 Task: In the event  named  Team Building Activity: Cooking Class and Culinary Challenge, Set a range of dates when you can accept meetings  '17 Jul â€" 5 Aug 2023'. Select a duration of  45 min. Select working hours  	_x000D_
MON- SAT 10:00am â€" 6:00pm. Add time before or after your events  as 10 min. Set the frequency of available time slots for invitees as  50 min. Set the minimum notice period and maximum events allowed per day as  50 hours and 5. , logged in from the account softage.4@softage.net and add another guest for the event, softage.6@softage.net
Action: Mouse pressed left at (343, 306)
Screenshot: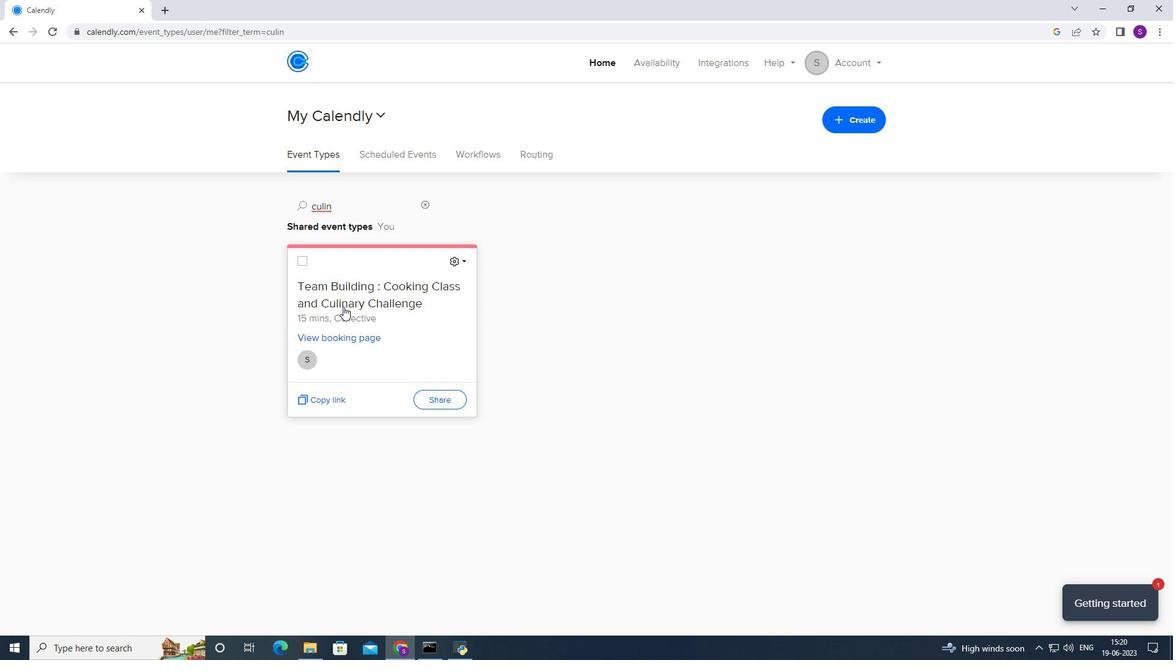
Action: Mouse moved to (403, 297)
Screenshot: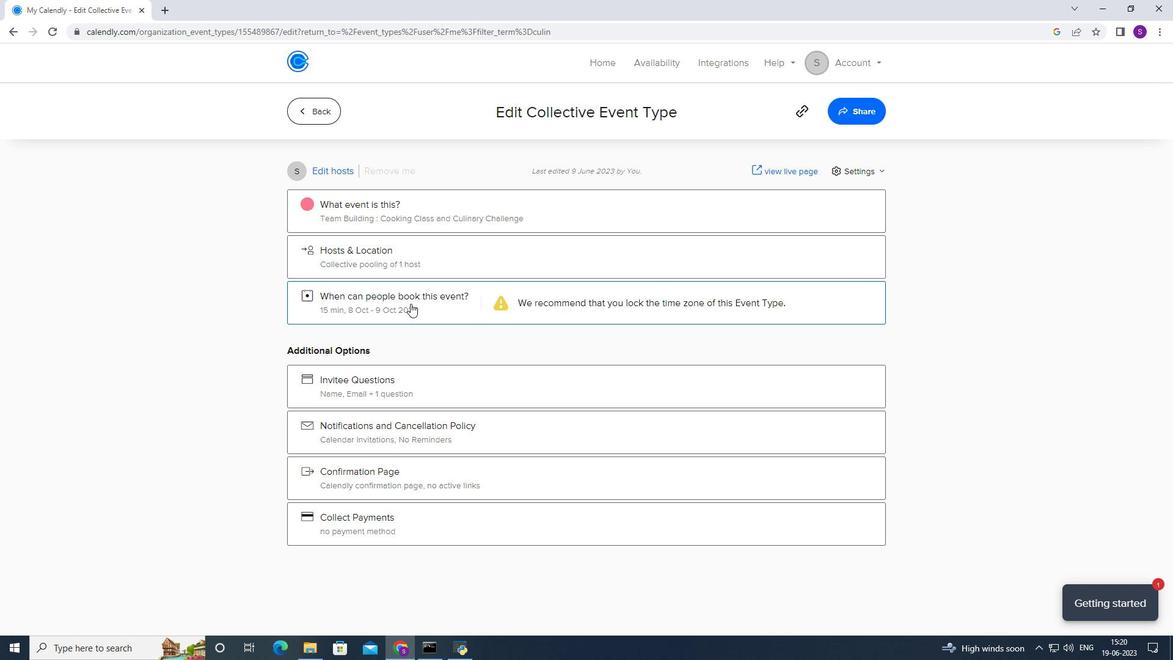 
Action: Mouse pressed left at (403, 297)
Screenshot: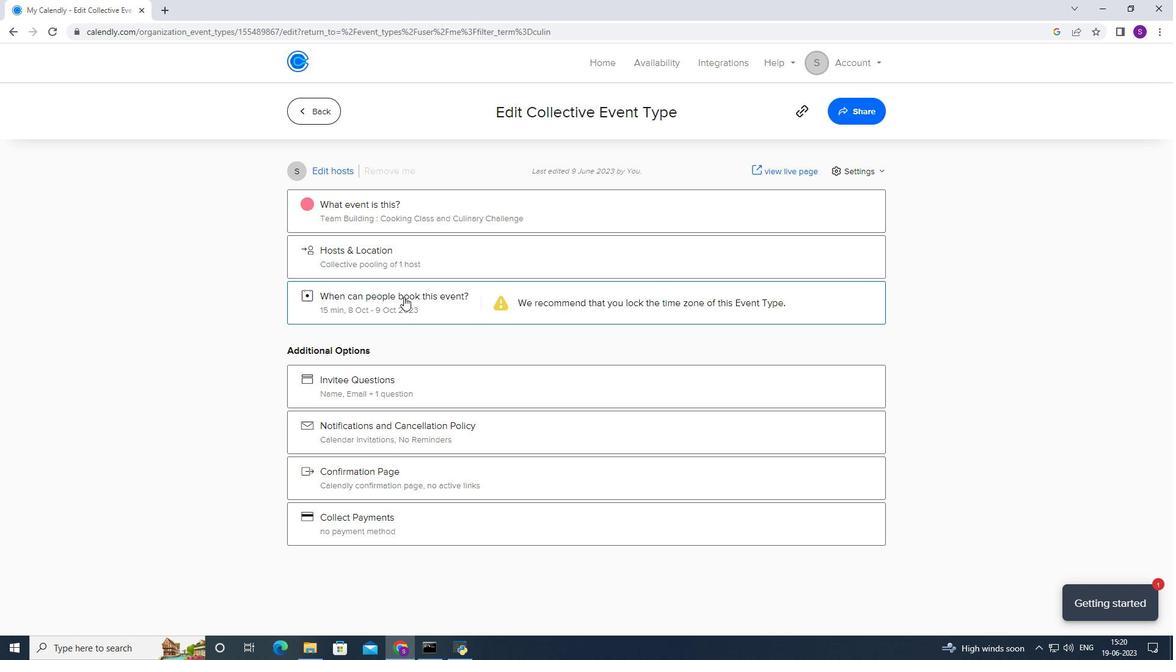 
Action: Mouse moved to (452, 466)
Screenshot: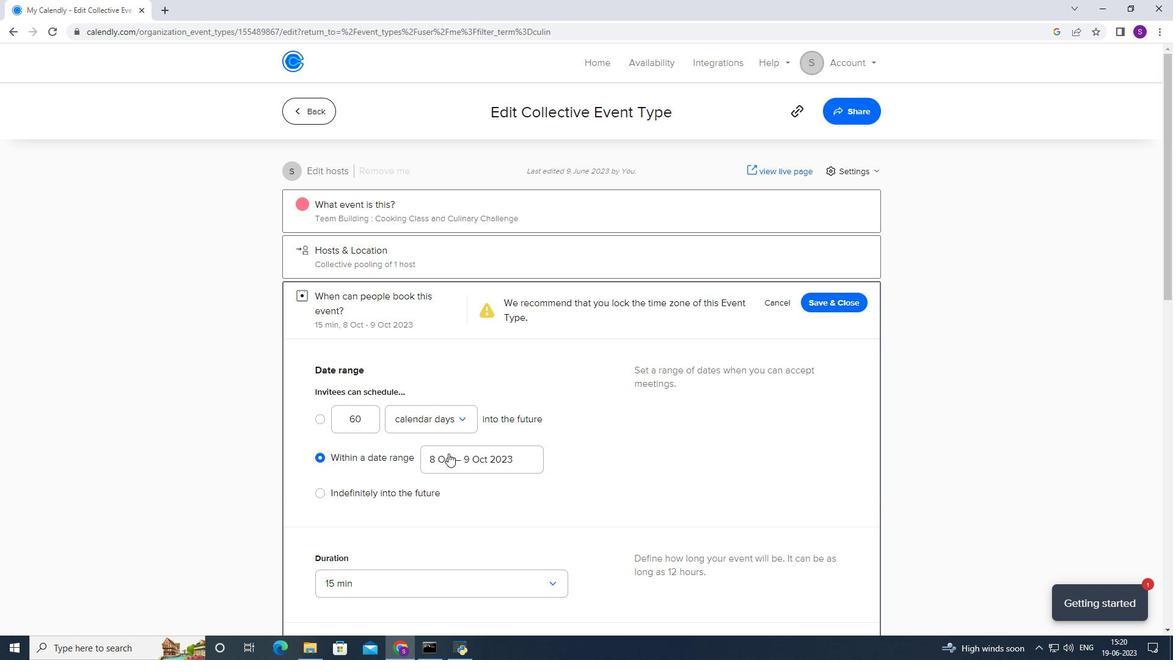 
Action: Mouse pressed left at (452, 466)
Screenshot: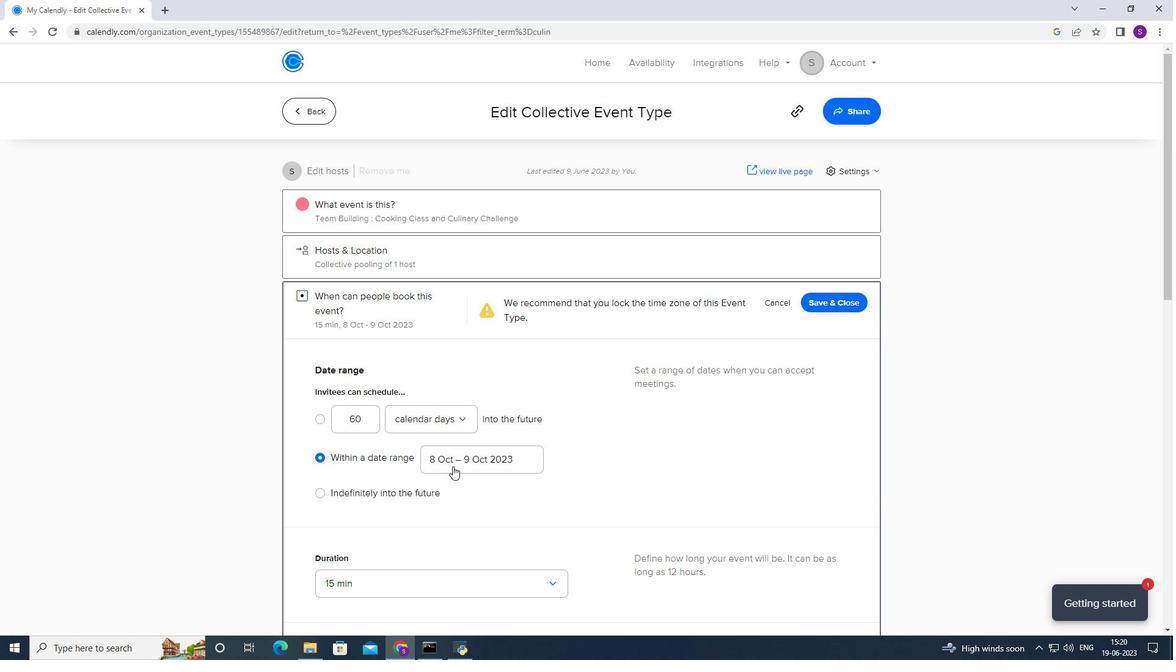 
Action: Mouse moved to (518, 236)
Screenshot: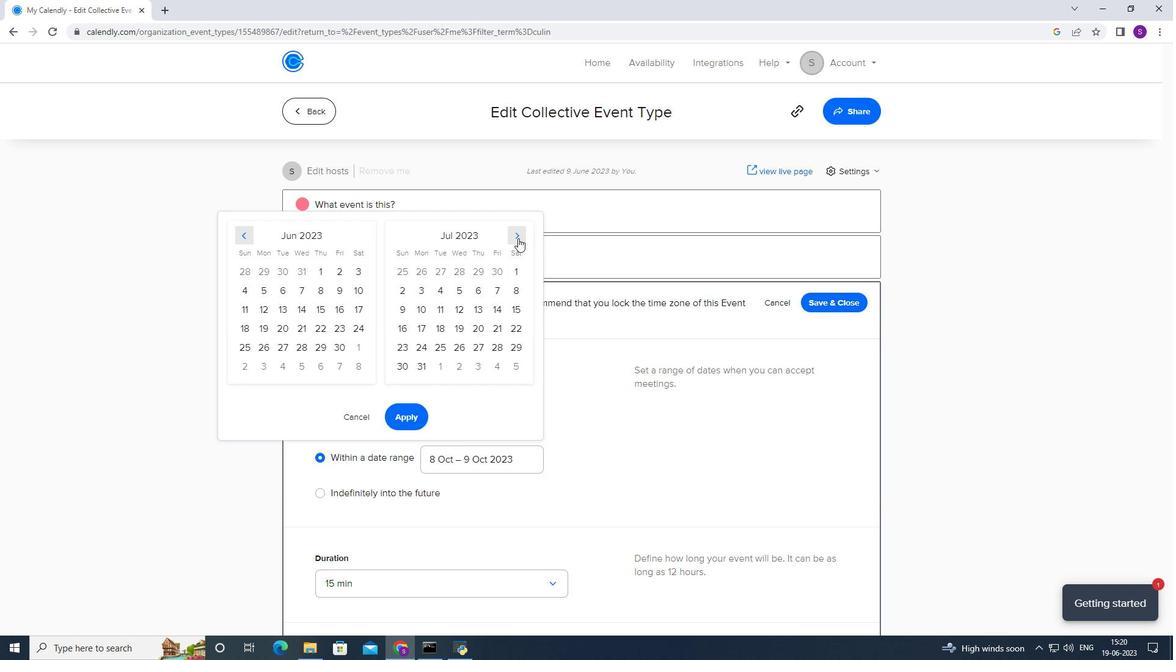 
Action: Mouse pressed left at (518, 236)
Screenshot: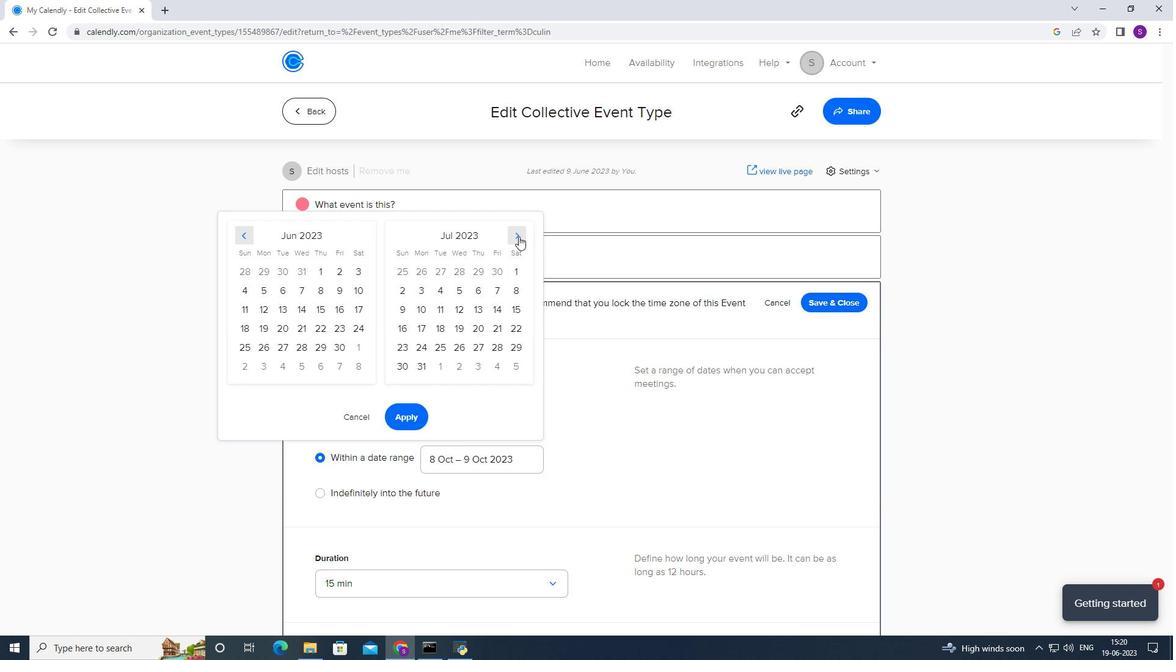 
Action: Mouse moved to (264, 320)
Screenshot: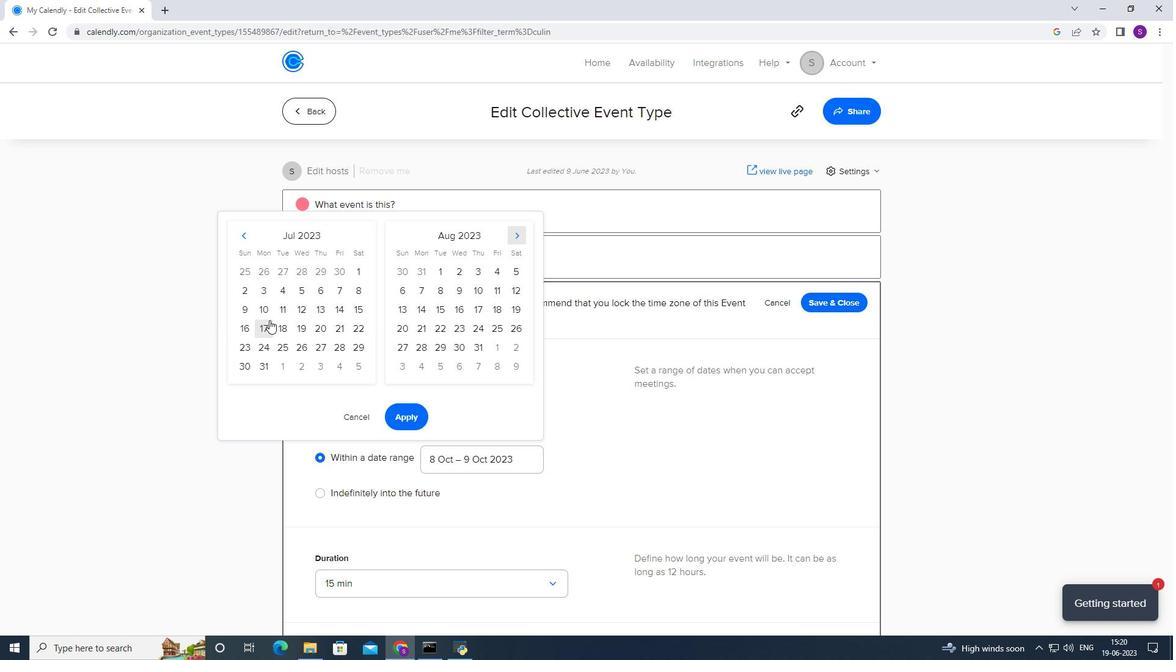 
Action: Mouse pressed left at (264, 320)
Screenshot: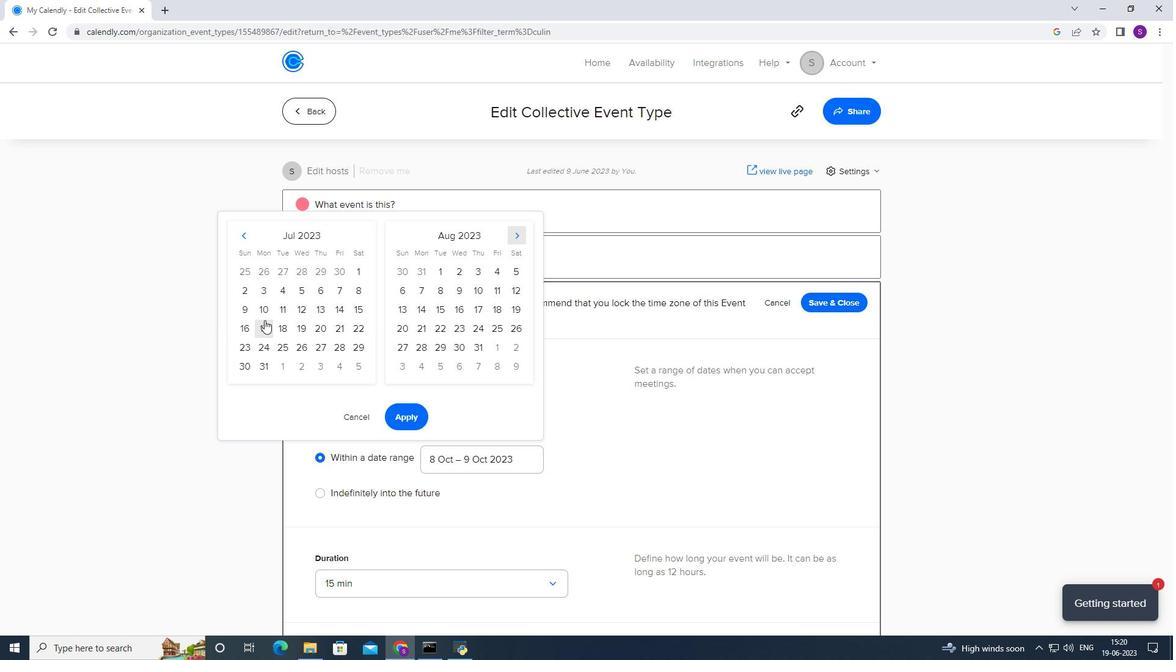 
Action: Mouse moved to (524, 272)
Screenshot: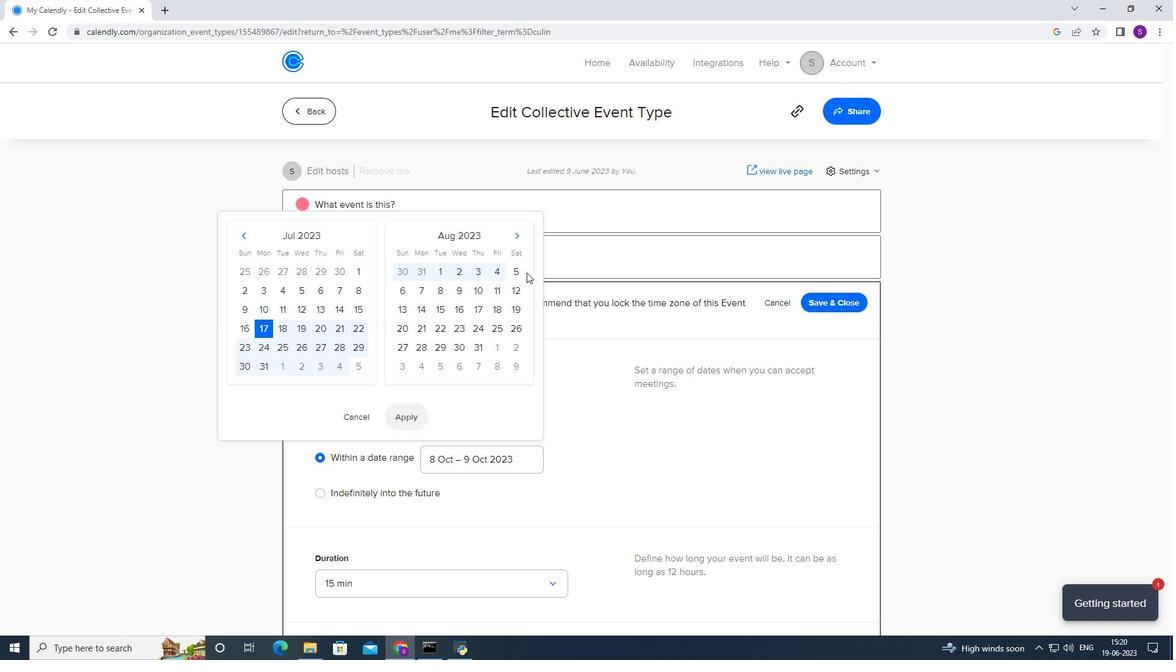 
Action: Mouse pressed left at (524, 272)
Screenshot: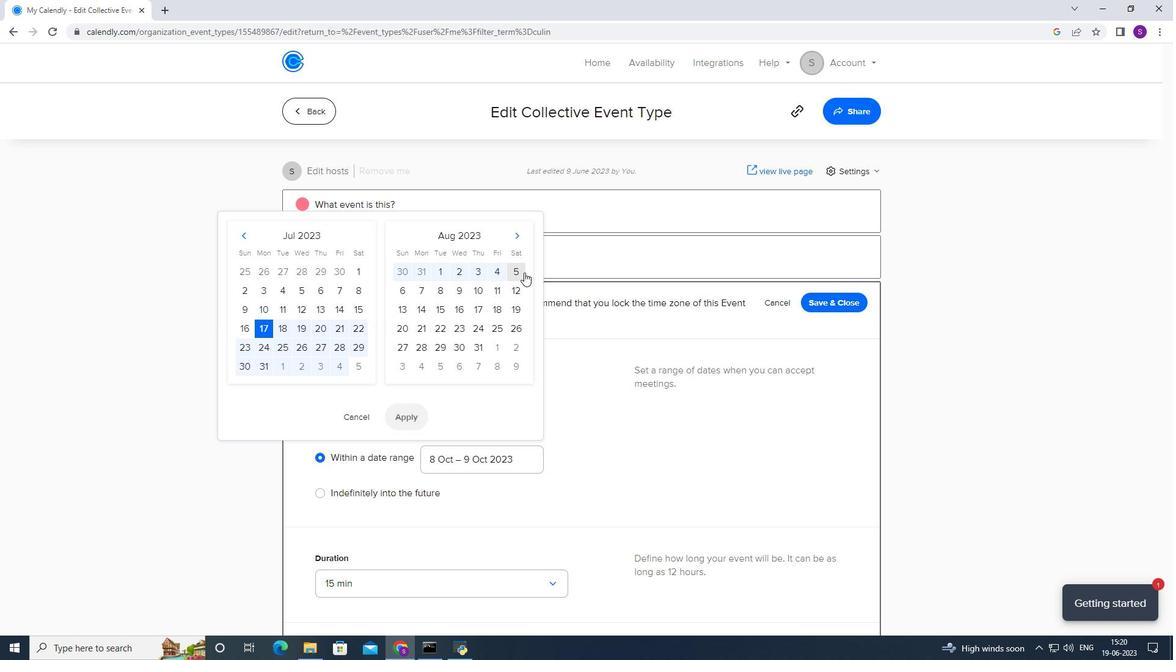 
Action: Mouse moved to (424, 421)
Screenshot: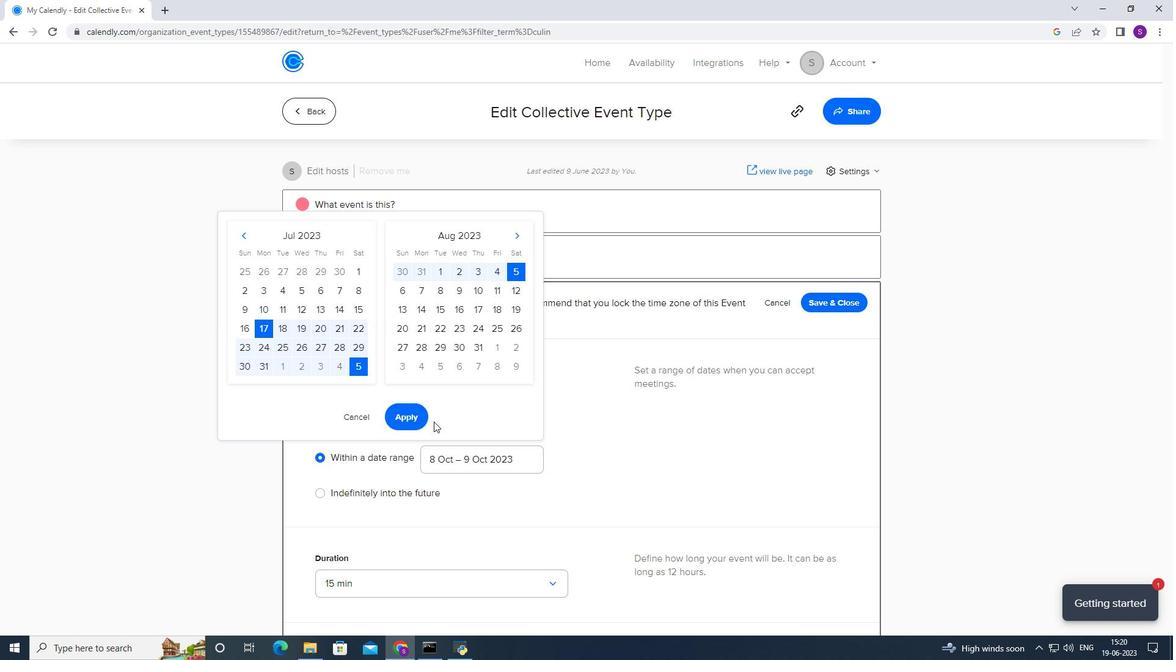 
Action: Mouse pressed left at (424, 421)
Screenshot: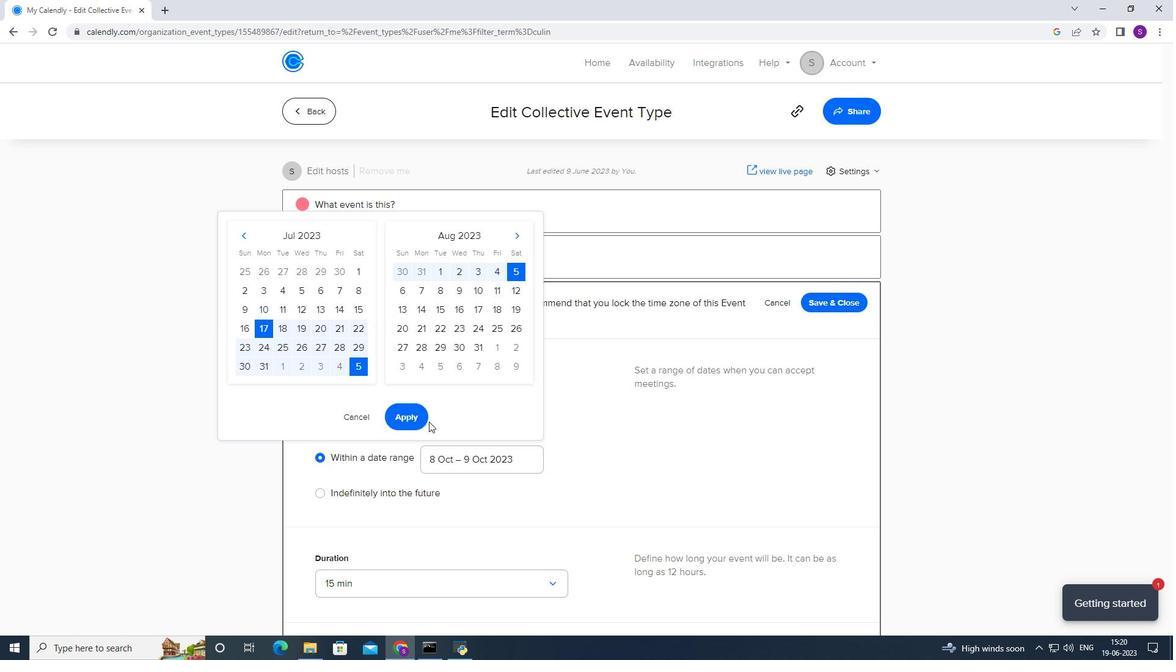 
Action: Mouse moved to (394, 472)
Screenshot: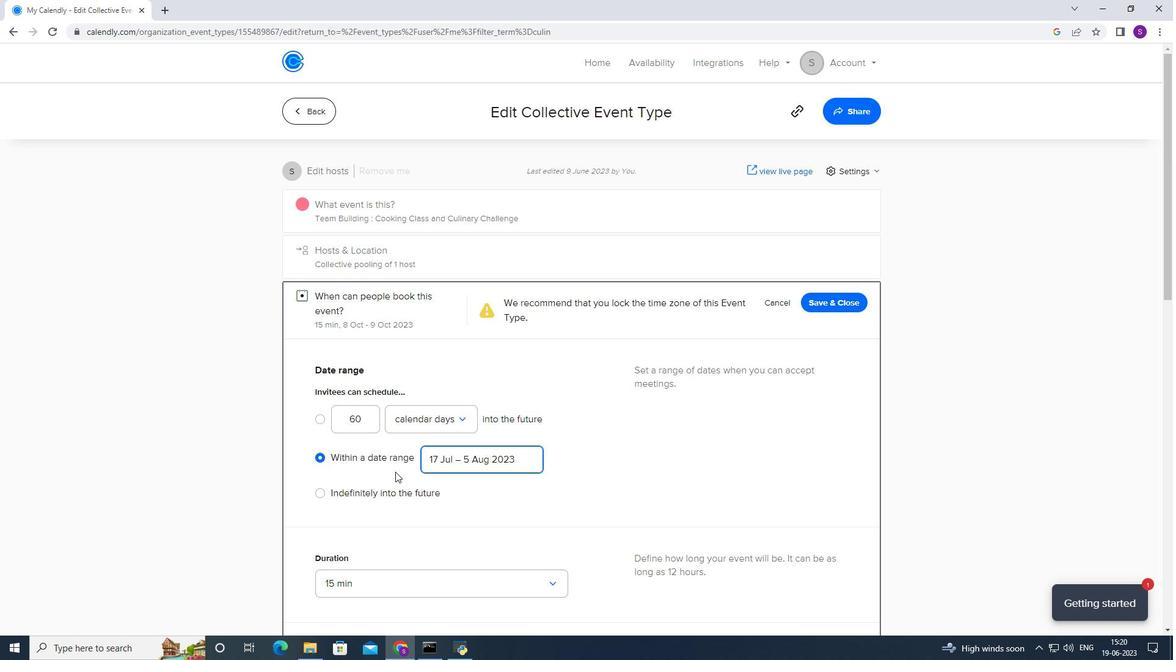 
Action: Mouse scrolled (394, 471) with delta (0, 0)
Screenshot: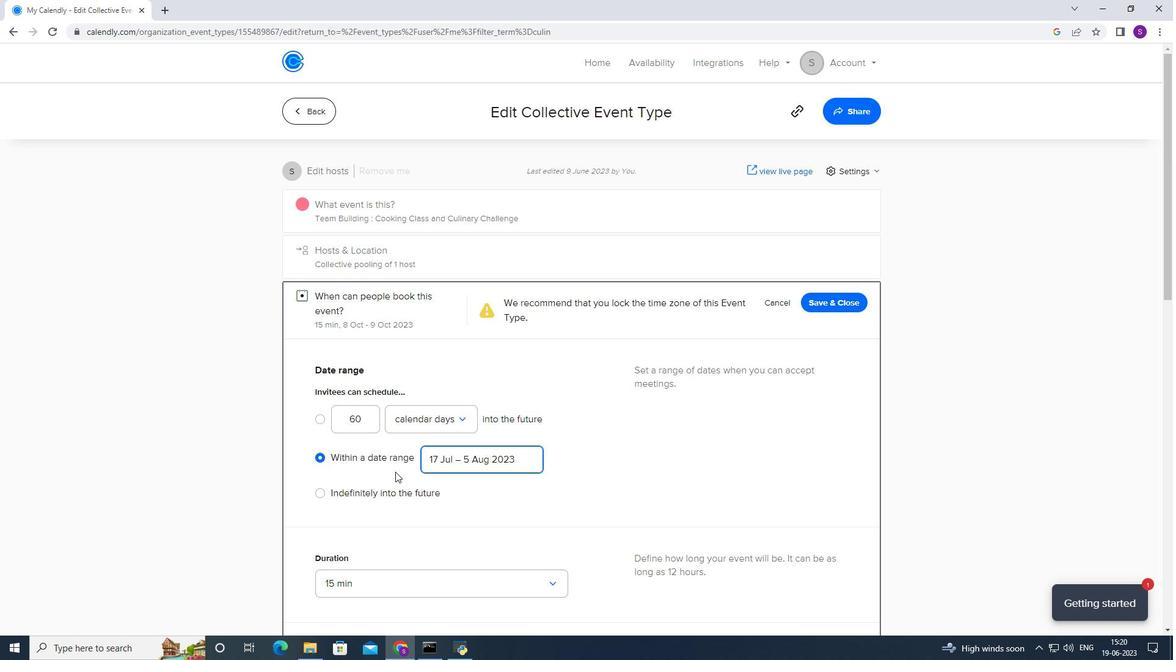 
Action: Mouse moved to (391, 477)
Screenshot: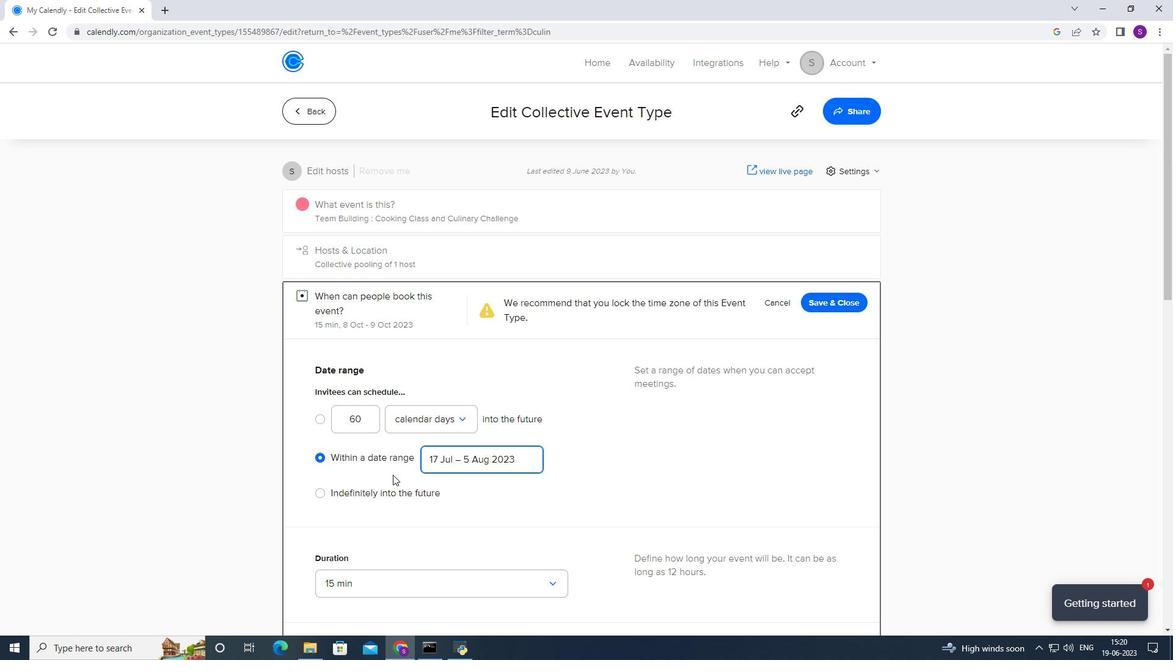 
Action: Mouse scrolled (391, 477) with delta (0, 0)
Screenshot: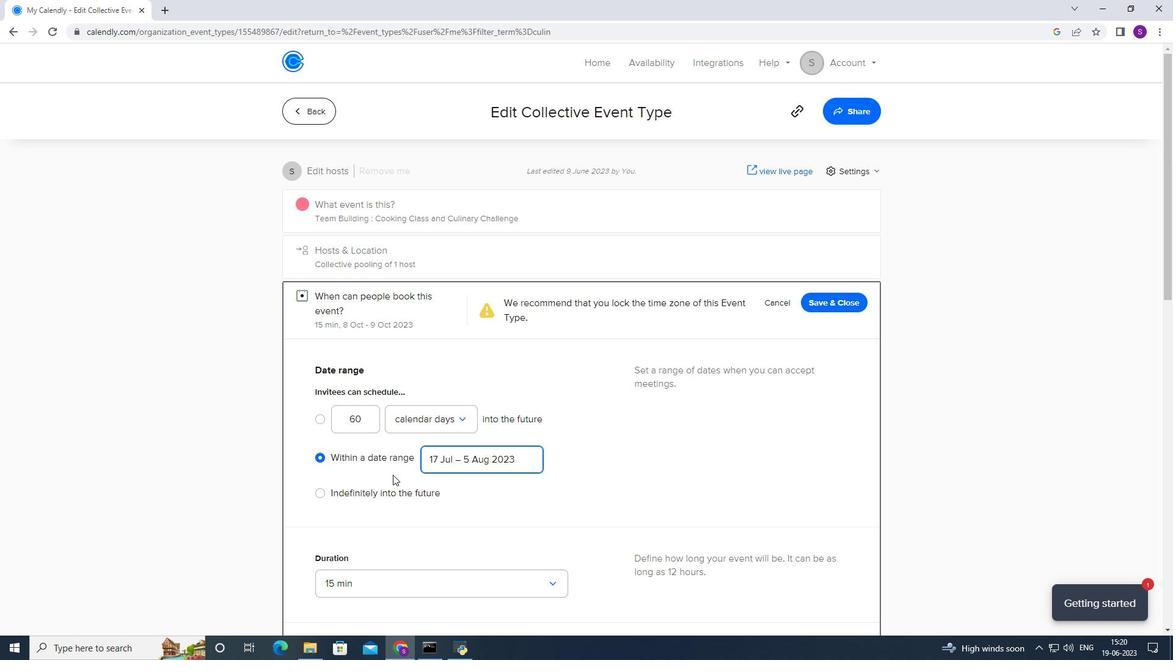 
Action: Mouse moved to (372, 526)
Screenshot: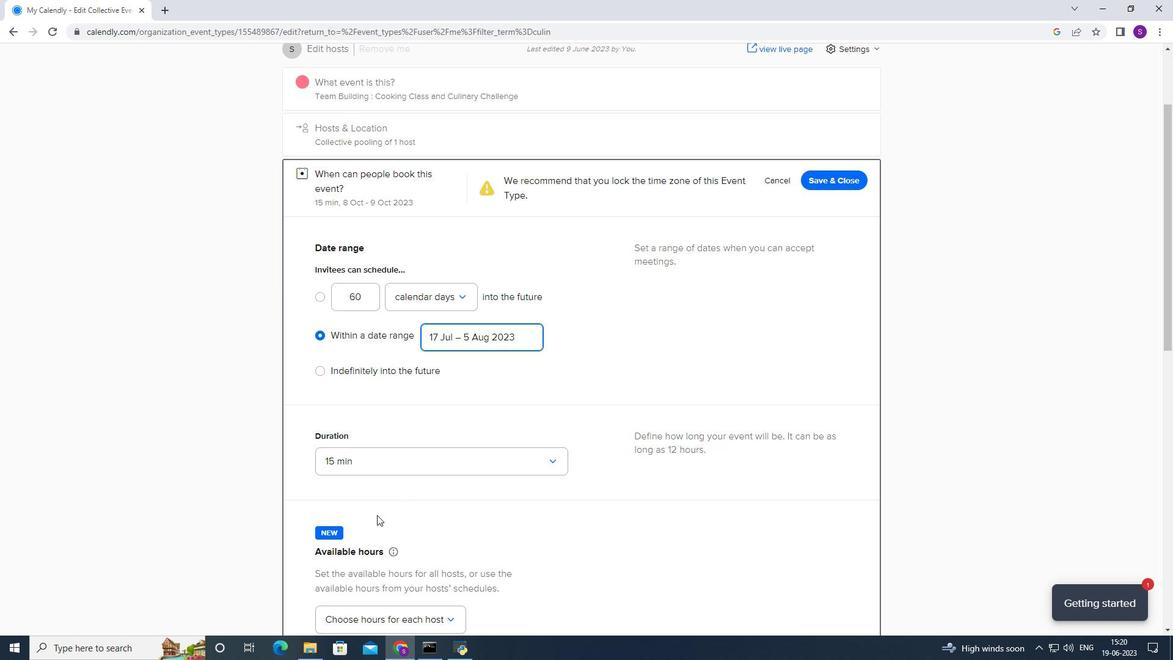 
Action: Mouse scrolled (375, 518) with delta (0, 0)
Screenshot: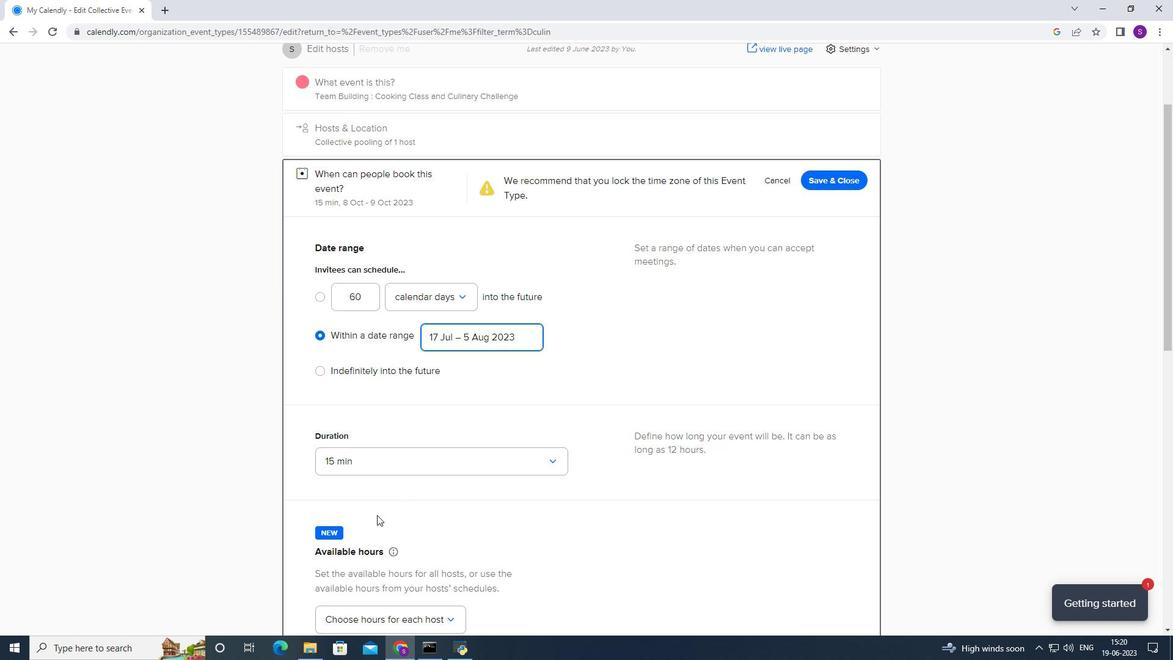 
Action: Mouse moved to (372, 527)
Screenshot: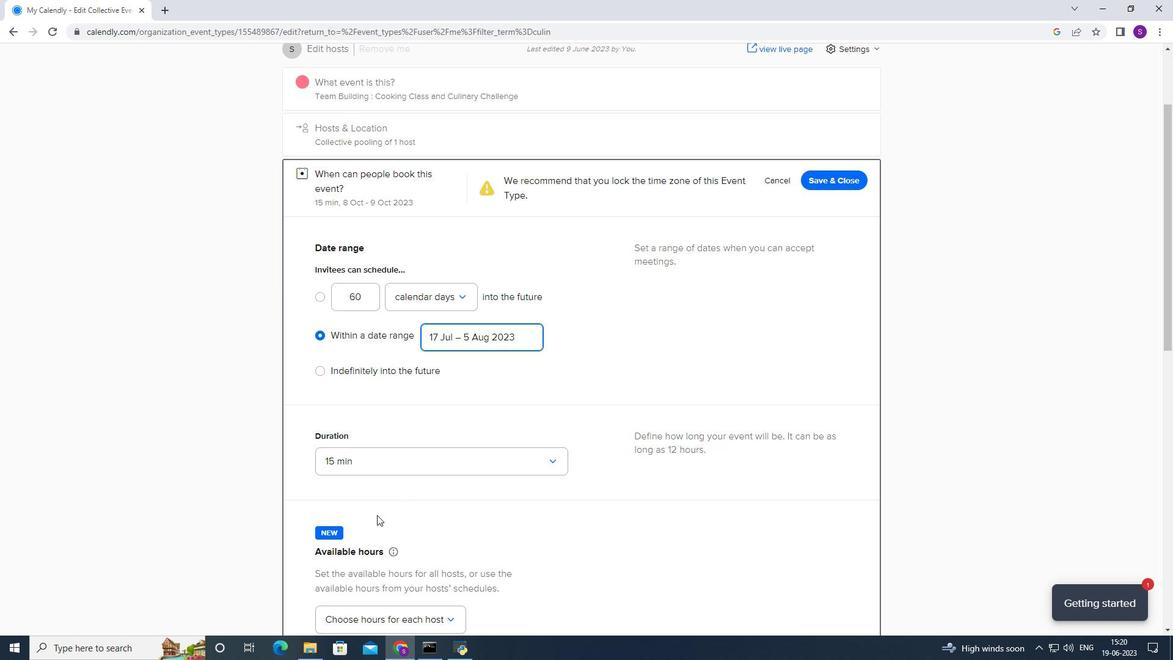 
Action: Mouse scrolled (372, 526) with delta (0, 0)
Screenshot: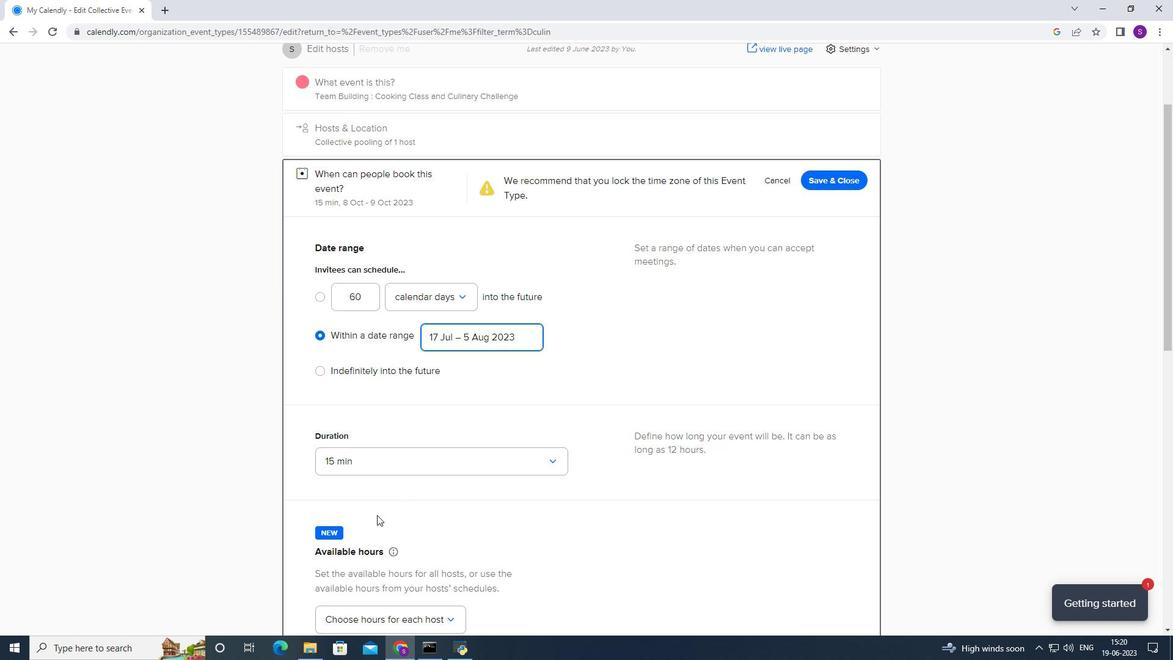 
Action: Mouse moved to (444, 344)
Screenshot: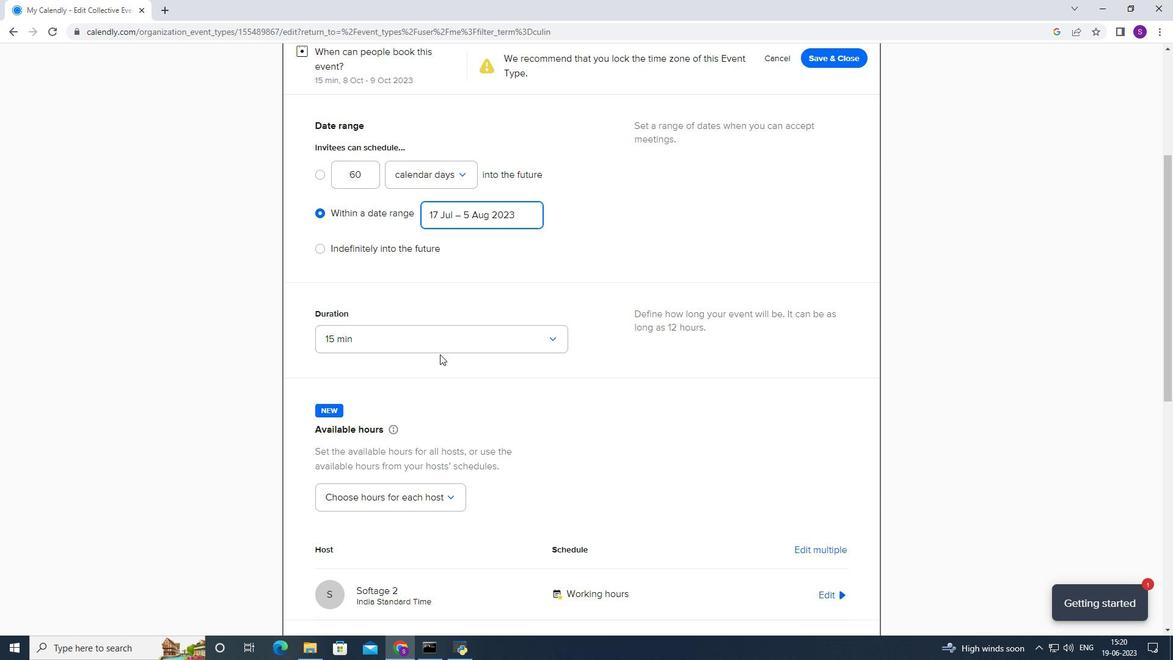 
Action: Mouse pressed left at (444, 344)
Screenshot: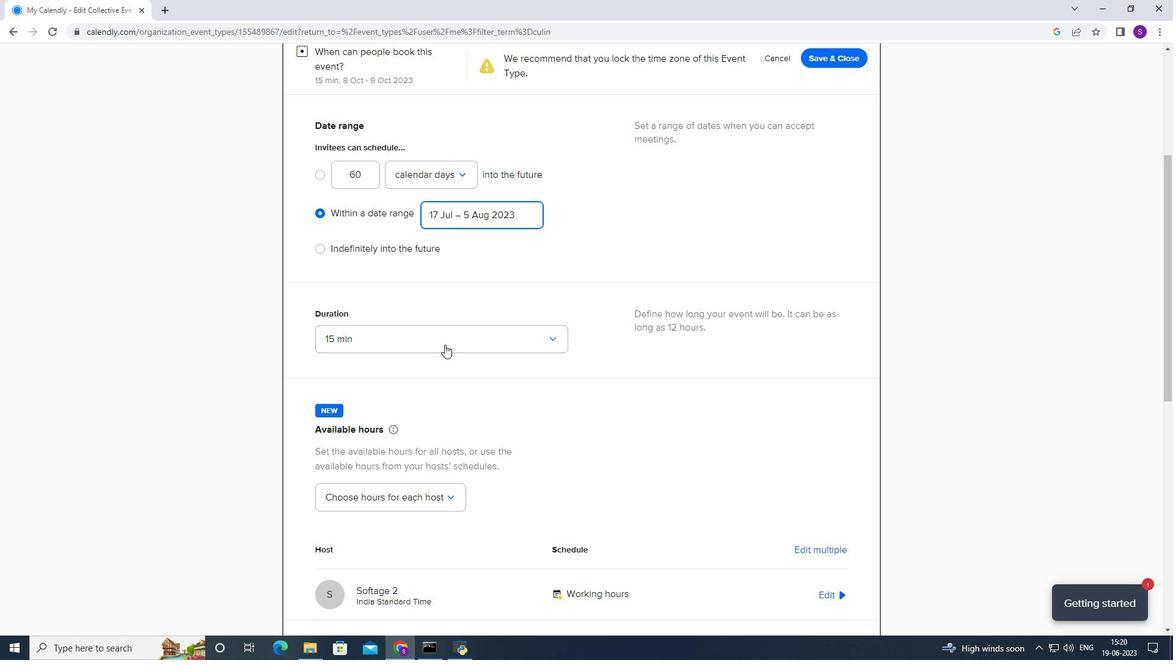 
Action: Mouse moved to (326, 429)
Screenshot: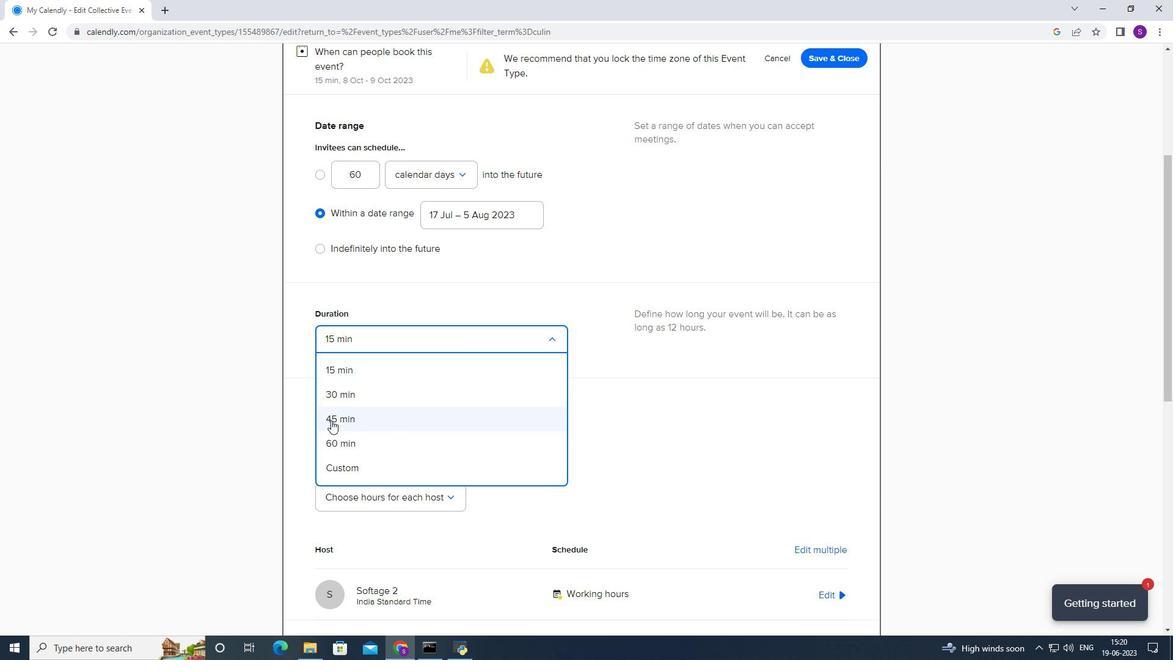 
Action: Mouse pressed left at (326, 429)
Screenshot: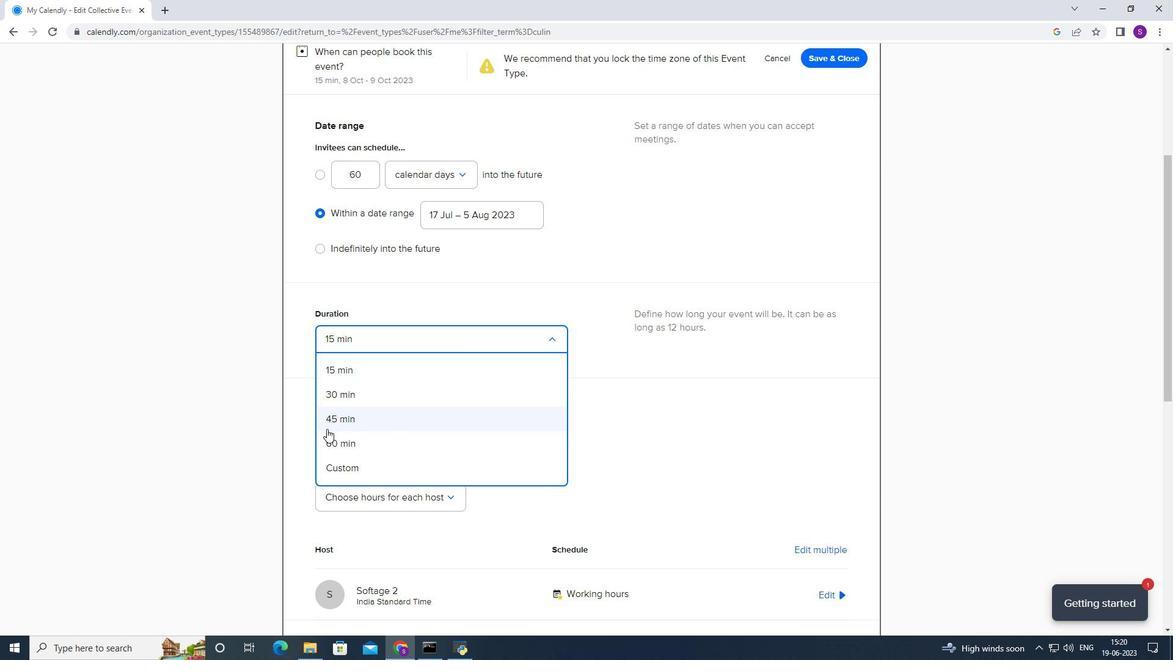 
Action: Mouse moved to (344, 419)
Screenshot: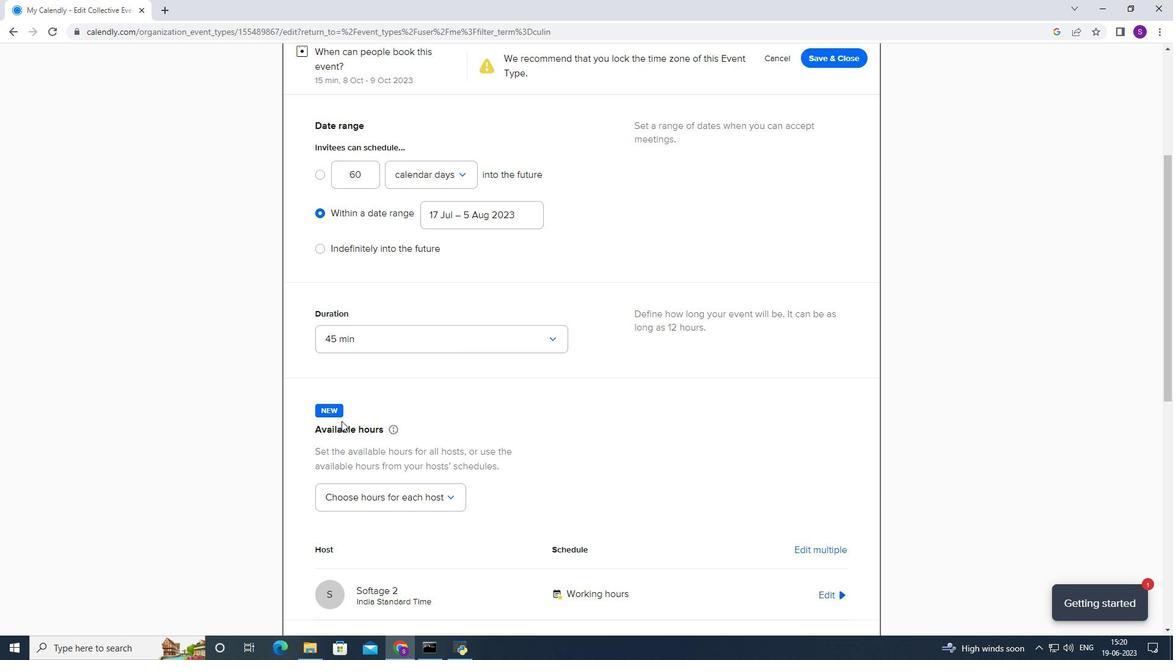 
Action: Mouse scrolled (344, 418) with delta (0, 0)
Screenshot: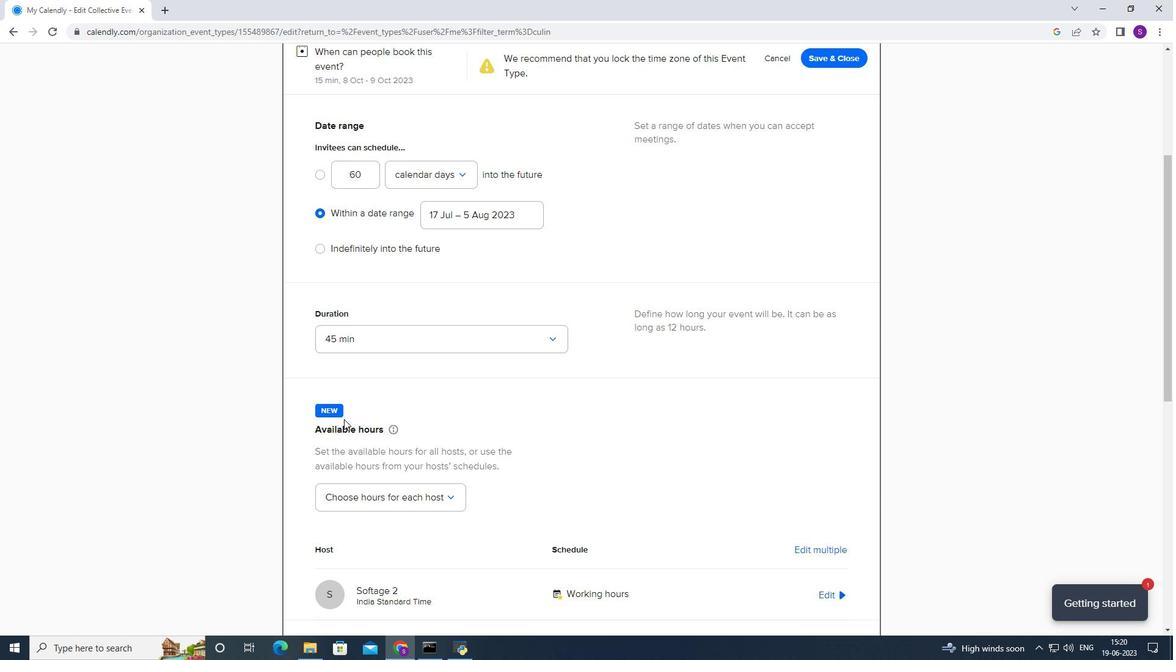 
Action: Mouse scrolled (344, 418) with delta (0, 0)
Screenshot: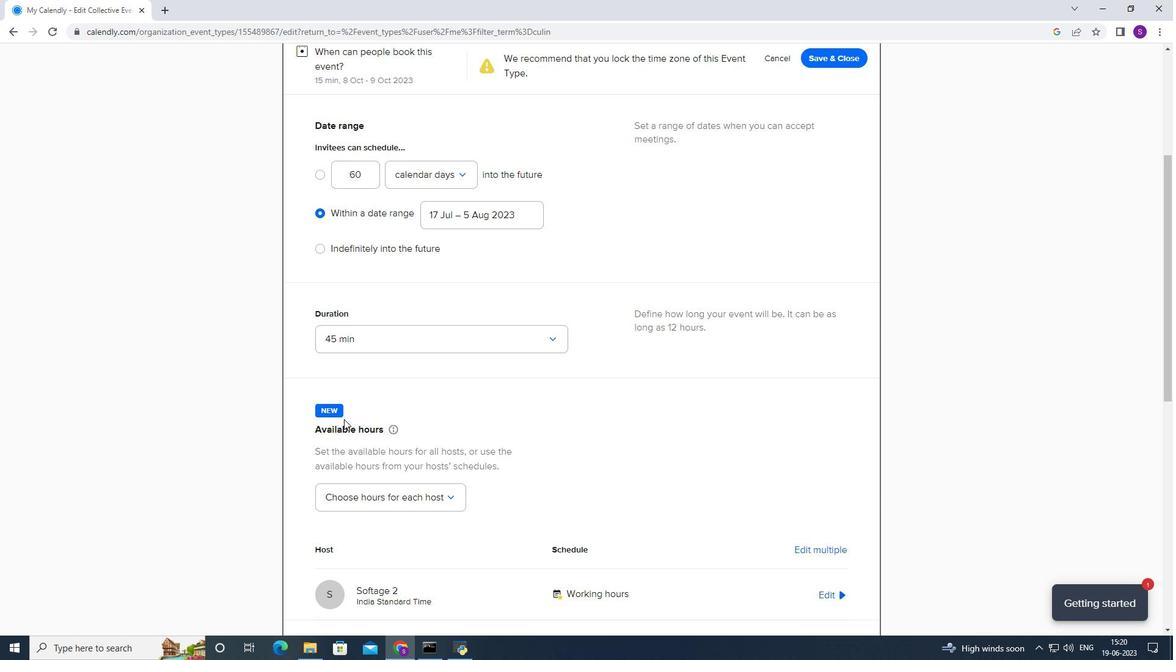 
Action: Mouse scrolled (344, 418) with delta (0, 0)
Screenshot: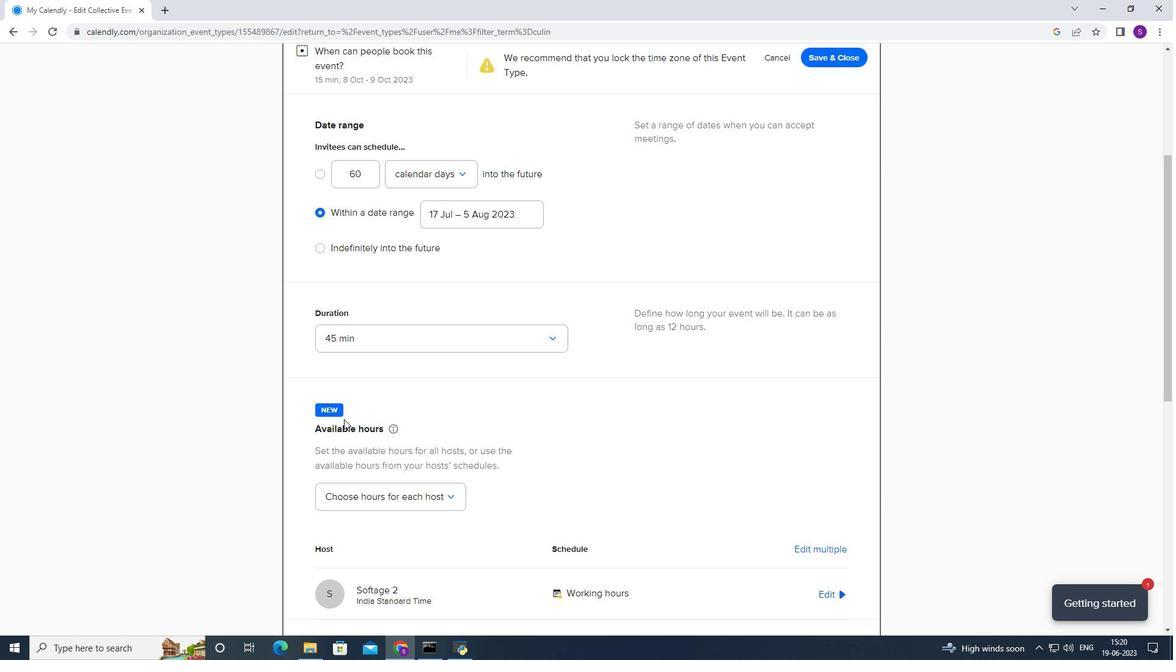 
Action: Mouse scrolled (344, 418) with delta (0, 0)
Screenshot: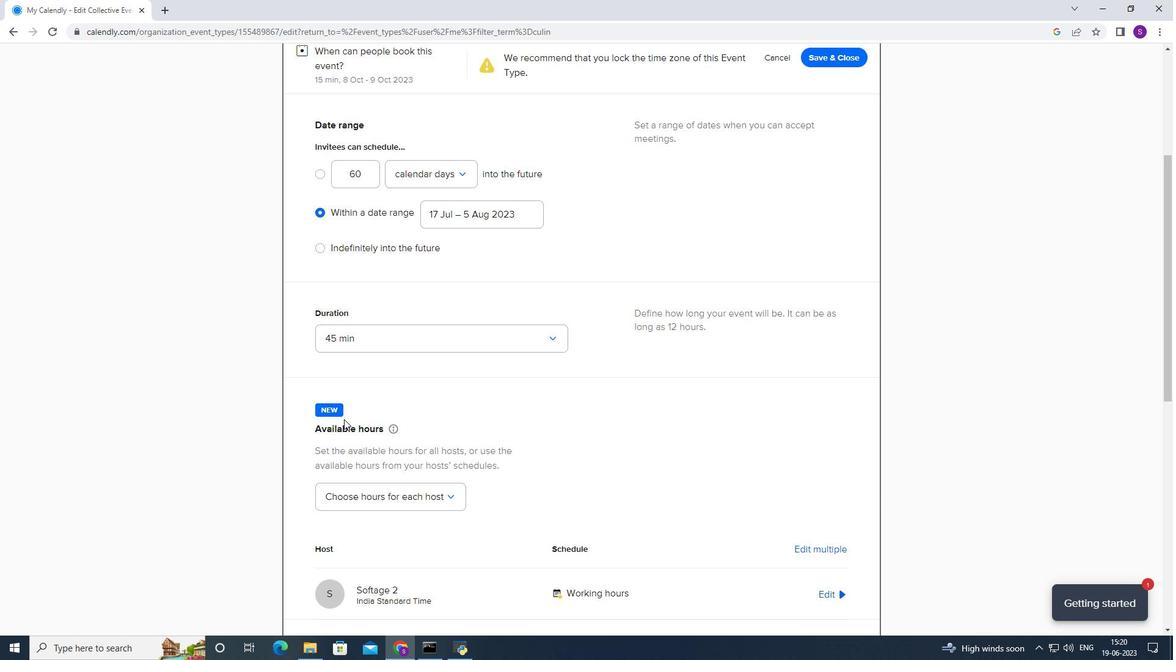 
Action: Mouse scrolled (344, 418) with delta (0, 0)
Screenshot: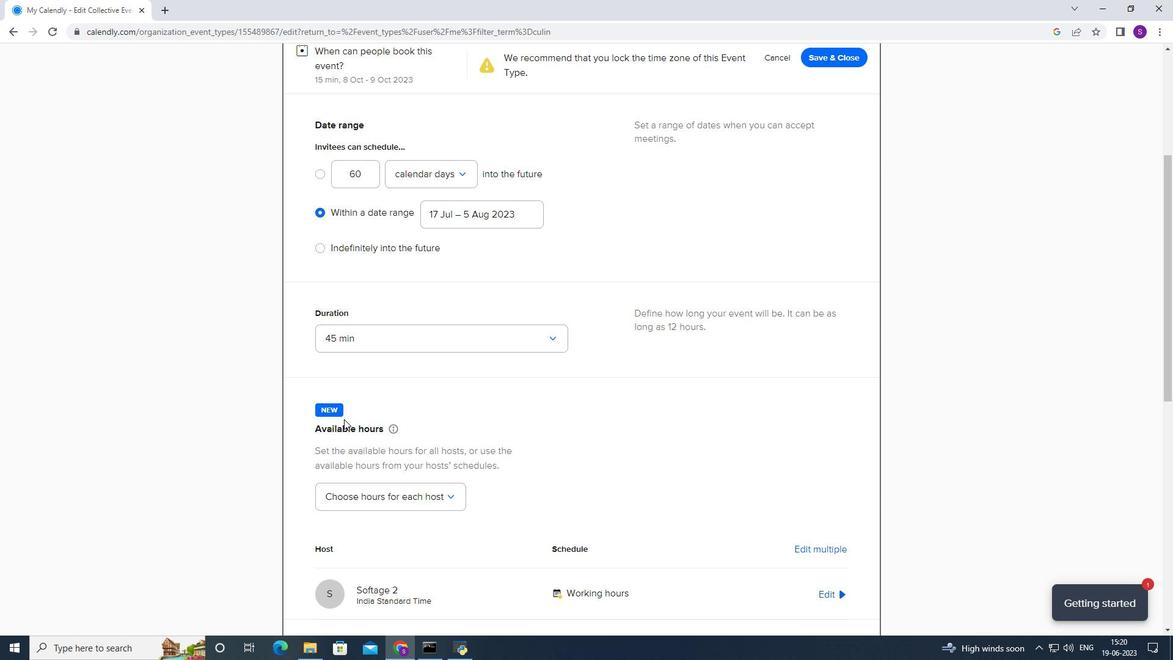 
Action: Mouse moved to (344, 413)
Screenshot: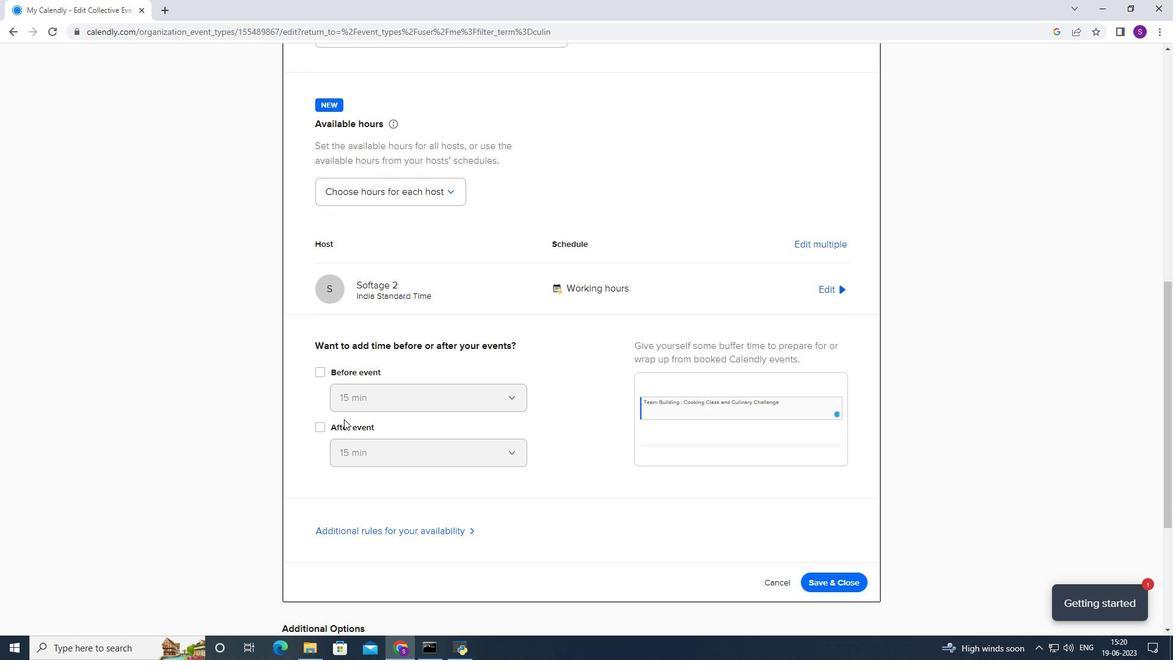 
Action: Mouse scrolled (344, 414) with delta (0, 0)
Screenshot: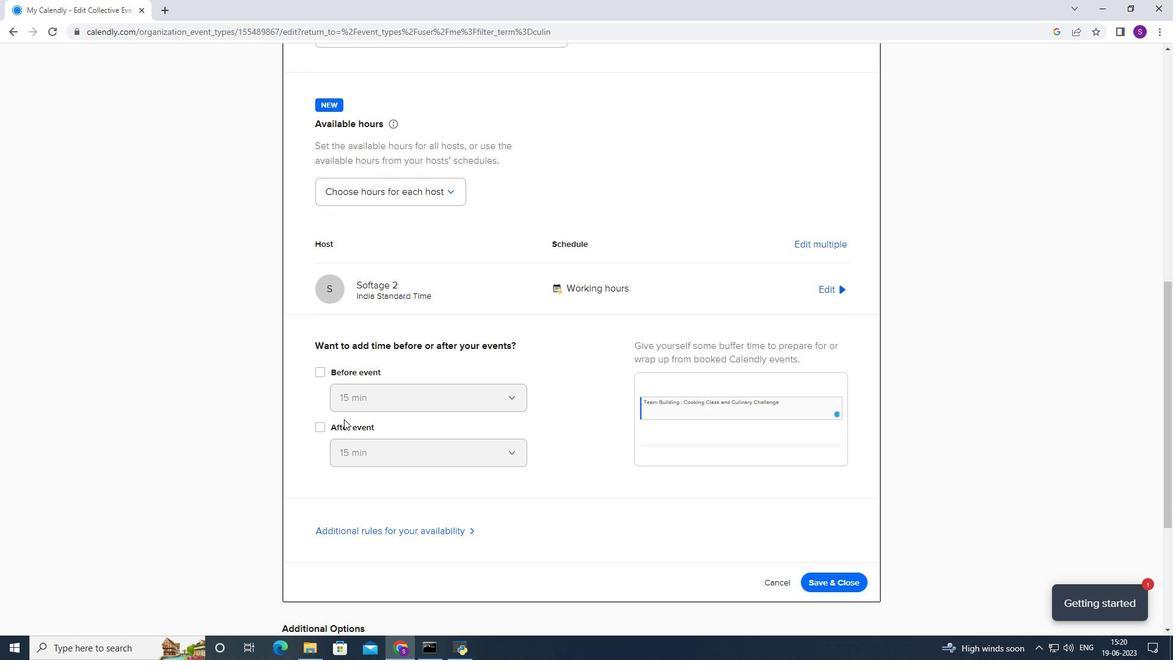 
Action: Mouse moved to (390, 349)
Screenshot: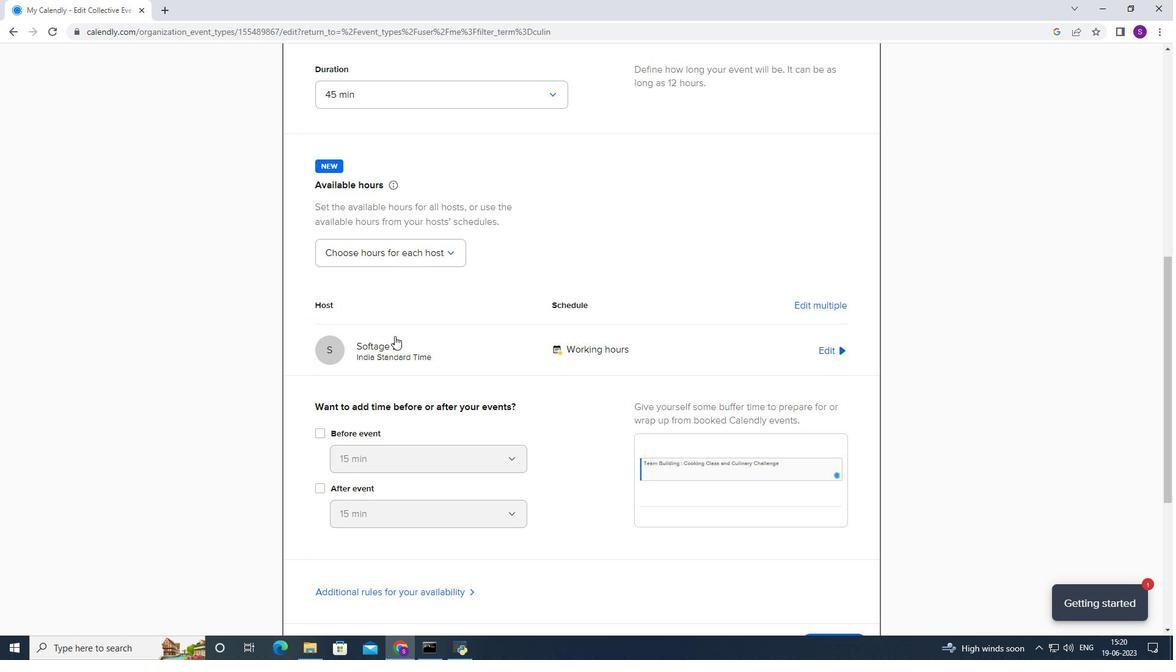 
Action: Mouse pressed left at (390, 349)
Screenshot: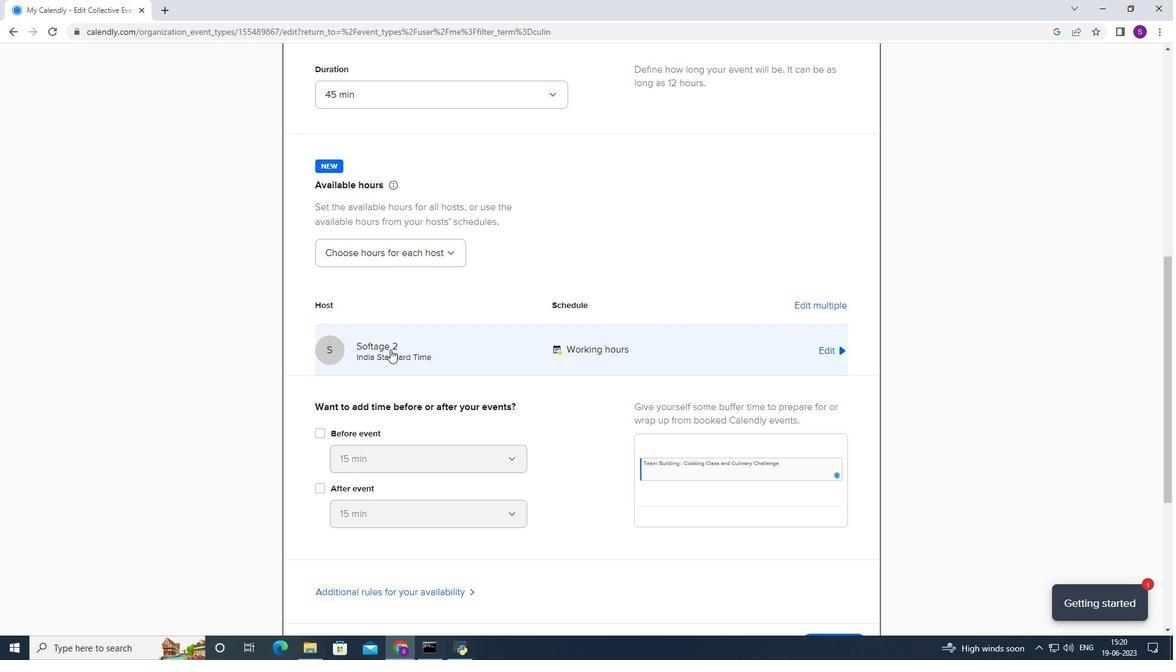 
Action: Mouse moved to (437, 425)
Screenshot: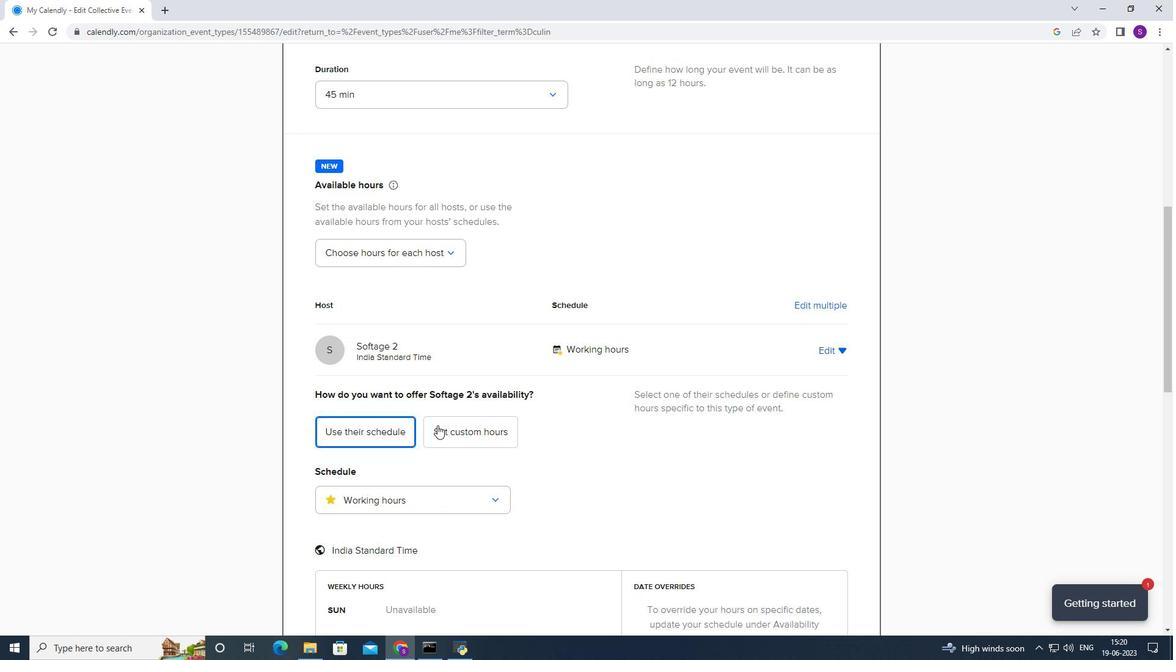 
Action: Mouse scrolled (437, 425) with delta (0, 0)
Screenshot: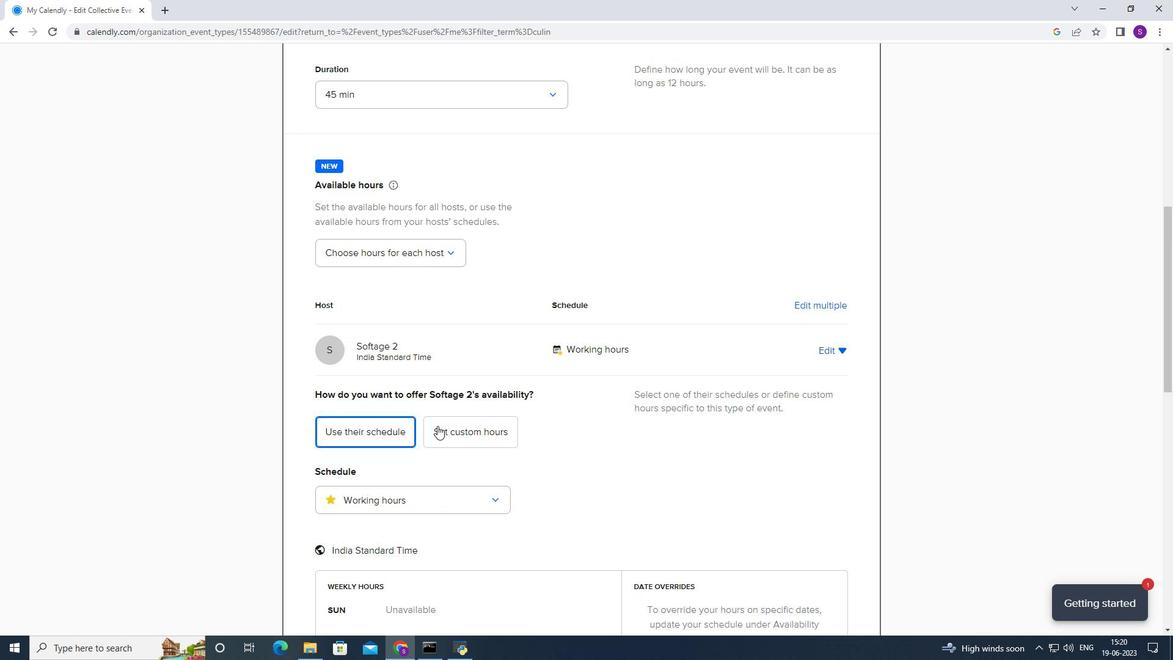 
Action: Mouse scrolled (437, 425) with delta (0, 0)
Screenshot: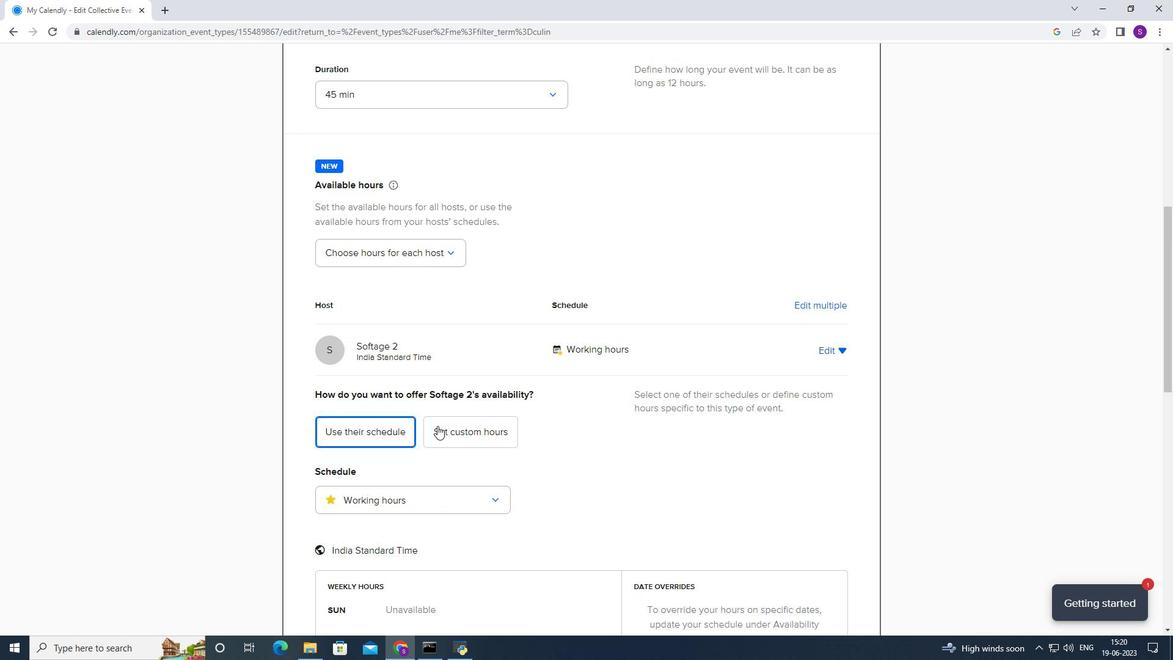 
Action: Mouse moved to (436, 421)
Screenshot: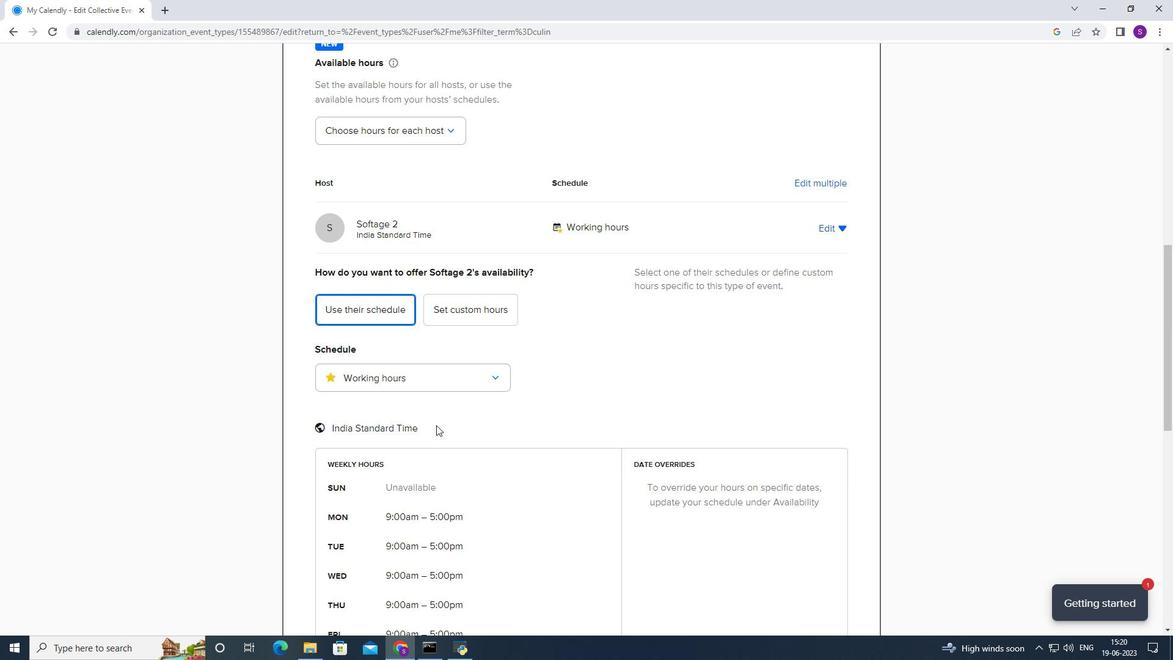 
Action: Mouse scrolled (436, 421) with delta (0, 0)
Screenshot: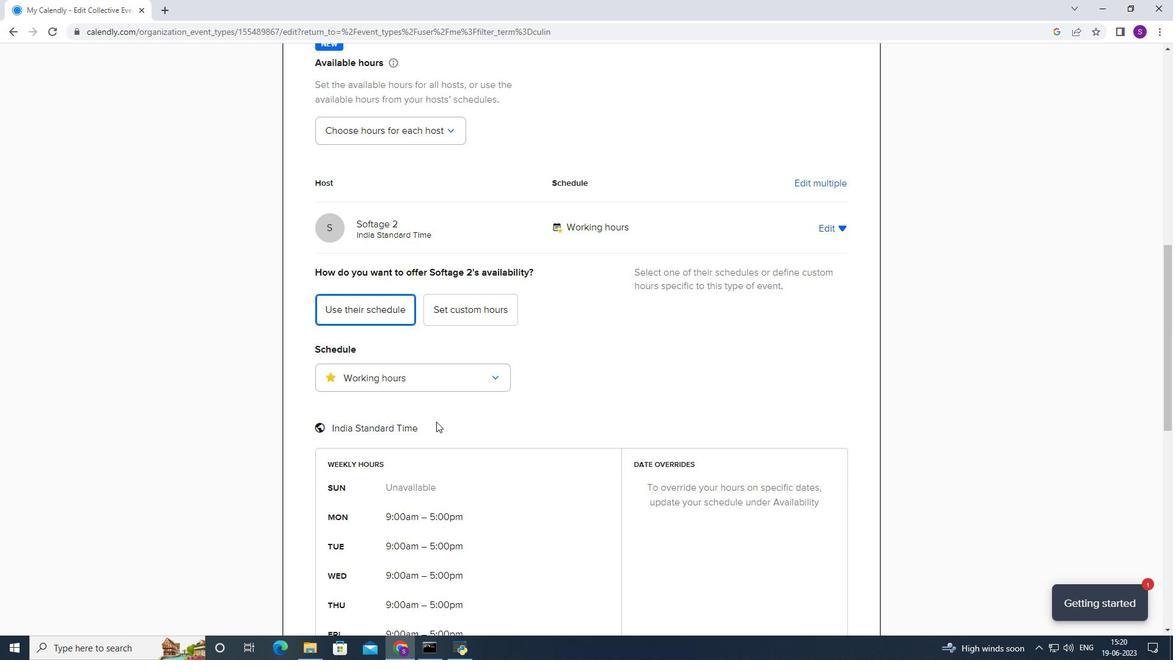 
Action: Mouse scrolled (436, 421) with delta (0, 0)
Screenshot: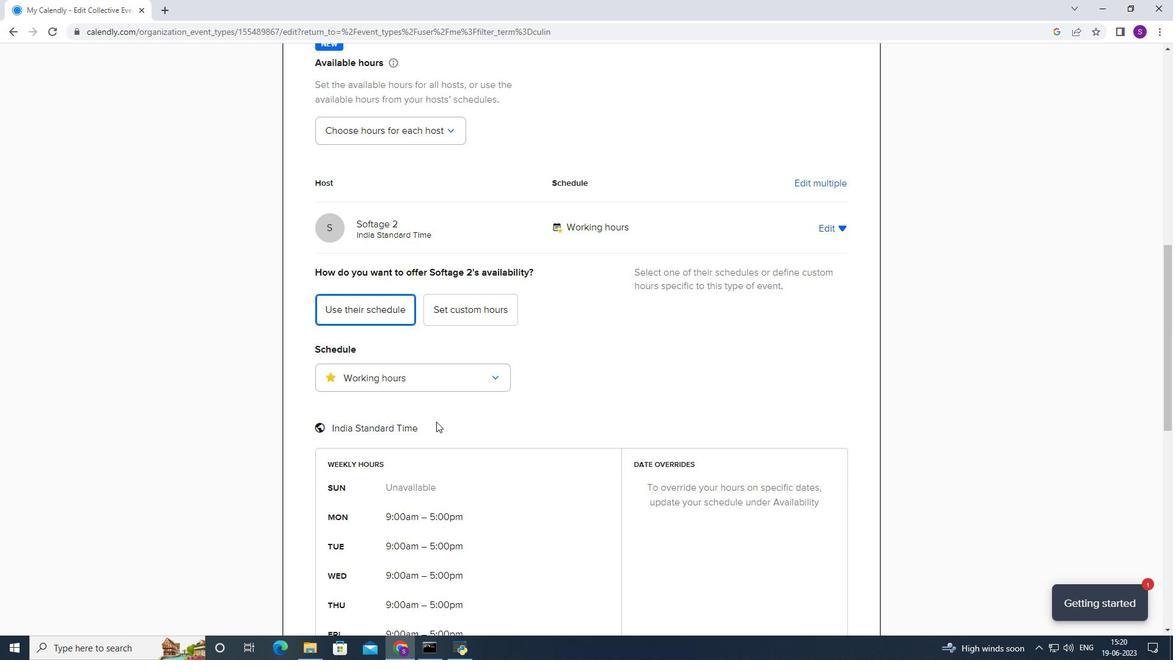 
Action: Mouse scrolled (436, 421) with delta (0, 0)
Screenshot: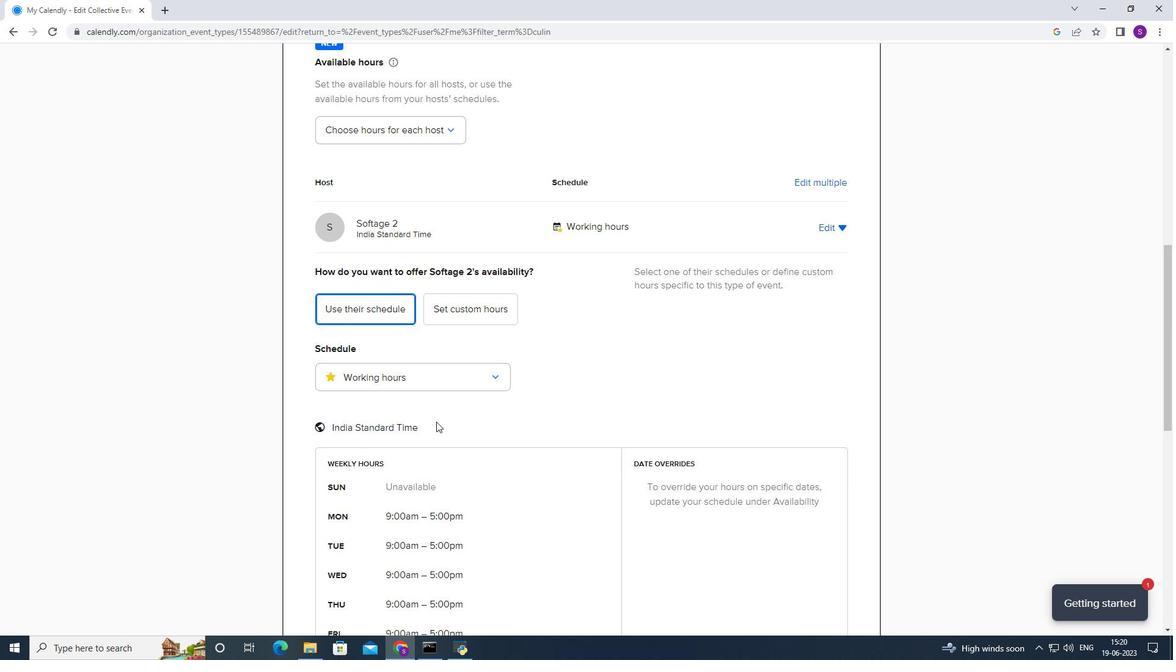 
Action: Mouse moved to (462, 135)
Screenshot: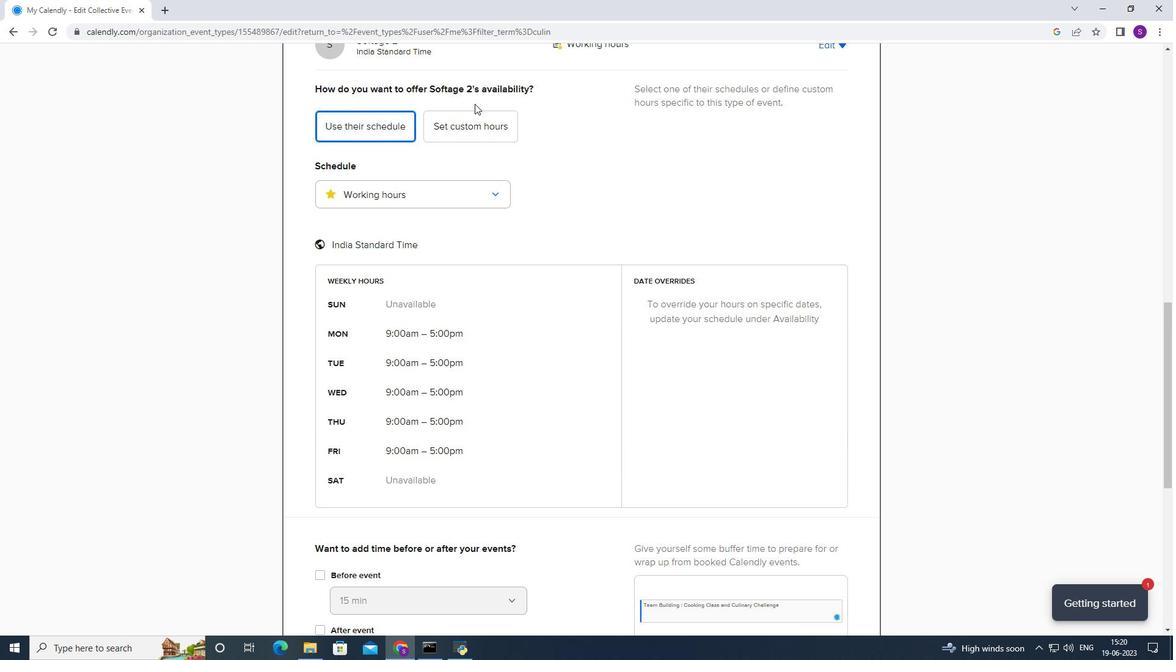 
Action: Mouse pressed left at (462, 135)
Screenshot: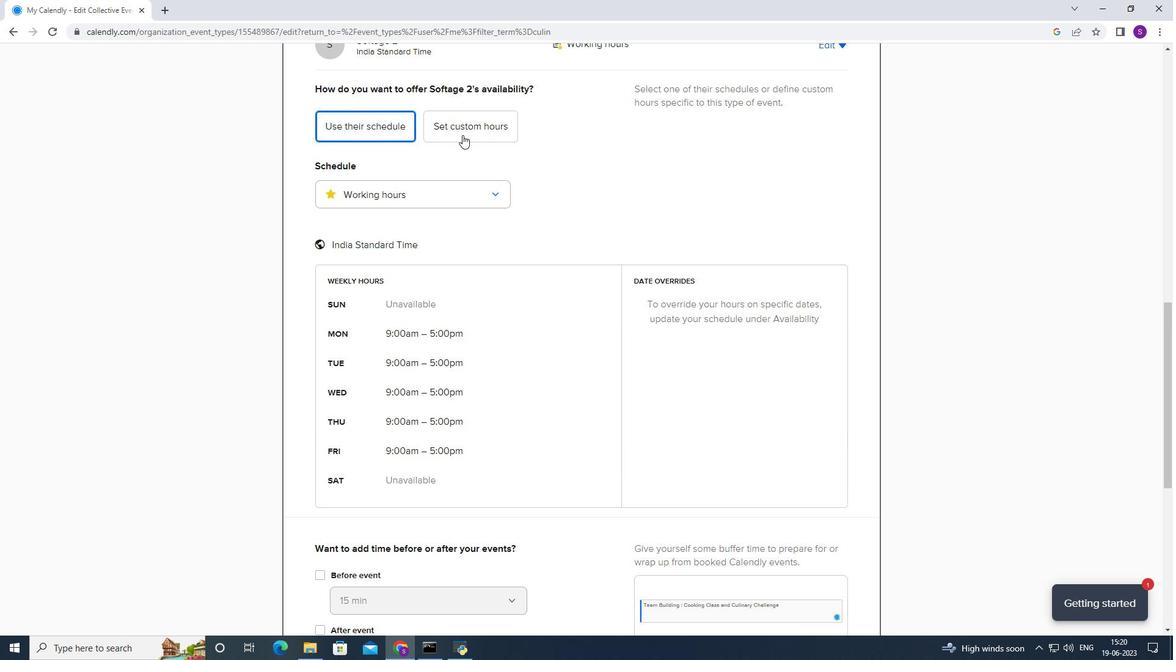 
Action: Mouse moved to (373, 361)
Screenshot: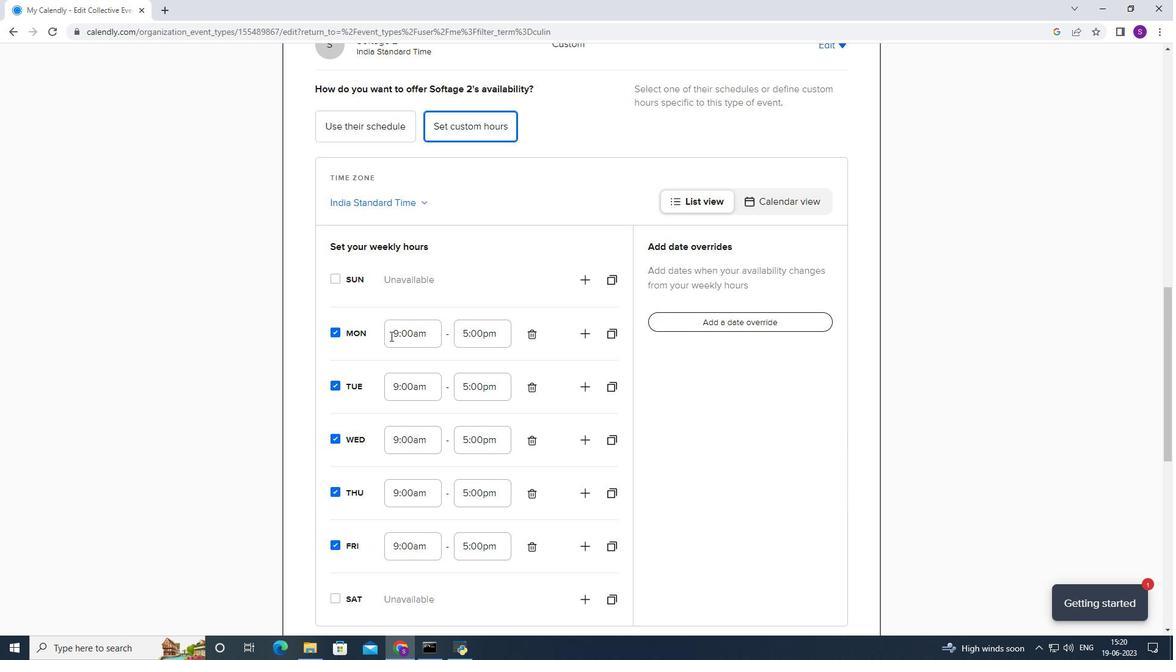 
Action: Mouse scrolled (375, 356) with delta (0, 0)
Screenshot: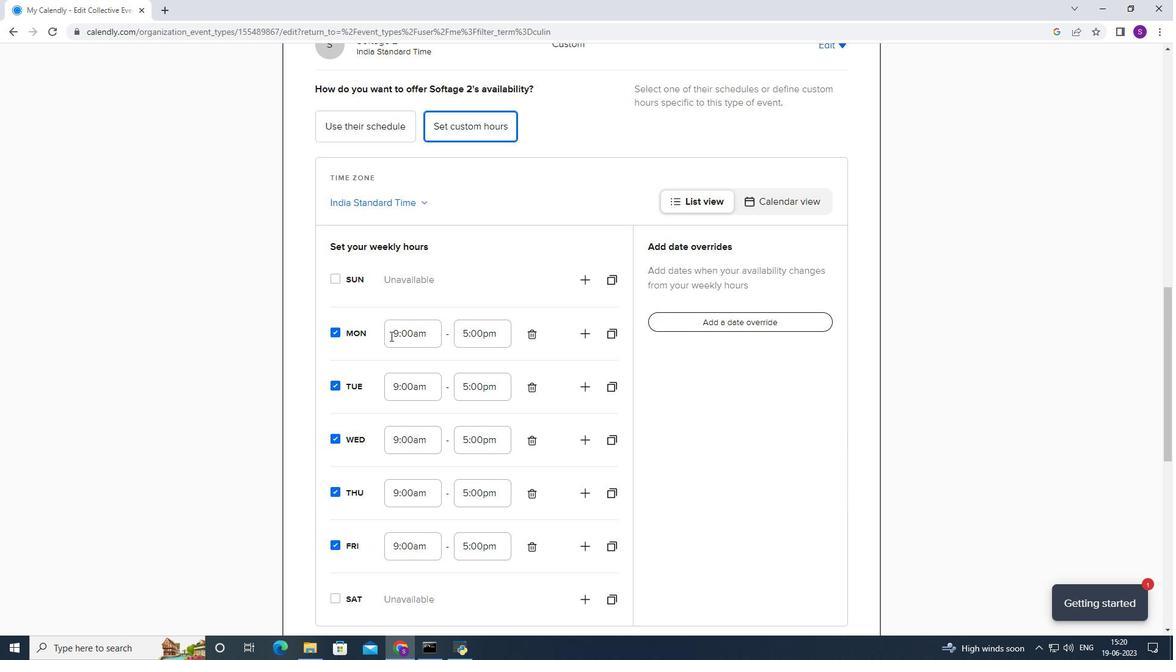 
Action: Mouse moved to (419, 284)
Screenshot: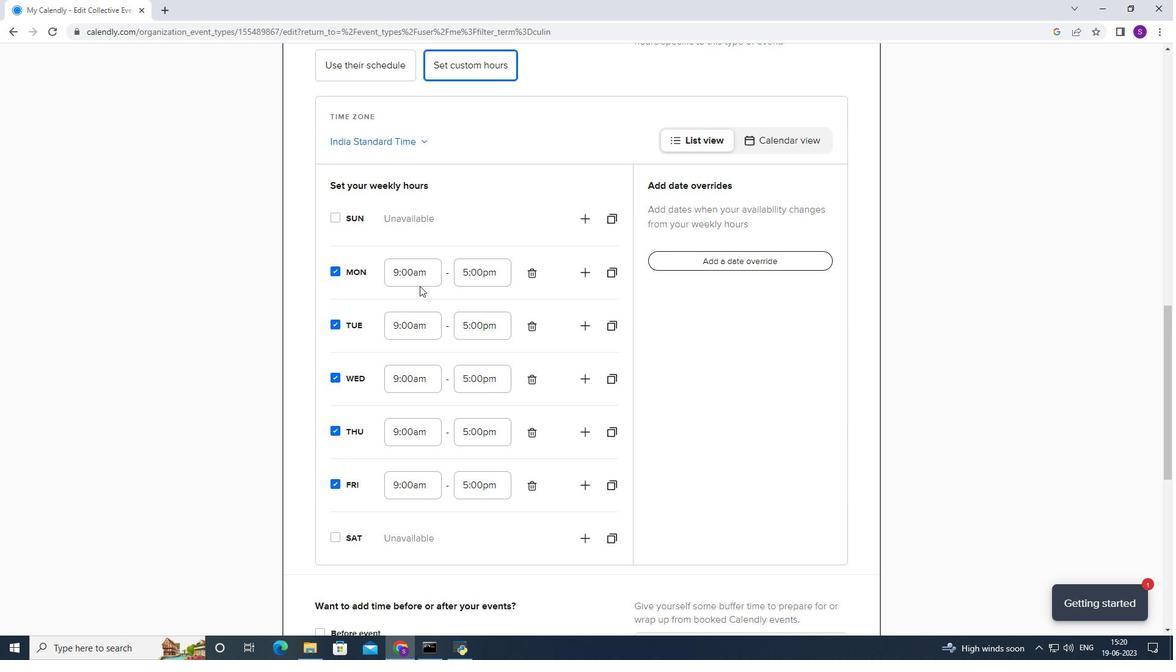 
Action: Mouse pressed left at (419, 284)
Screenshot: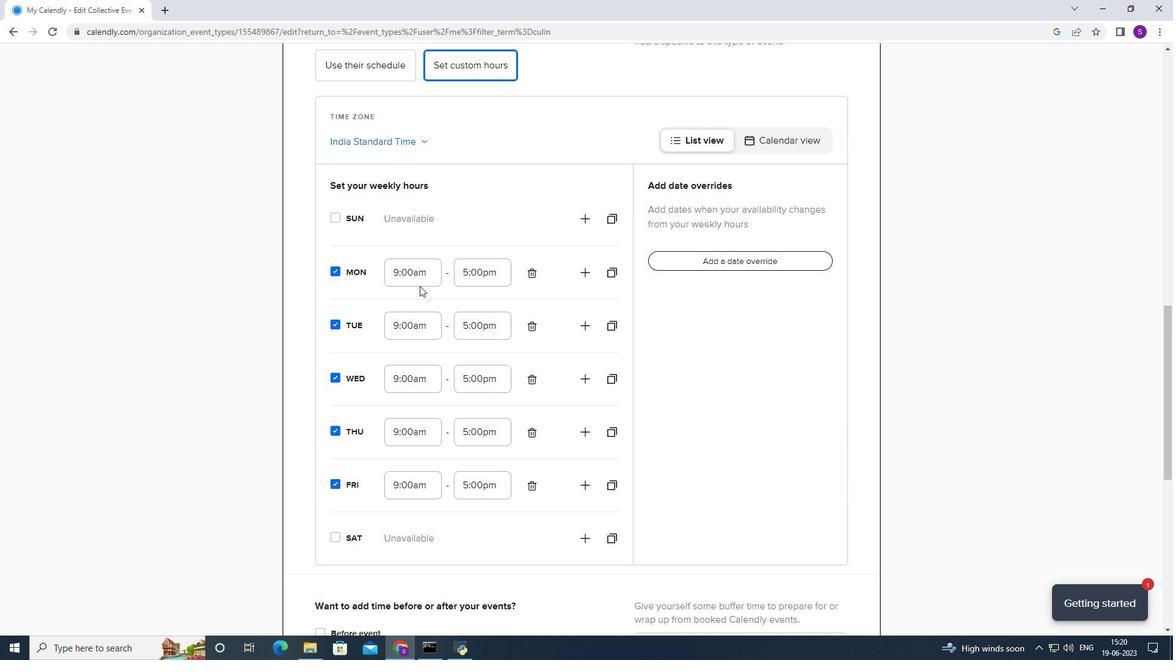 
Action: Mouse moved to (401, 375)
Screenshot: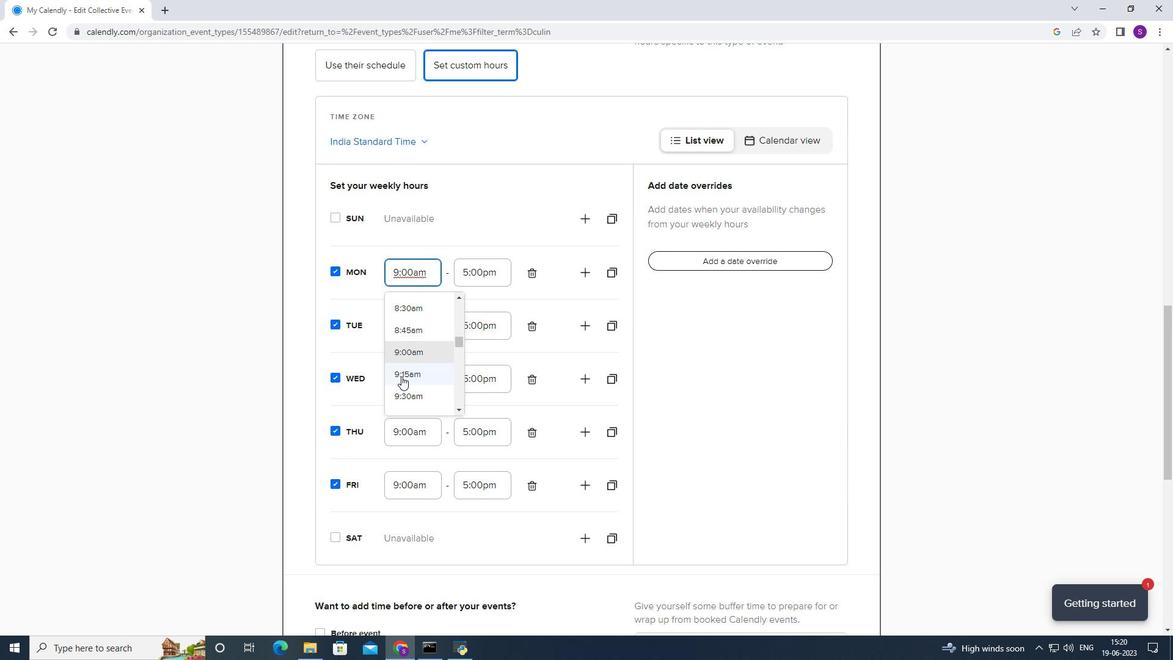 
Action: Mouse scrolled (401, 374) with delta (0, 0)
Screenshot: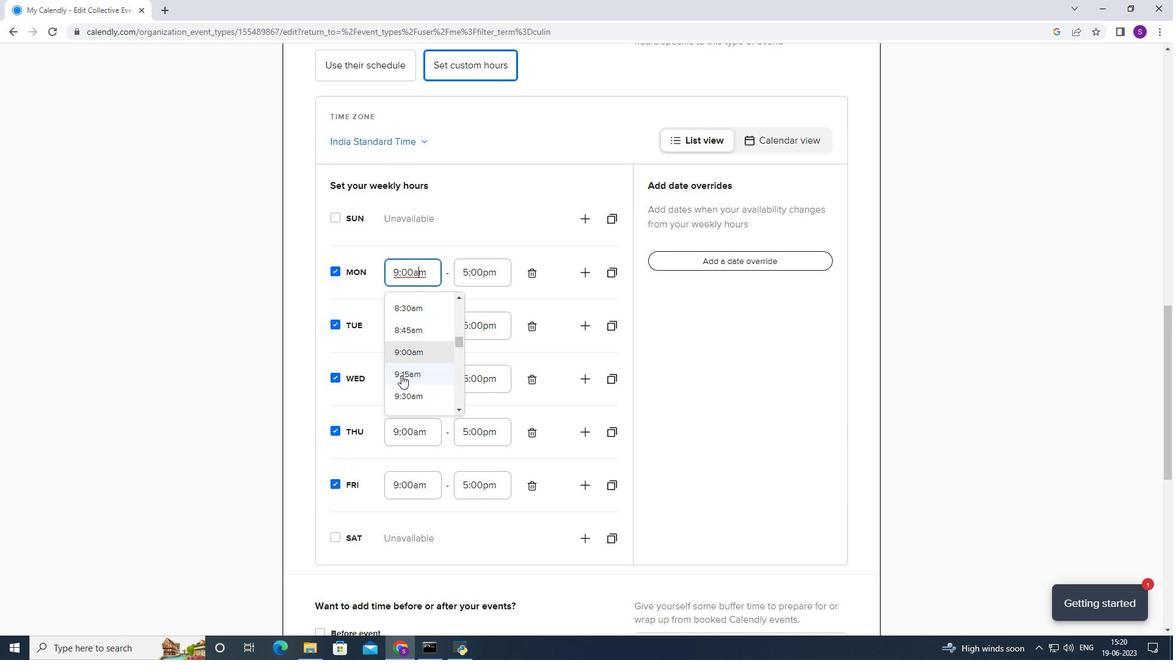 
Action: Mouse moved to (399, 377)
Screenshot: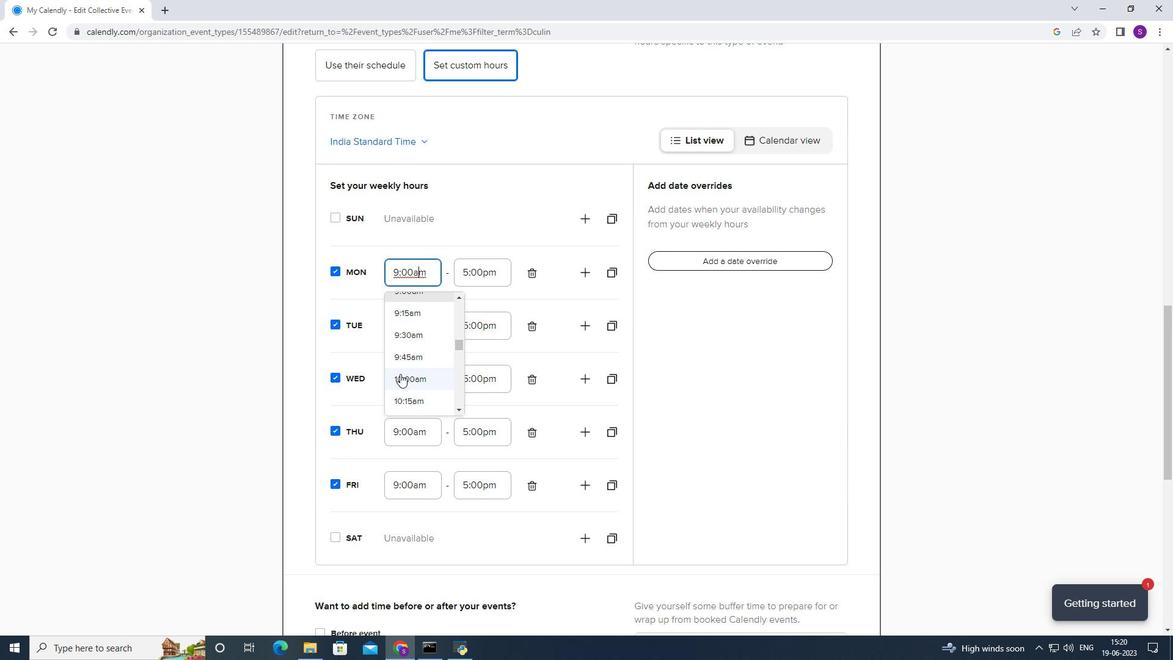 
Action: Mouse pressed left at (399, 377)
Screenshot: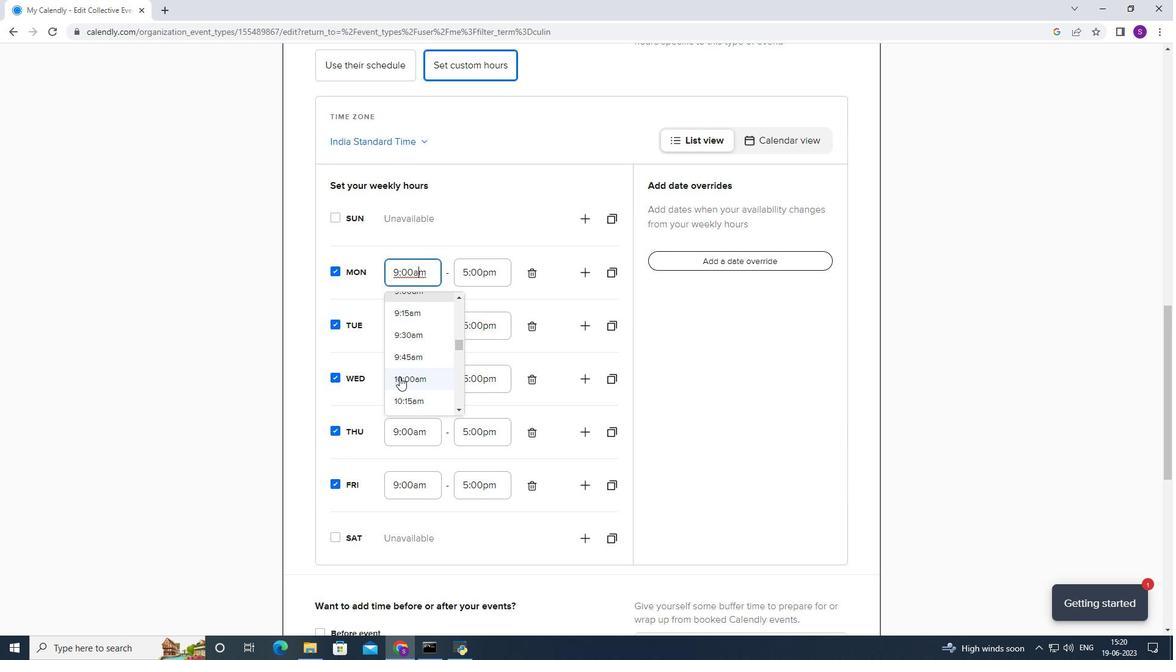 
Action: Mouse moved to (411, 374)
Screenshot: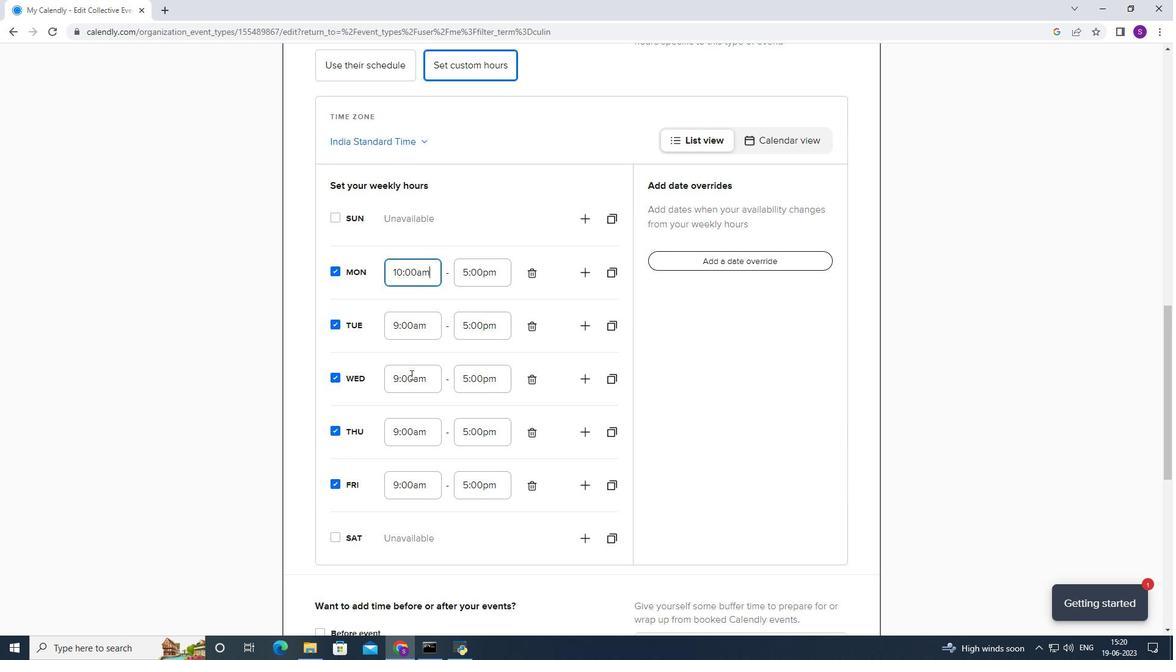 
Action: Mouse pressed left at (411, 374)
Screenshot: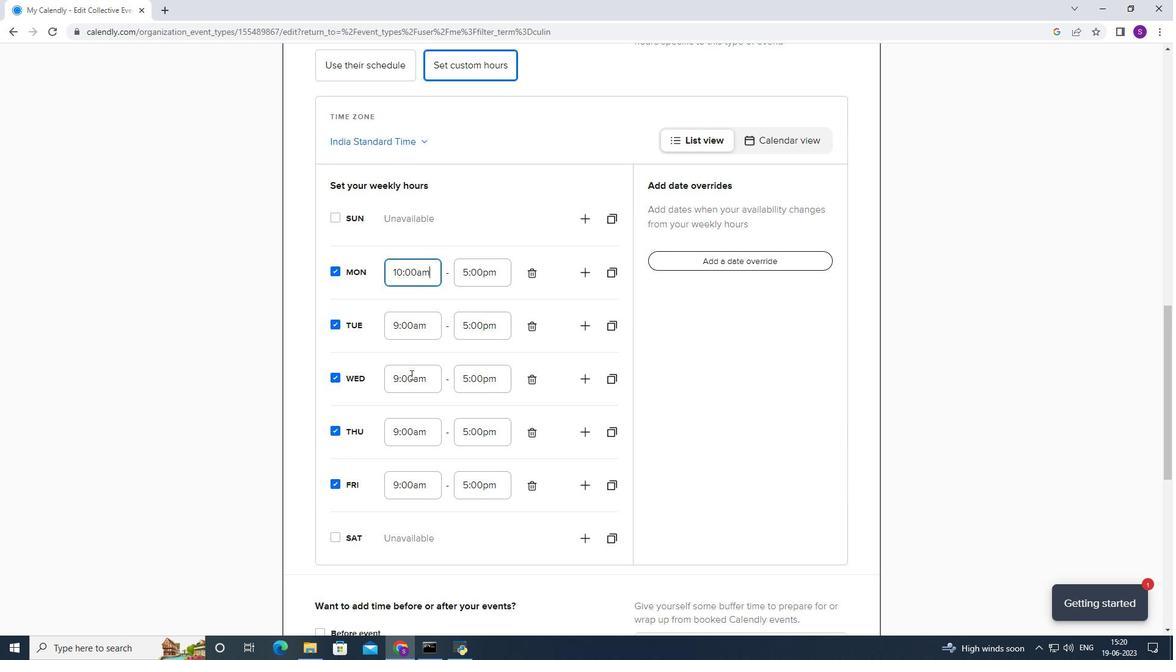 
Action: Mouse moved to (412, 374)
Screenshot: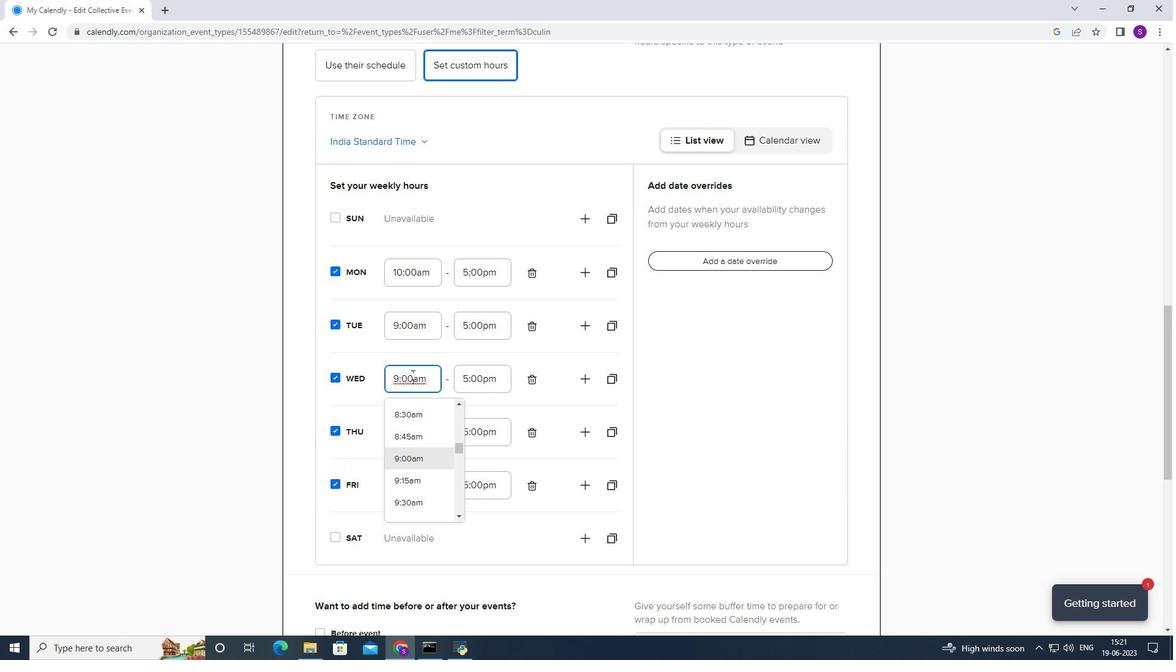 
Action: Mouse scrolled (412, 374) with delta (0, 0)
Screenshot: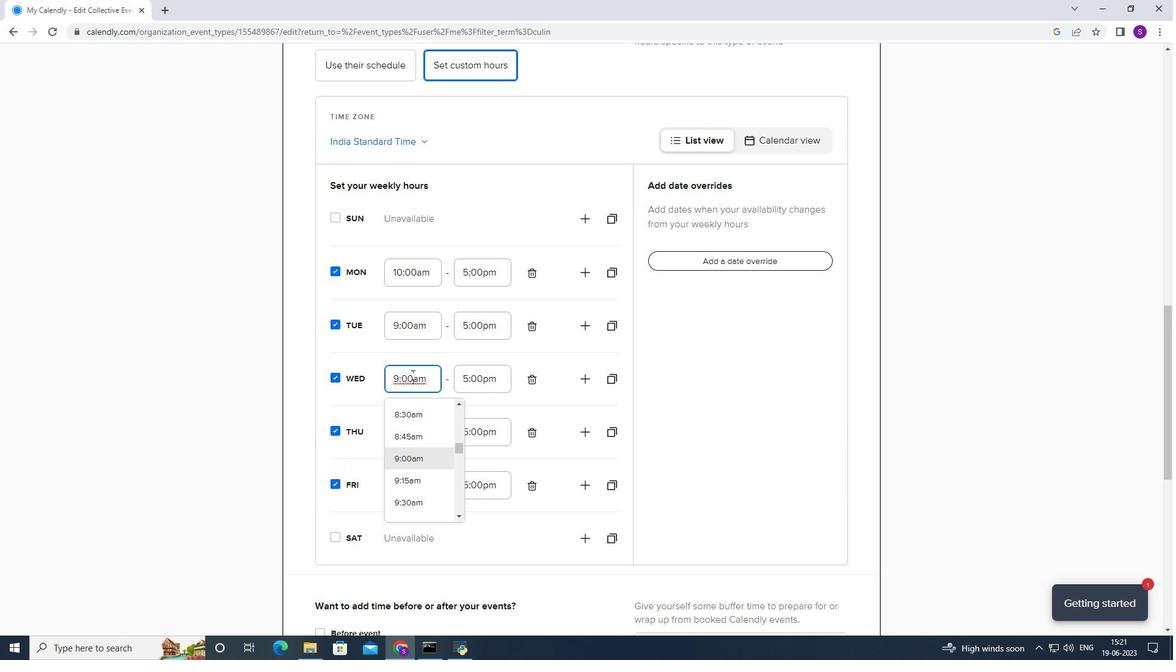 
Action: Mouse moved to (412, 378)
Screenshot: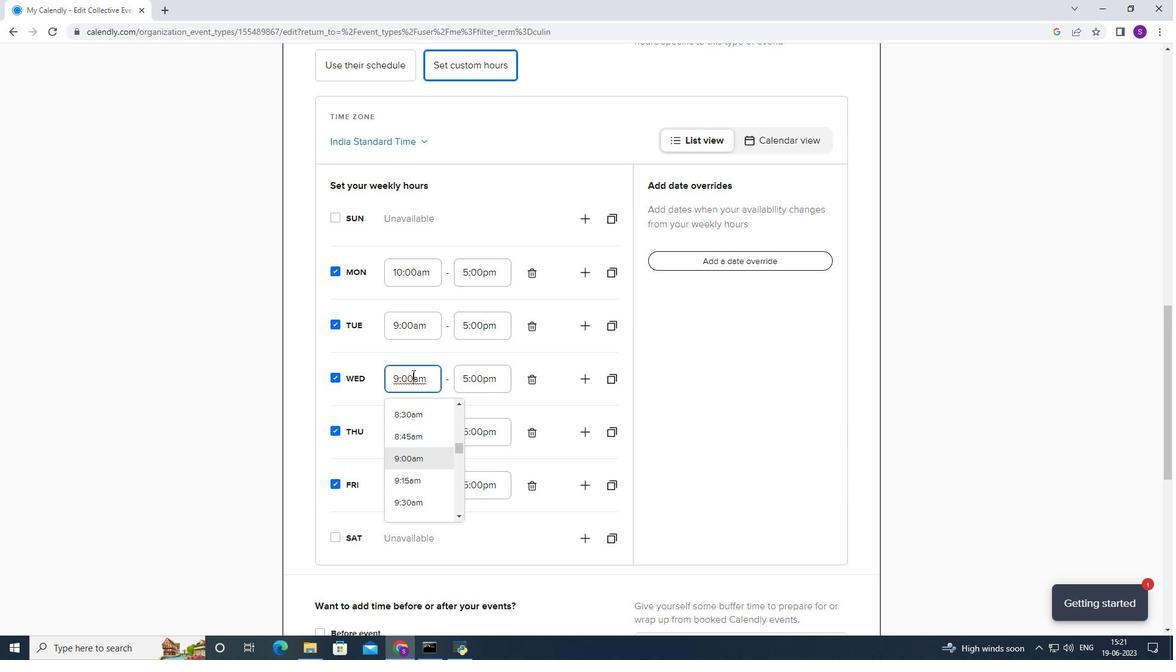 
Action: Mouse scrolled (412, 377) with delta (0, 0)
Screenshot: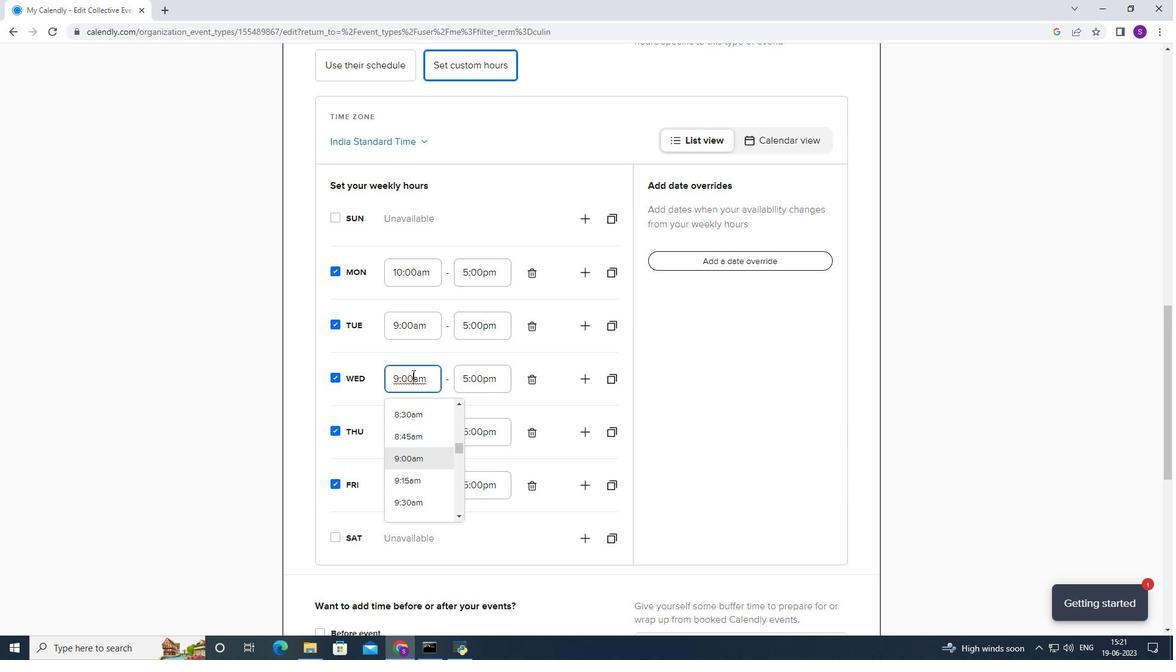 
Action: Mouse moved to (424, 365)
Screenshot: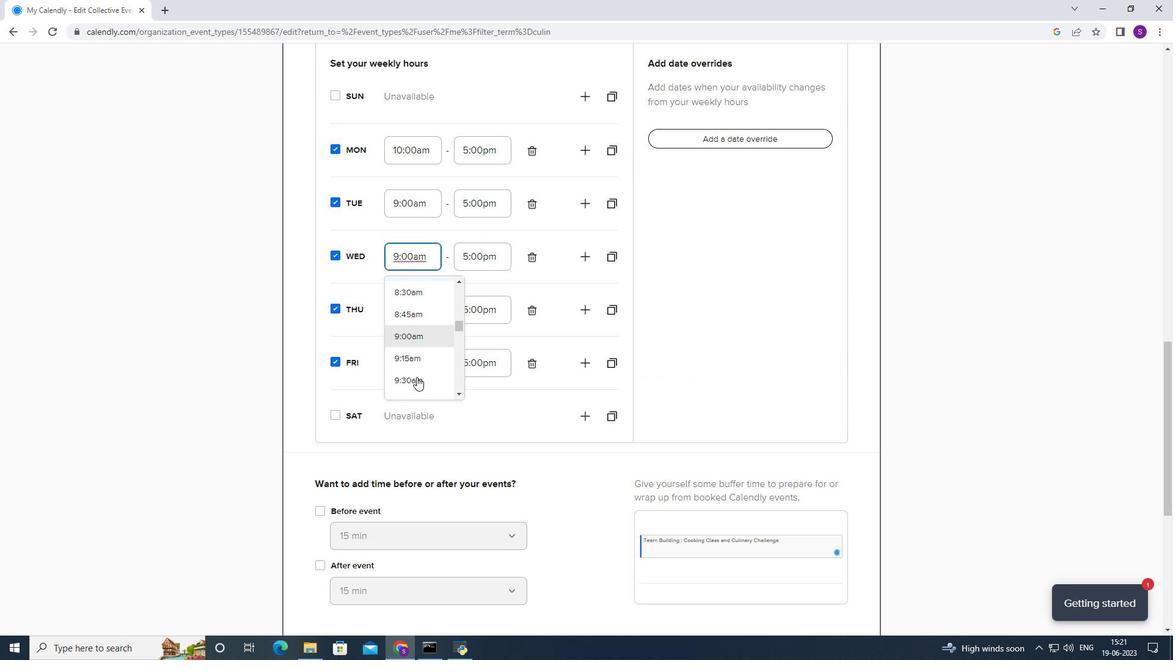 
Action: Mouse scrolled (424, 364) with delta (0, 0)
Screenshot: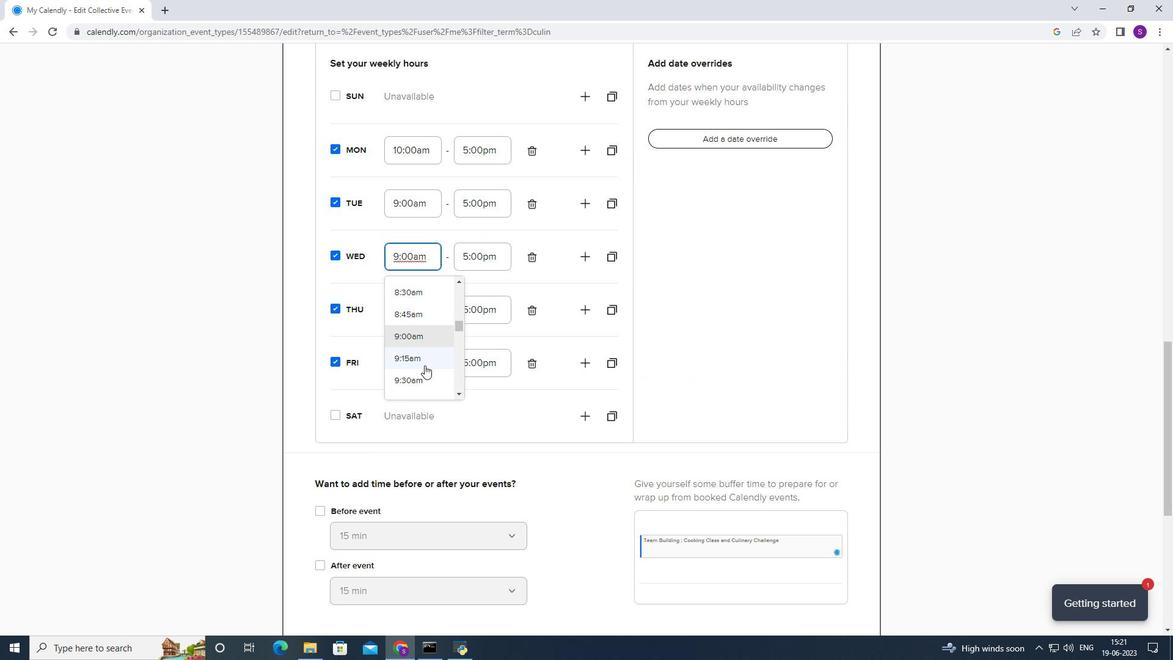 
Action: Mouse scrolled (424, 364) with delta (0, 0)
Screenshot: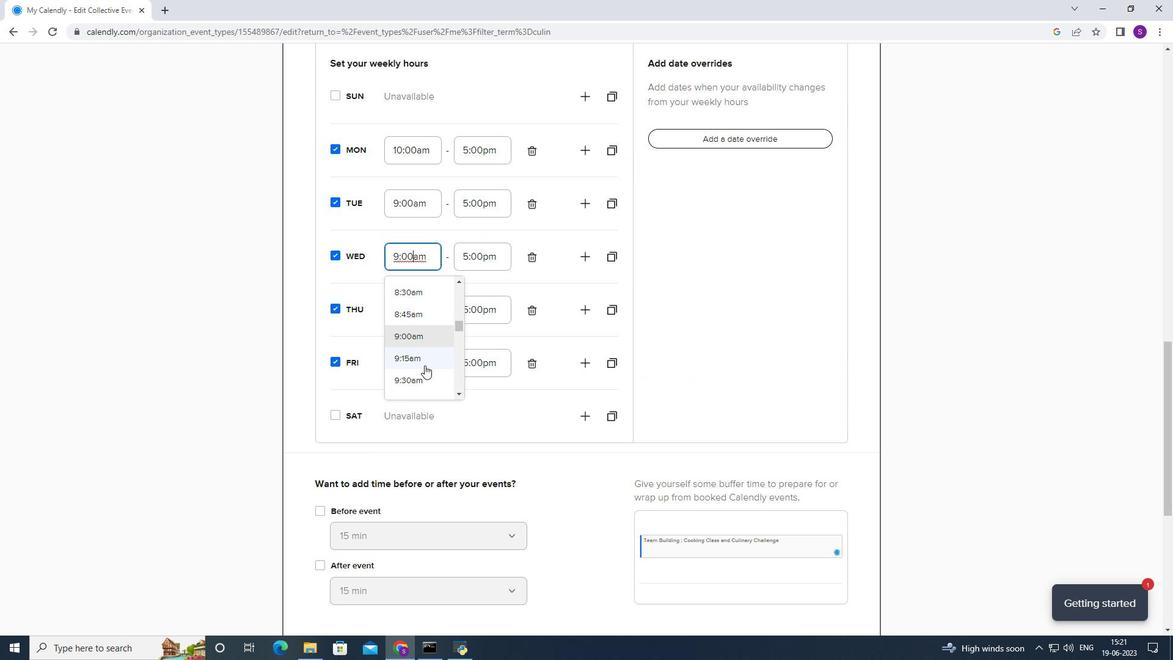 
Action: Mouse moved to (435, 312)
Screenshot: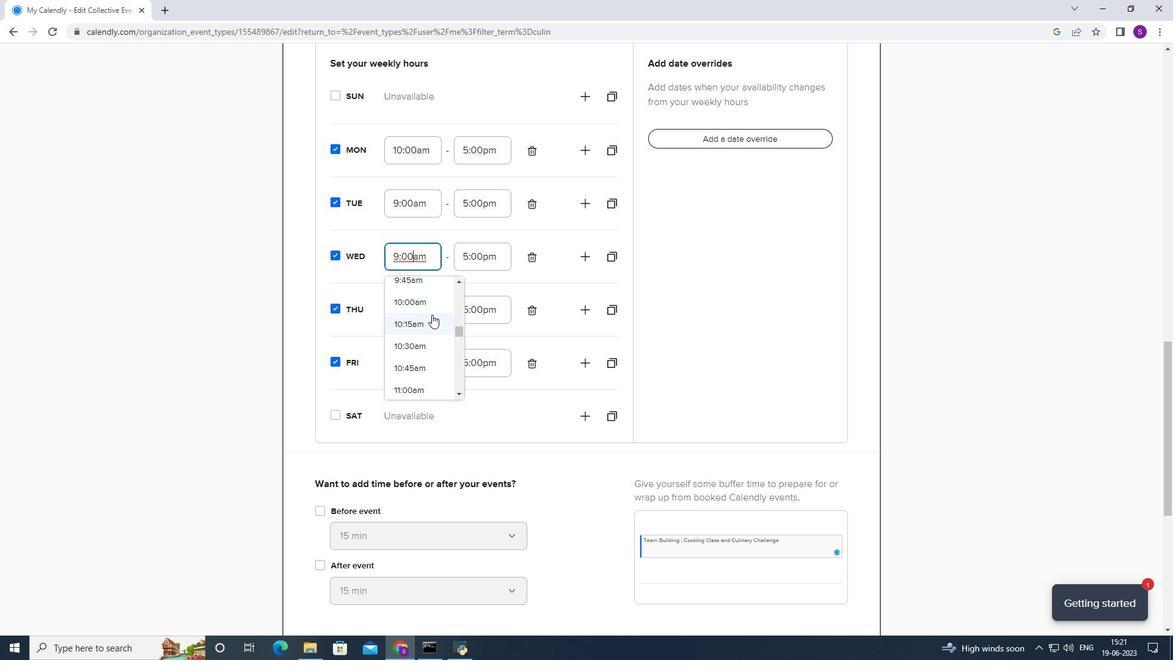 
Action: Mouse pressed left at (435, 312)
Screenshot: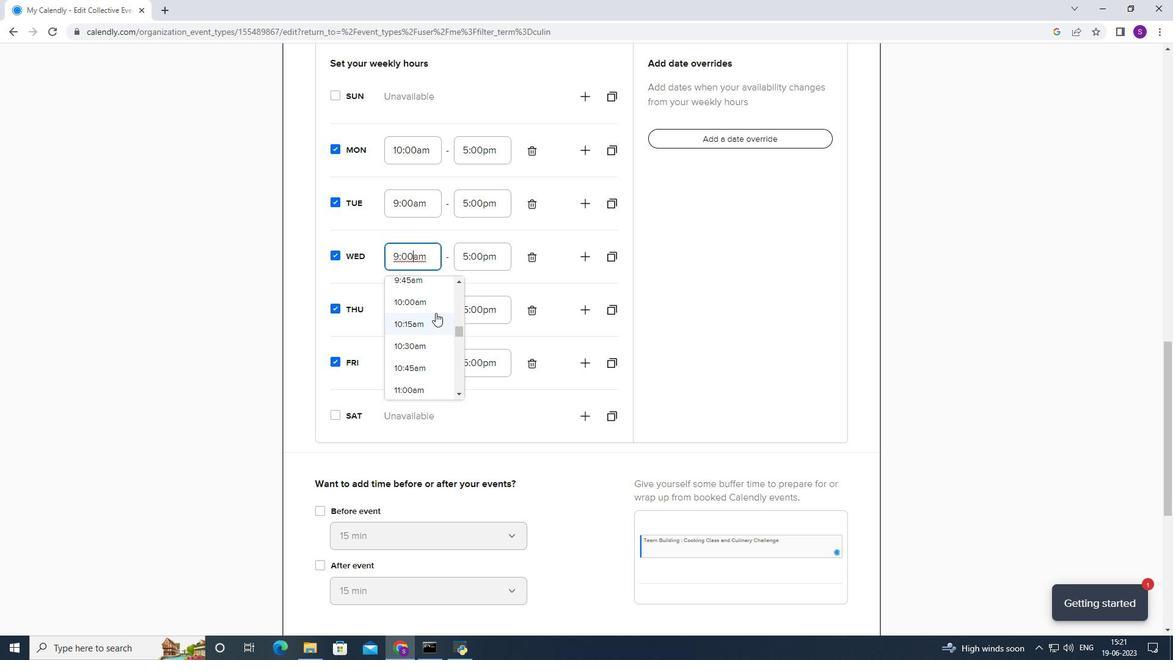 
Action: Mouse moved to (435, 254)
Screenshot: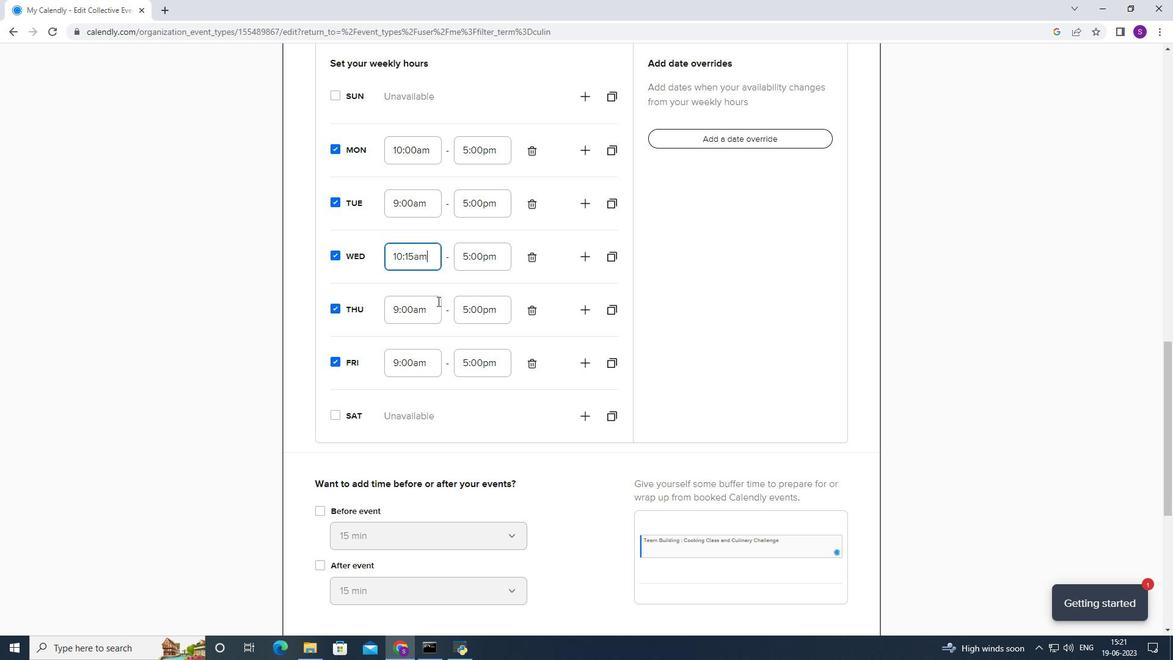 
Action: Mouse pressed left at (435, 254)
Screenshot: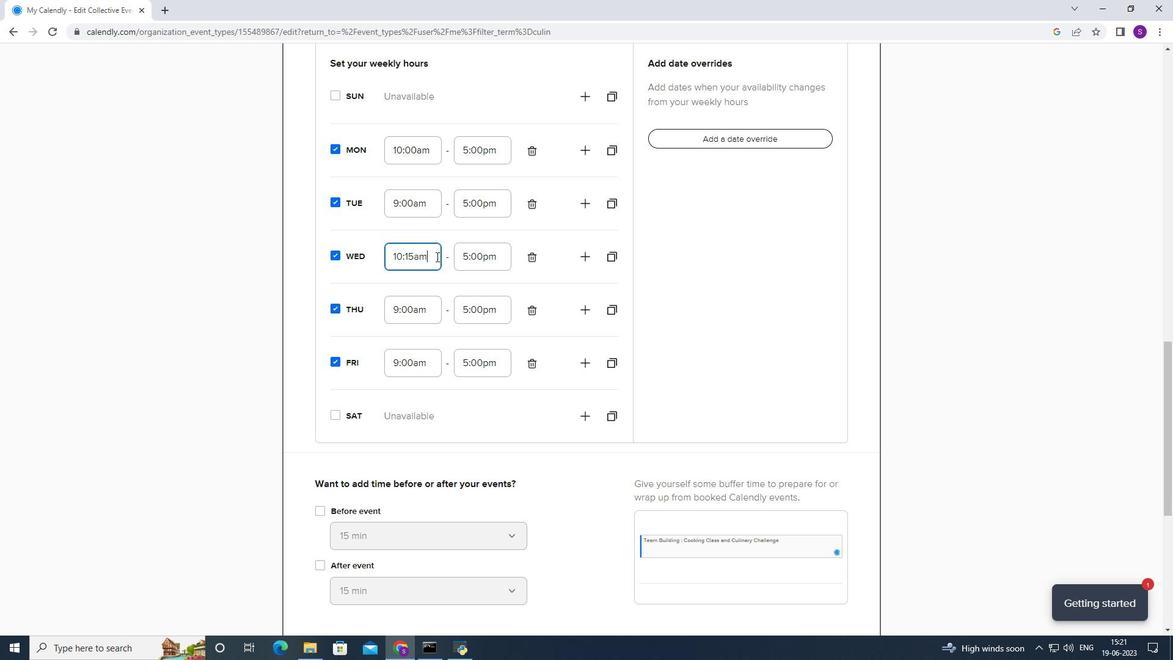 
Action: Mouse moved to (421, 319)
Screenshot: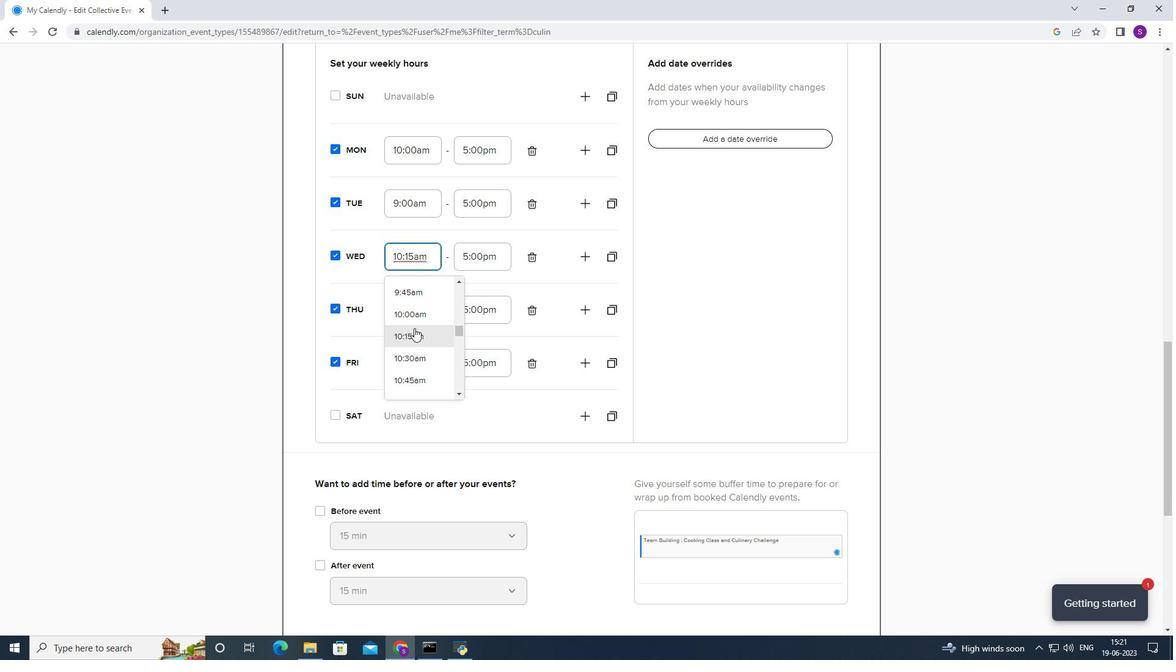 
Action: Mouse pressed left at (421, 319)
Screenshot: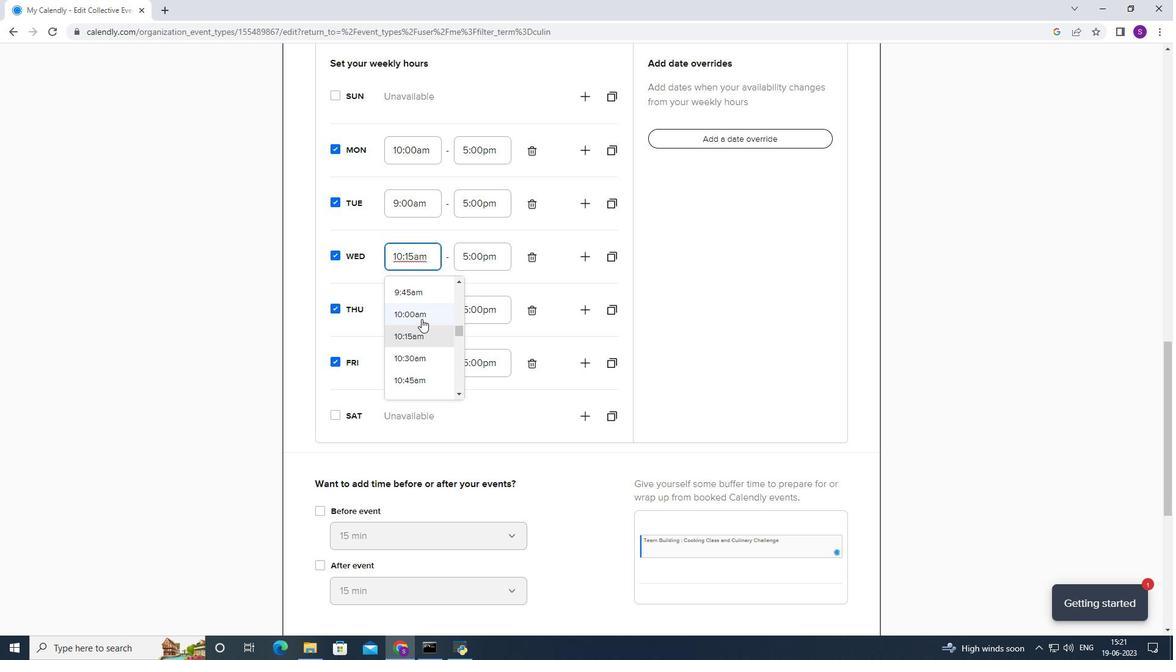 
Action: Mouse moved to (420, 206)
Screenshot: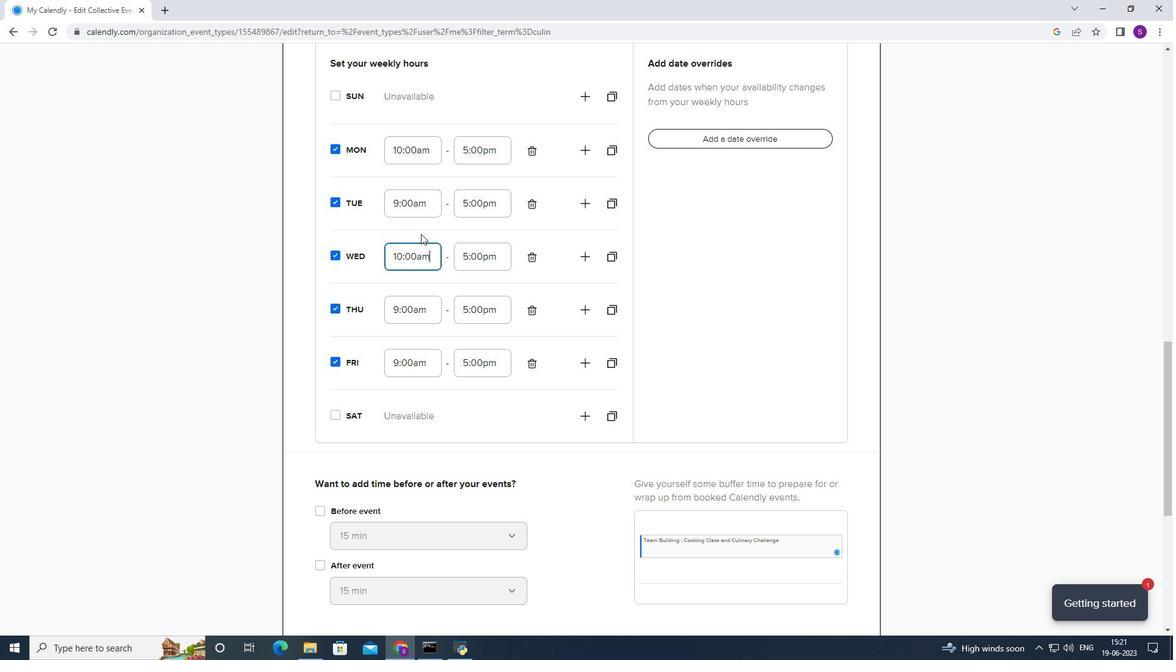 
Action: Mouse pressed left at (420, 206)
Screenshot: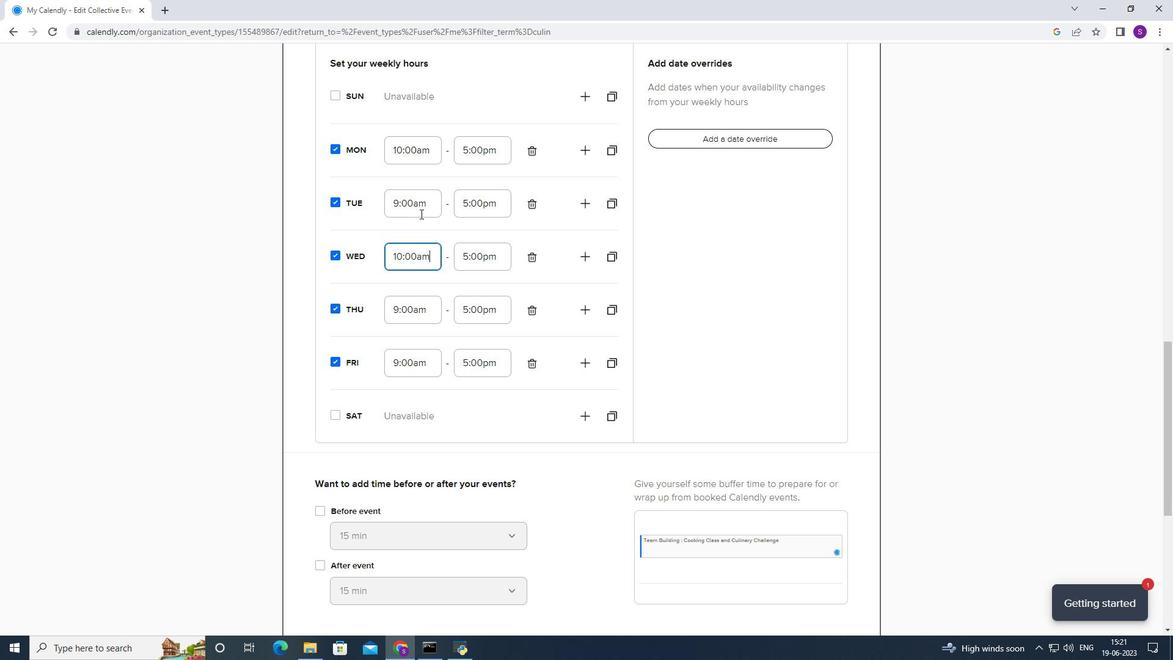 
Action: Mouse moved to (421, 289)
Screenshot: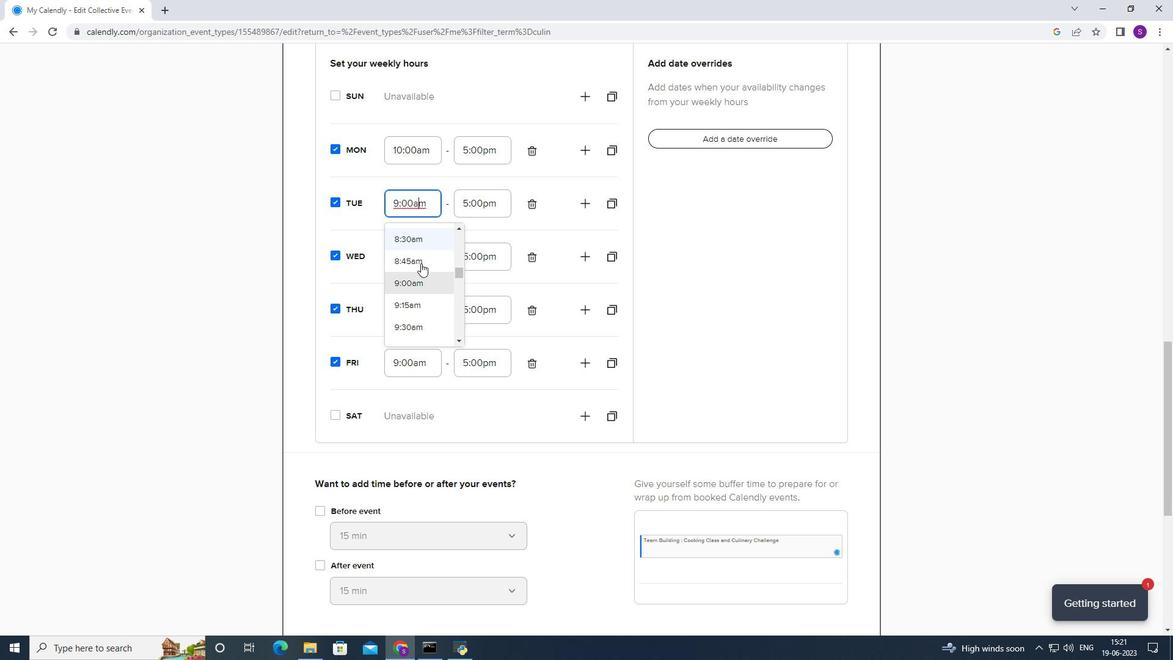 
Action: Mouse scrolled (421, 289) with delta (0, 0)
Screenshot: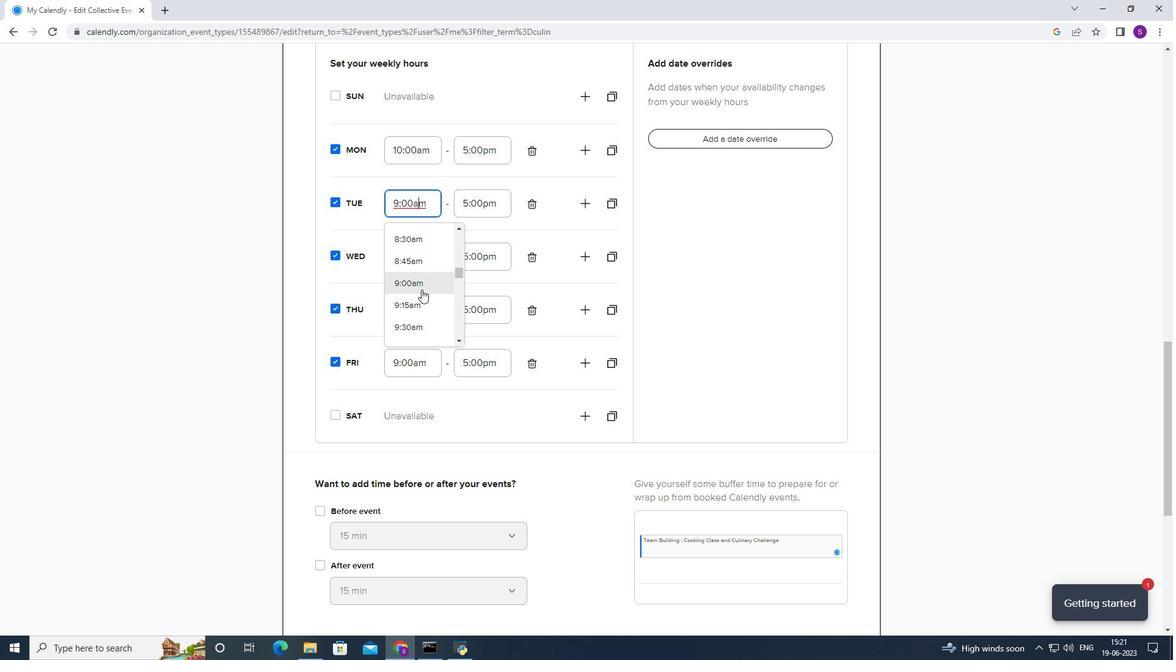
Action: Mouse moved to (416, 308)
Screenshot: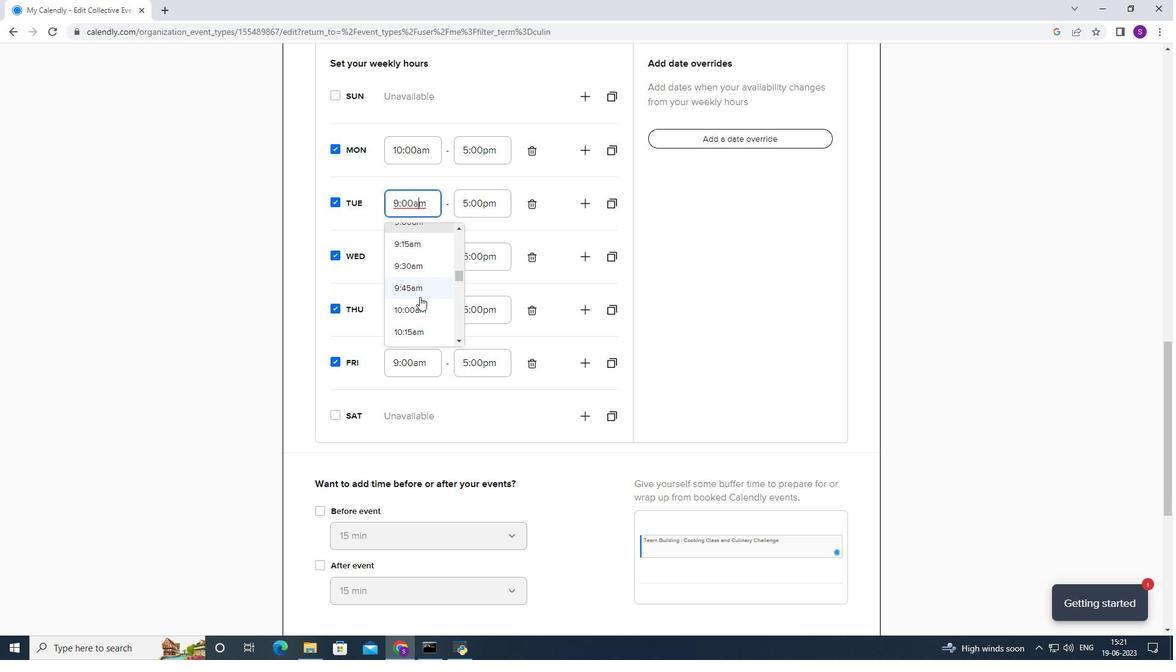 
Action: Mouse pressed left at (416, 308)
Screenshot: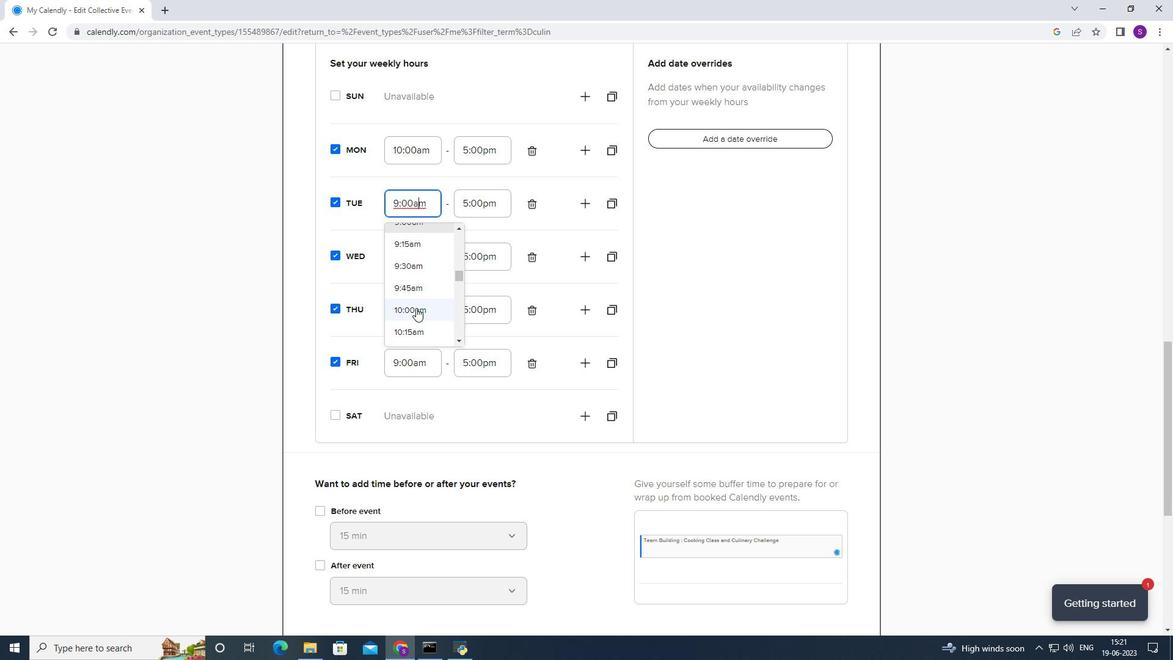 
Action: Mouse moved to (482, 157)
Screenshot: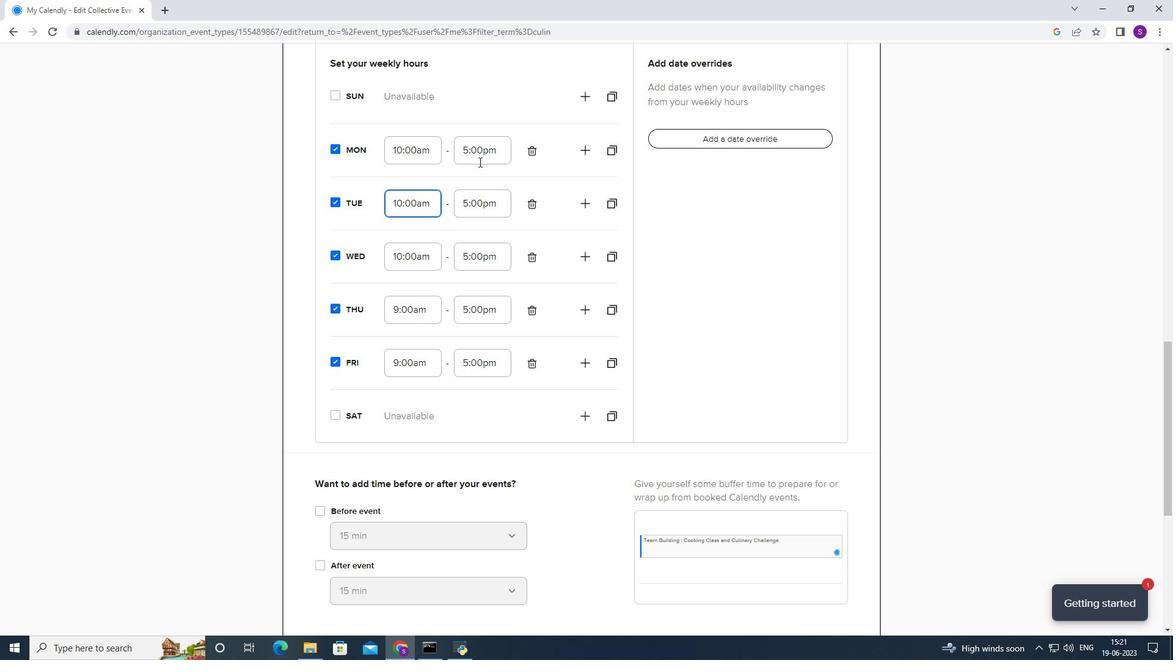 
Action: Mouse pressed left at (482, 157)
Screenshot: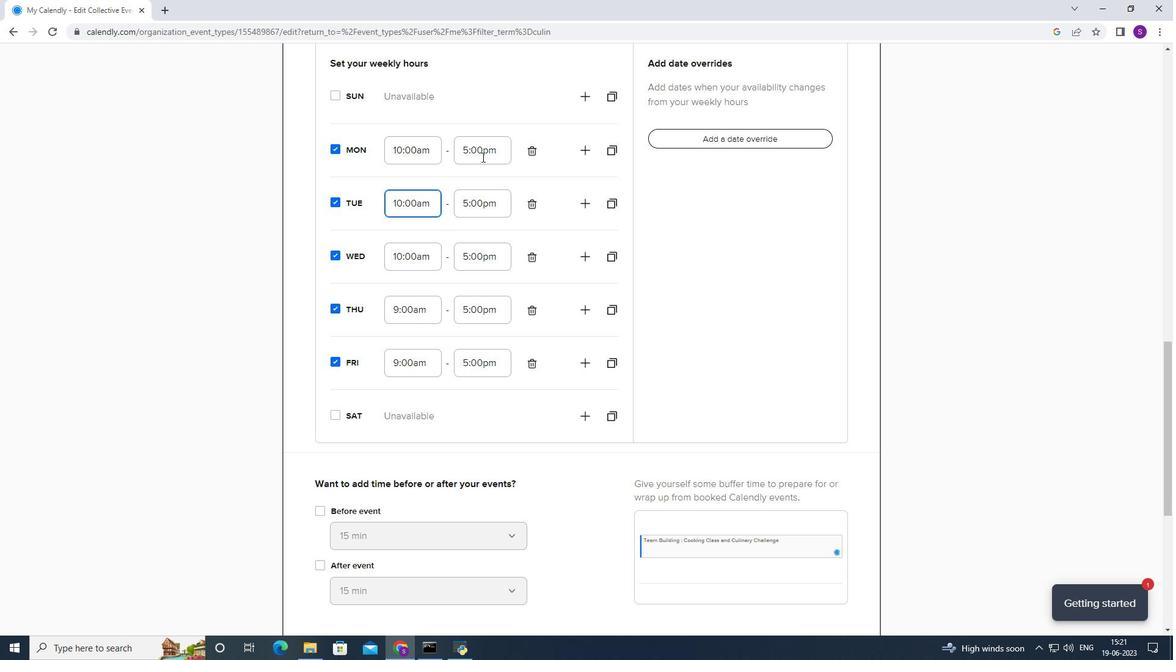
Action: Mouse moved to (477, 264)
Screenshot: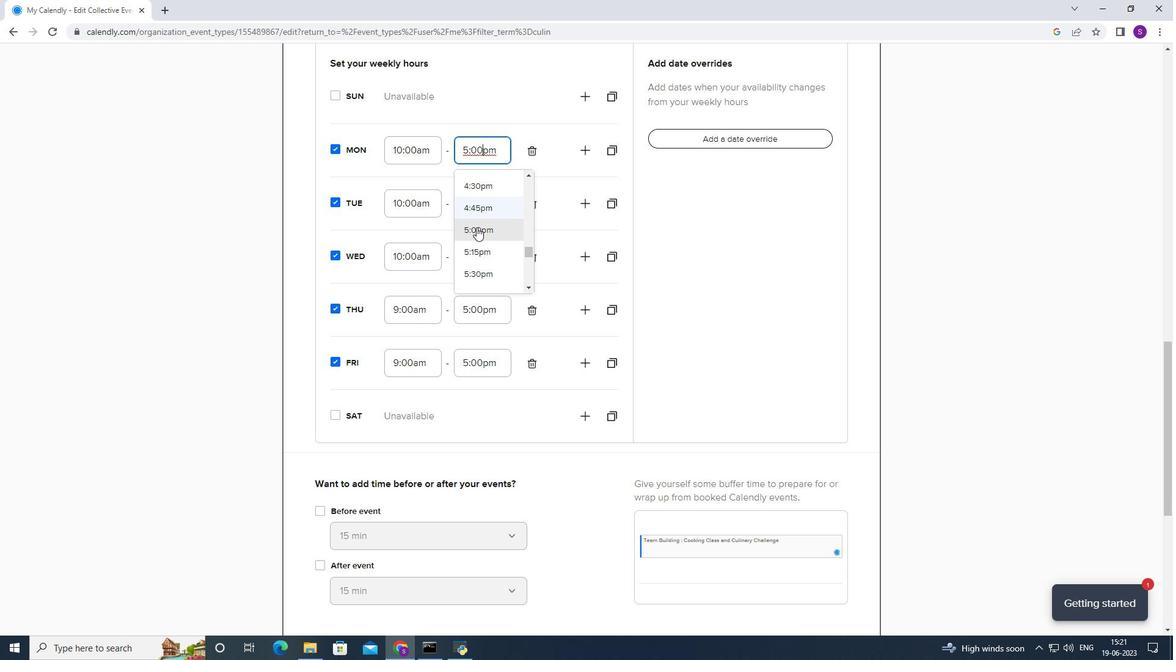 
Action: Mouse scrolled (477, 263) with delta (0, 0)
Screenshot: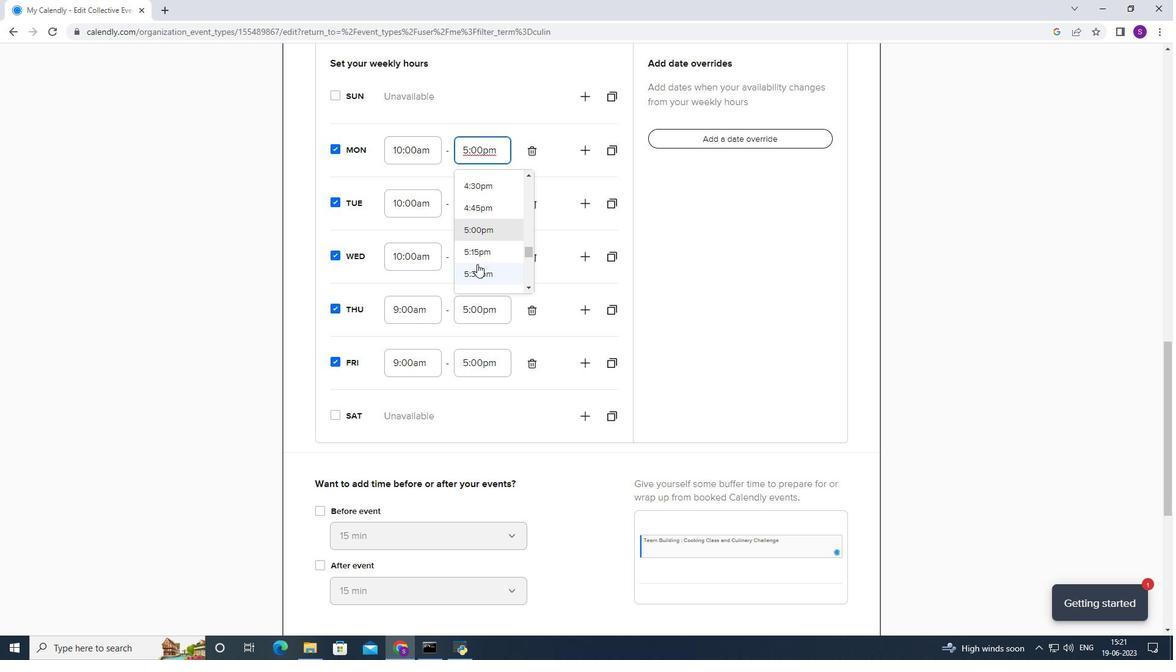 
Action: Mouse moved to (484, 252)
Screenshot: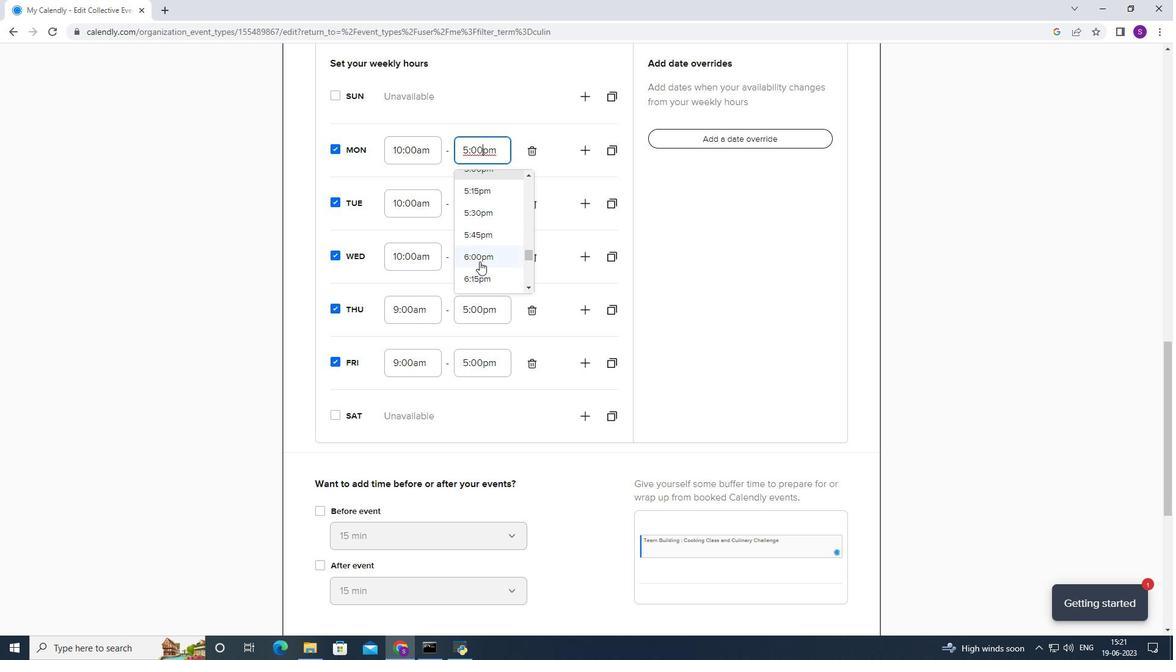 
Action: Mouse pressed left at (484, 252)
Screenshot: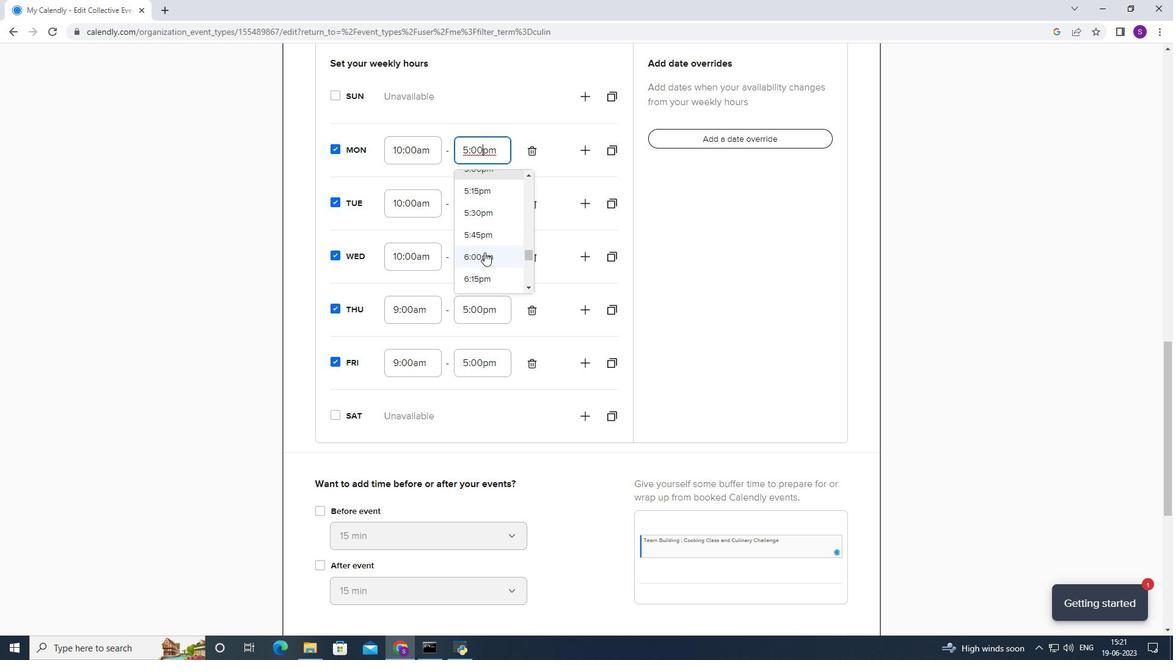 
Action: Mouse moved to (489, 204)
Screenshot: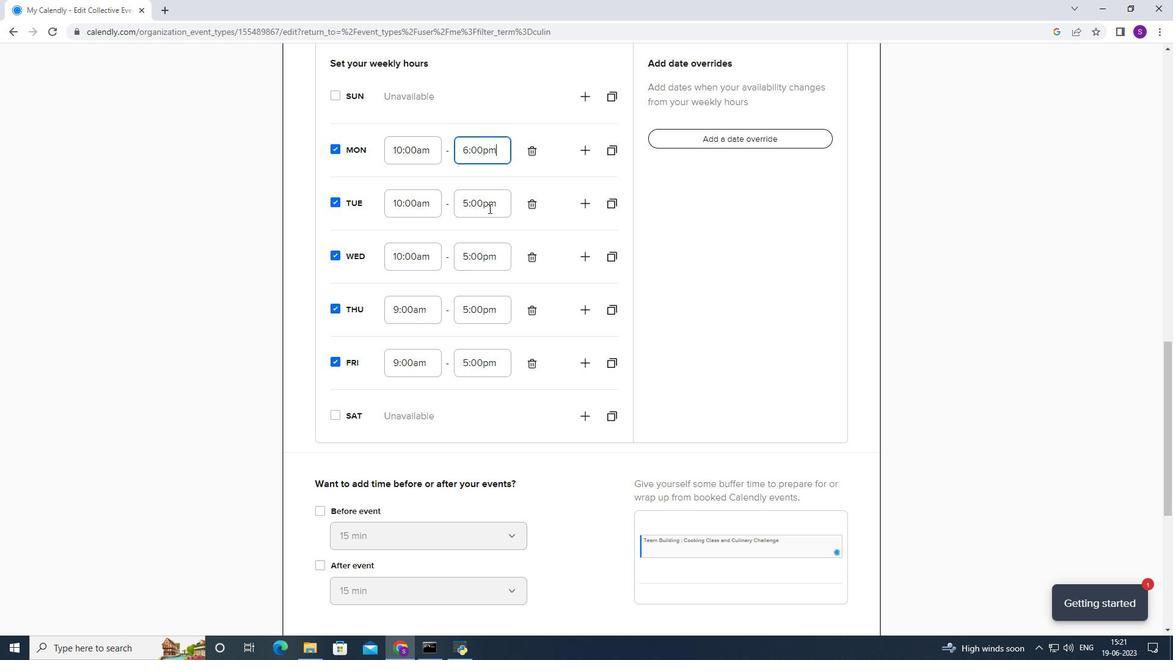 
Action: Mouse pressed left at (489, 204)
Screenshot: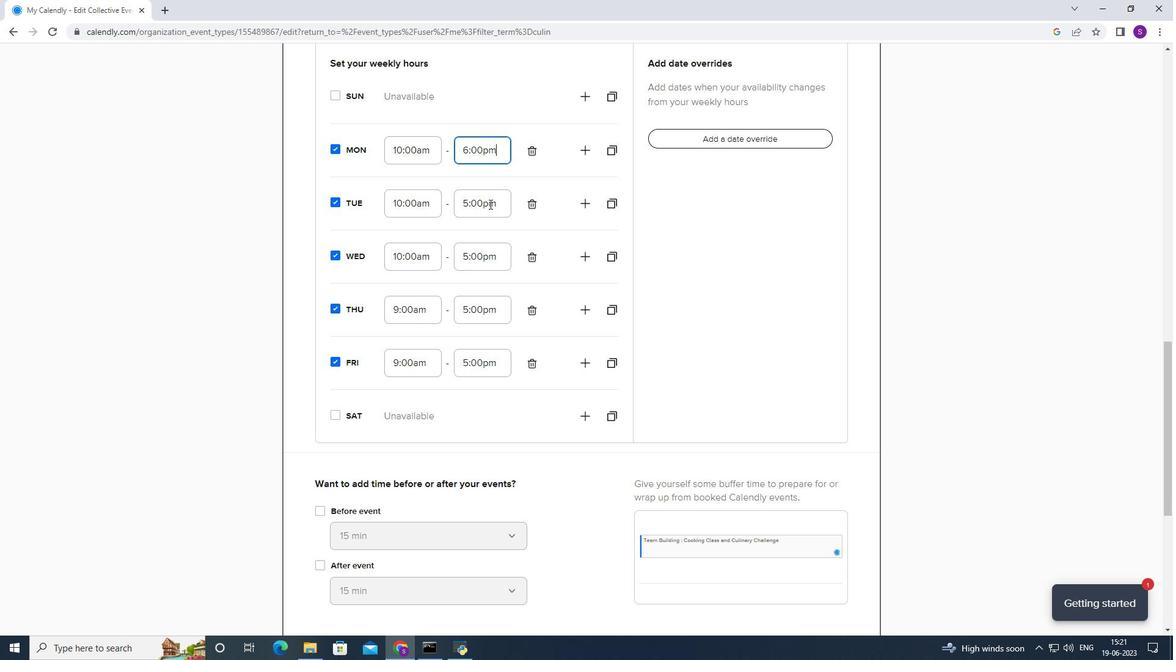 
Action: Mouse moved to (482, 262)
Screenshot: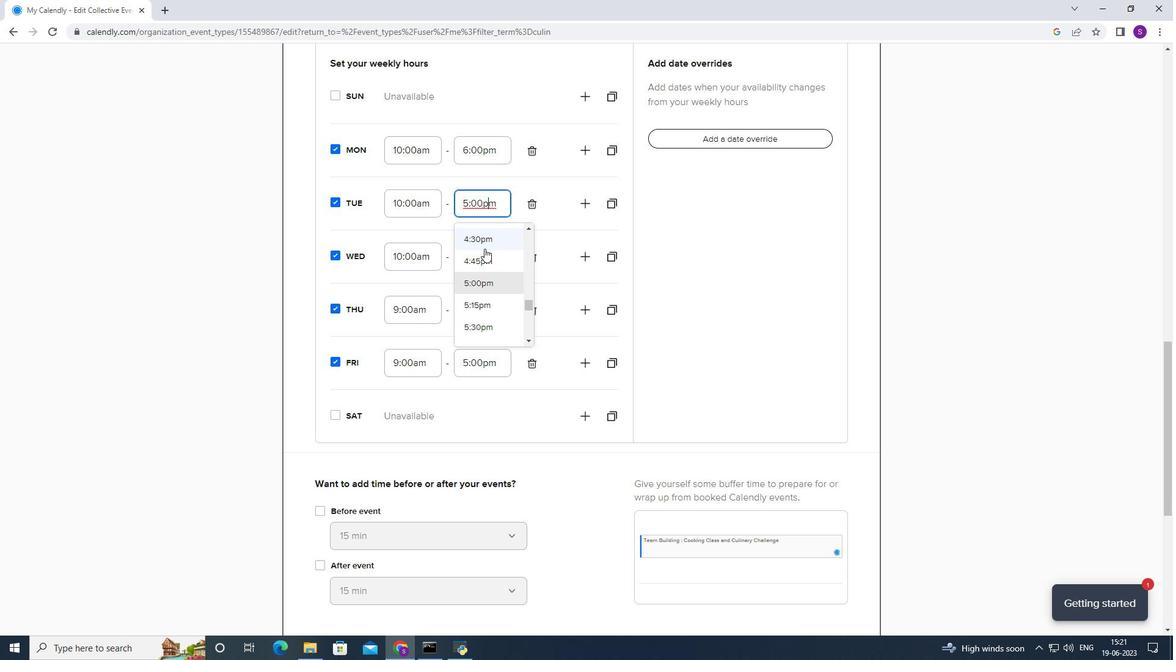 
Action: Mouse scrolled (482, 261) with delta (0, 0)
Screenshot: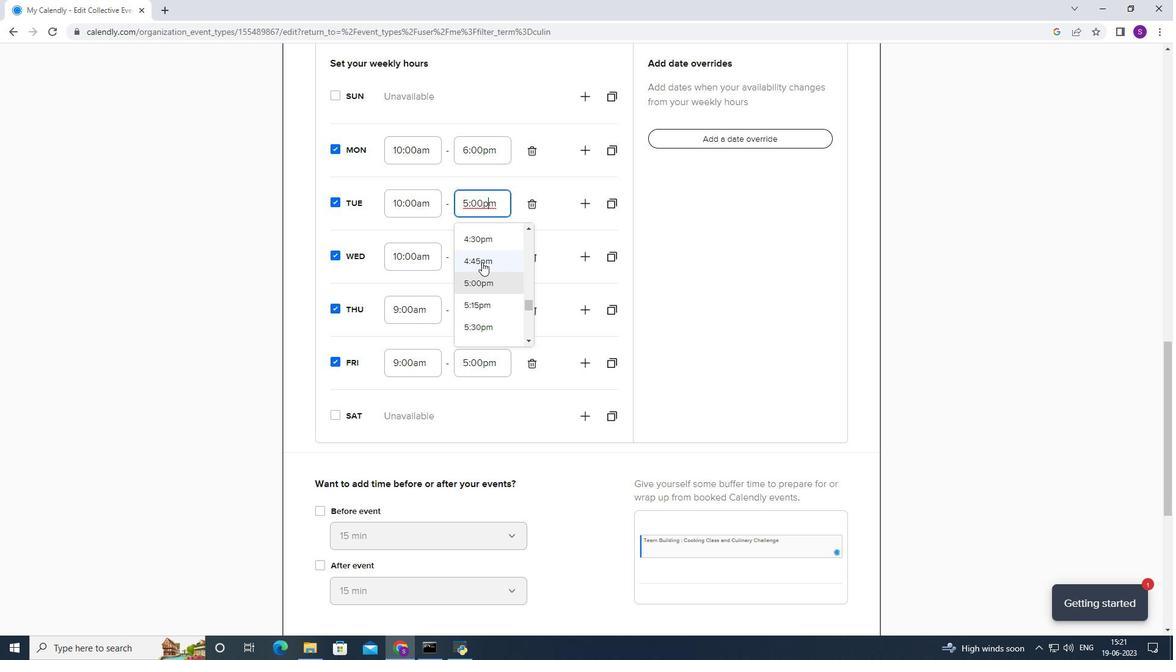 
Action: Mouse scrolled (482, 261) with delta (0, 0)
Screenshot: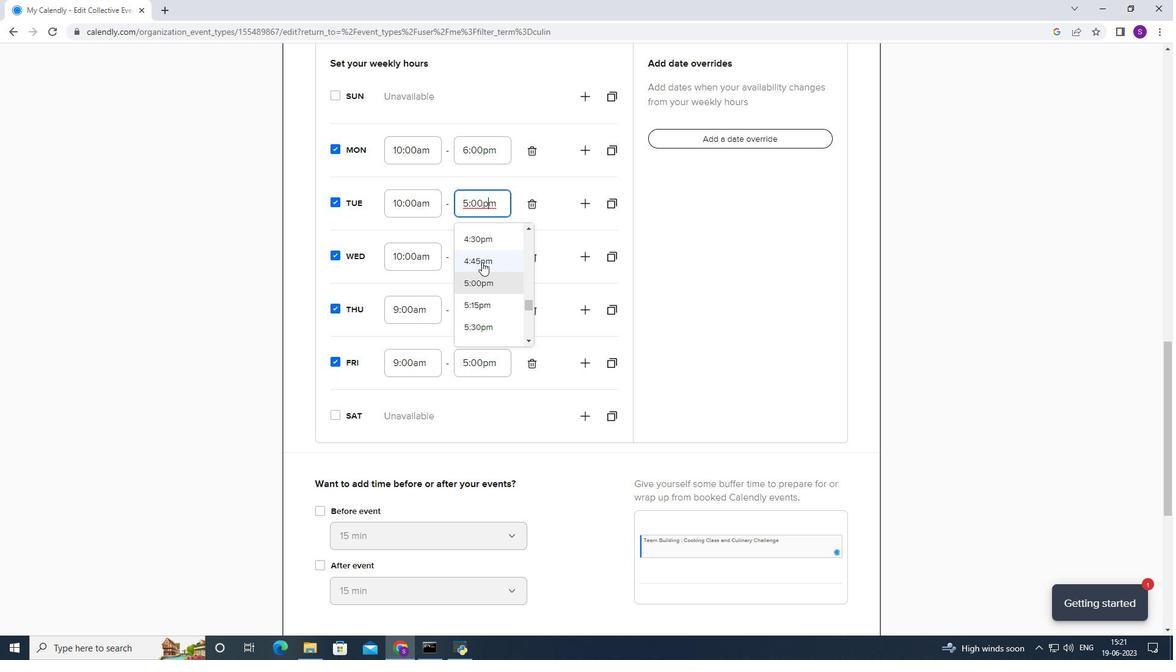 
Action: Mouse moved to (495, 251)
Screenshot: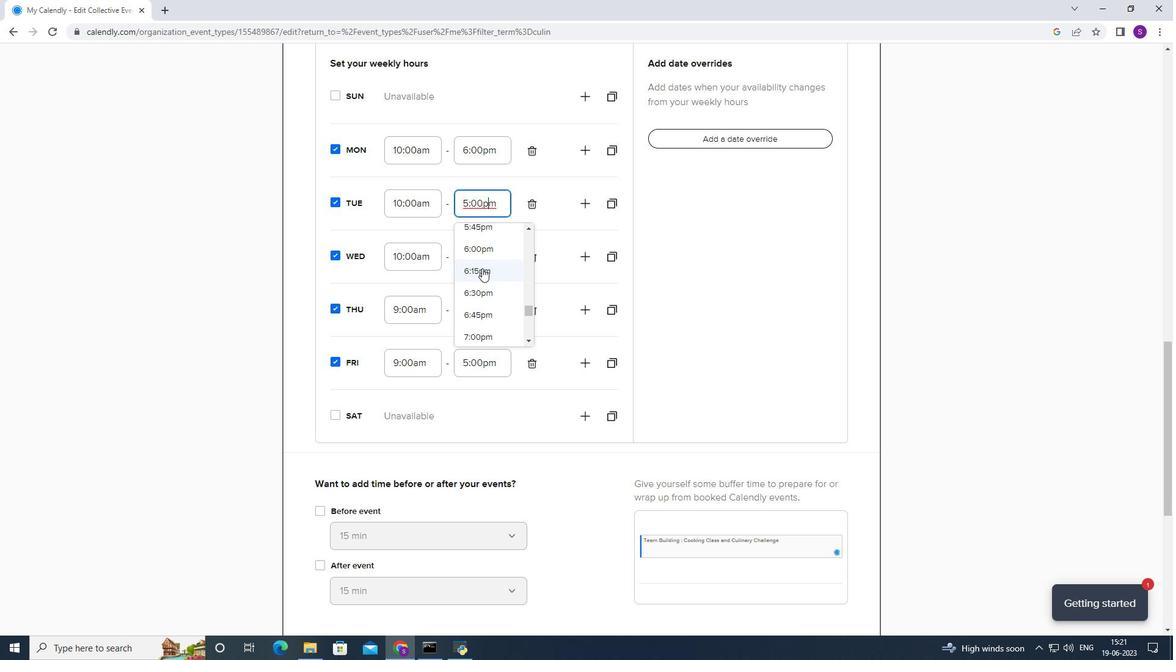 
Action: Mouse pressed left at (495, 251)
Screenshot: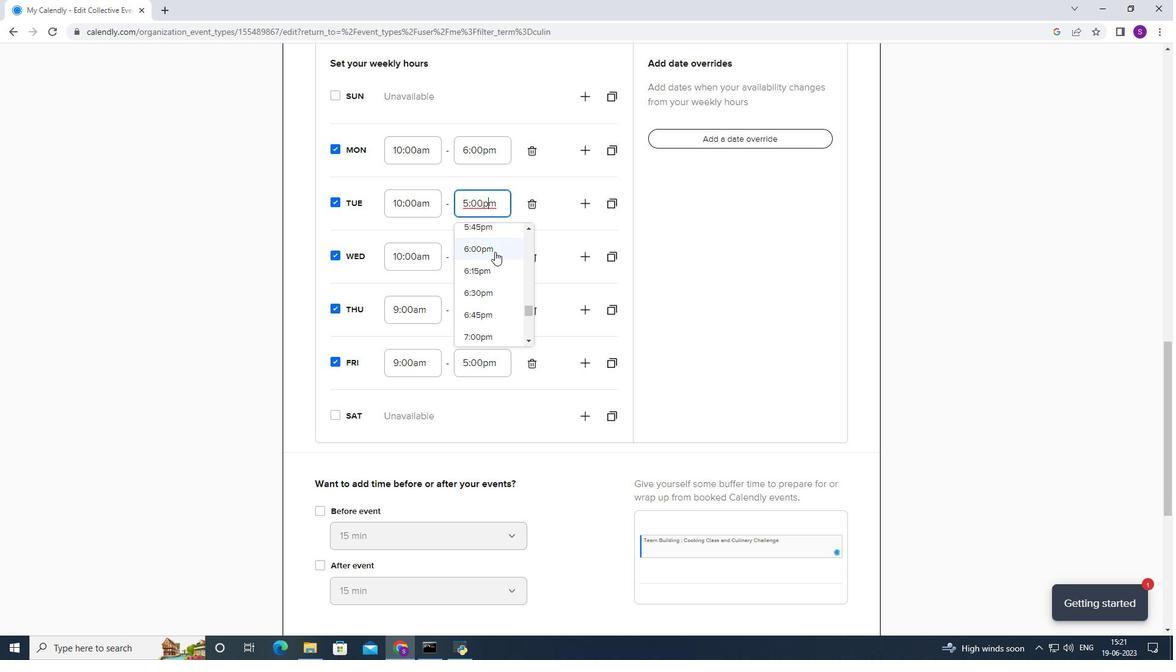 
Action: Mouse moved to (483, 250)
Screenshot: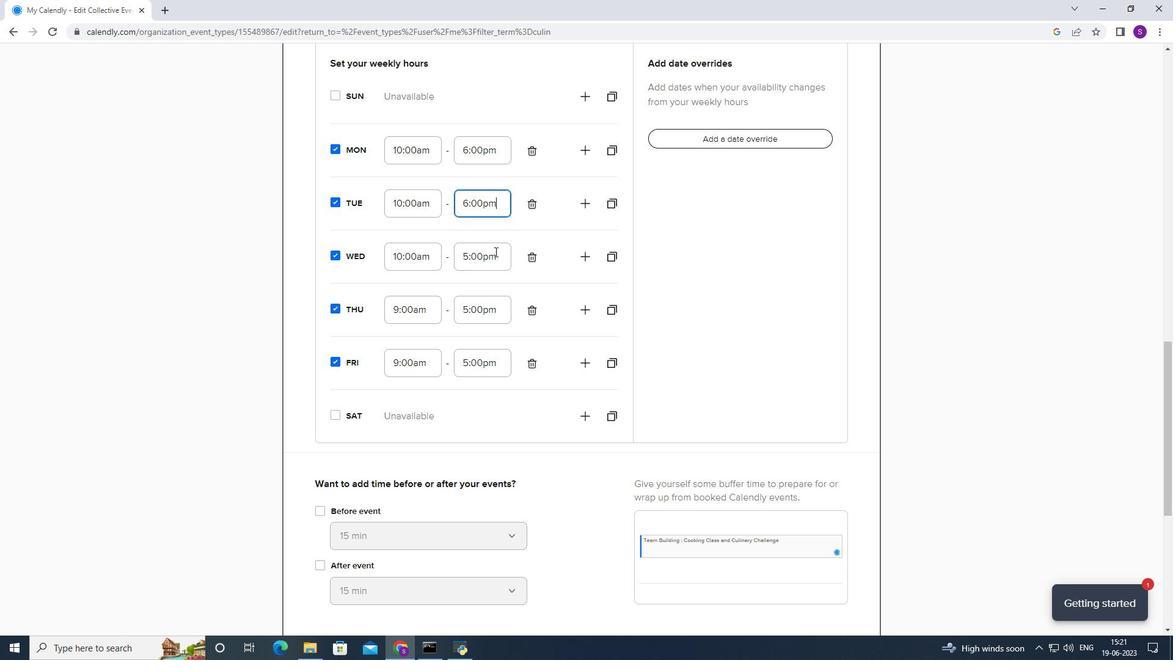 
Action: Mouse pressed left at (483, 250)
Screenshot: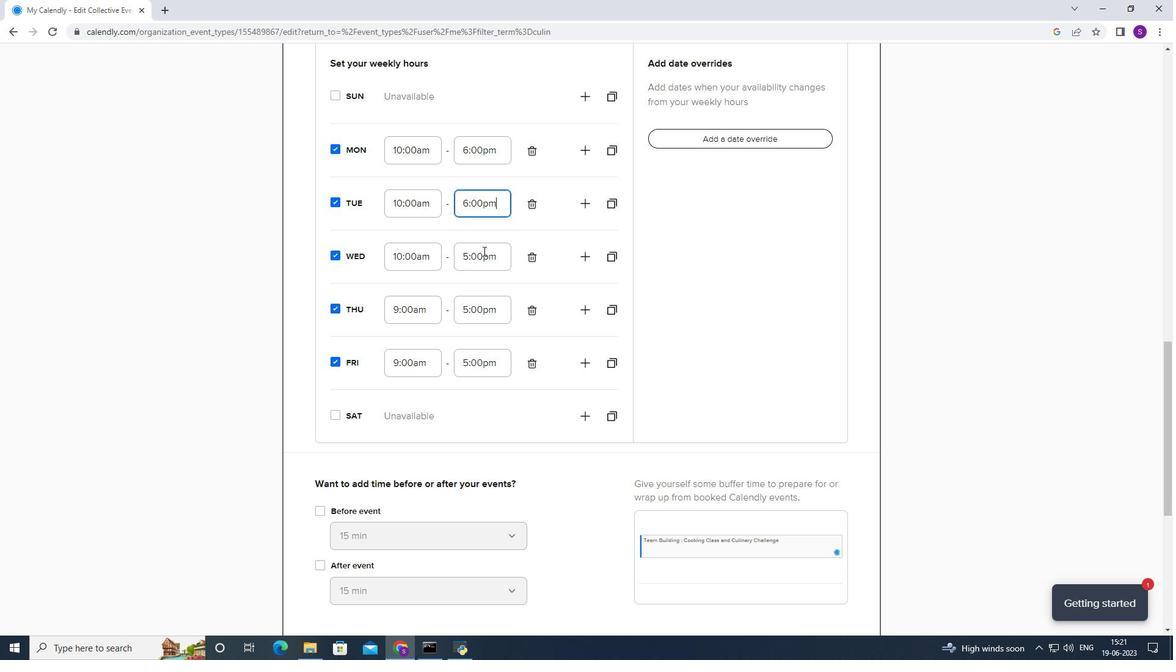 
Action: Mouse moved to (483, 288)
Screenshot: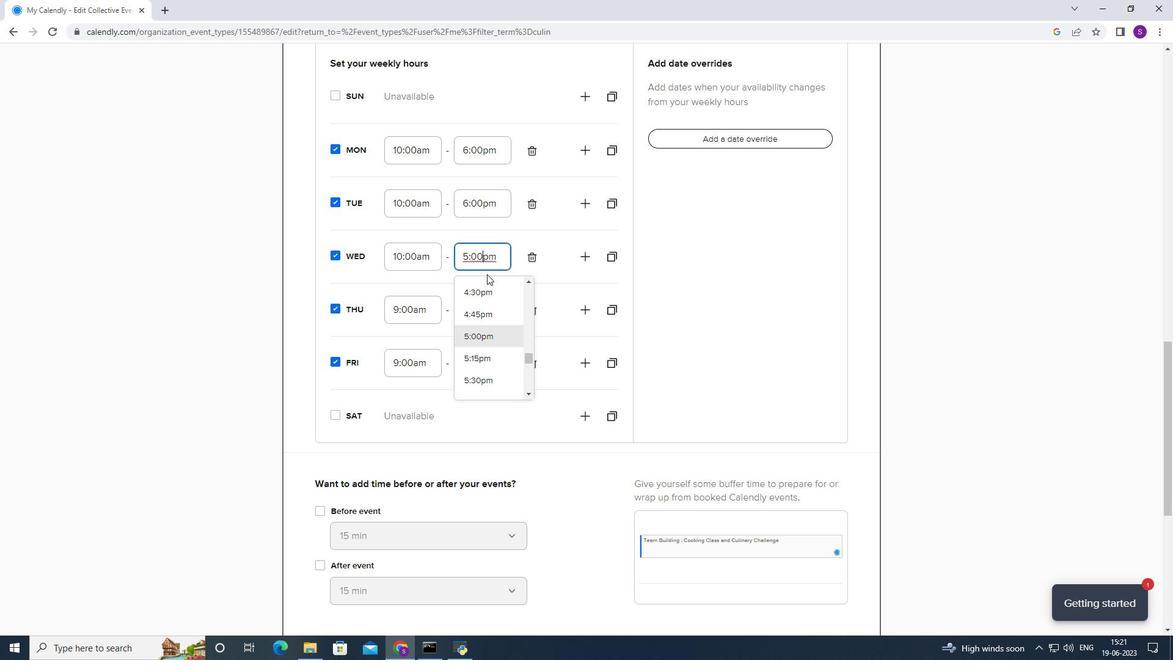 
Action: Mouse scrolled (483, 287) with delta (0, 0)
Screenshot: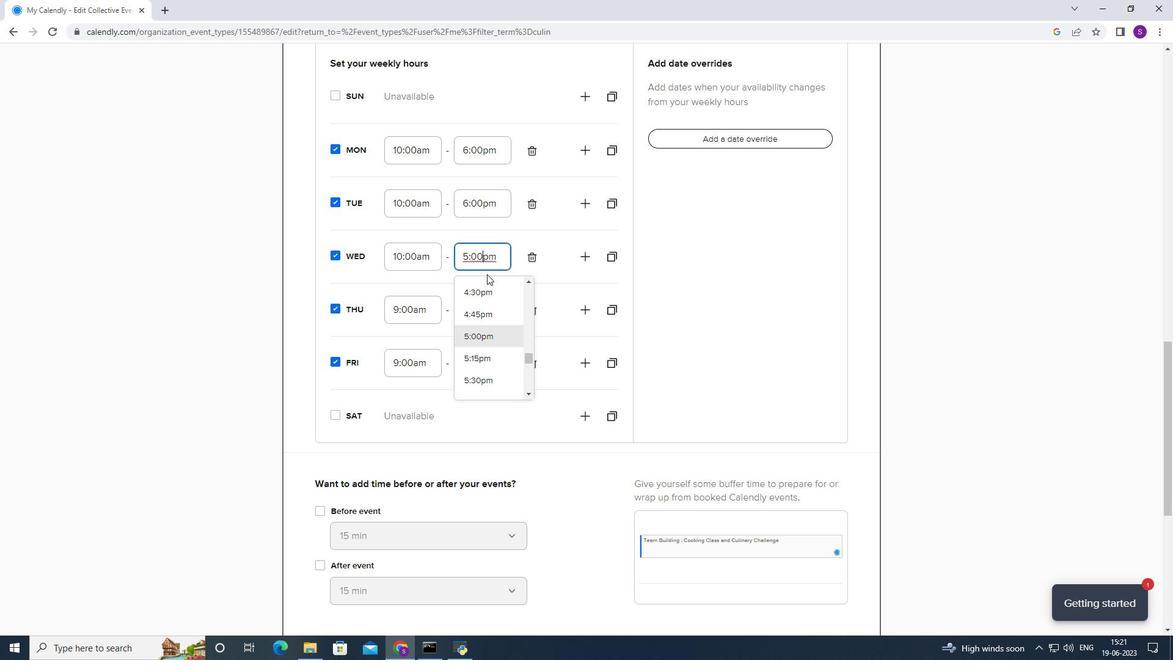 
Action: Mouse moved to (481, 293)
Screenshot: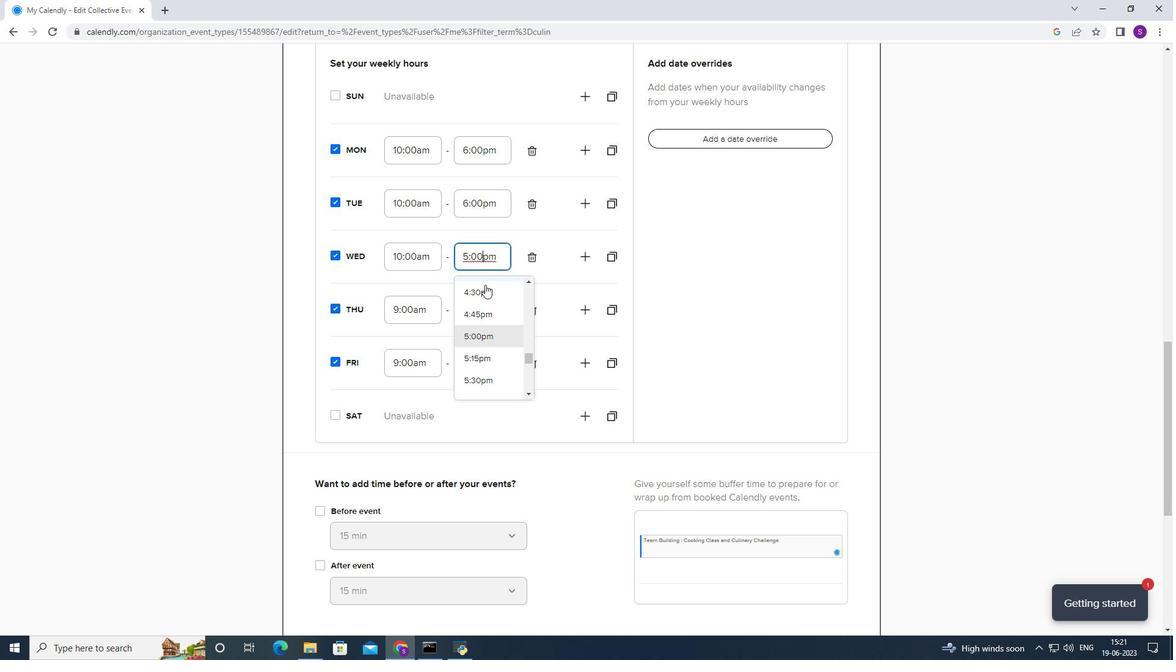 
Action: Mouse scrolled (481, 292) with delta (0, 0)
Screenshot: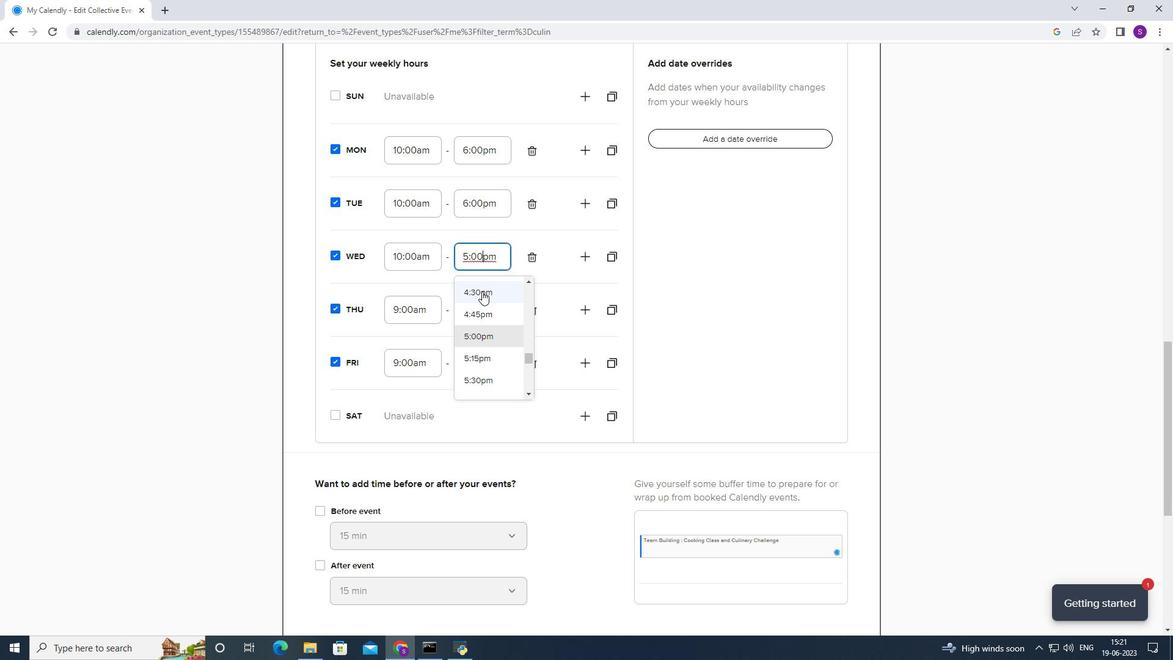 
Action: Mouse moved to (499, 306)
Screenshot: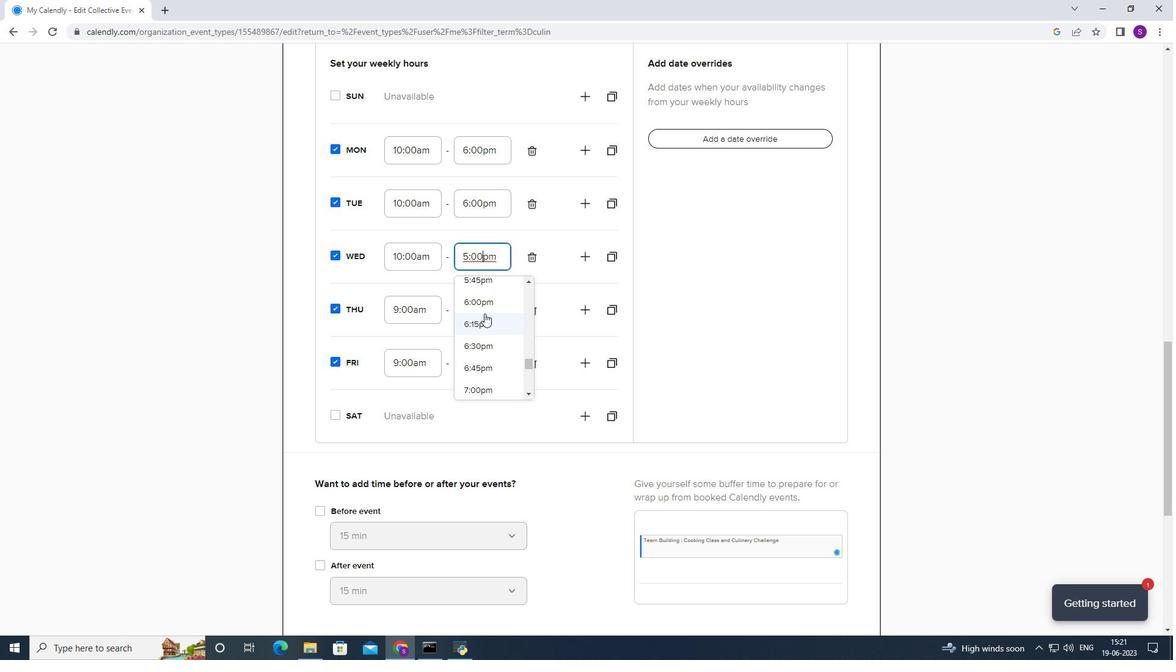
Action: Mouse pressed left at (499, 306)
Screenshot: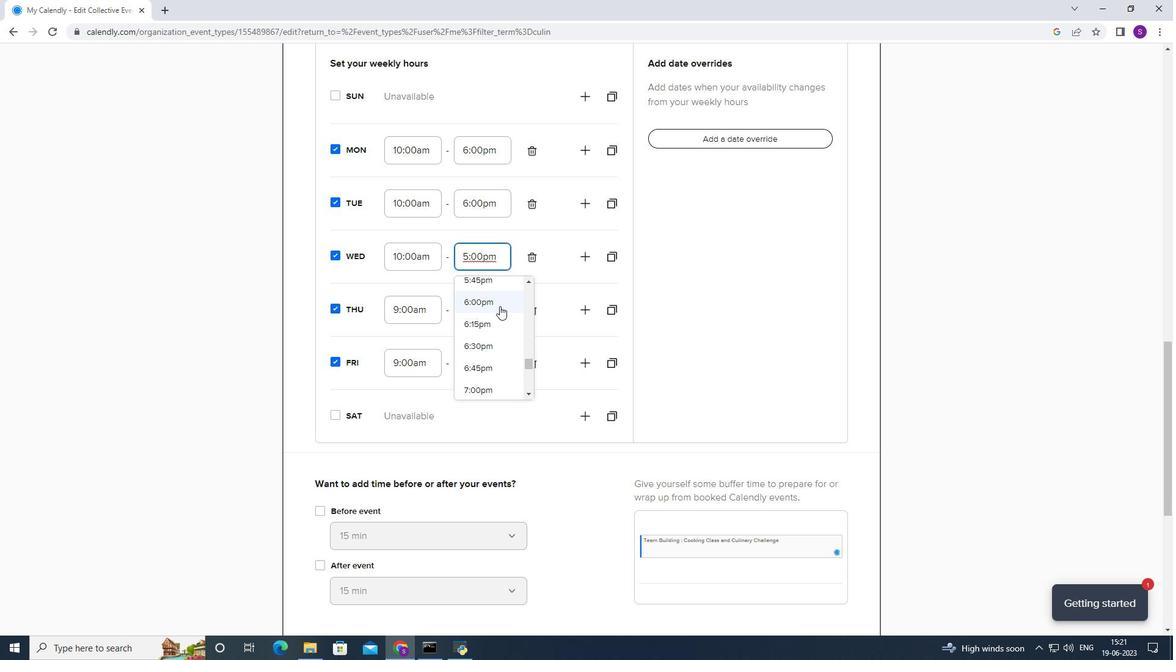 
Action: Mouse moved to (490, 313)
Screenshot: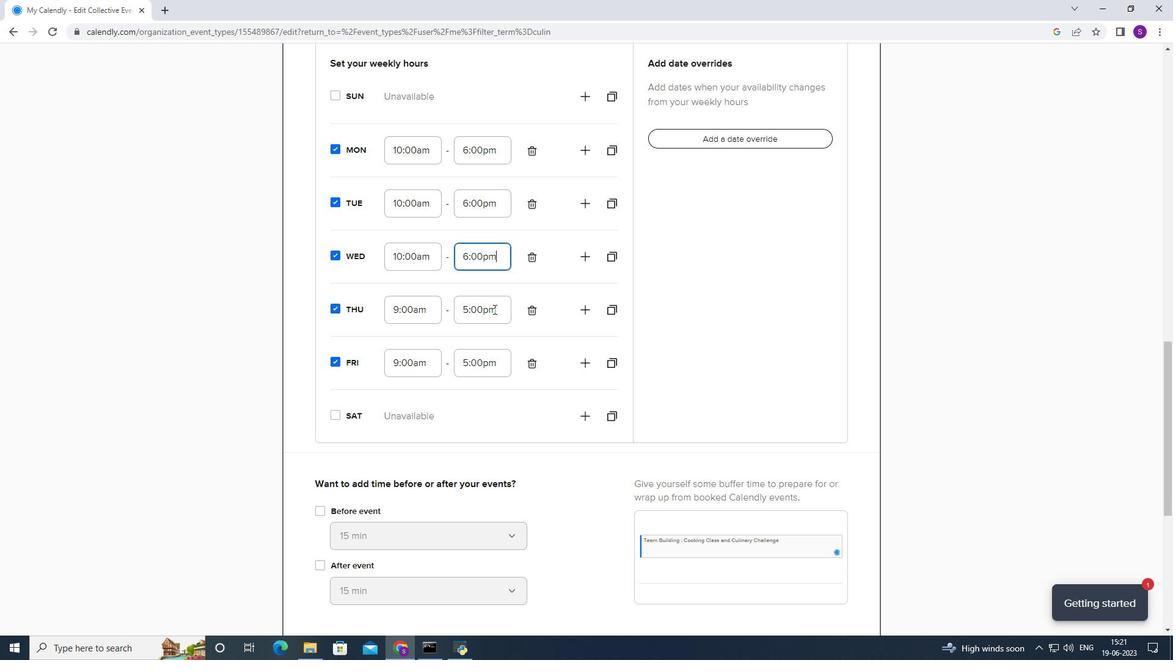 
Action: Mouse pressed left at (490, 313)
Screenshot: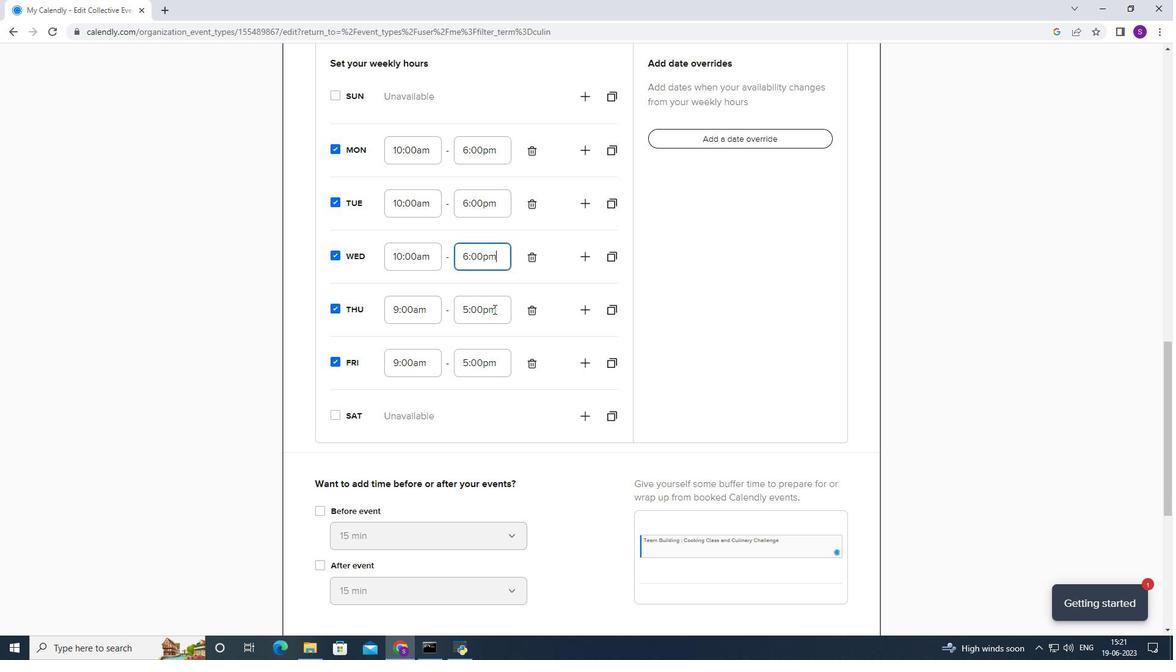 
Action: Mouse moved to (488, 363)
Screenshot: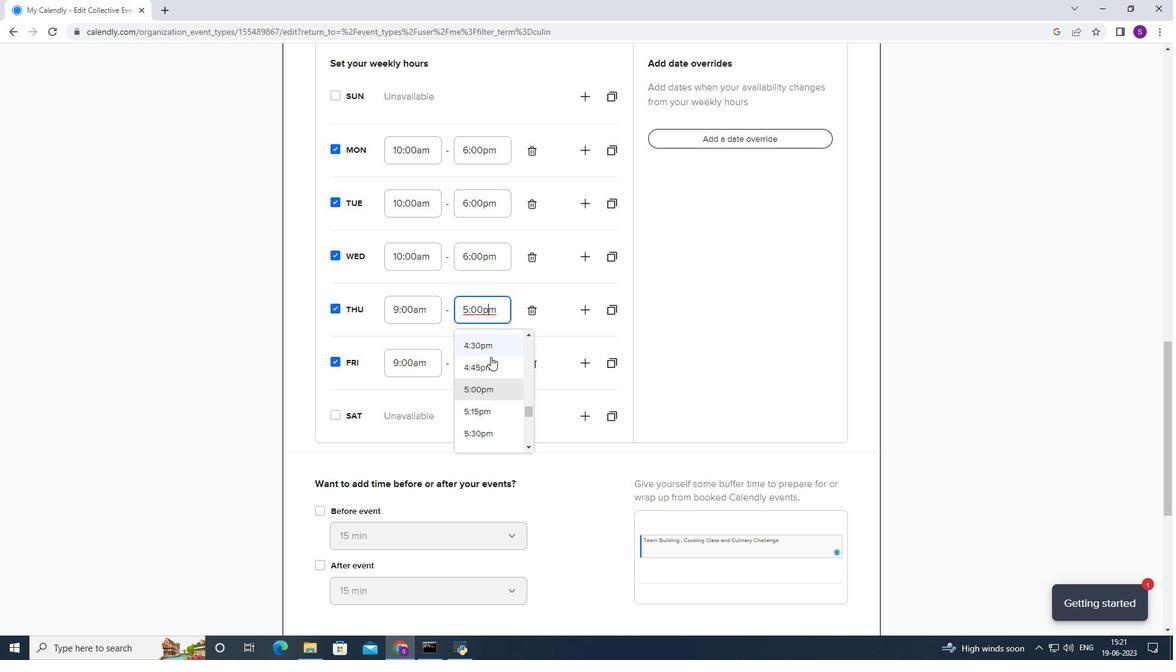 
Action: Mouse scrolled (488, 363) with delta (0, 0)
Screenshot: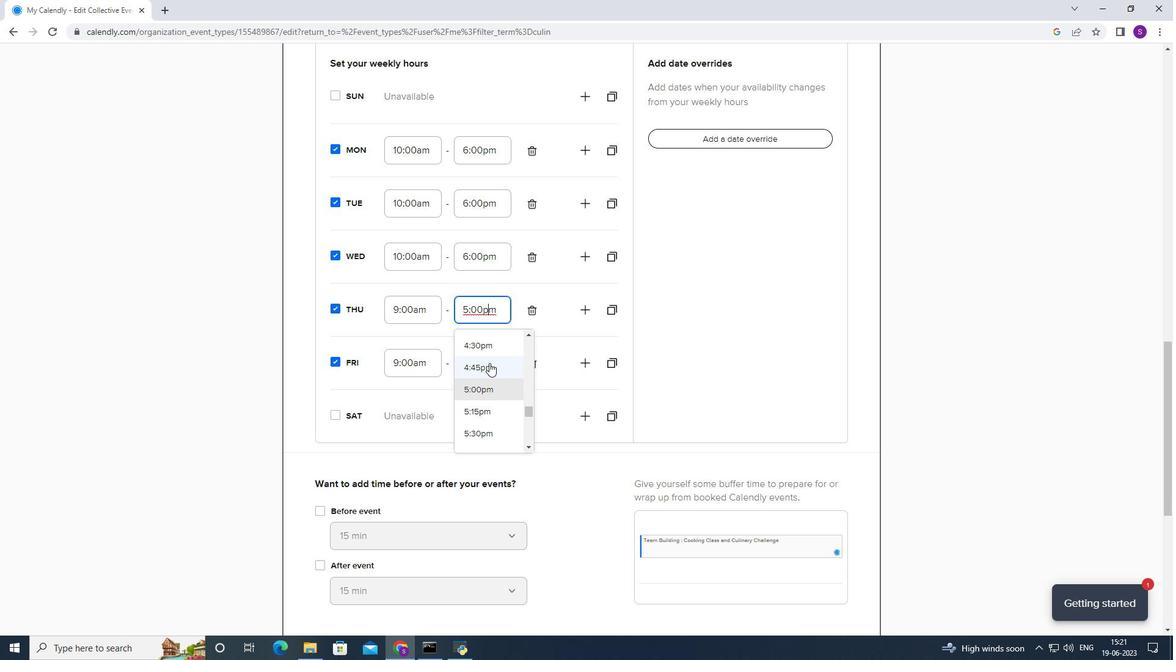 
Action: Mouse scrolled (488, 363) with delta (0, 0)
Screenshot: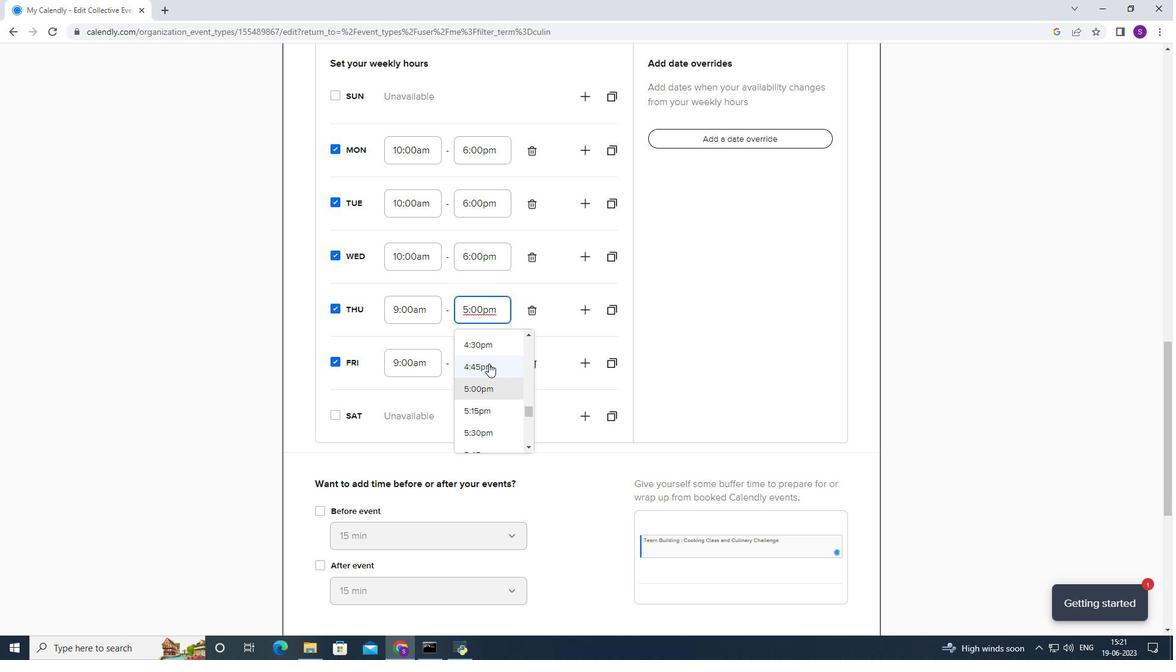 
Action: Mouse moved to (488, 363)
Screenshot: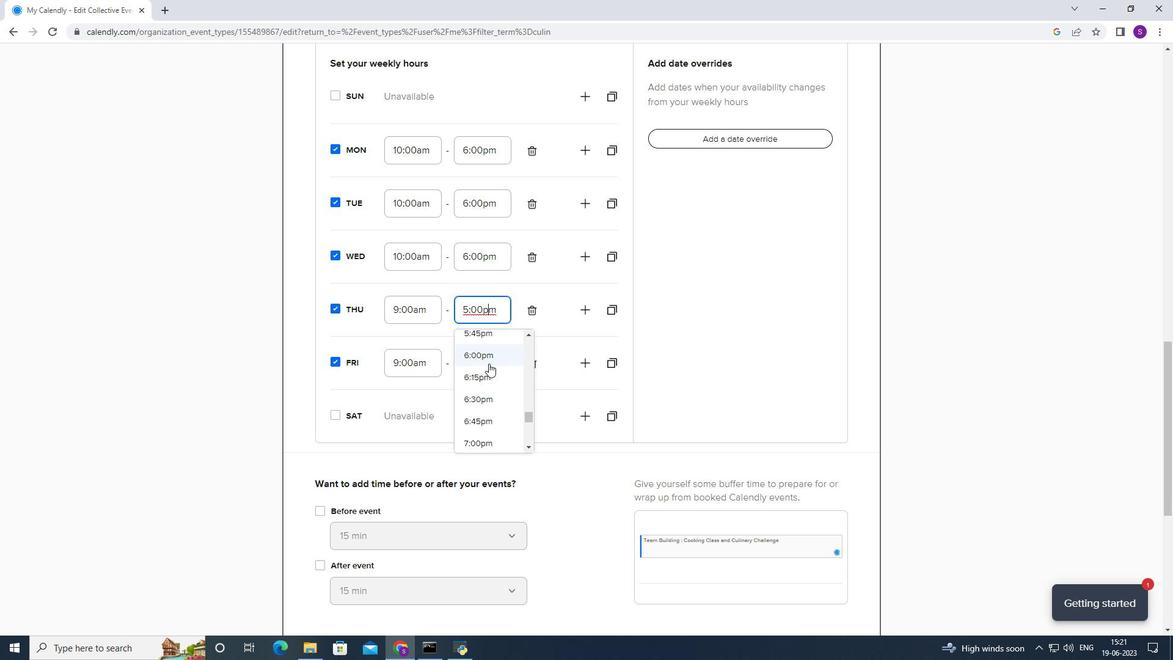 
Action: Mouse pressed left at (488, 363)
Screenshot: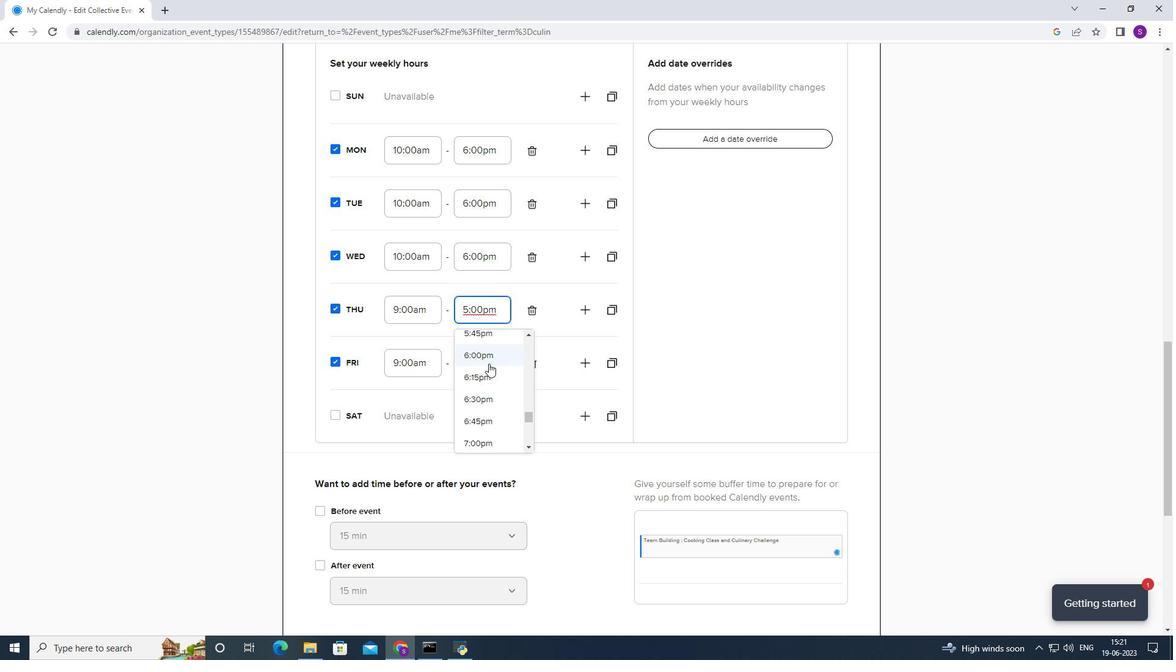 
Action: Mouse moved to (474, 367)
Screenshot: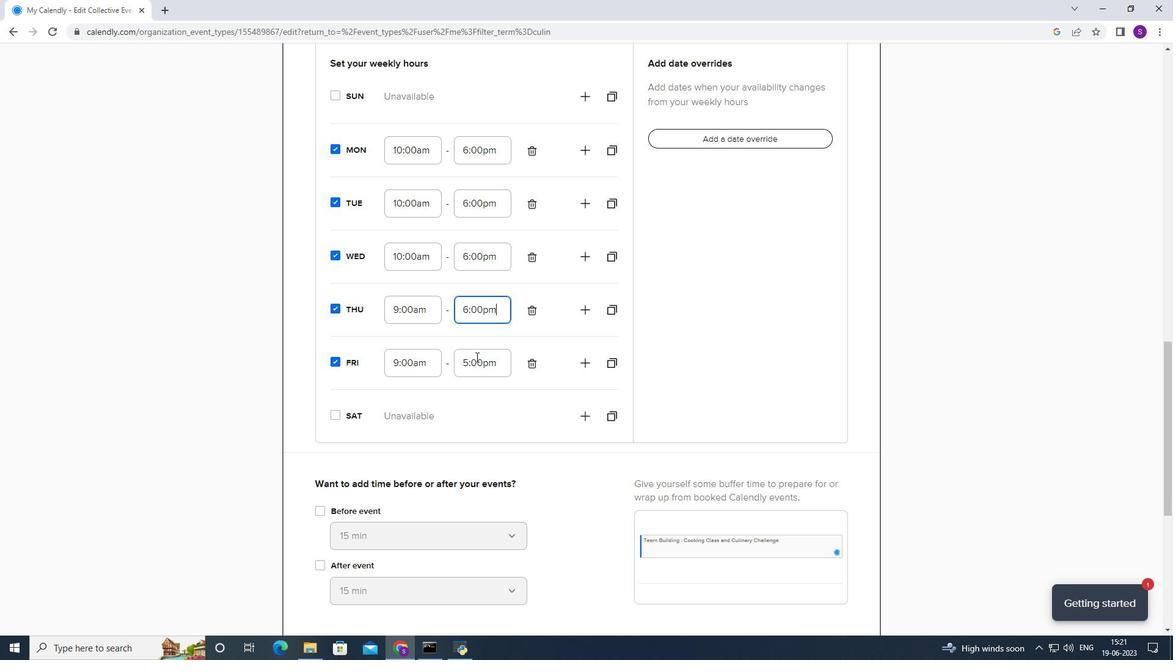 
Action: Mouse pressed left at (474, 367)
Screenshot: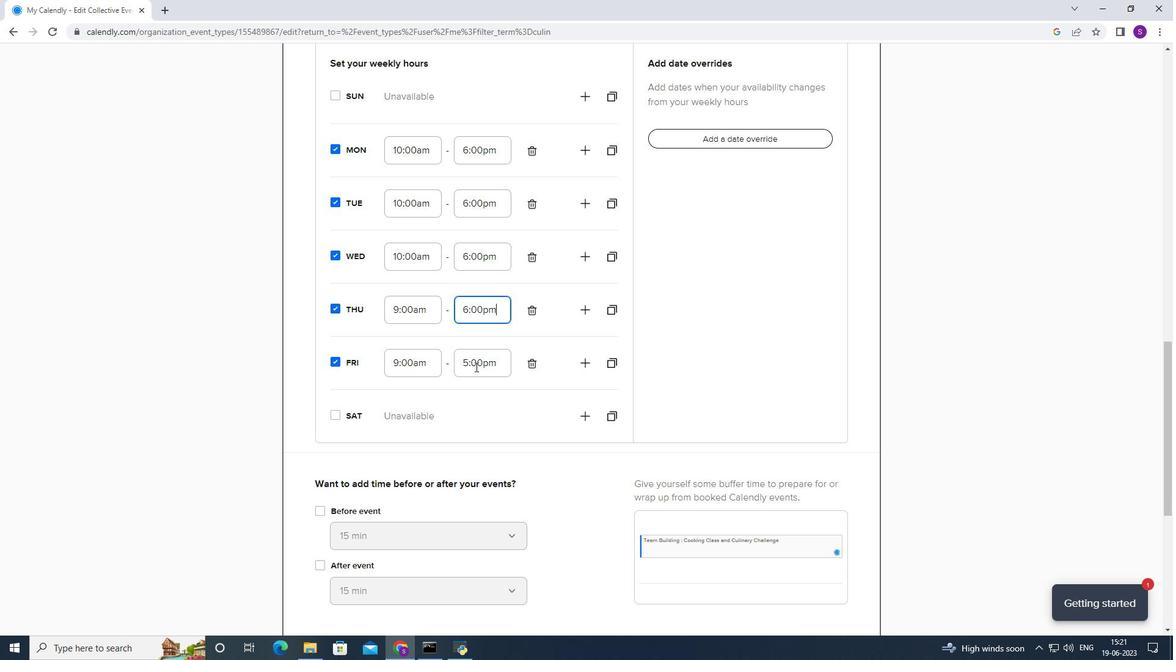 
Action: Mouse moved to (476, 388)
Screenshot: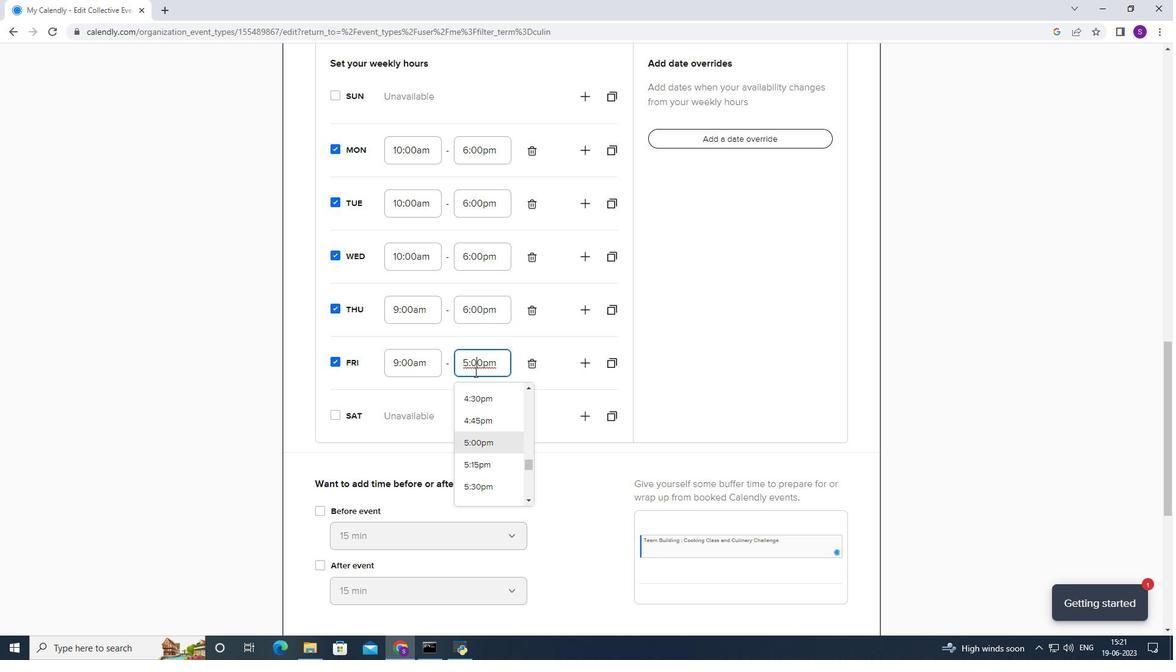 
Action: Mouse scrolled (476, 386) with delta (0, 0)
Screenshot: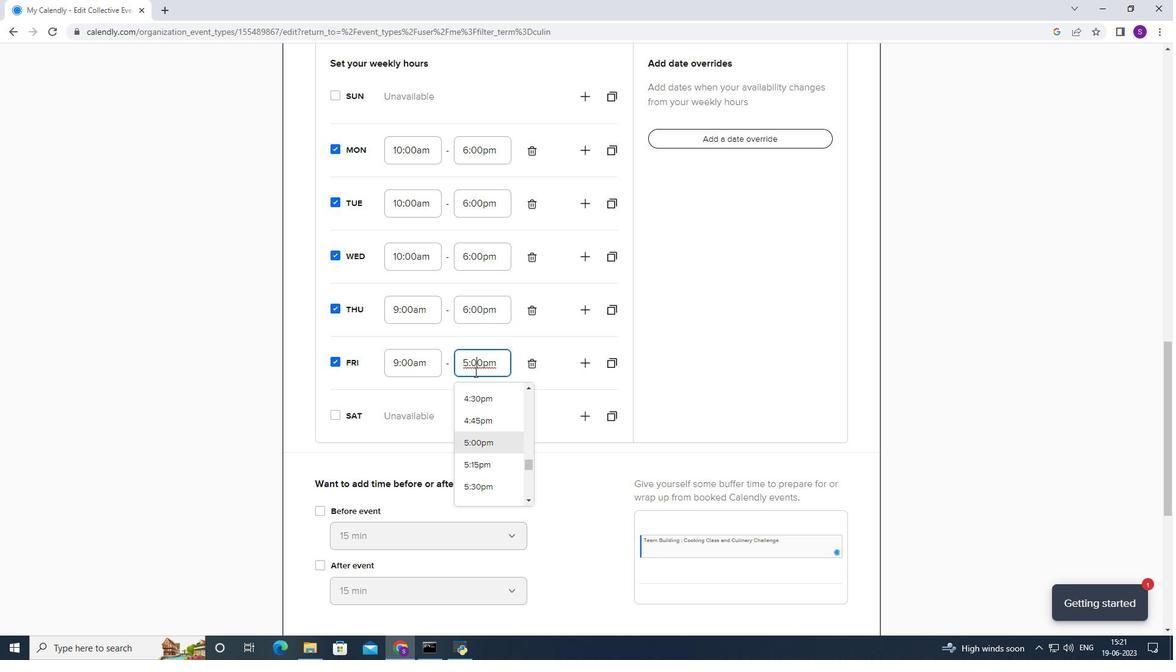 
Action: Mouse moved to (476, 394)
Screenshot: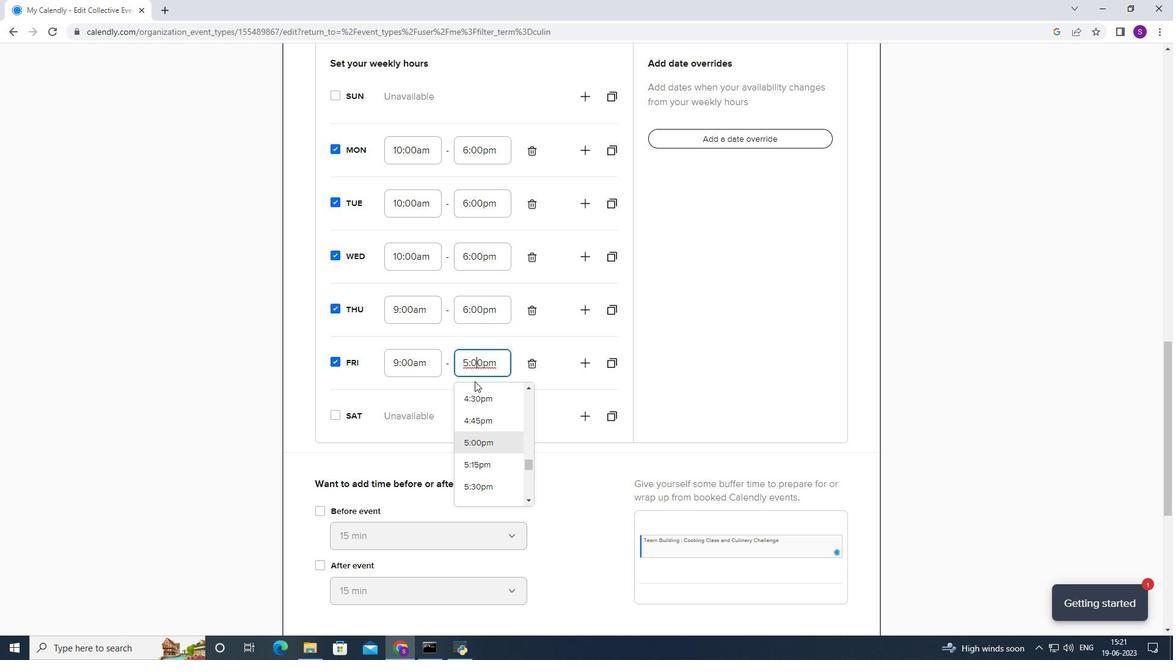 
Action: Mouse scrolled (476, 393) with delta (0, 0)
Screenshot: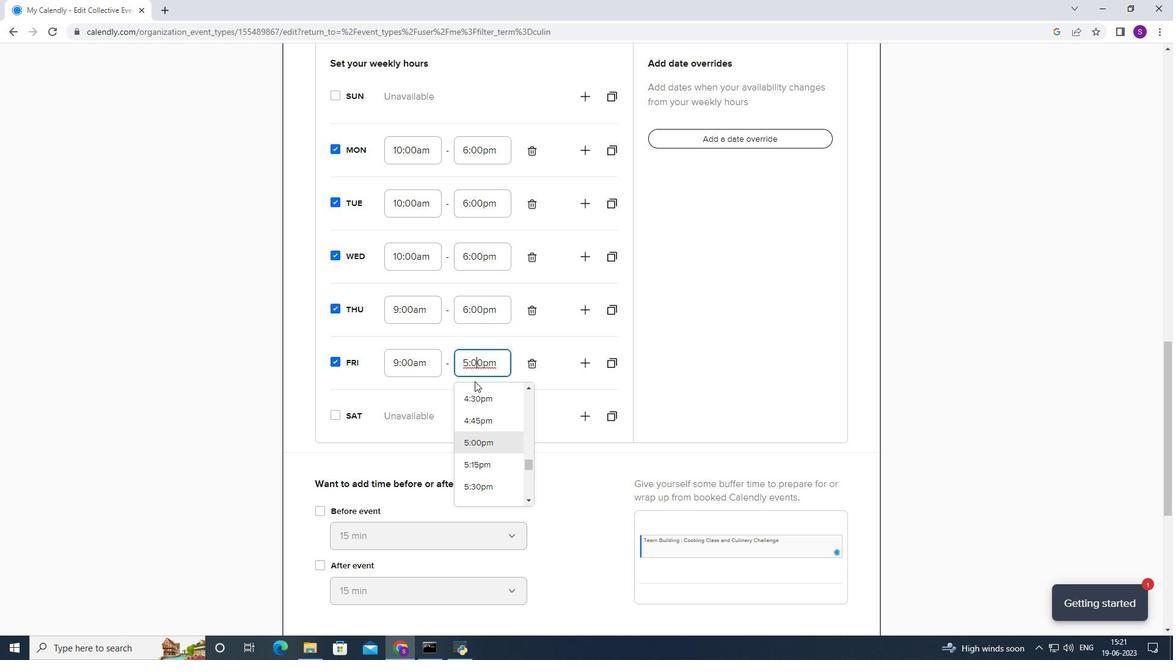 
Action: Mouse moved to (479, 410)
Screenshot: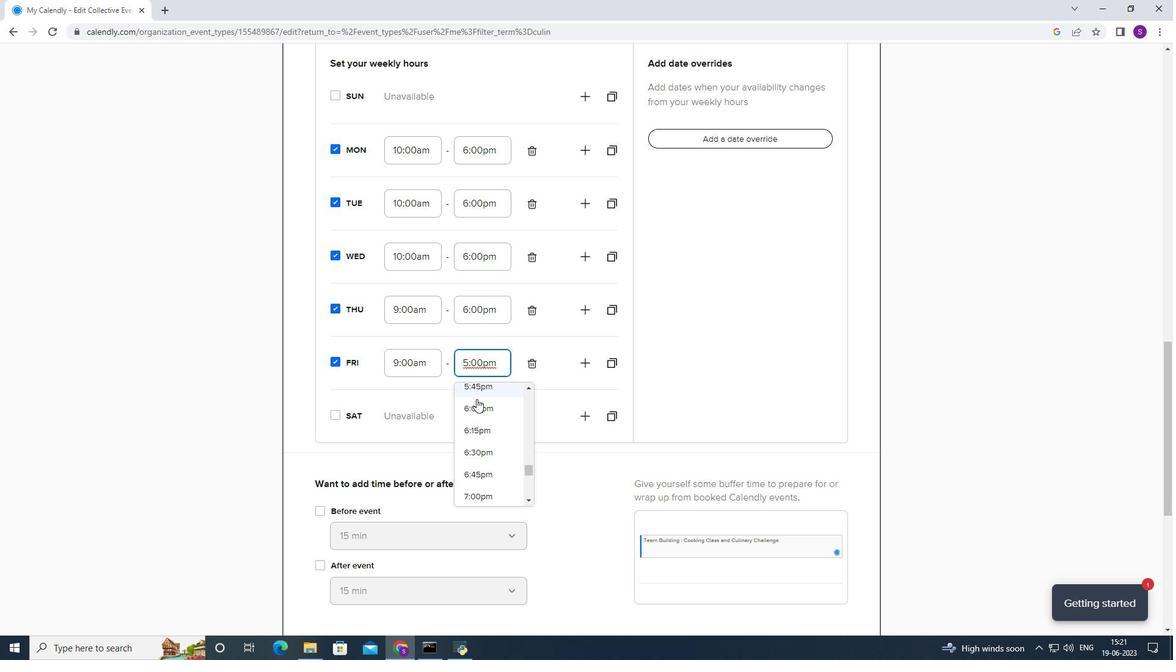 
Action: Mouse pressed left at (479, 410)
Screenshot: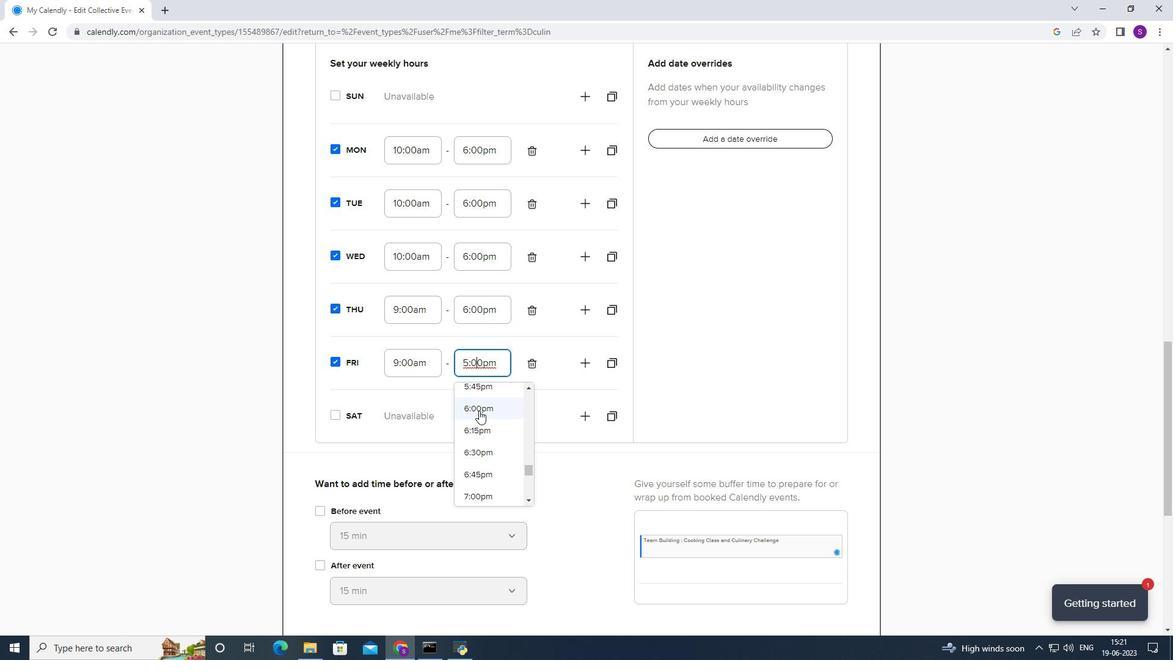 
Action: Mouse moved to (378, 416)
Screenshot: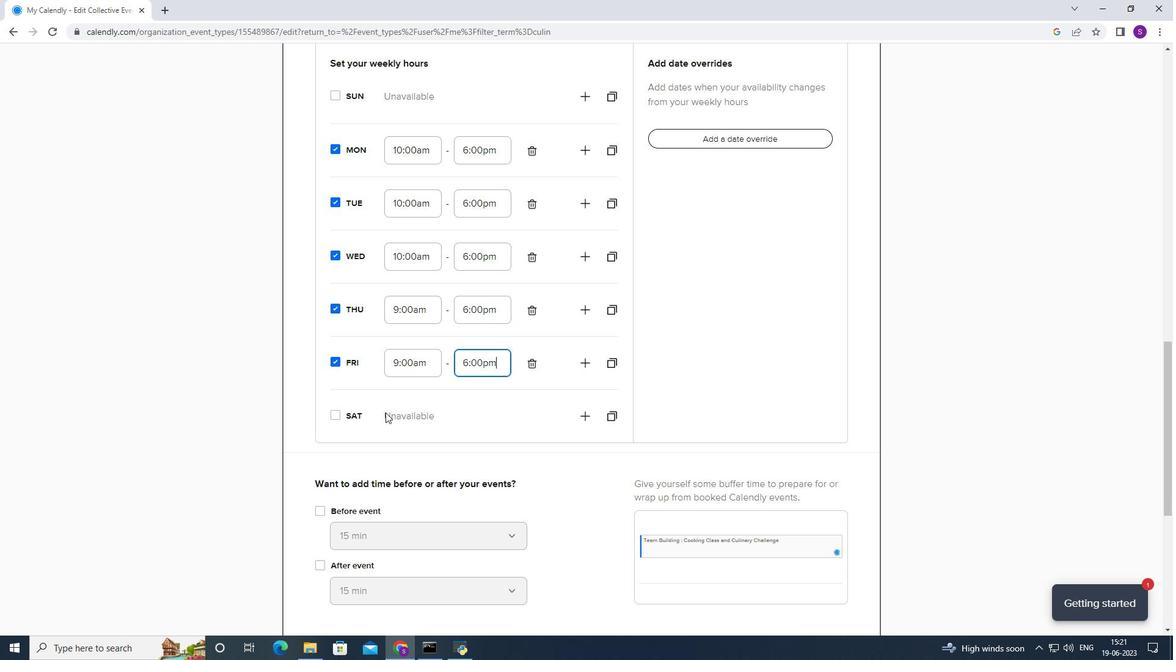 
Action: Mouse pressed left at (378, 416)
Screenshot: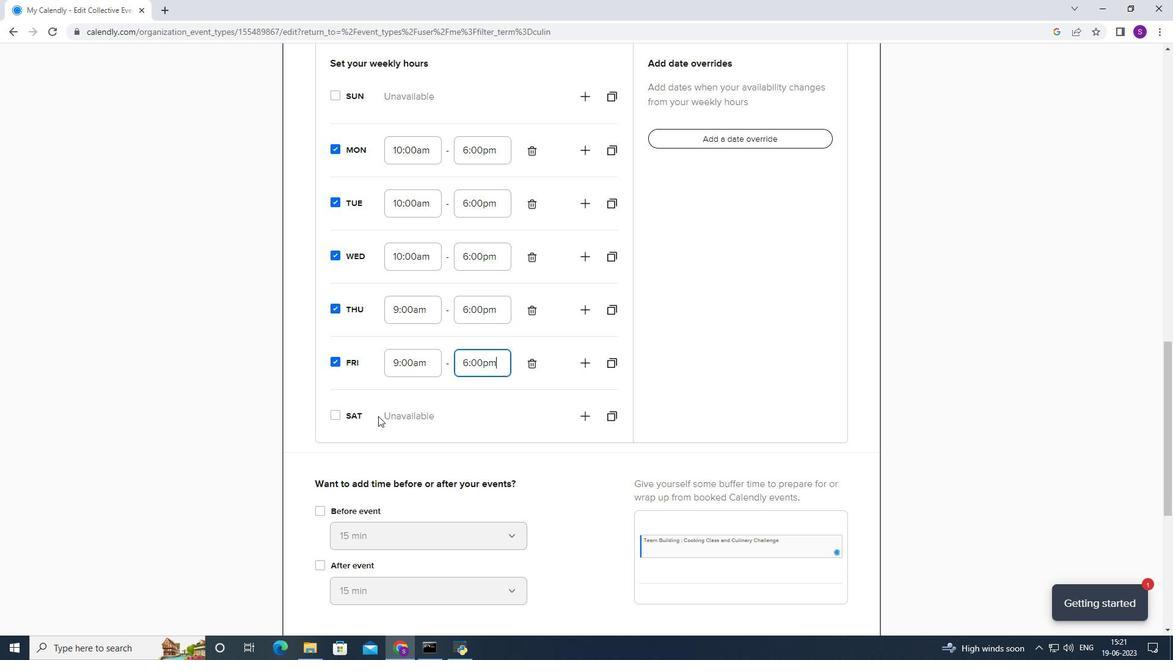 
Action: Mouse moved to (364, 416)
Screenshot: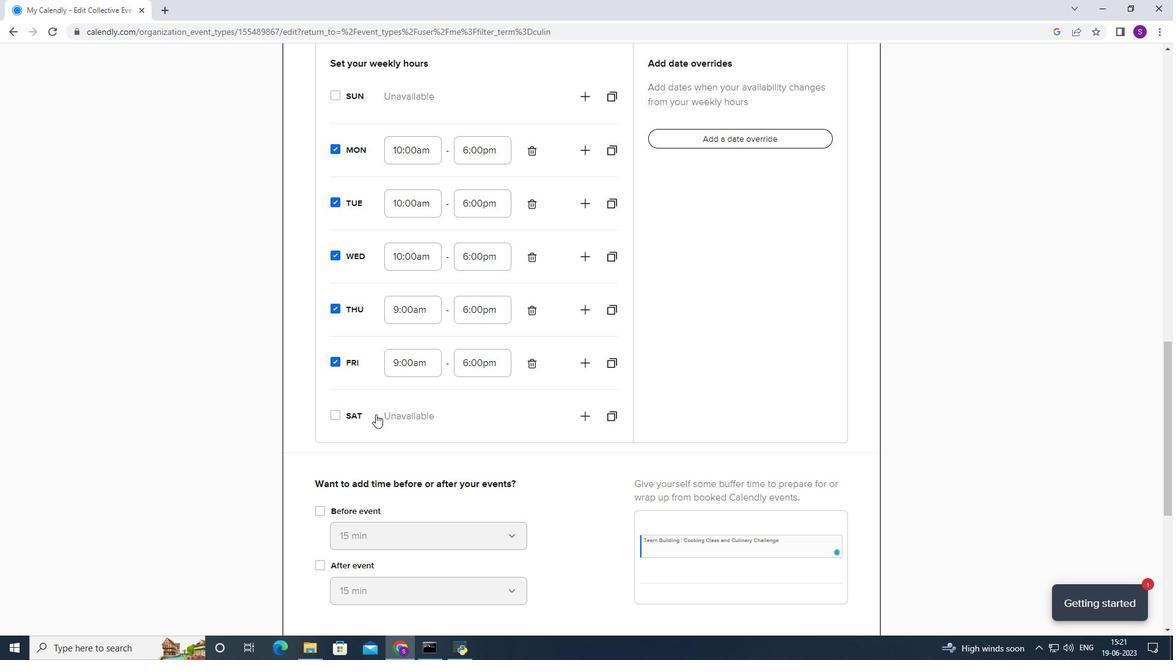 
Action: Mouse pressed left at (364, 416)
Screenshot: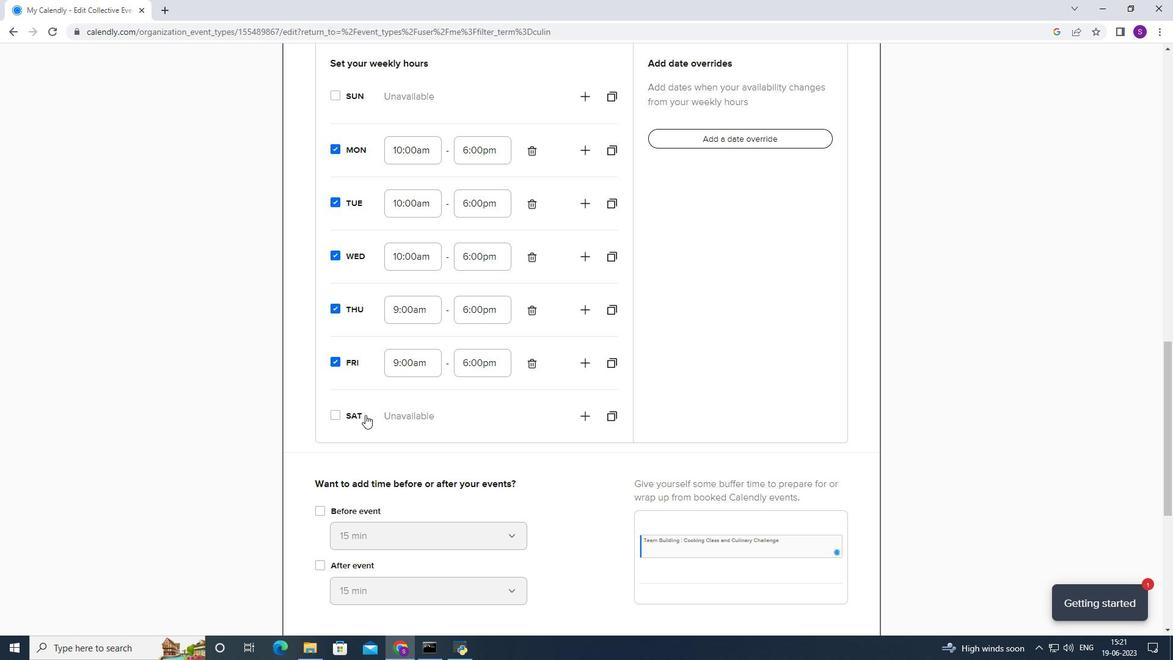
Action: Mouse moved to (496, 432)
Screenshot: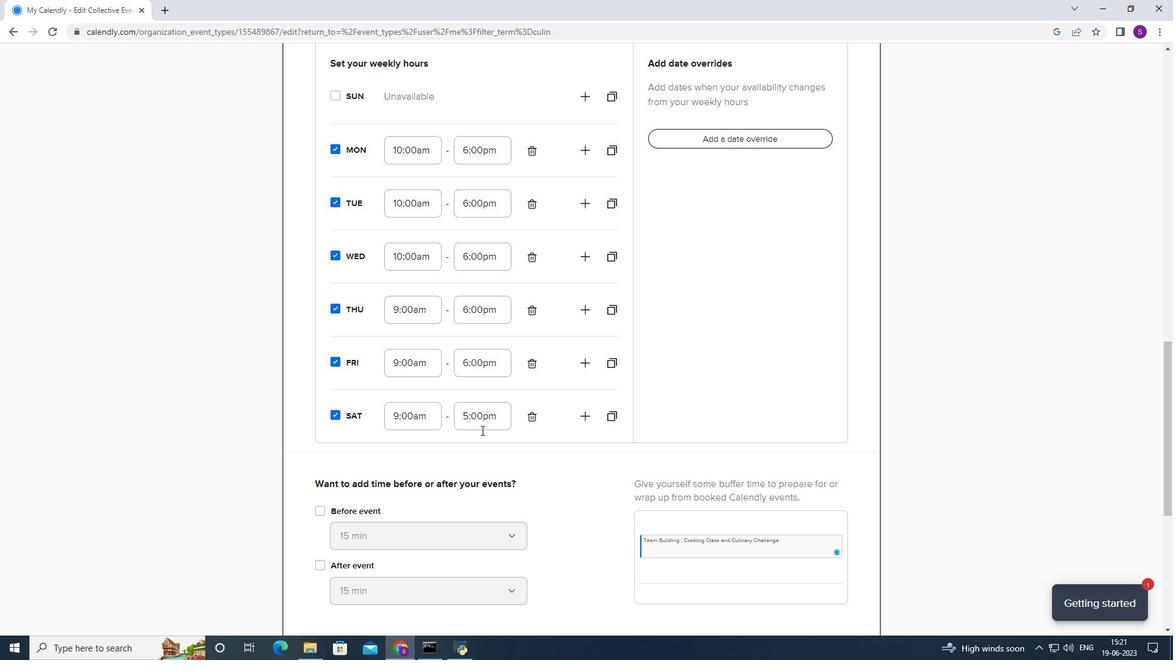 
Action: Mouse pressed left at (496, 432)
Screenshot: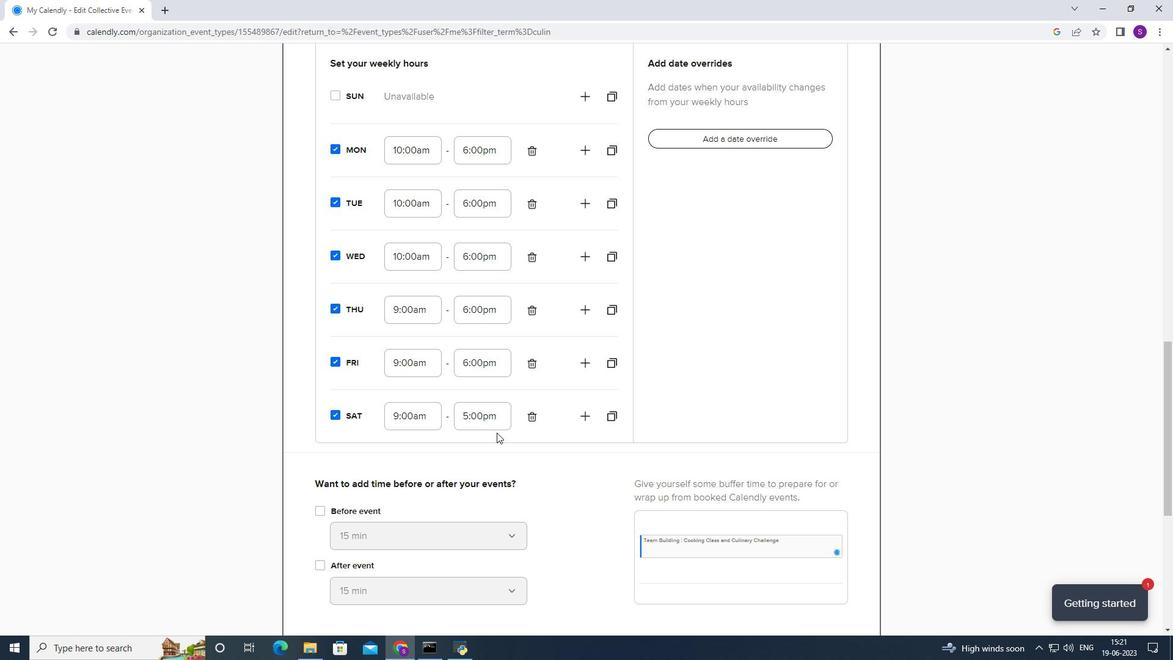 
Action: Mouse moved to (497, 428)
Screenshot: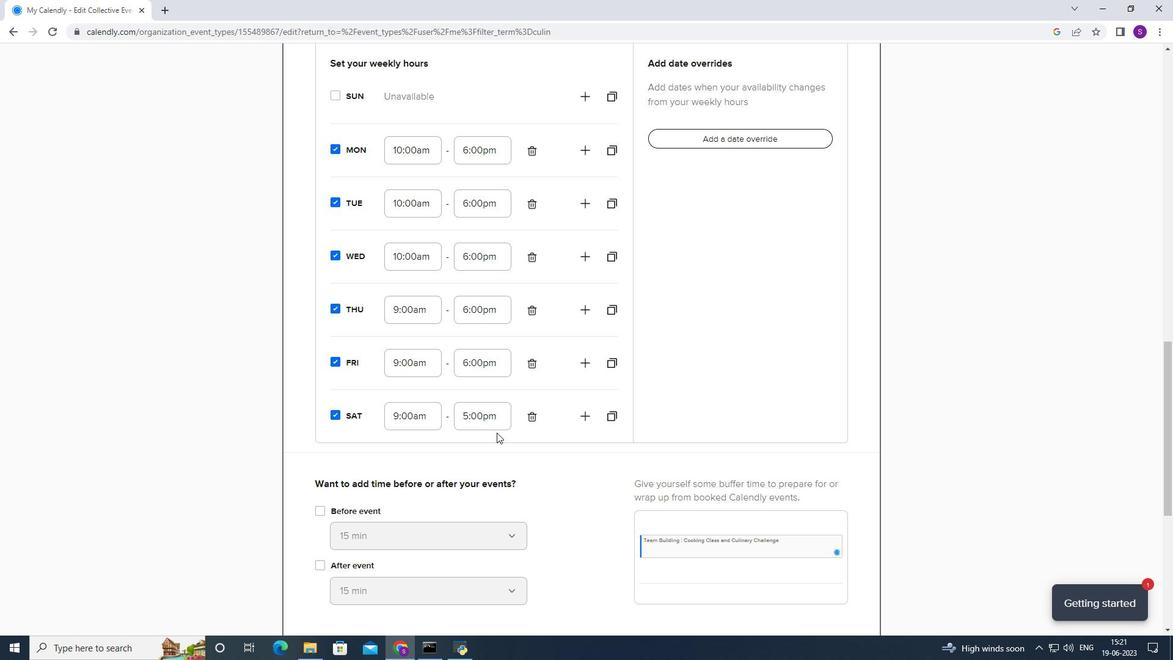 
Action: Mouse pressed left at (497, 428)
Screenshot: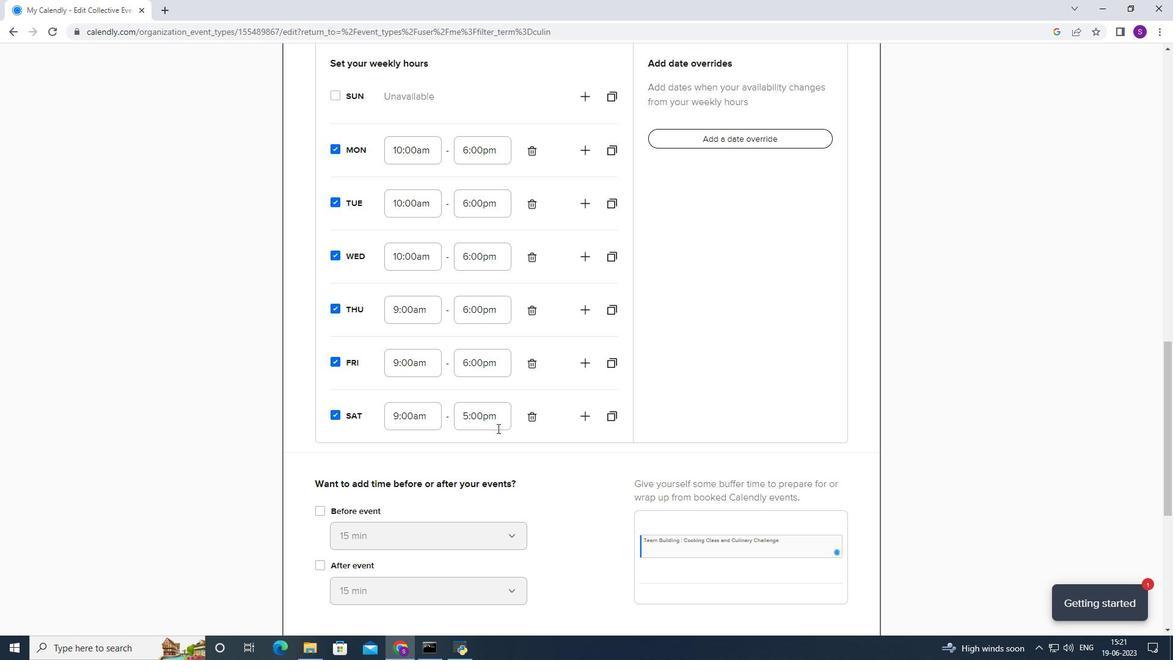 
Action: Mouse moved to (482, 478)
Screenshot: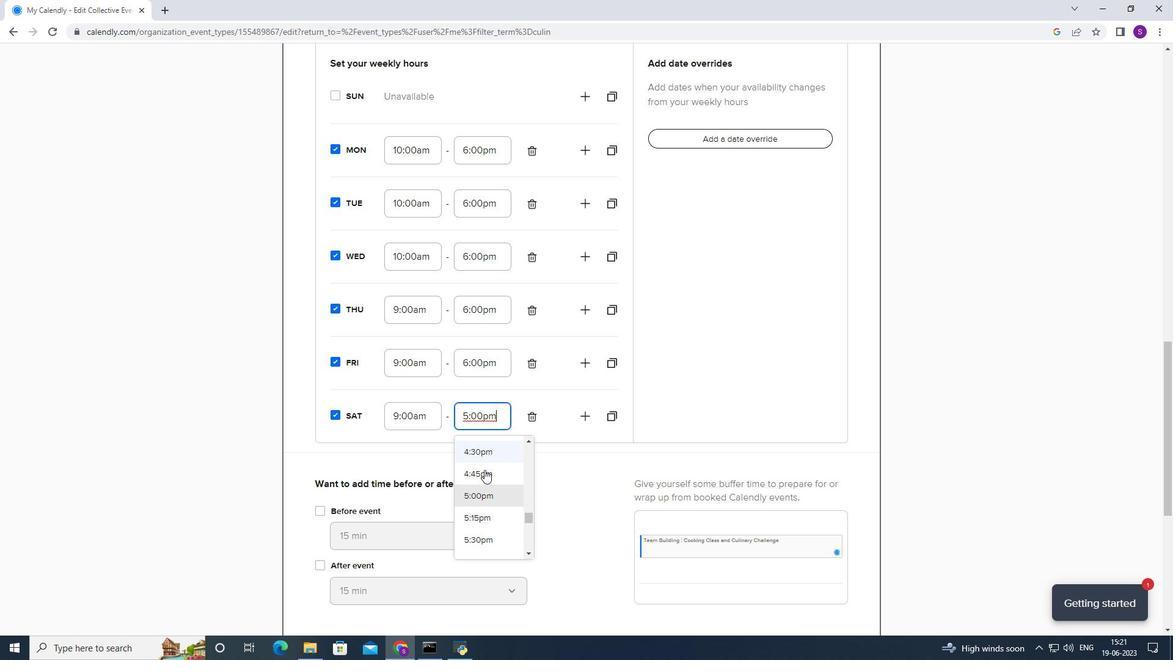 
Action: Mouse scrolled (482, 477) with delta (0, 0)
Screenshot: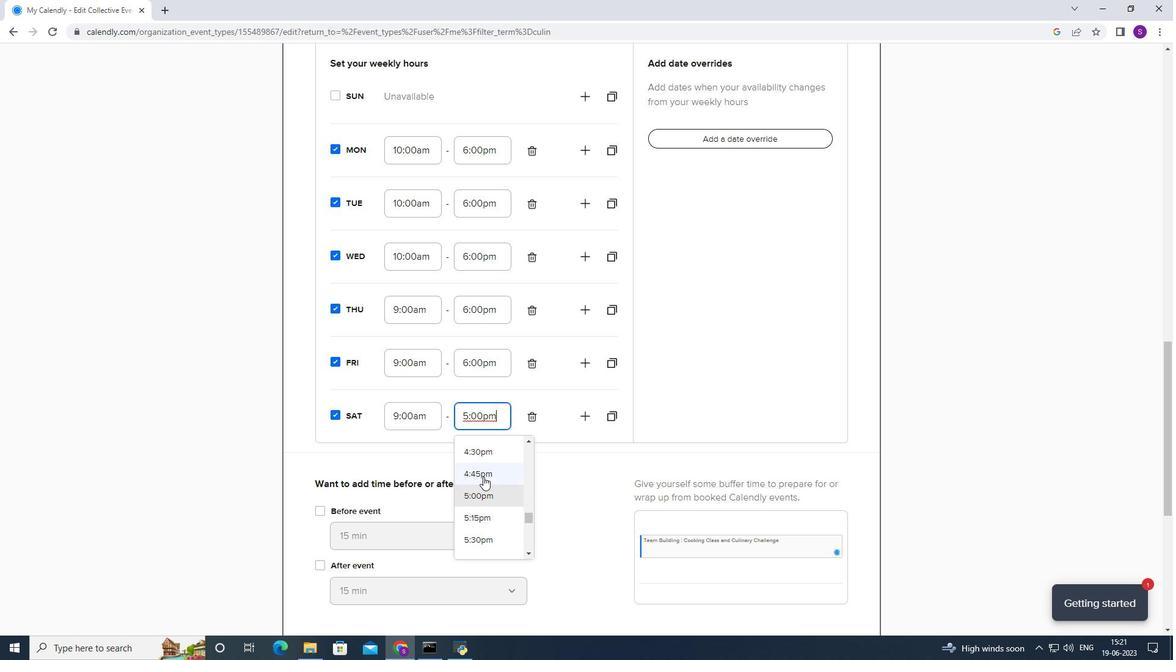 
Action: Mouse moved to (474, 522)
Screenshot: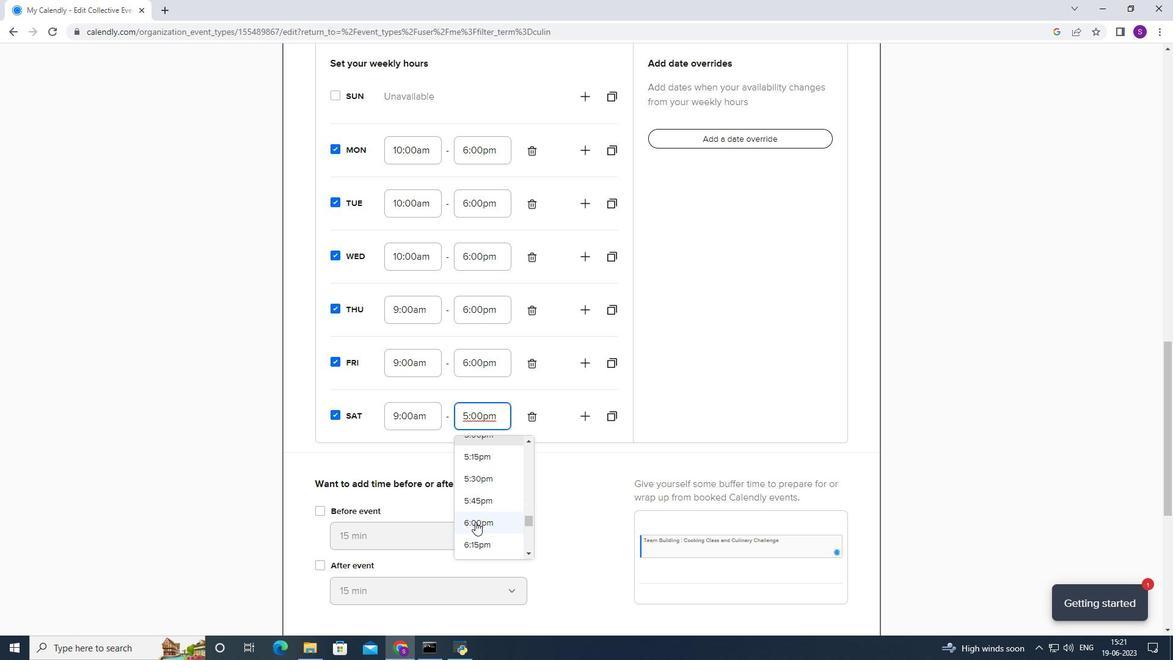 
Action: Mouse pressed left at (474, 522)
Screenshot: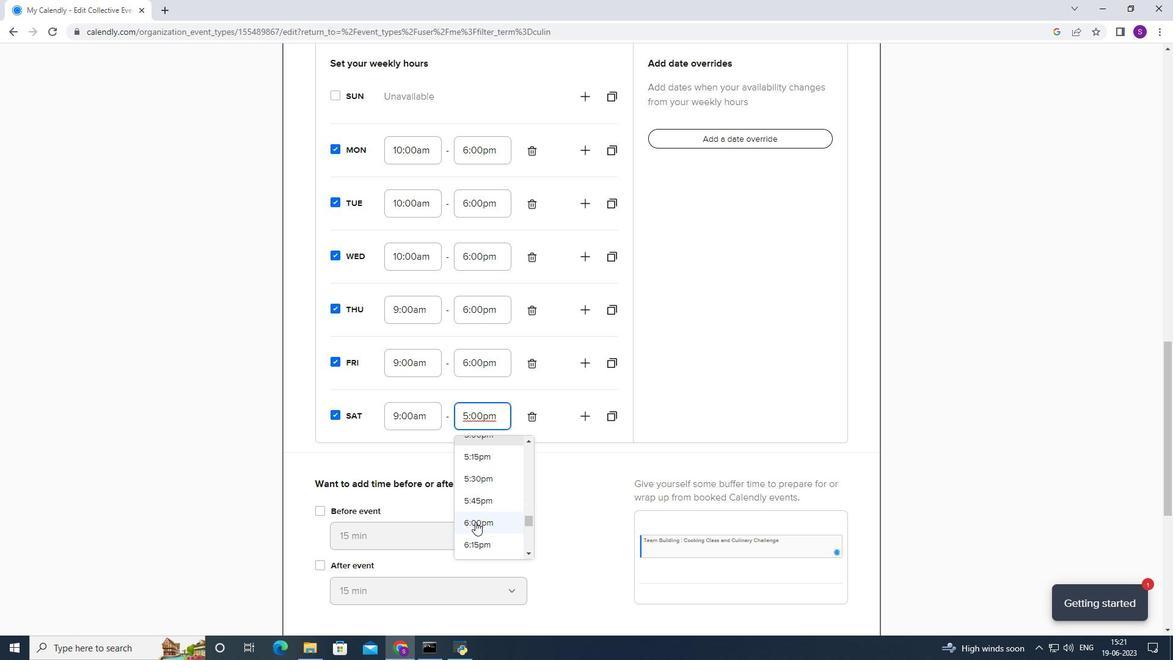
Action: Mouse moved to (407, 412)
Screenshot: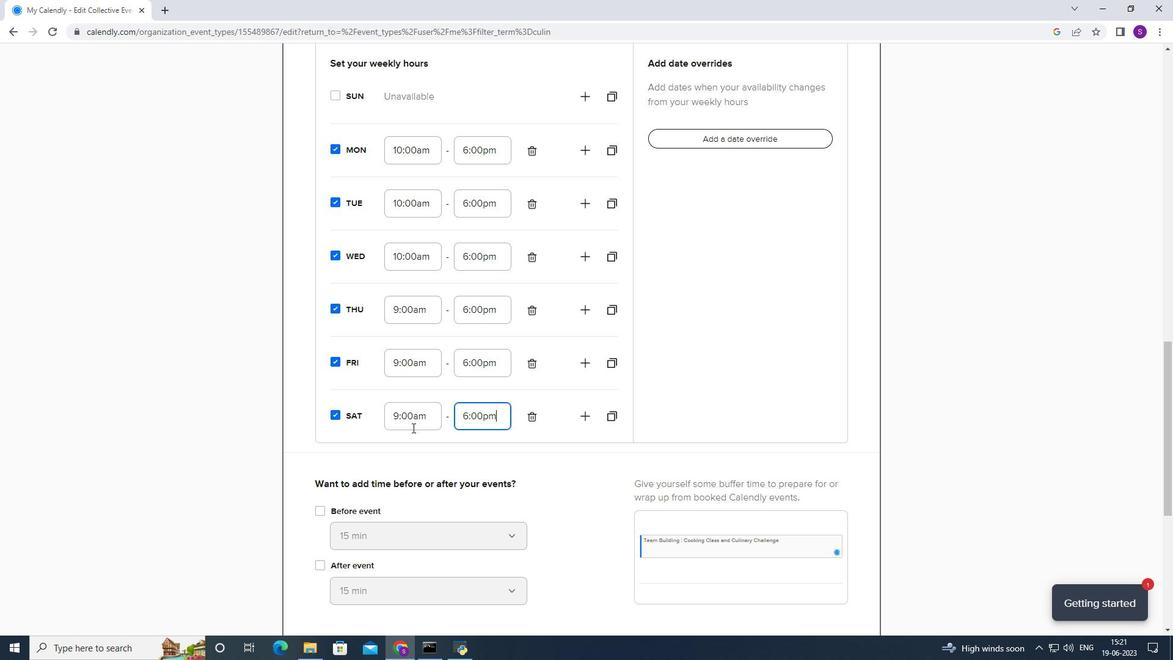 
Action: Mouse pressed left at (407, 412)
Screenshot: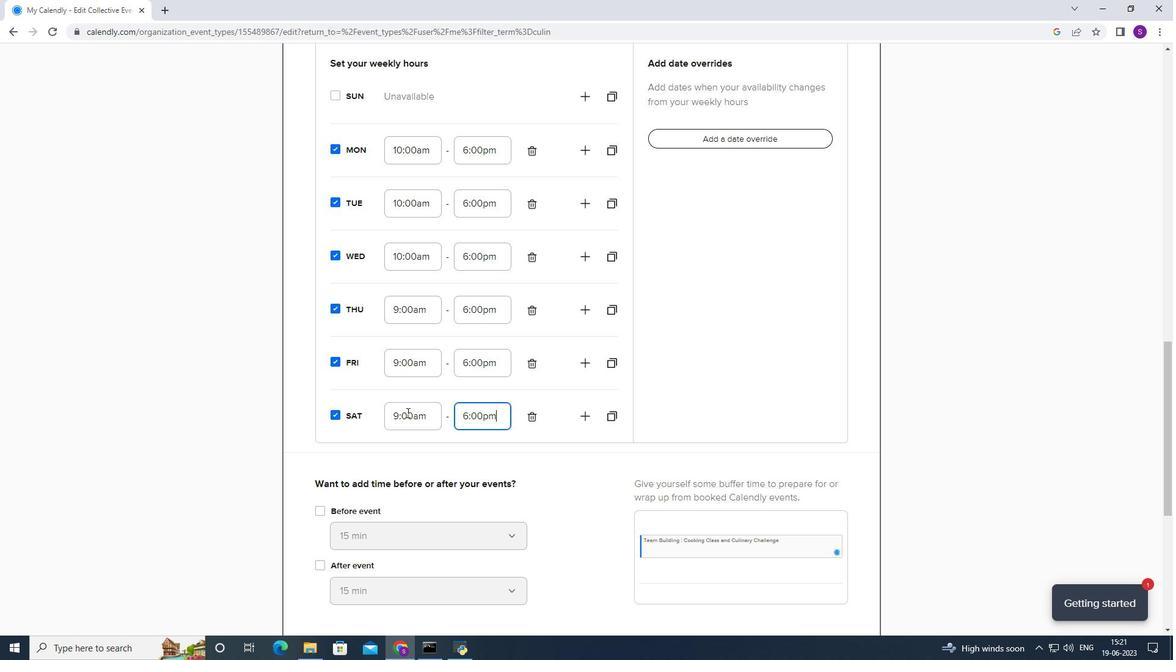
Action: Mouse moved to (415, 462)
Screenshot: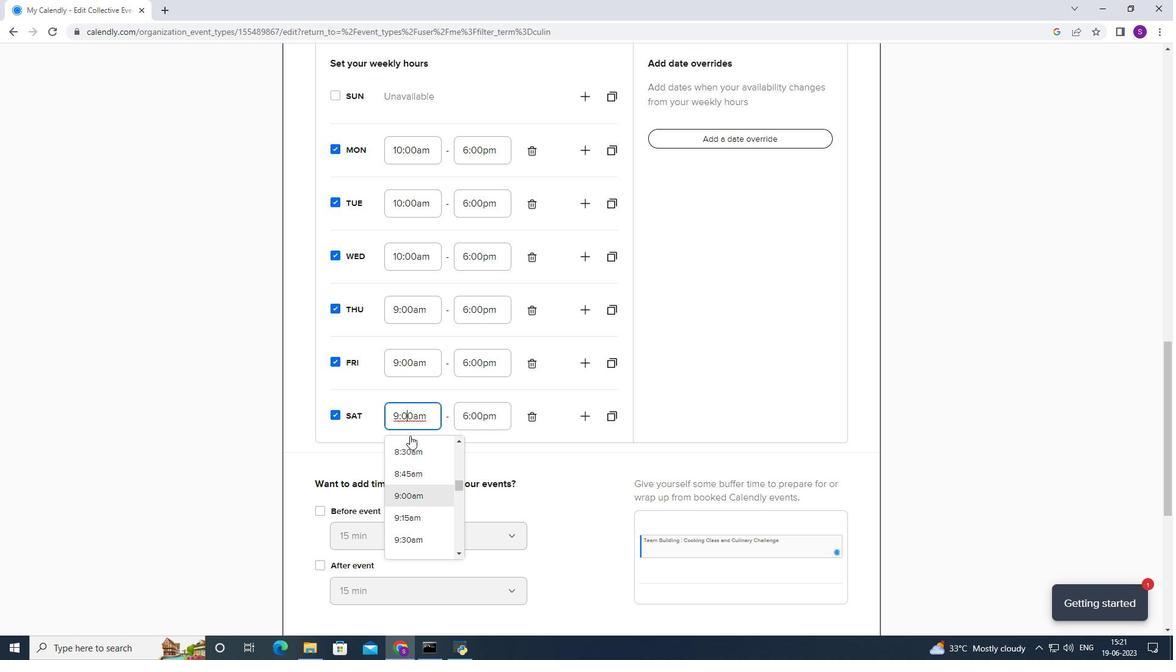 
Action: Mouse scrolled (415, 462) with delta (0, 0)
Screenshot: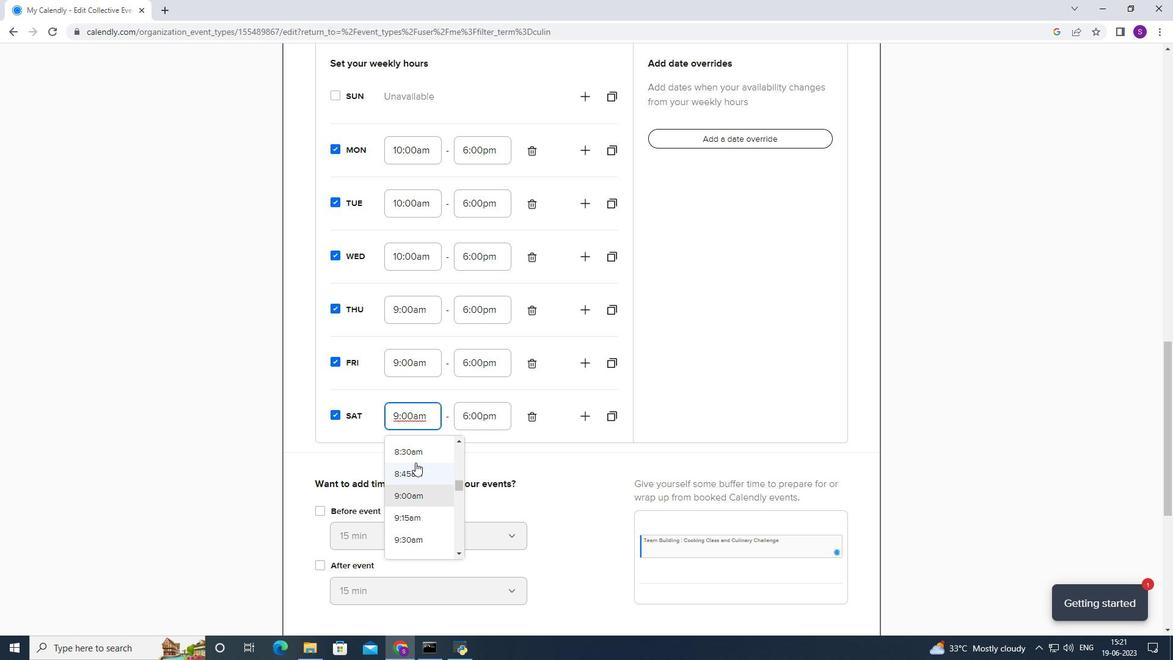 
Action: Mouse moved to (395, 524)
Screenshot: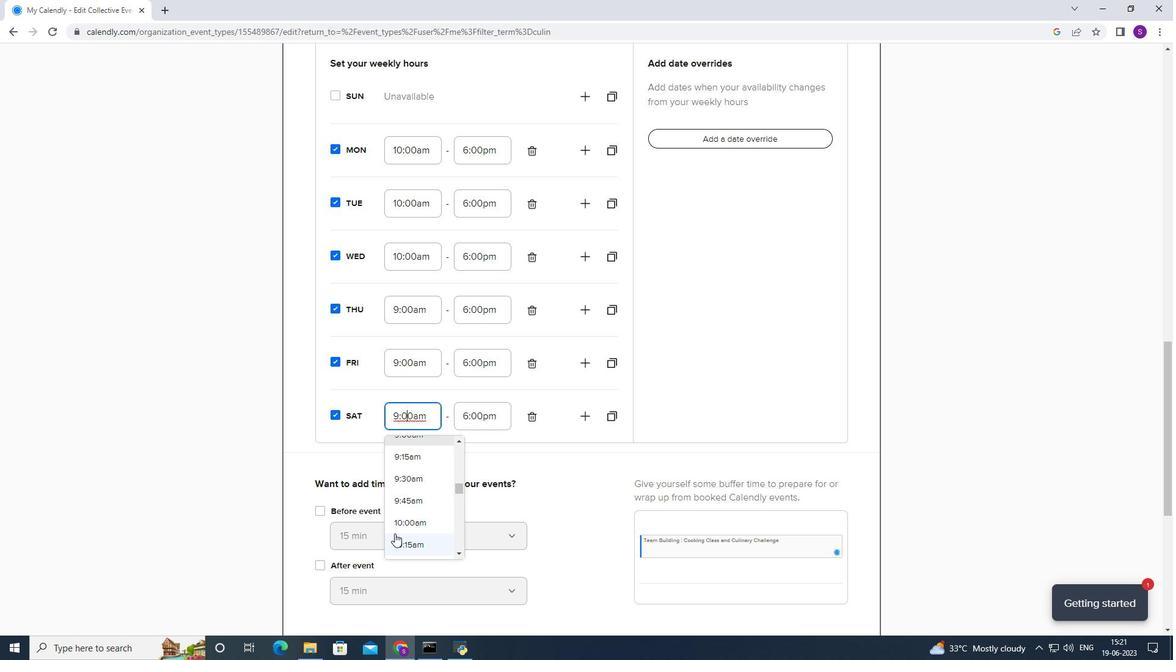 
Action: Mouse pressed left at (395, 524)
Screenshot: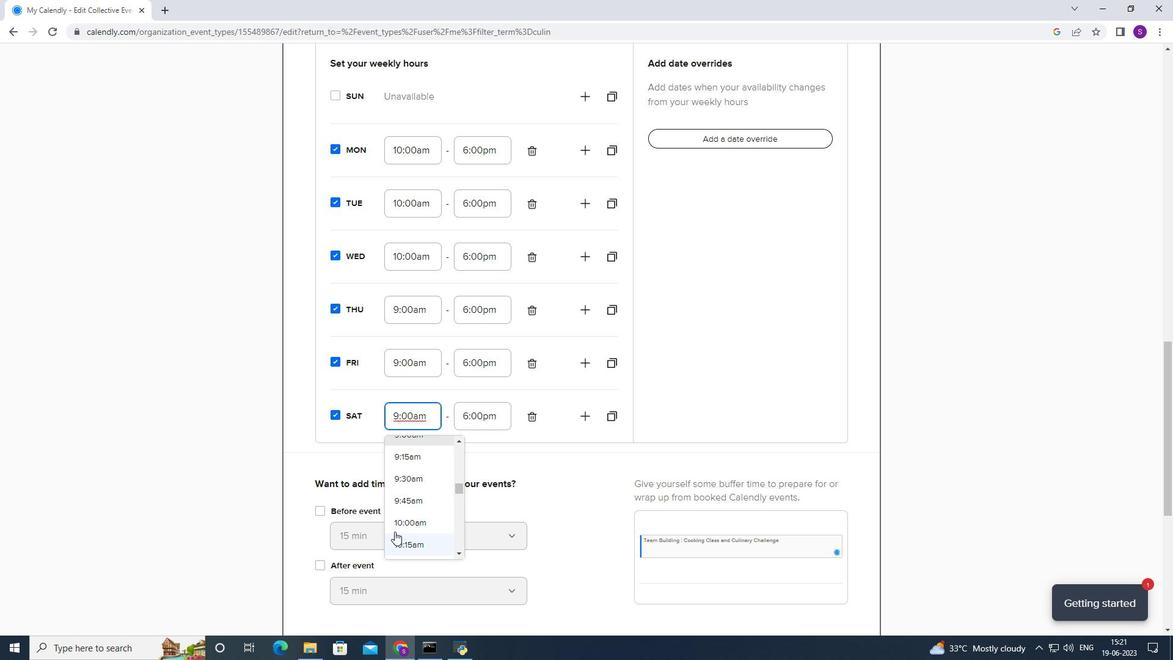 
Action: Mouse moved to (420, 353)
Screenshot: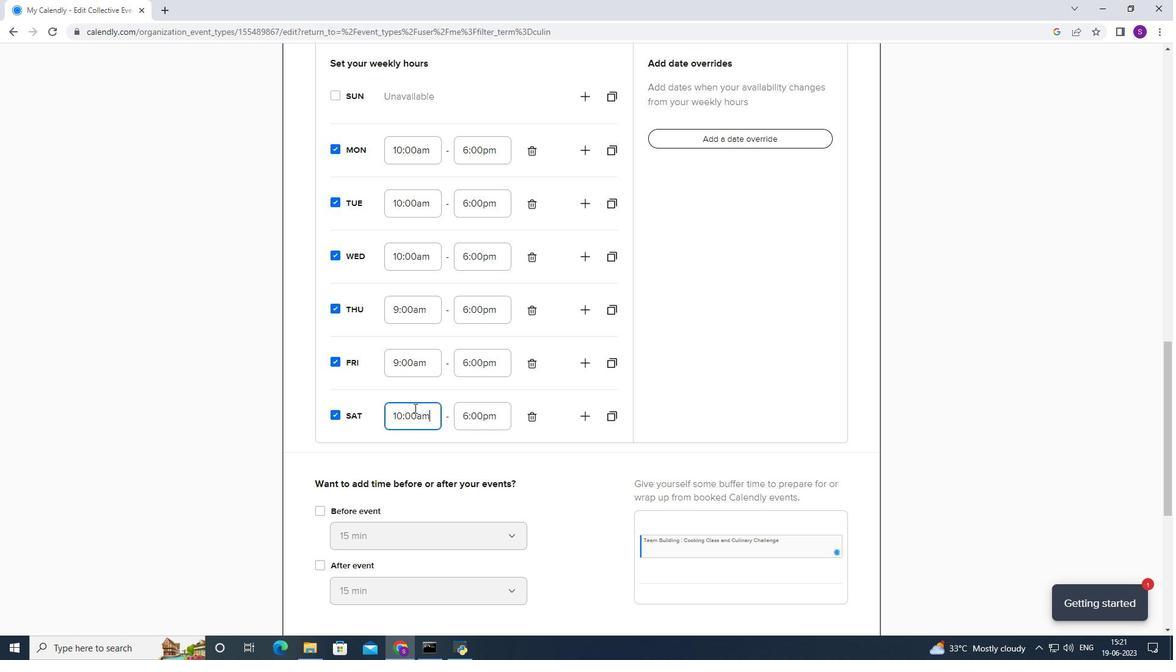 
Action: Mouse pressed left at (420, 353)
Screenshot: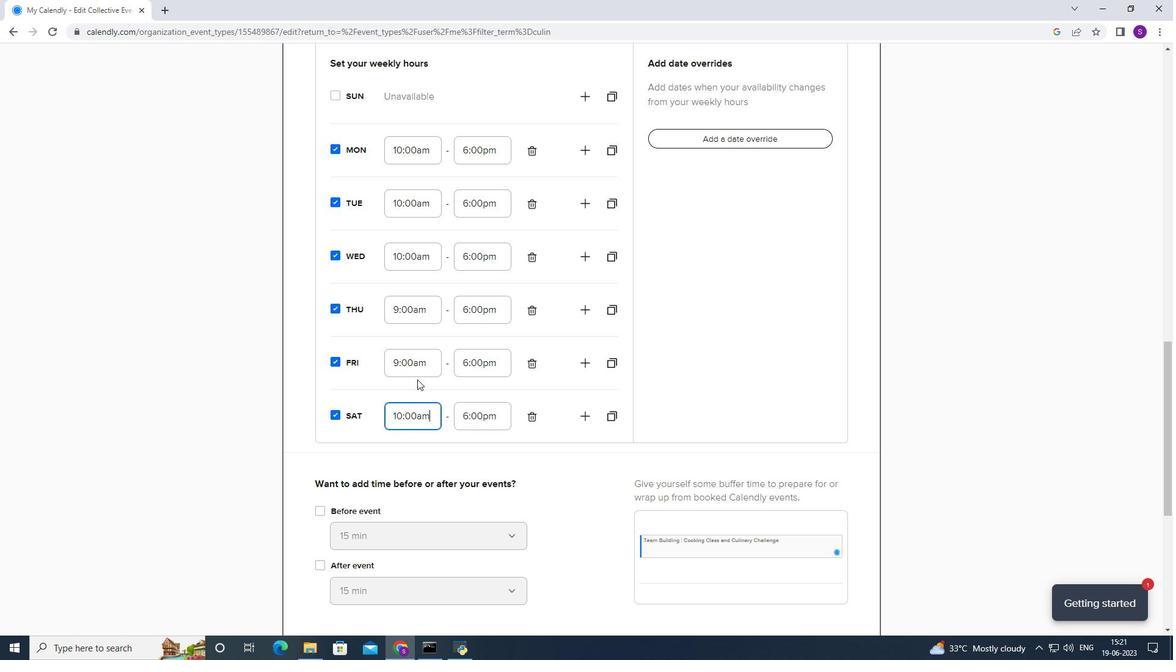 
Action: Mouse moved to (403, 433)
Screenshot: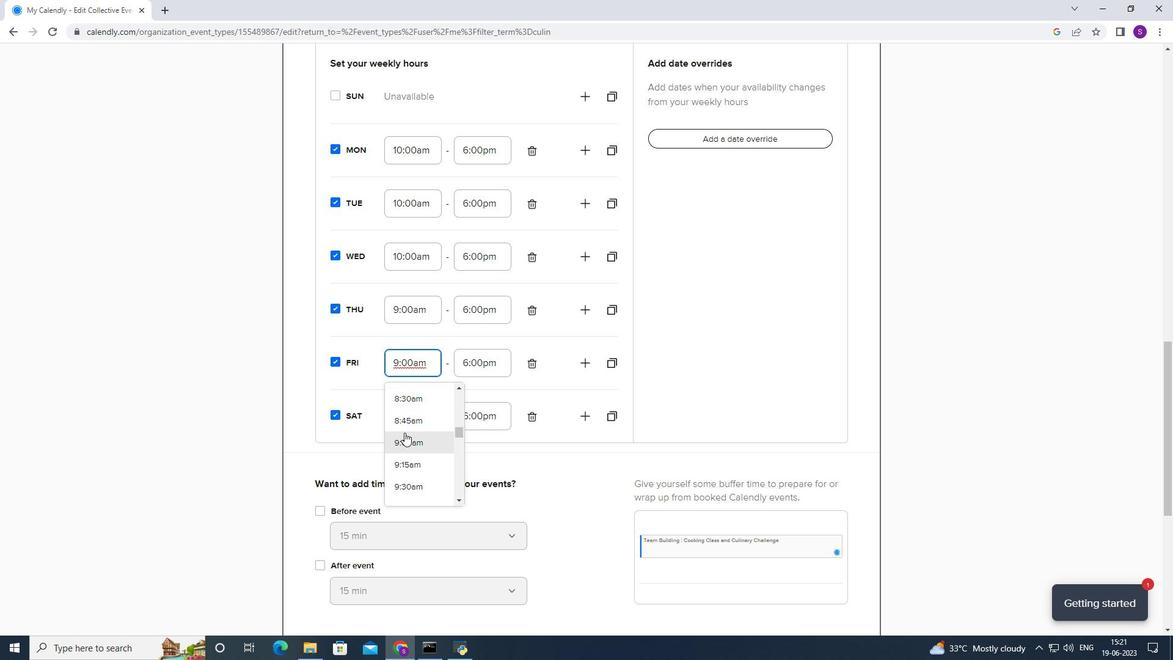 
Action: Mouse scrolled (403, 432) with delta (0, 0)
Screenshot: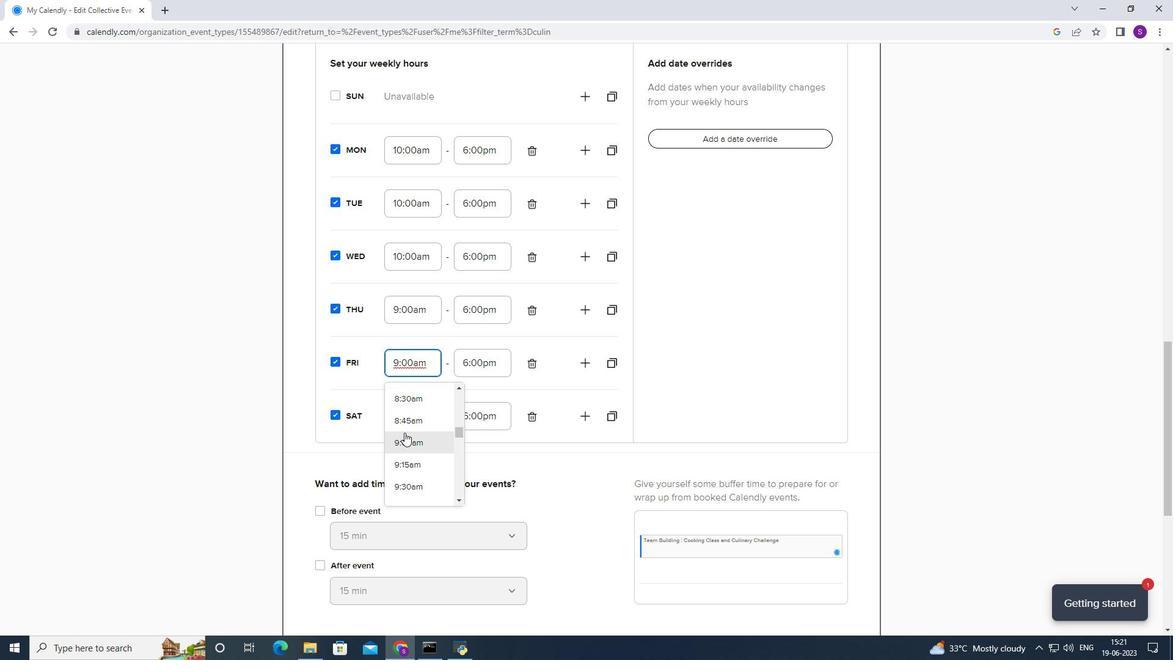 
Action: Mouse moved to (393, 474)
Screenshot: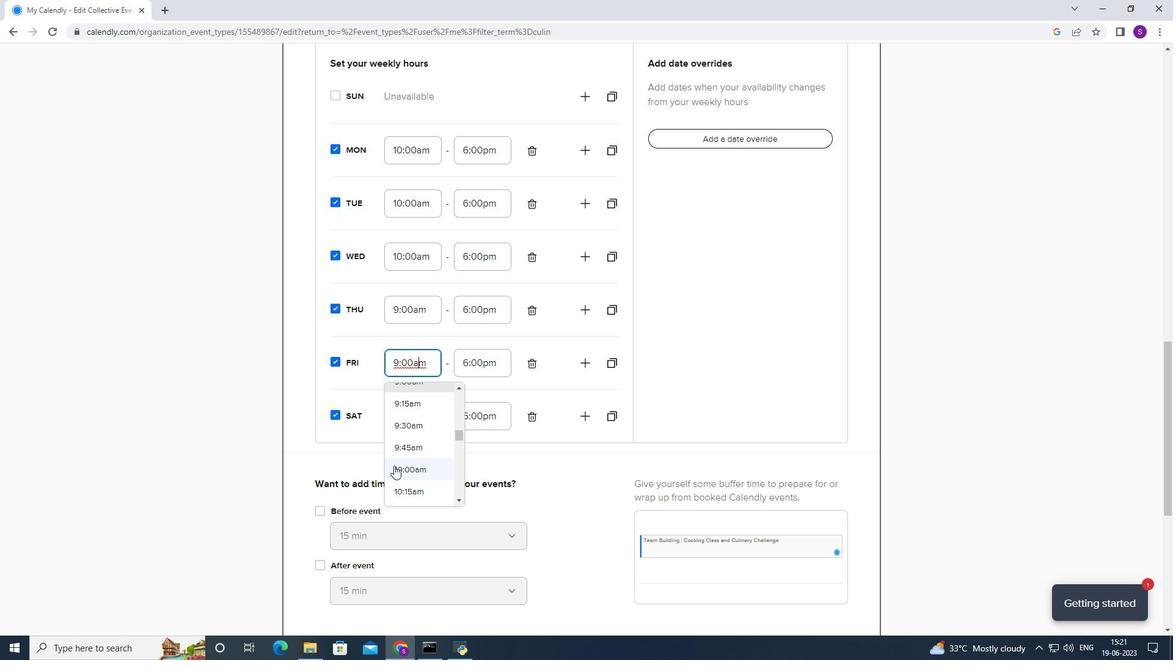 
Action: Mouse pressed left at (393, 474)
Screenshot: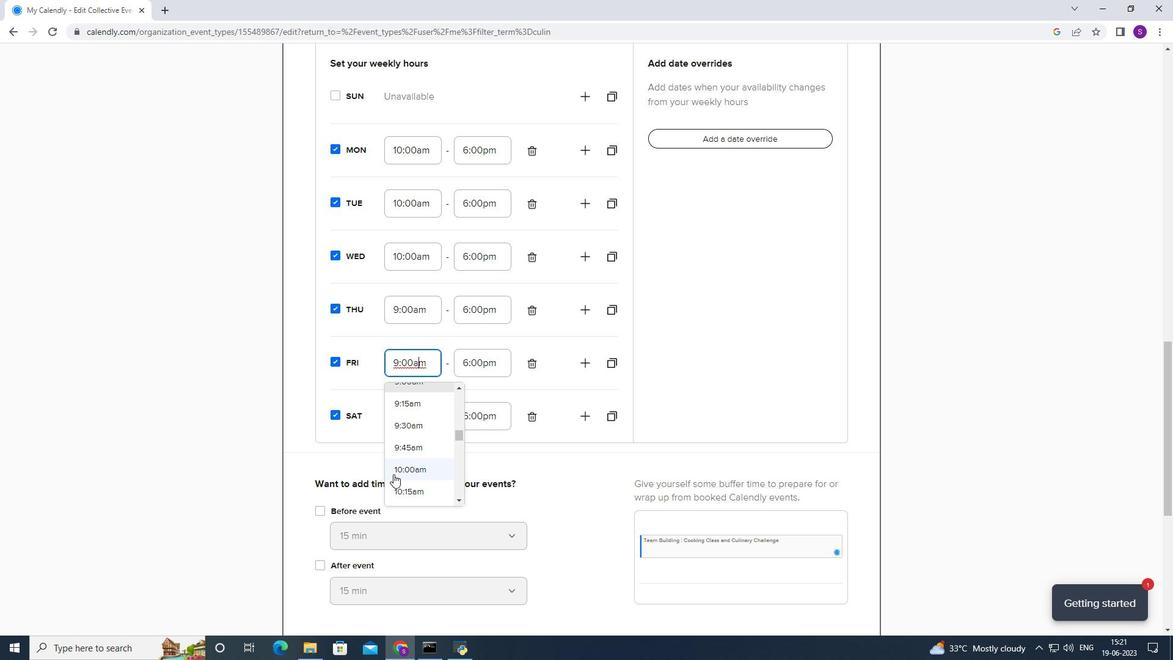 
Action: Mouse moved to (421, 292)
Screenshot: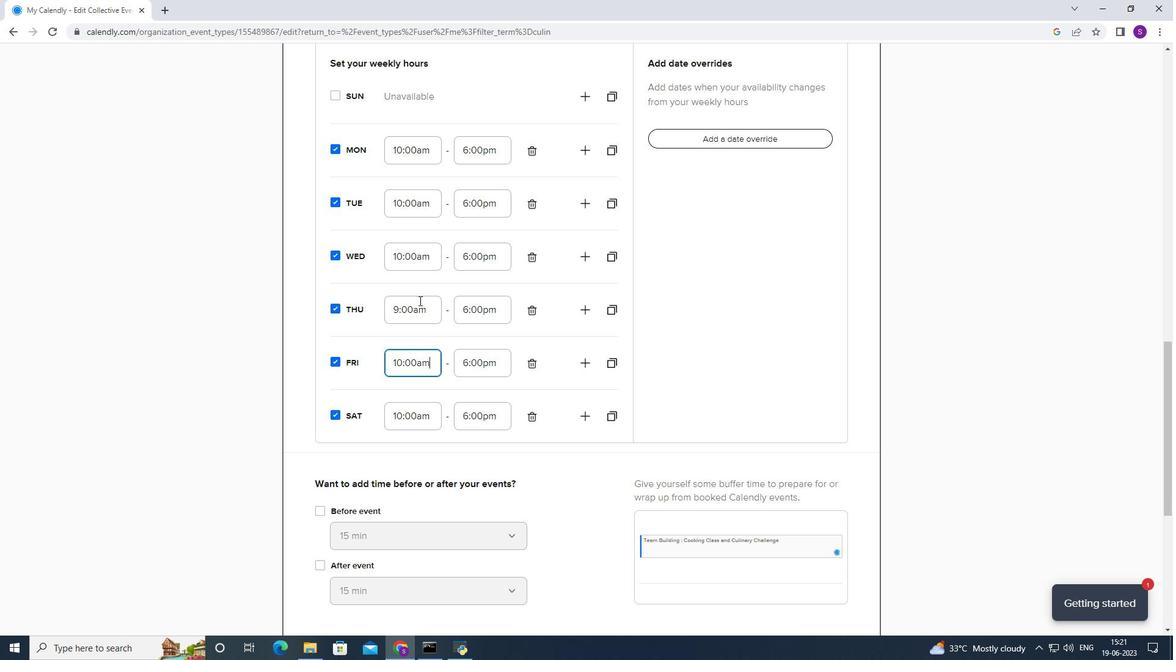 
Action: Mouse pressed left at (421, 292)
Screenshot: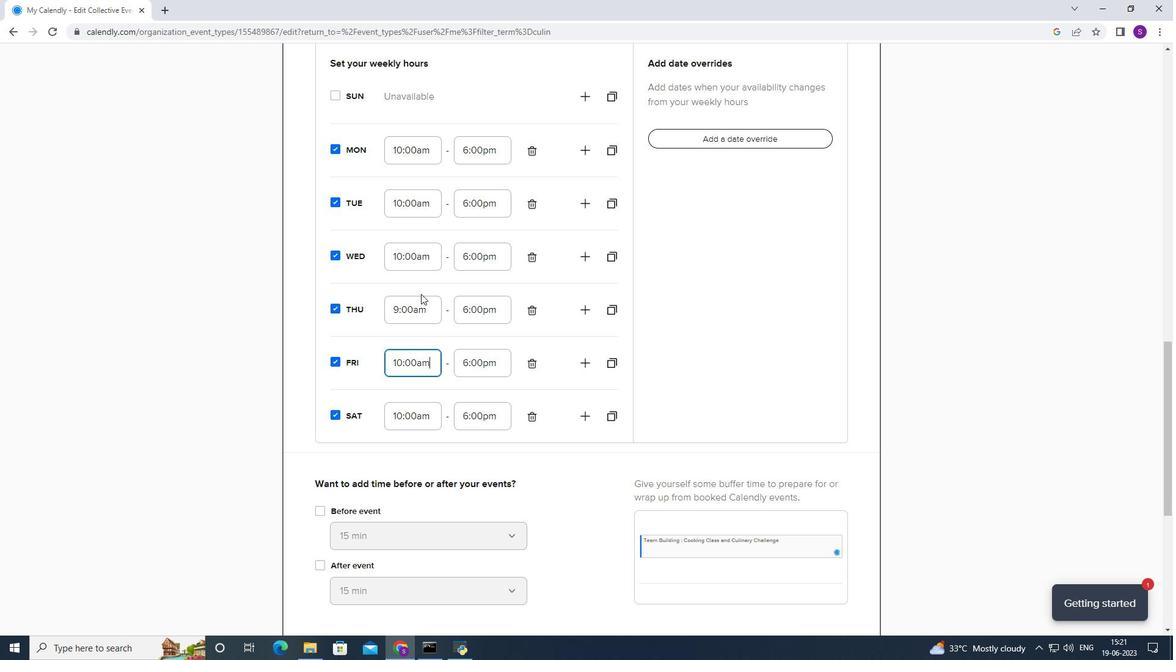 
Action: Mouse moved to (421, 317)
Screenshot: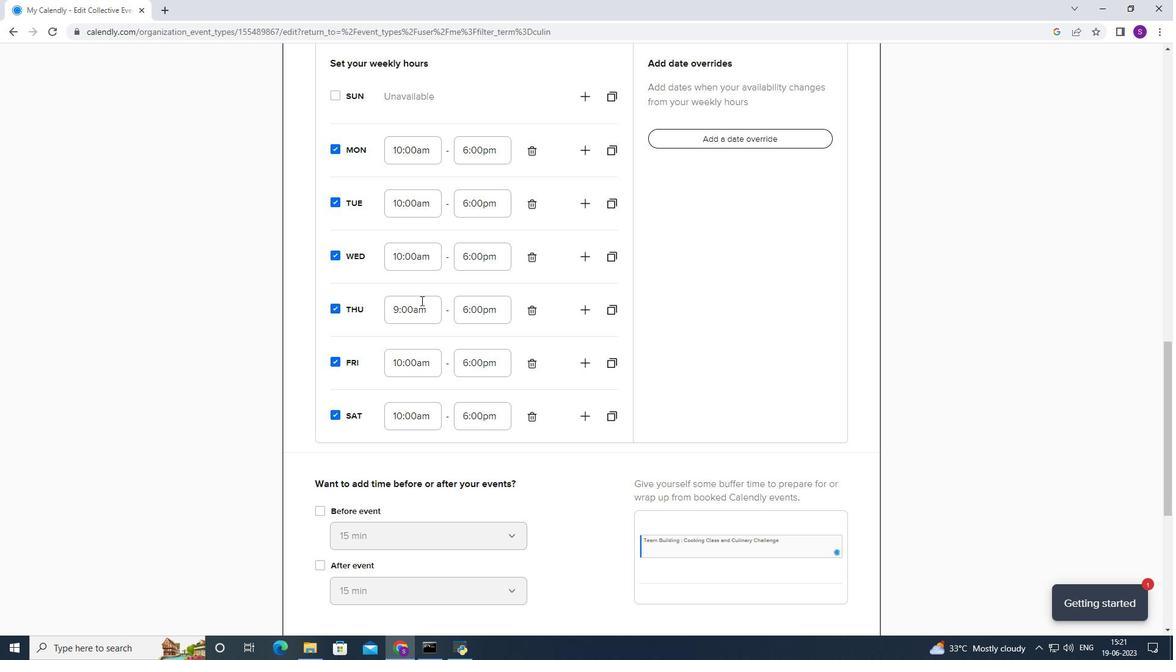 
Action: Mouse pressed left at (421, 317)
Screenshot: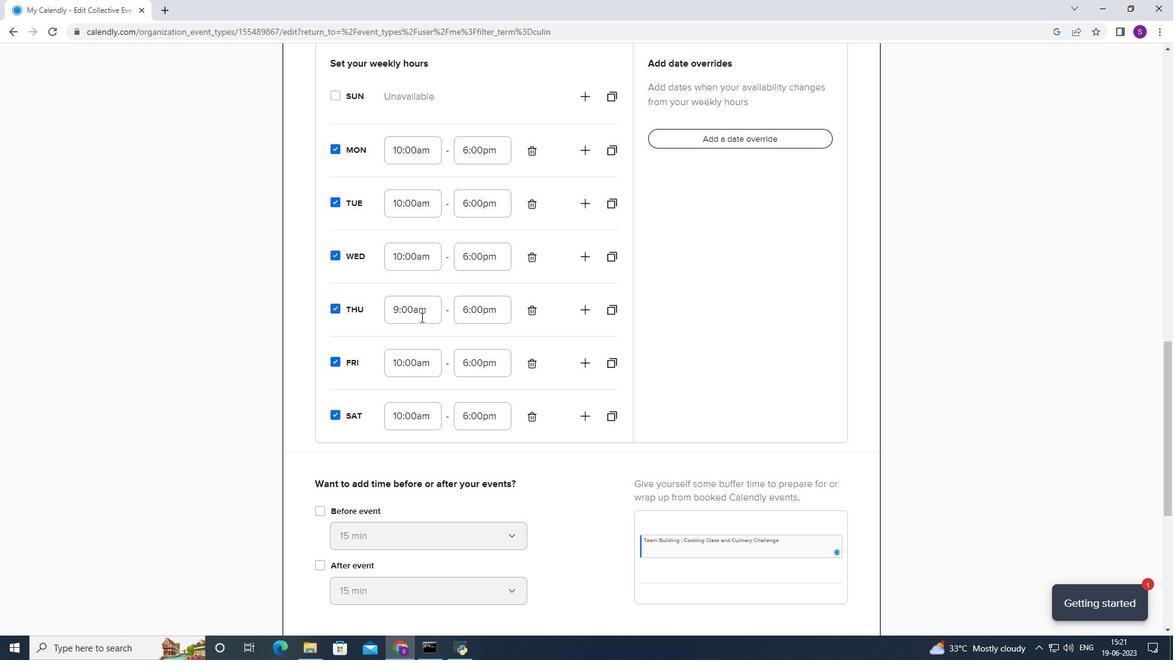 
Action: Mouse moved to (441, 407)
Screenshot: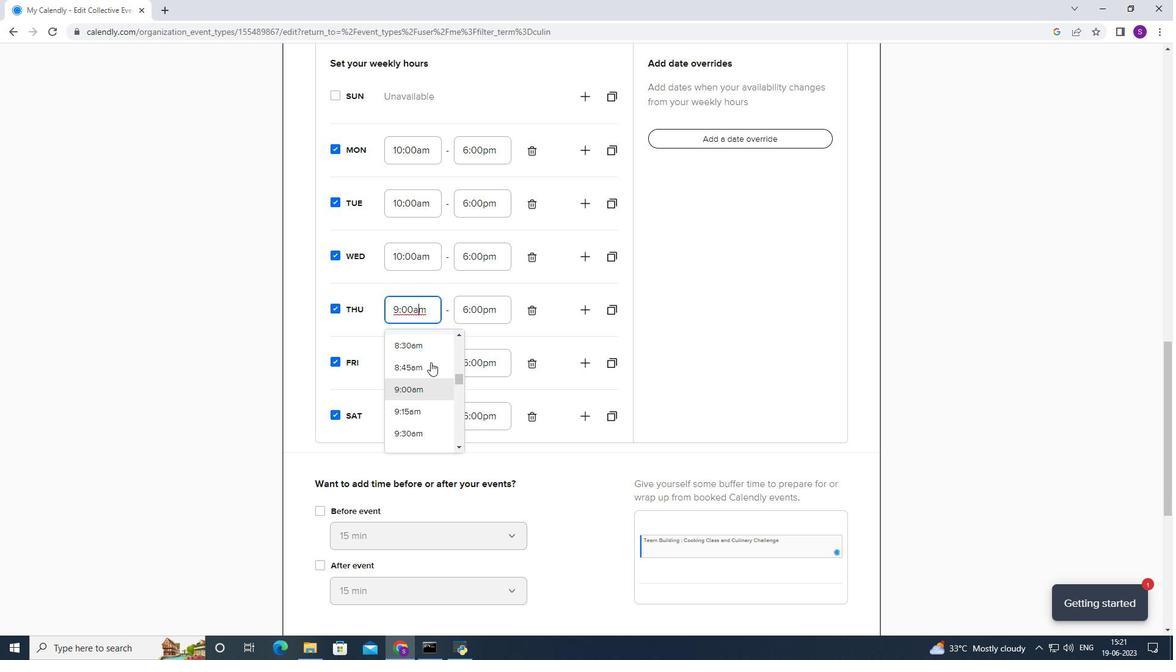 
Action: Mouse scrolled (441, 406) with delta (0, 0)
Screenshot: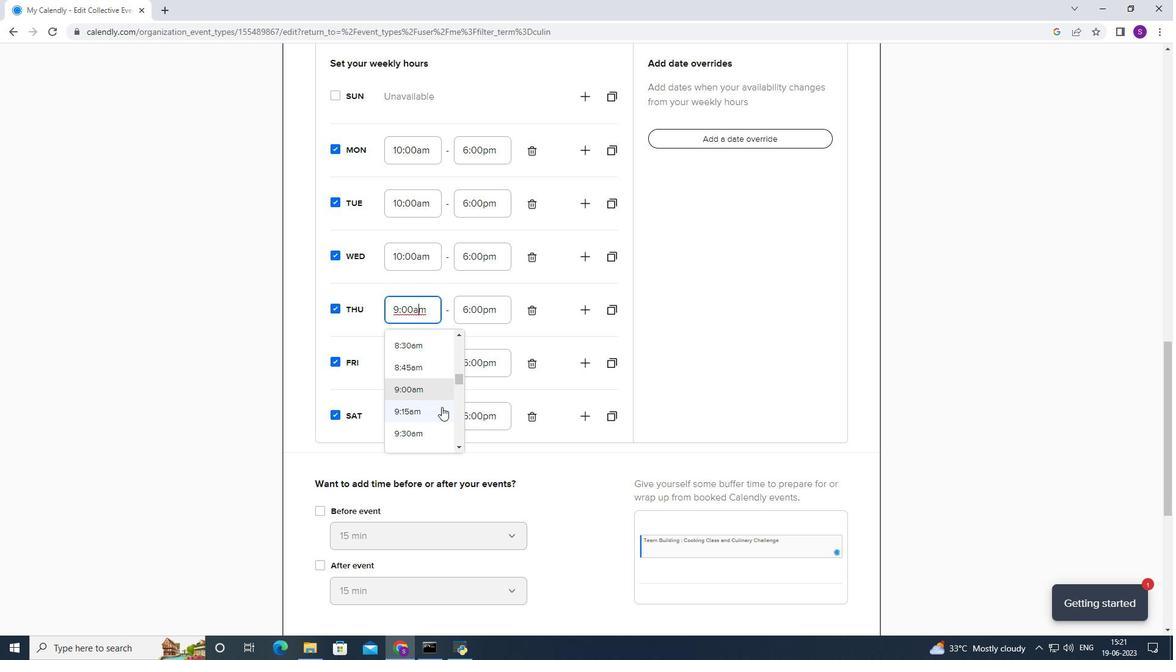 
Action: Mouse scrolled (441, 406) with delta (0, 0)
Screenshot: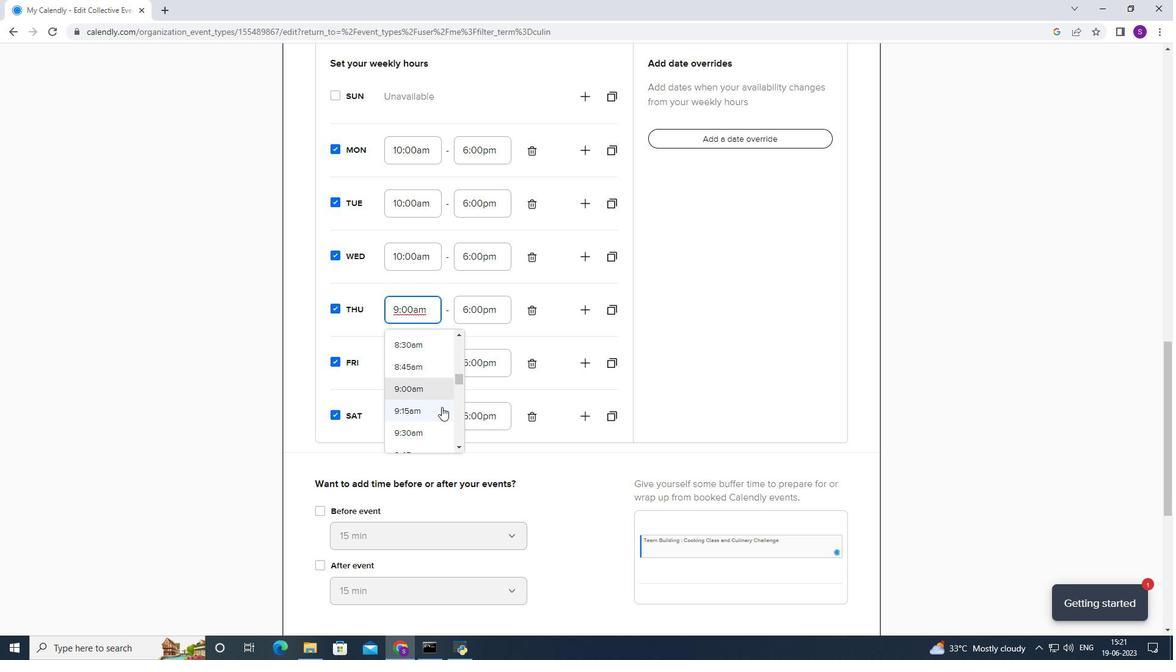 
Action: Mouse moved to (438, 361)
Screenshot: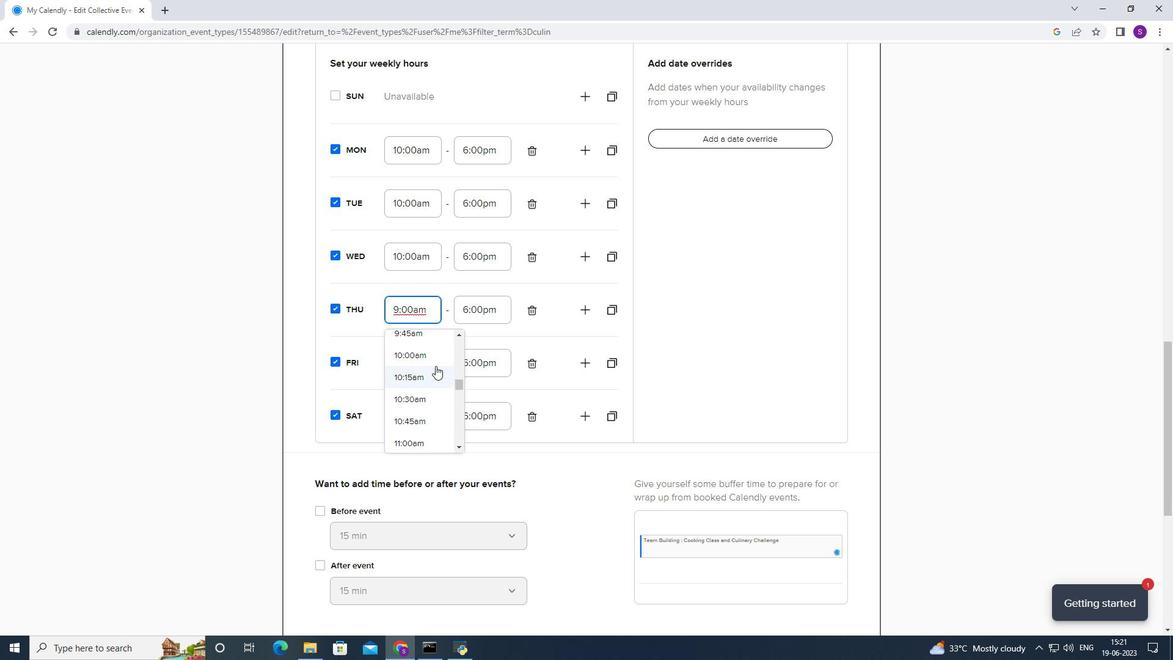 
Action: Mouse pressed left at (438, 361)
Screenshot: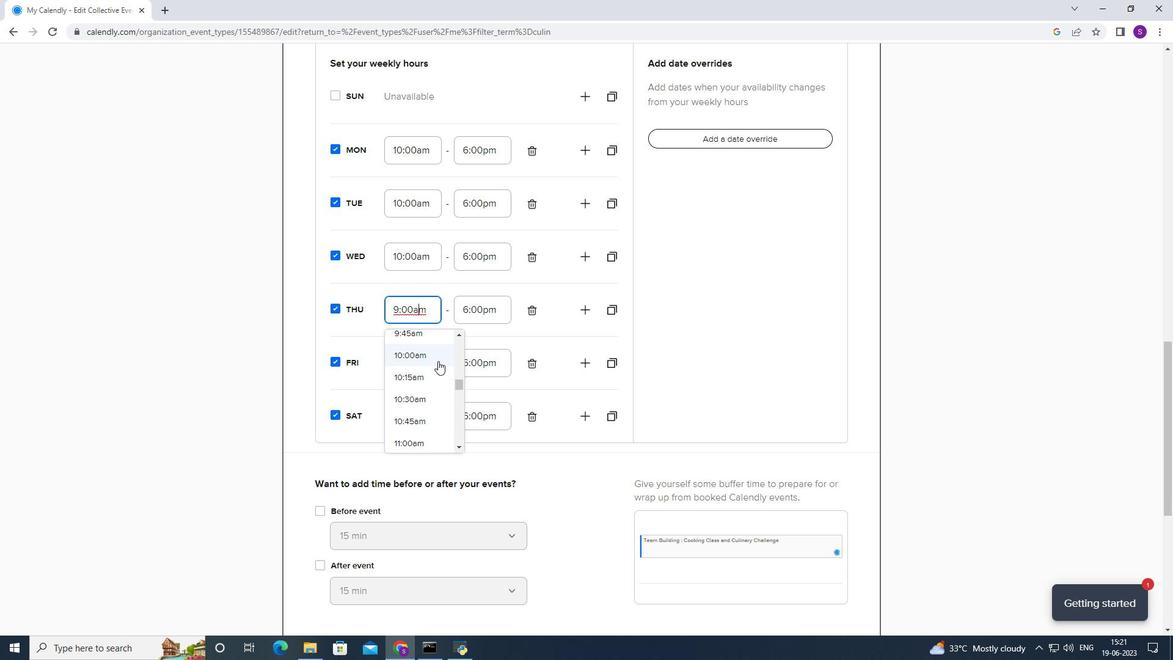 
Action: Mouse moved to (405, 436)
Screenshot: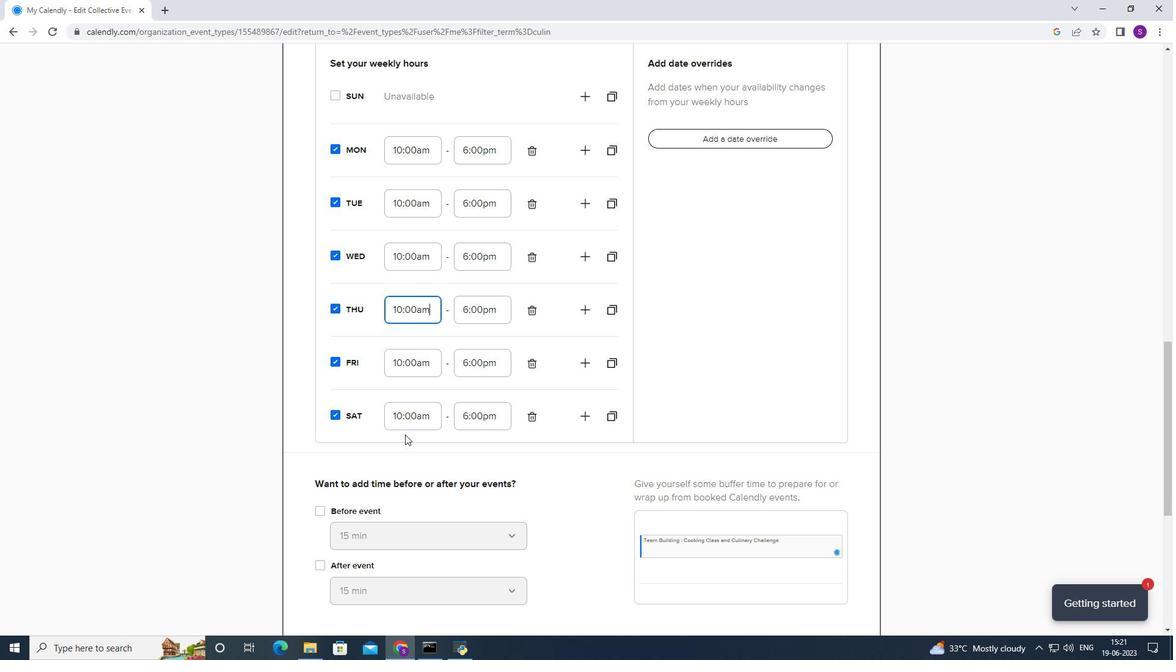 
Action: Mouse scrolled (405, 436) with delta (0, 0)
Screenshot: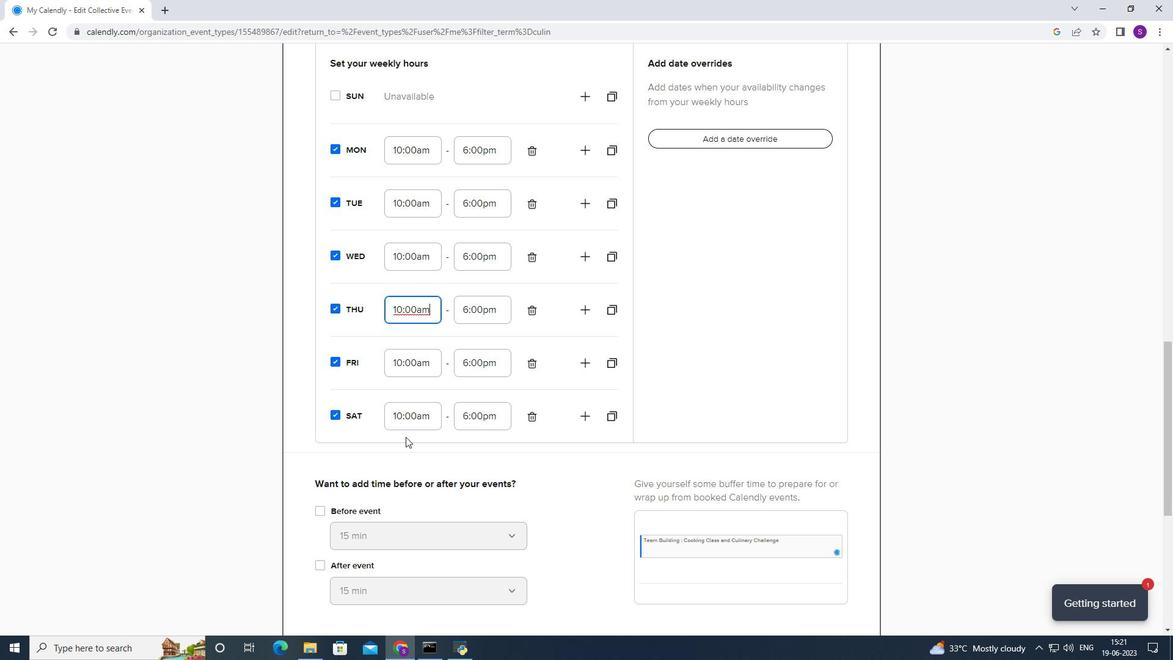
Action: Mouse scrolled (405, 436) with delta (0, 0)
Screenshot: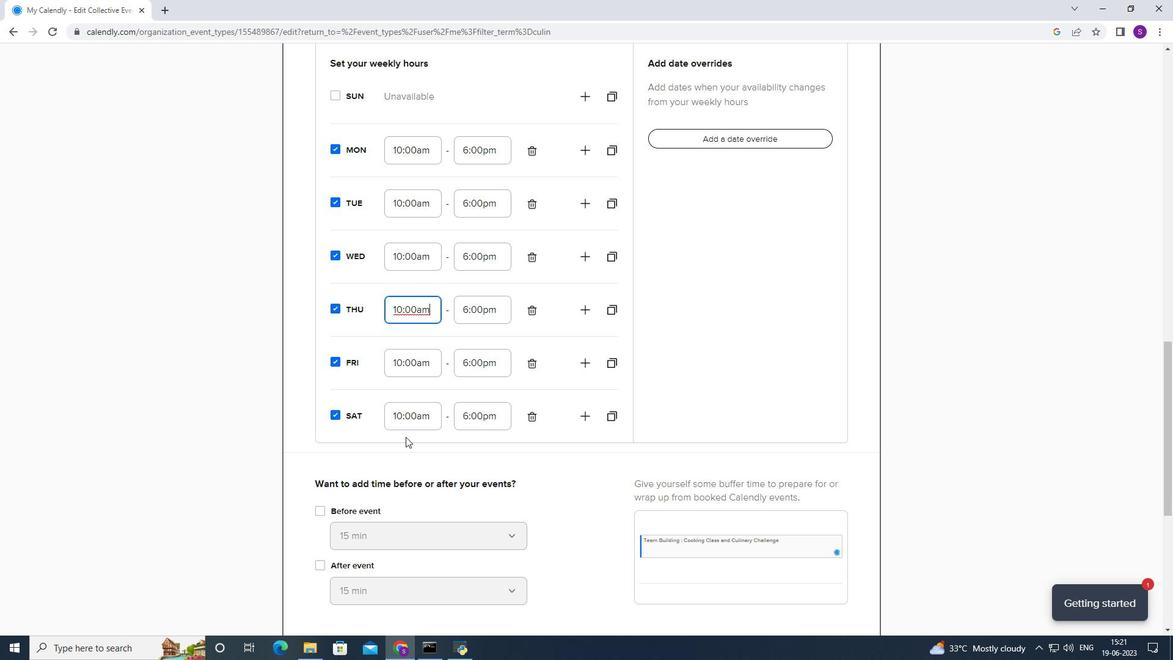 
Action: Mouse moved to (411, 410)
Screenshot: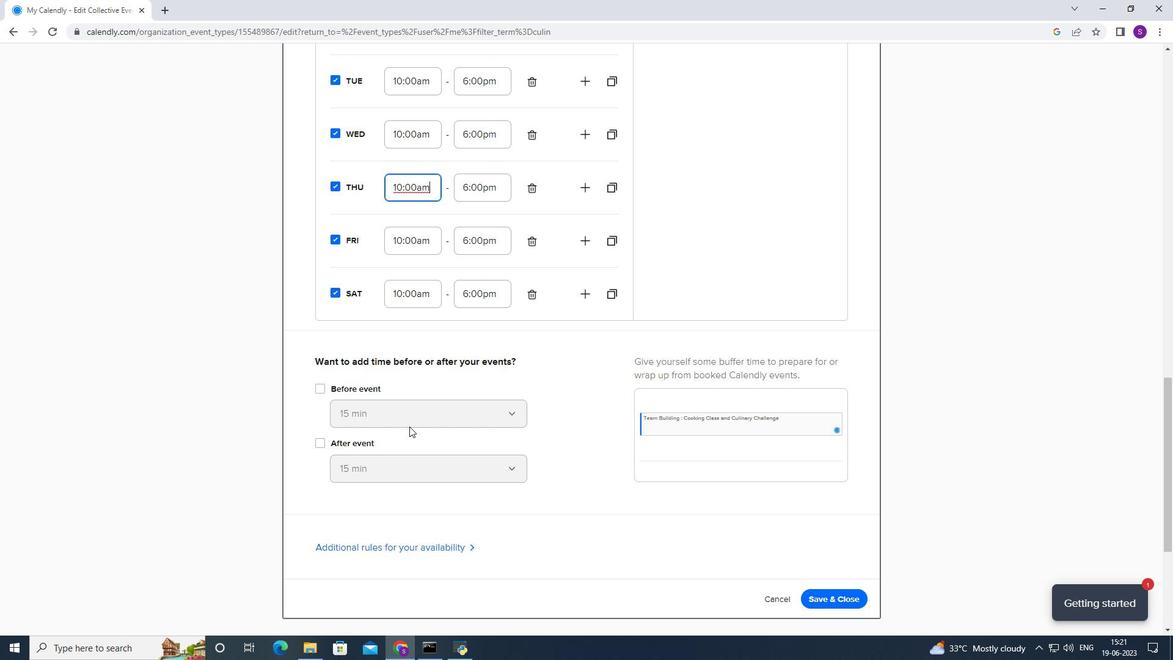 
Action: Mouse pressed left at (411, 410)
Screenshot: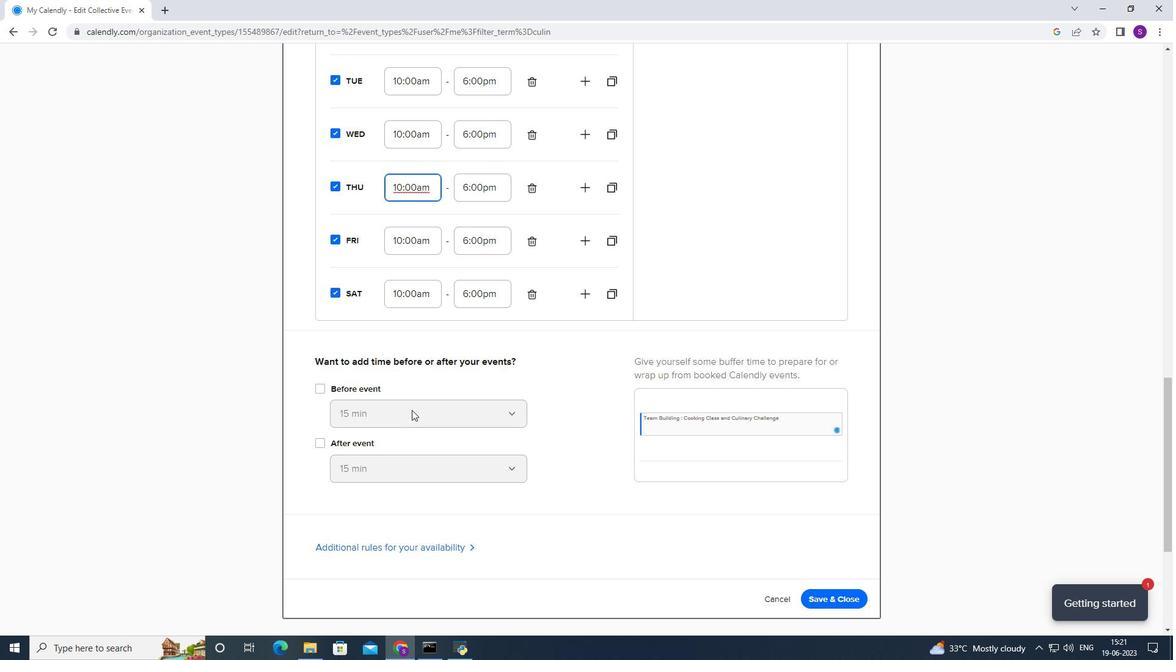 
Action: Mouse moved to (314, 386)
Screenshot: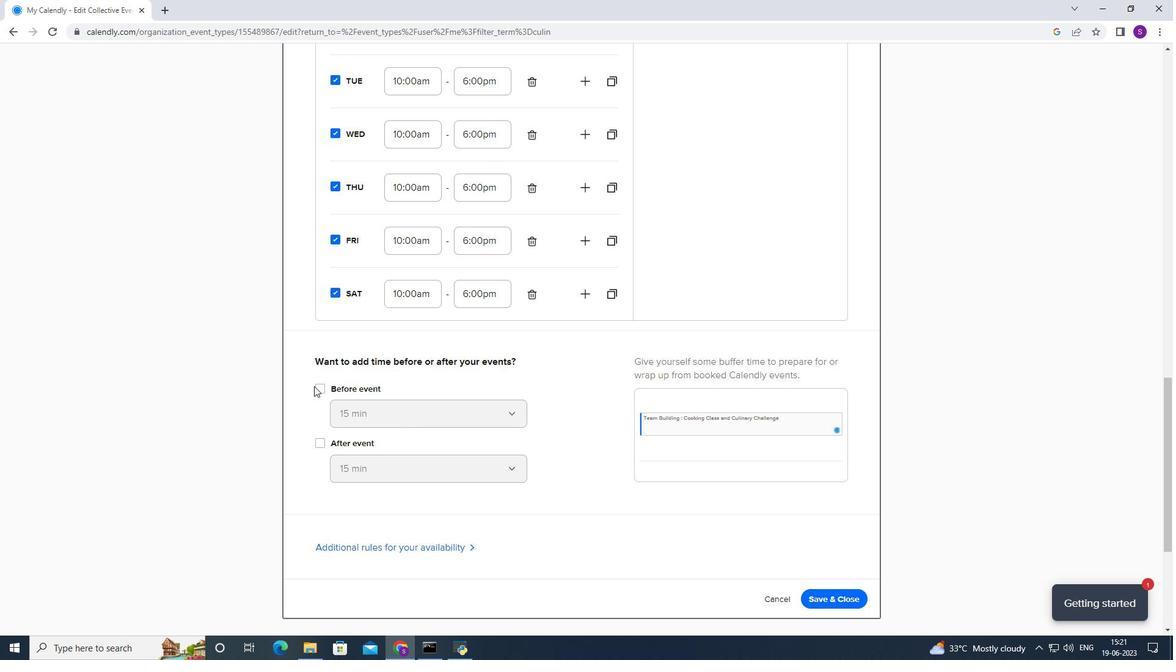 
Action: Mouse pressed left at (314, 386)
Screenshot: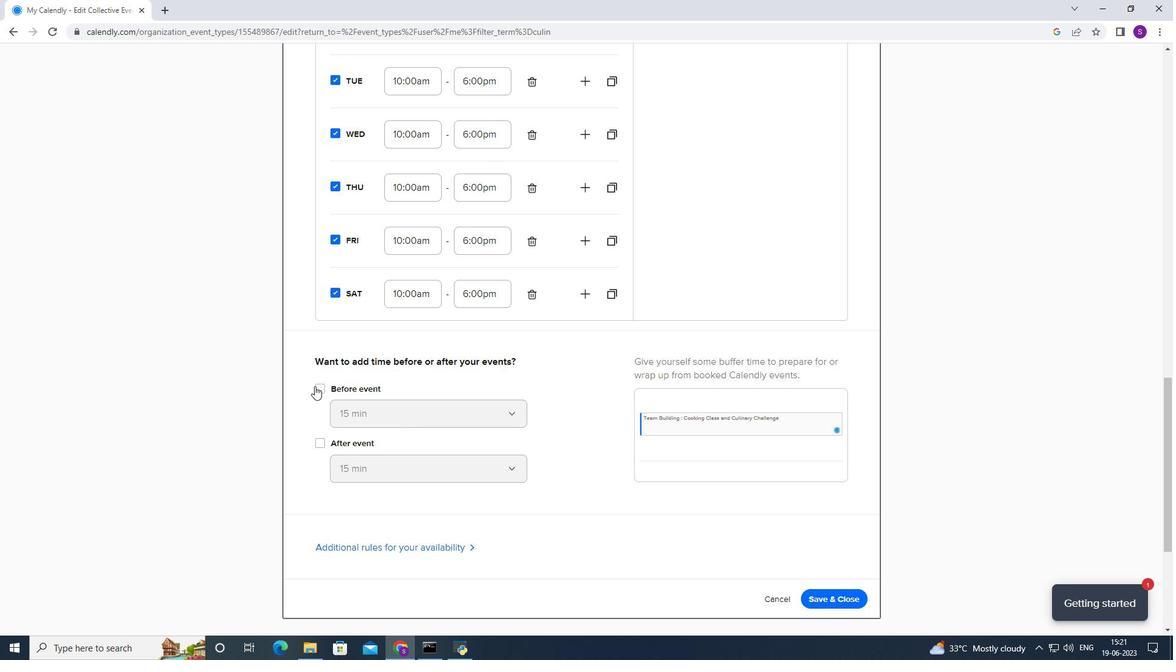 
Action: Mouse moved to (368, 413)
Screenshot: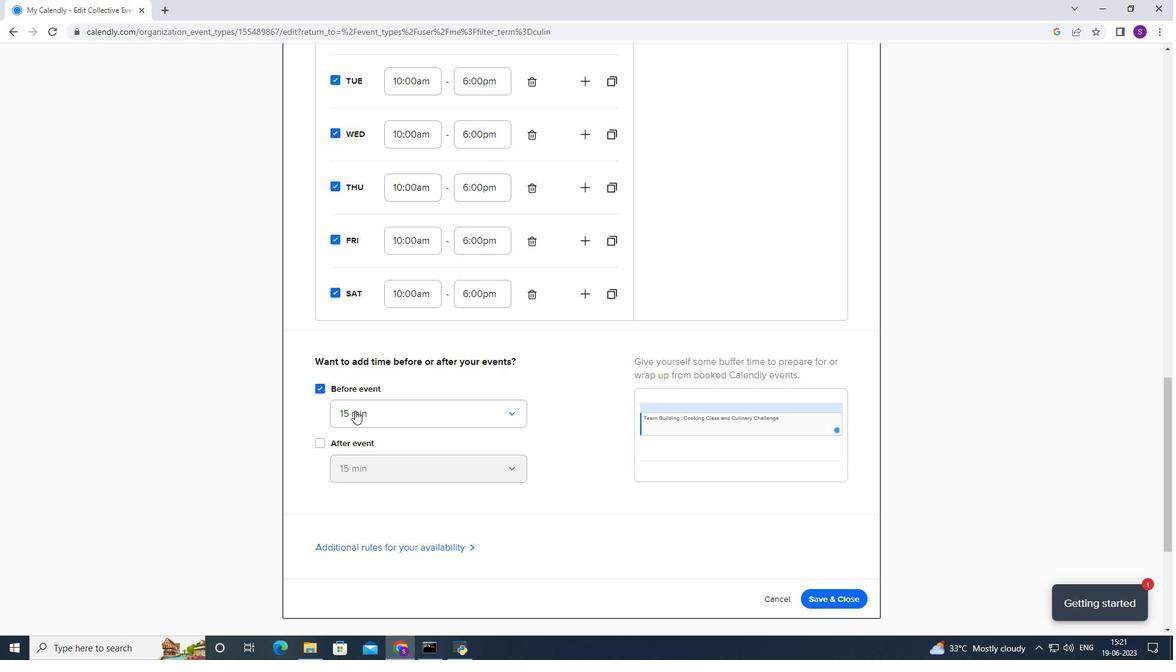 
Action: Mouse pressed left at (368, 413)
Screenshot: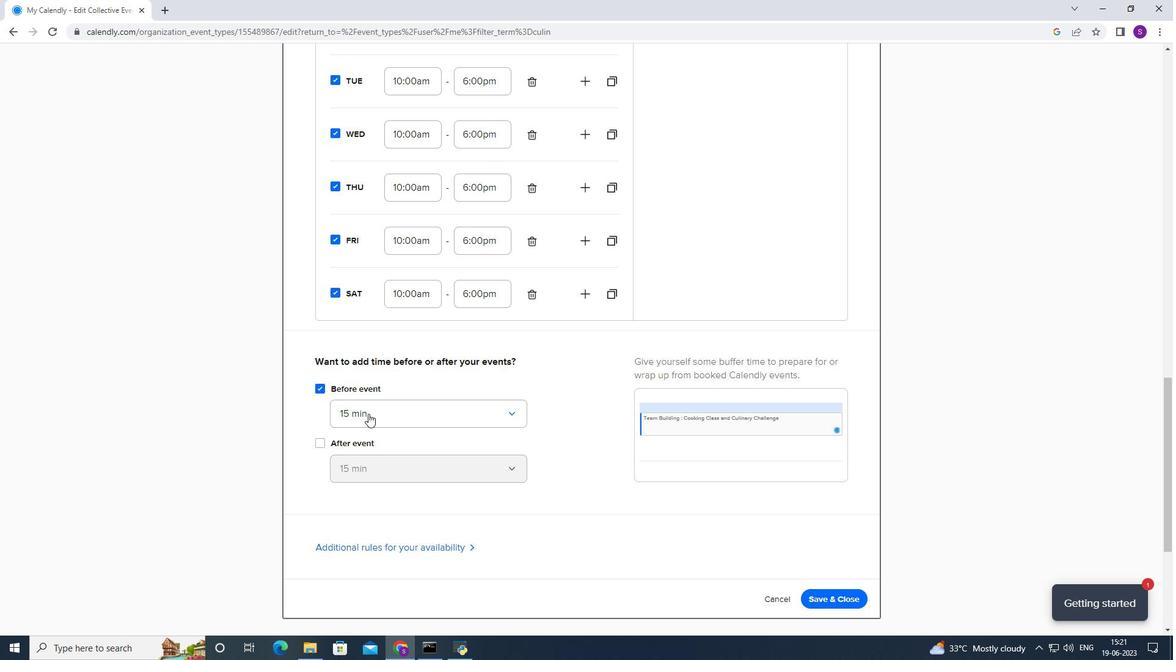 
Action: Mouse moved to (352, 472)
Screenshot: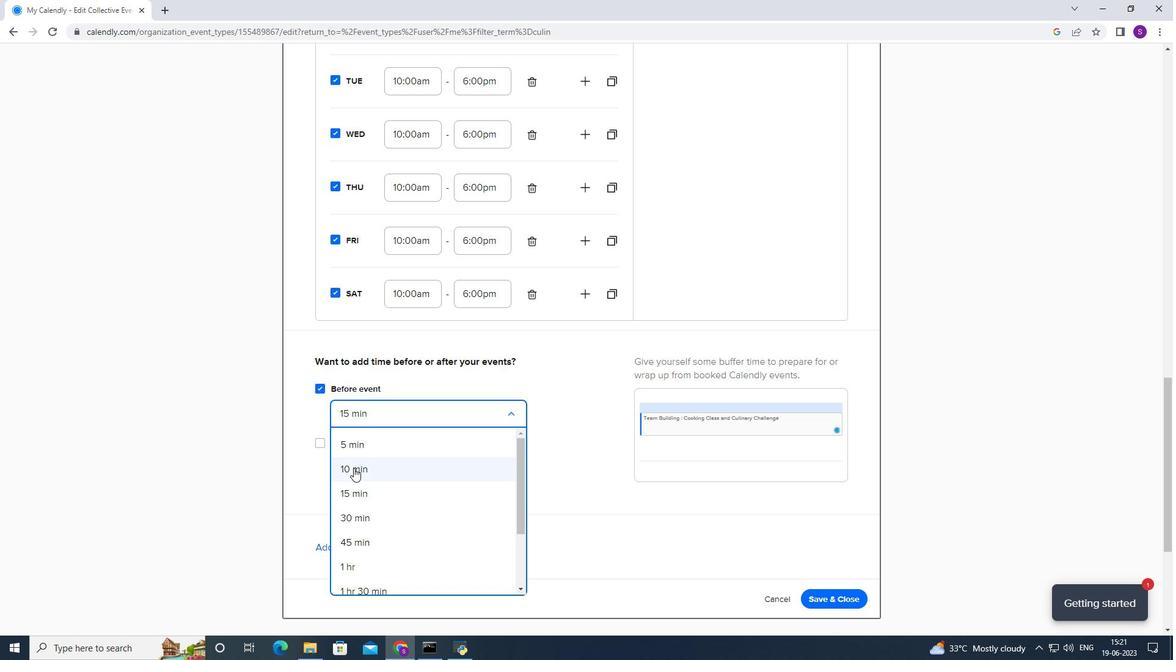 
Action: Mouse pressed left at (352, 472)
Screenshot: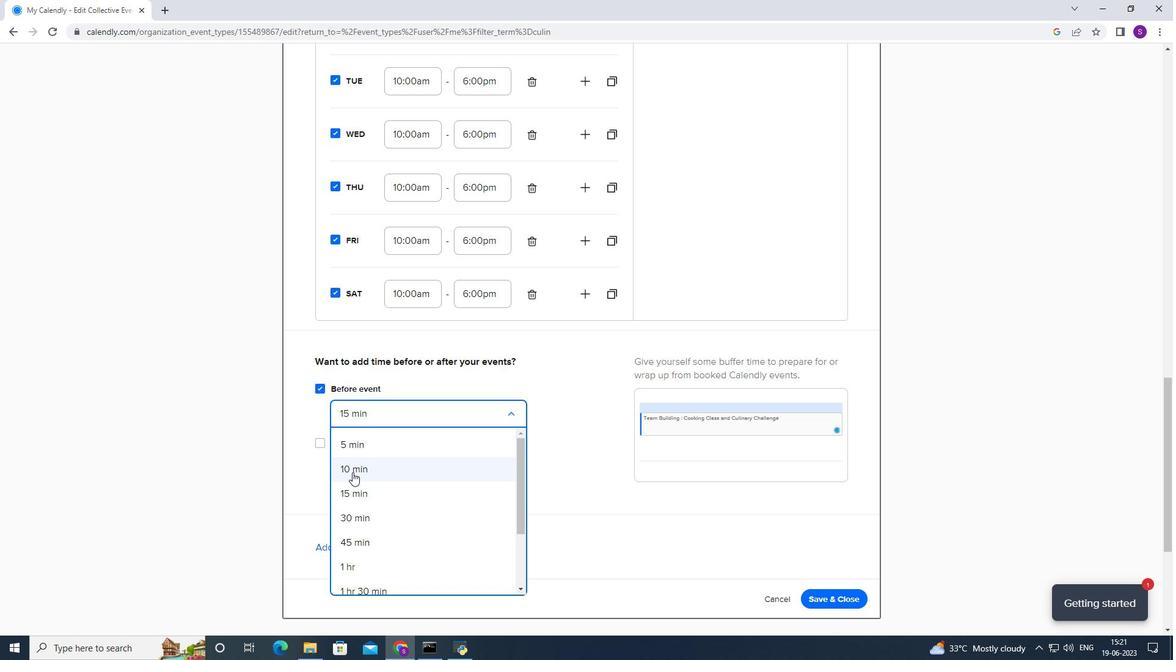 
Action: Mouse moved to (338, 454)
Screenshot: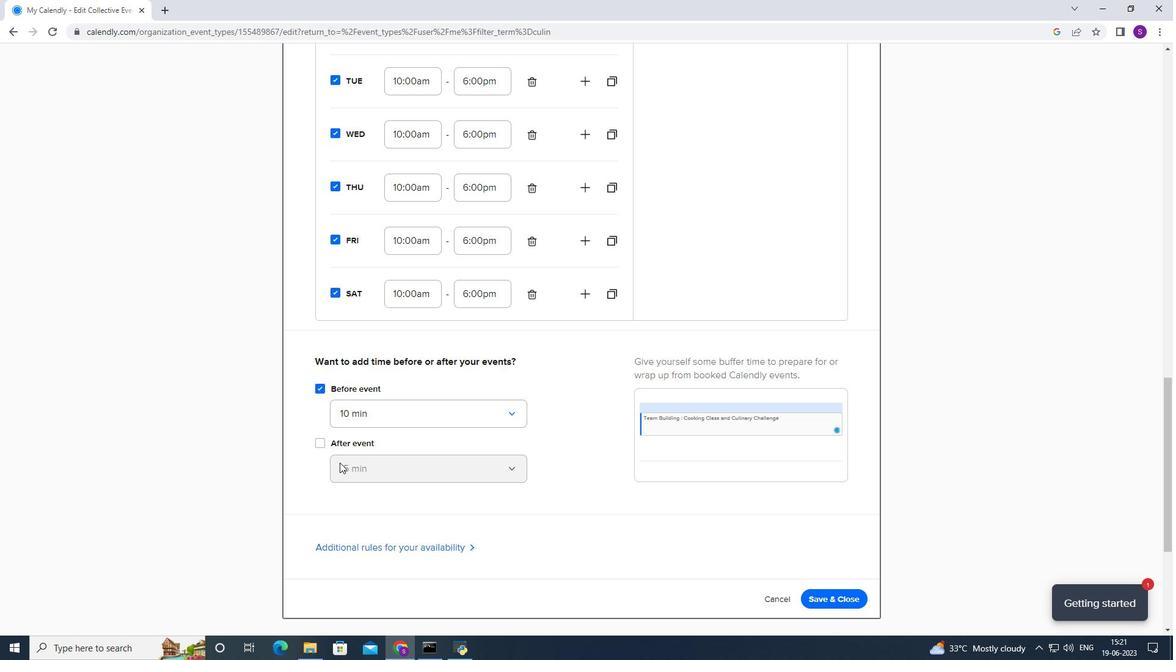 
Action: Mouse pressed left at (338, 454)
Screenshot: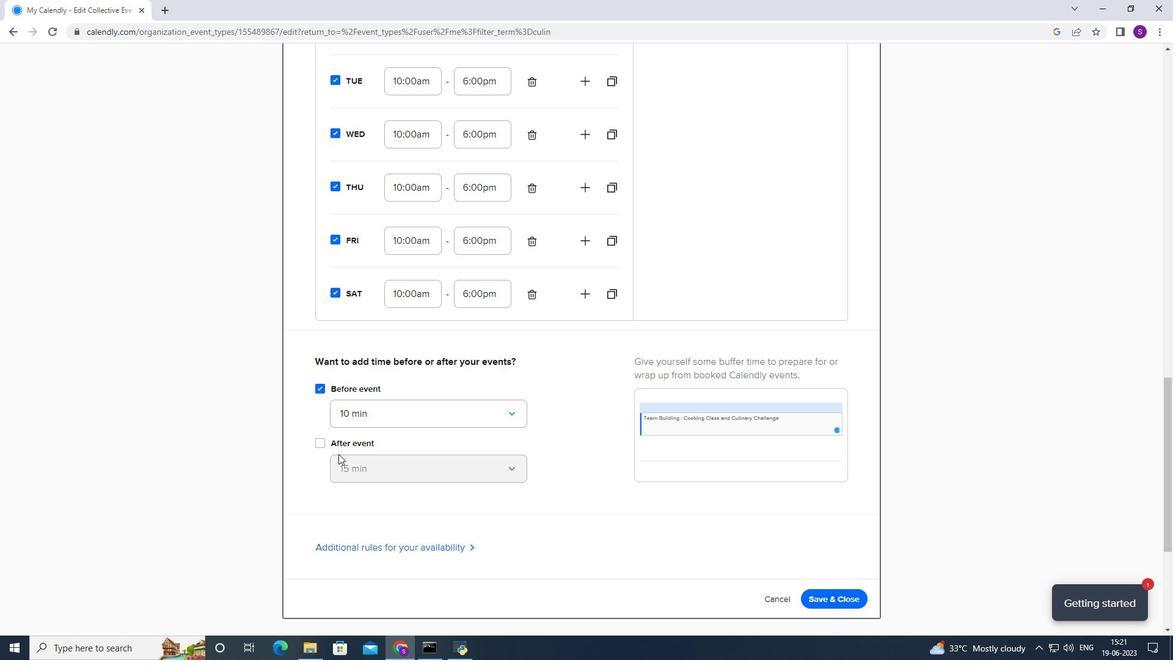
Action: Mouse moved to (336, 446)
Screenshot: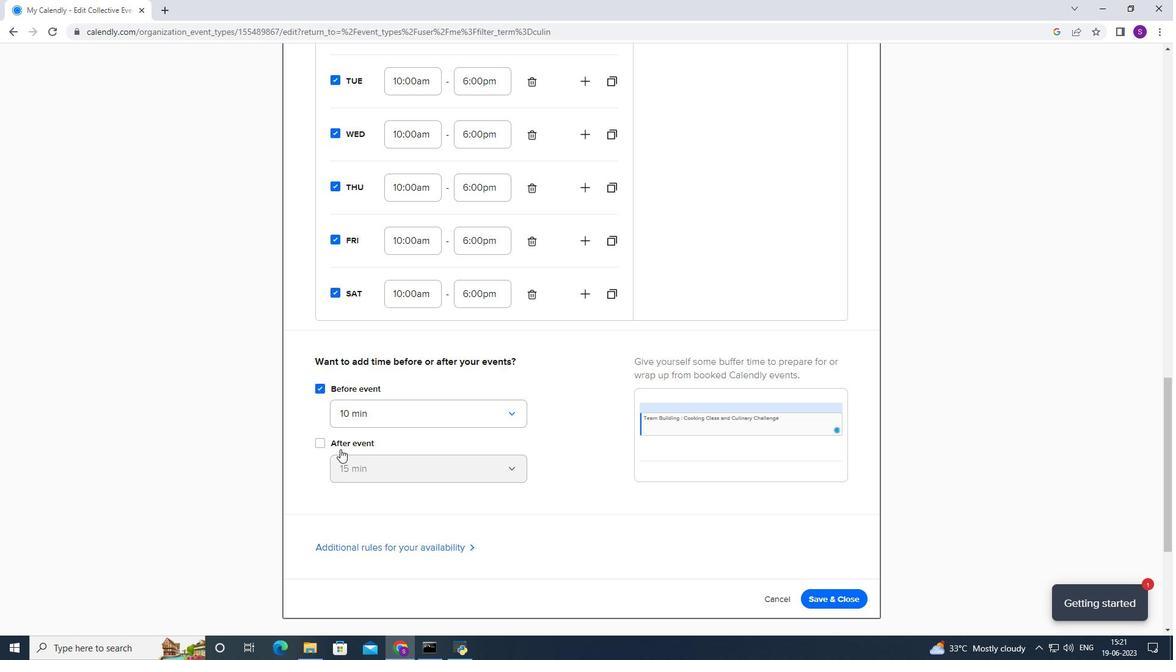 
Action: Mouse pressed left at (336, 446)
Screenshot: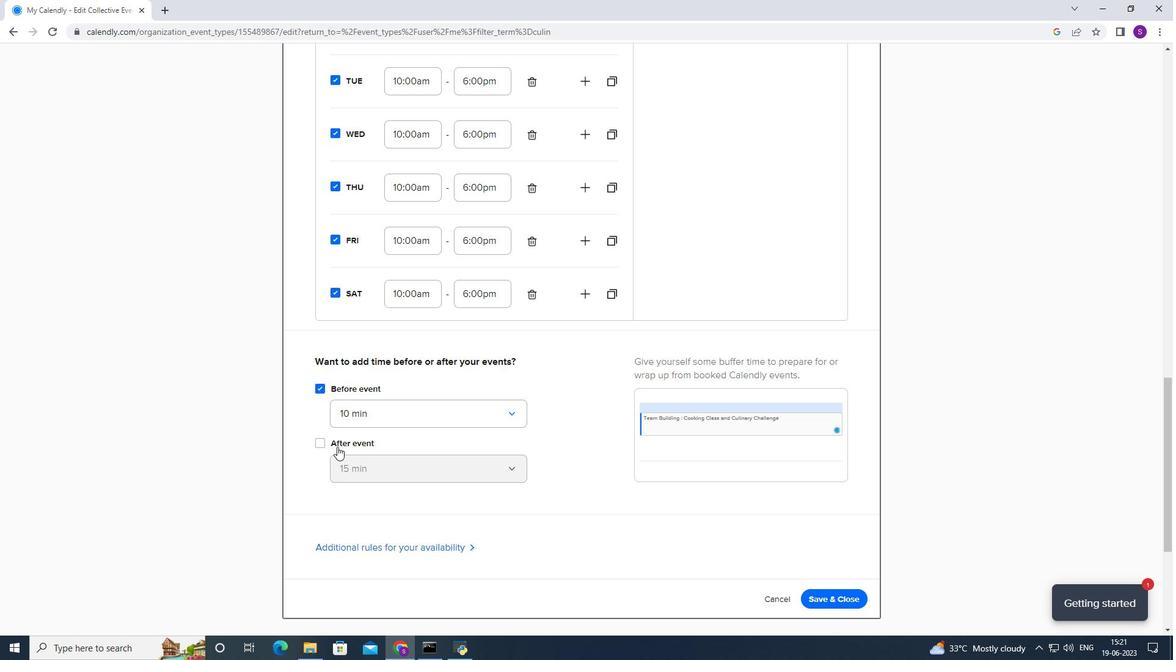 
Action: Mouse moved to (338, 458)
Screenshot: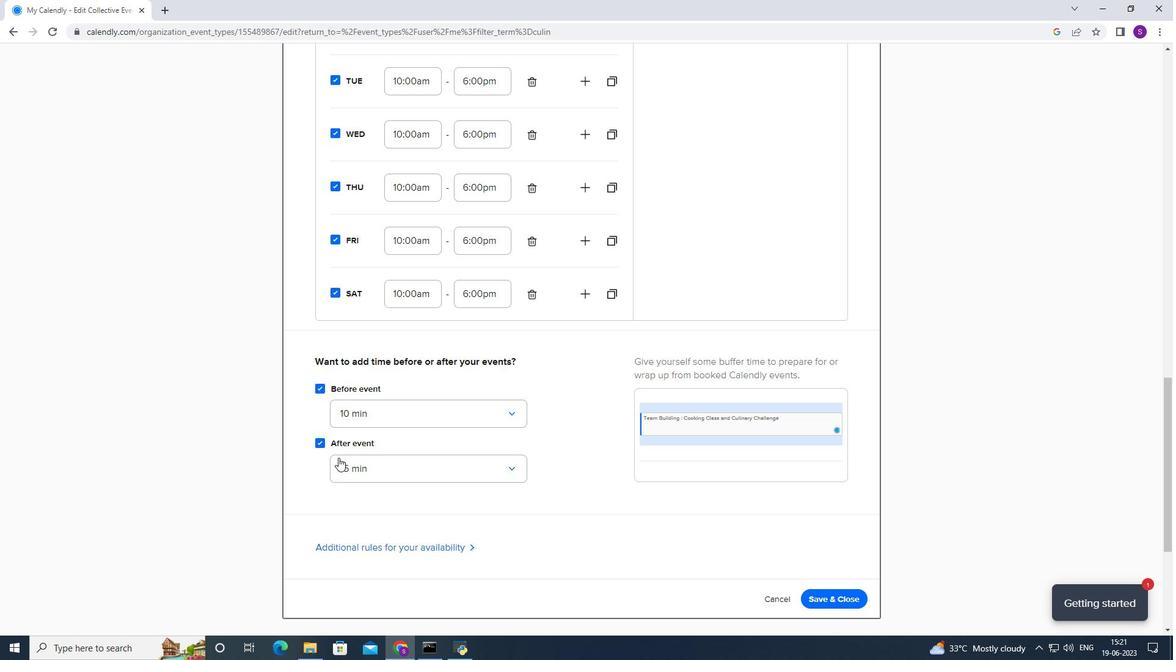
Action: Mouse pressed left at (338, 458)
Screenshot: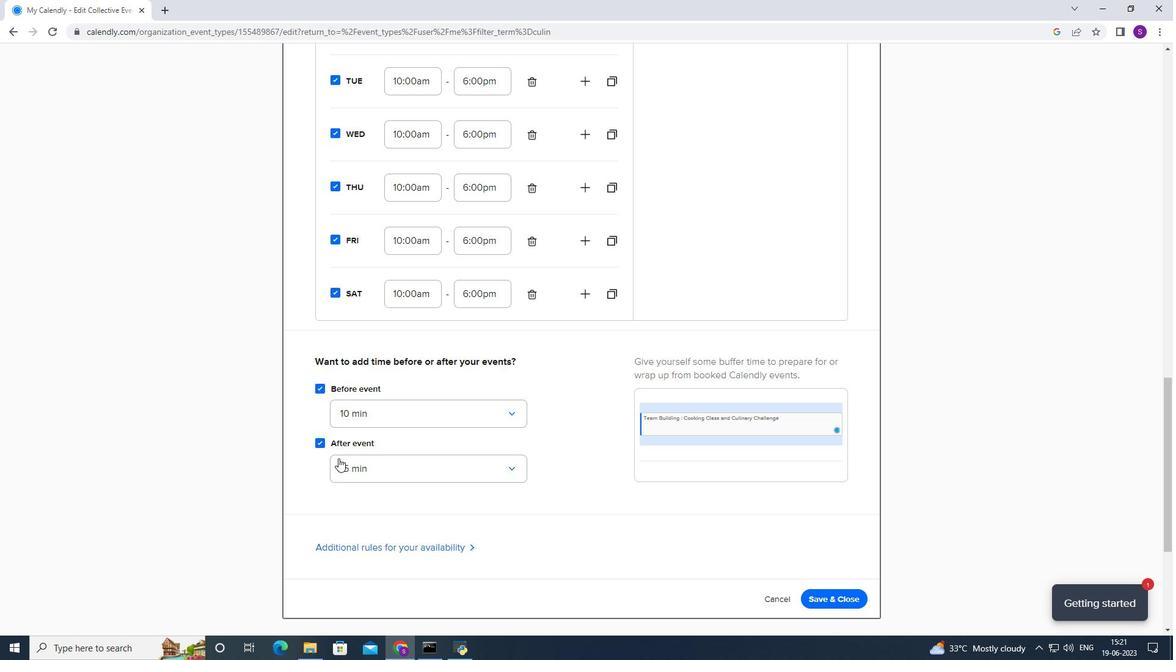 
Action: Mouse moved to (344, 516)
Screenshot: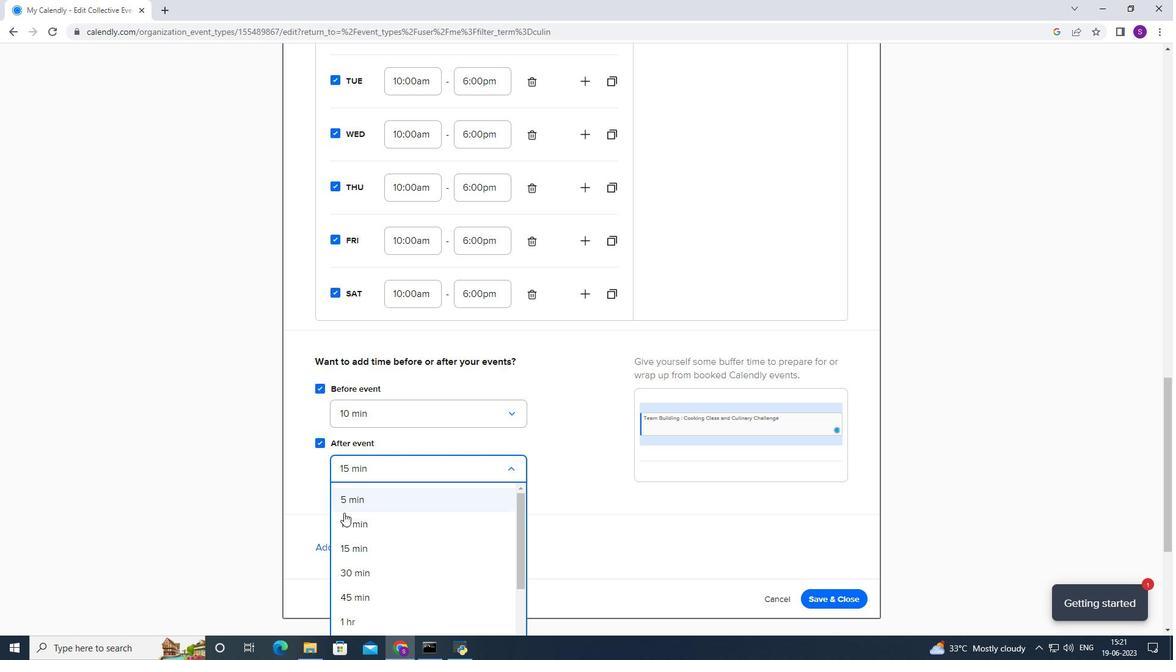 
Action: Mouse pressed left at (344, 516)
Screenshot: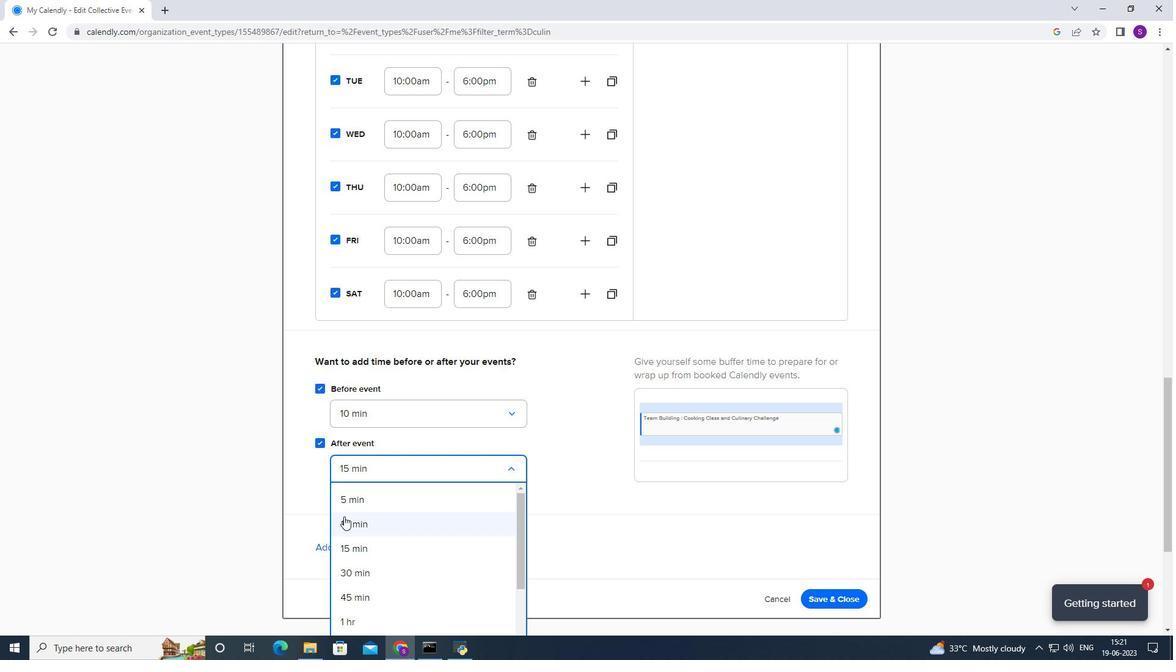 
Action: Mouse moved to (355, 501)
Screenshot: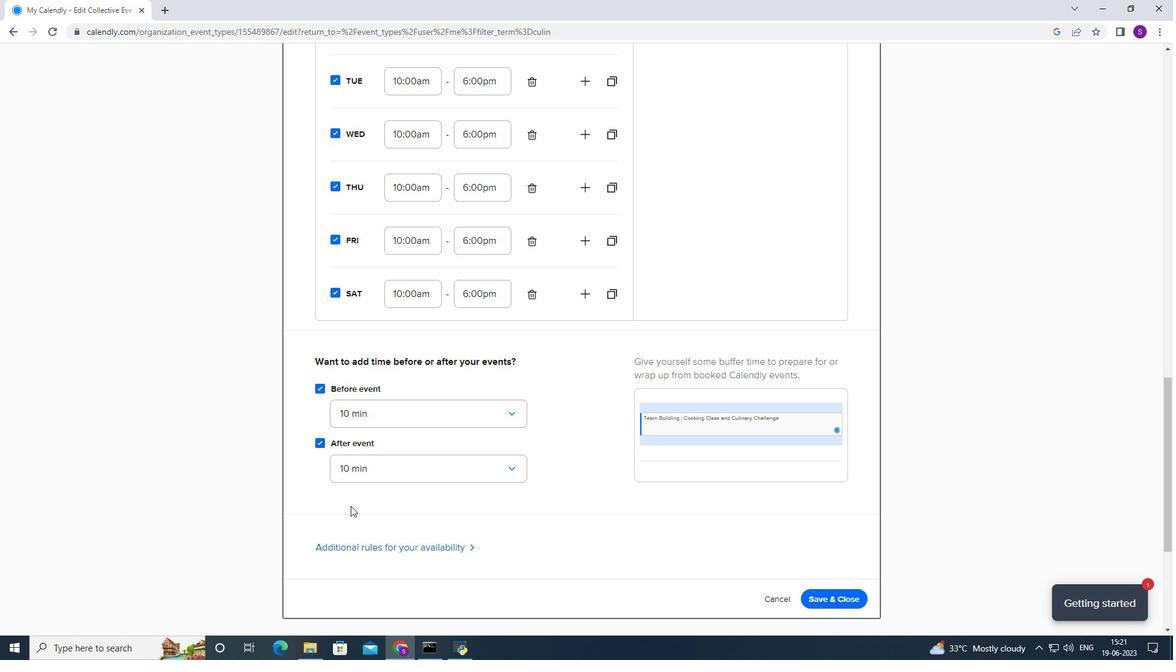 
Action: Mouse scrolled (355, 501) with delta (0, 0)
Screenshot: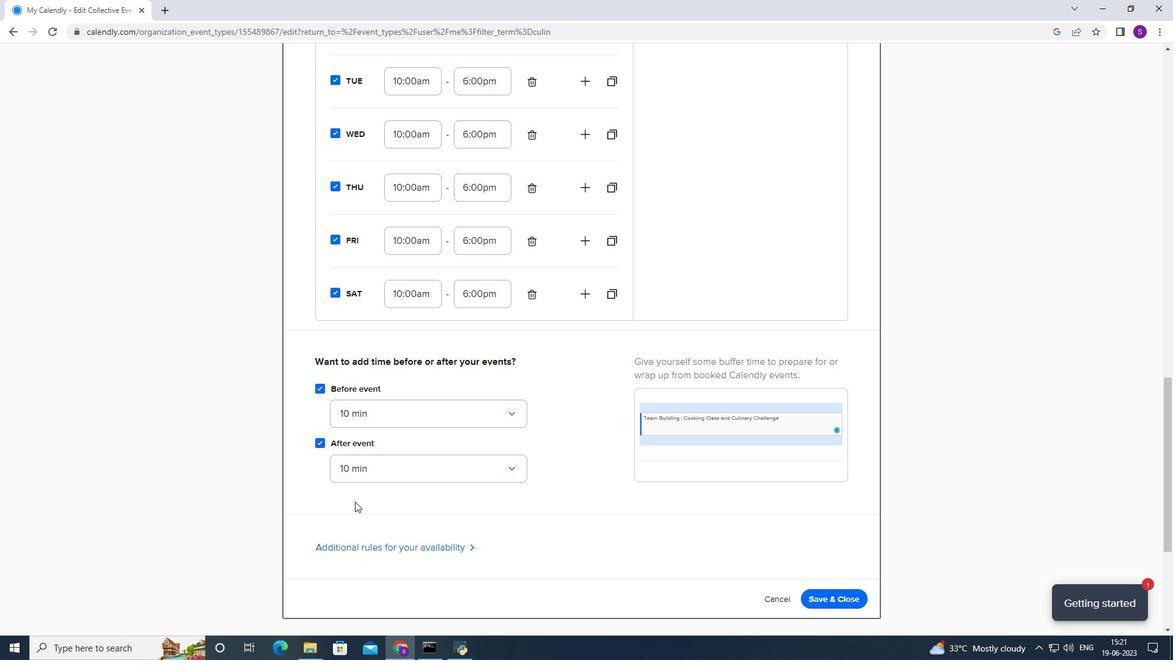 
Action: Mouse scrolled (355, 501) with delta (0, 0)
Screenshot: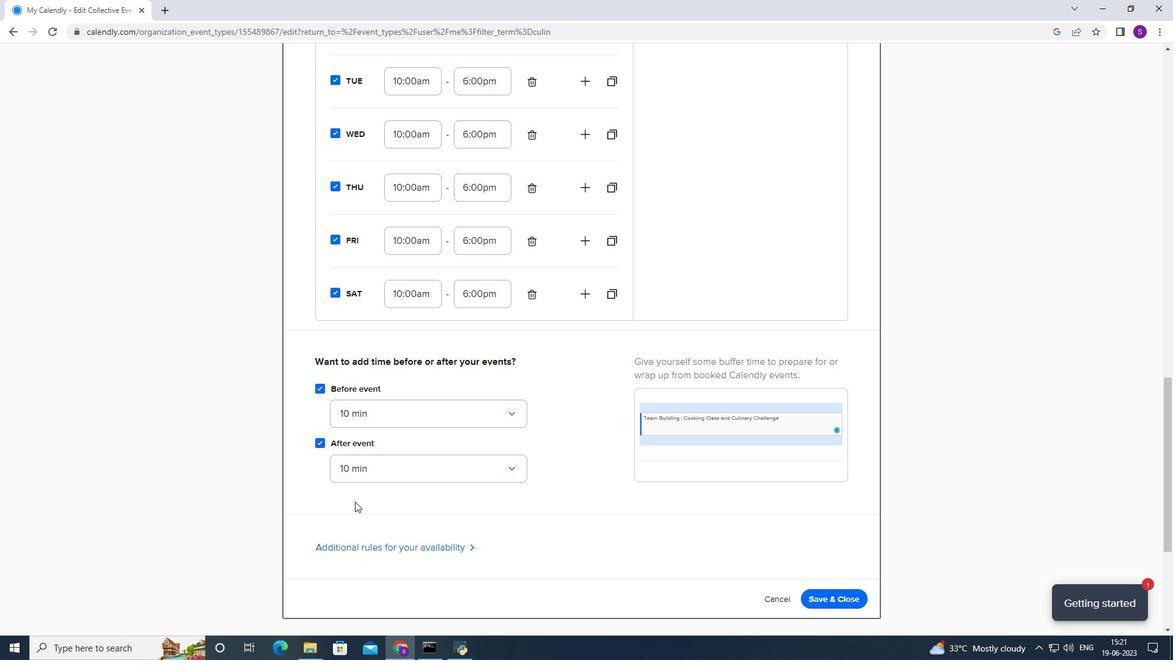 
Action: Mouse scrolled (355, 501) with delta (0, 0)
Screenshot: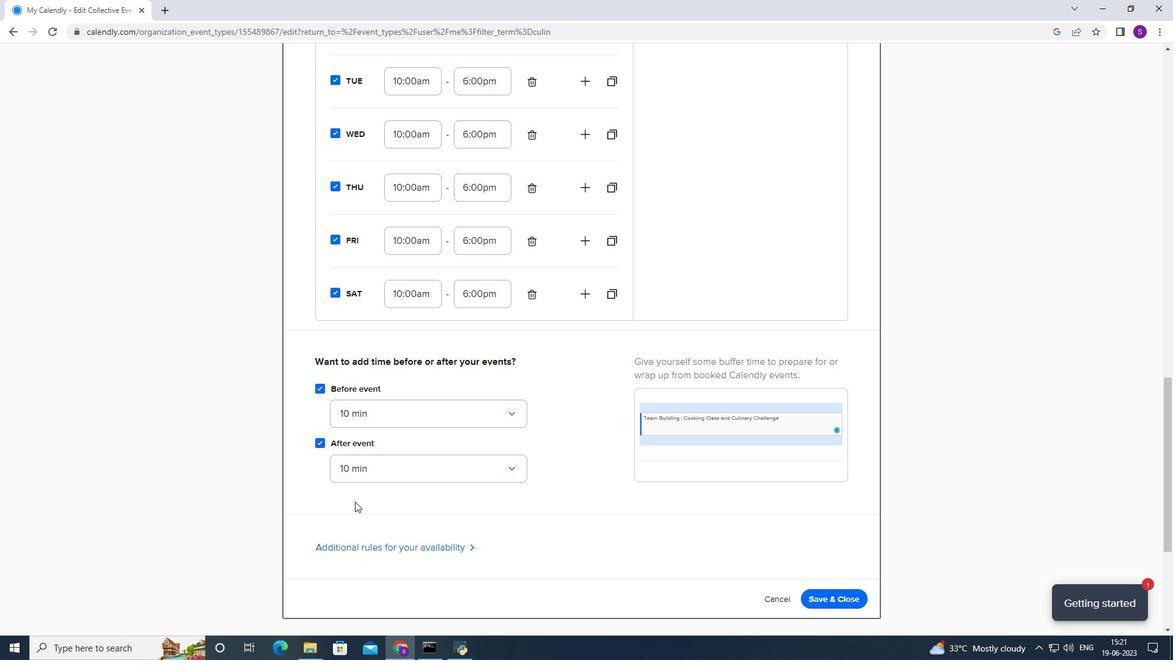 
Action: Mouse scrolled (355, 501) with delta (0, 0)
Screenshot: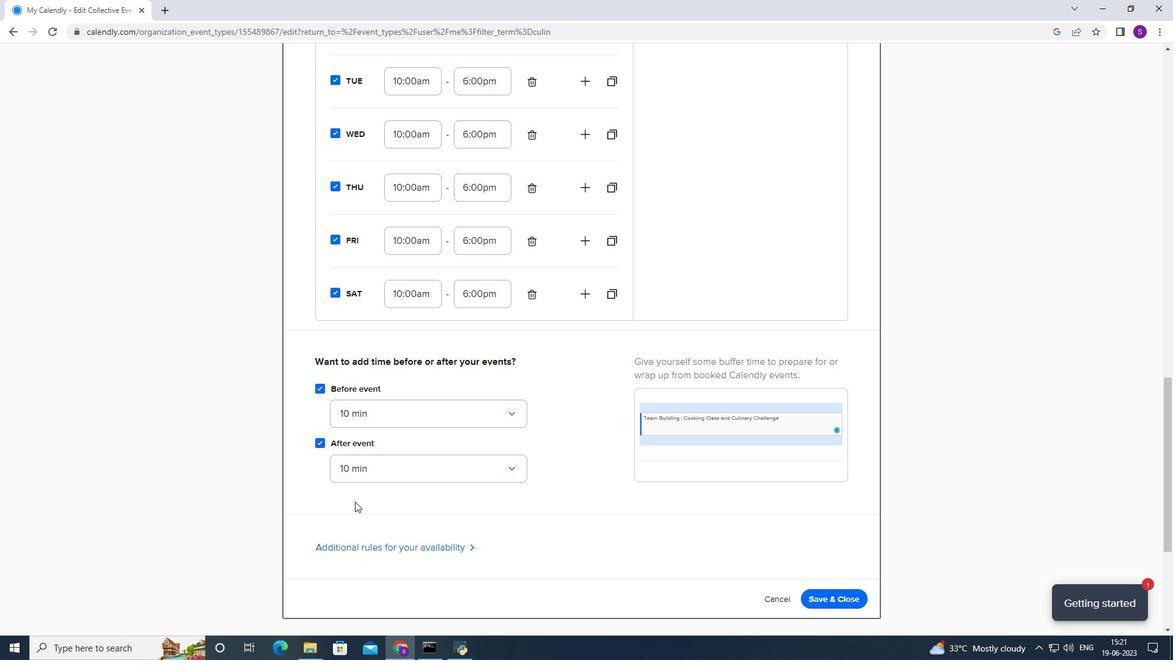 
Action: Mouse scrolled (355, 501) with delta (0, 0)
Screenshot: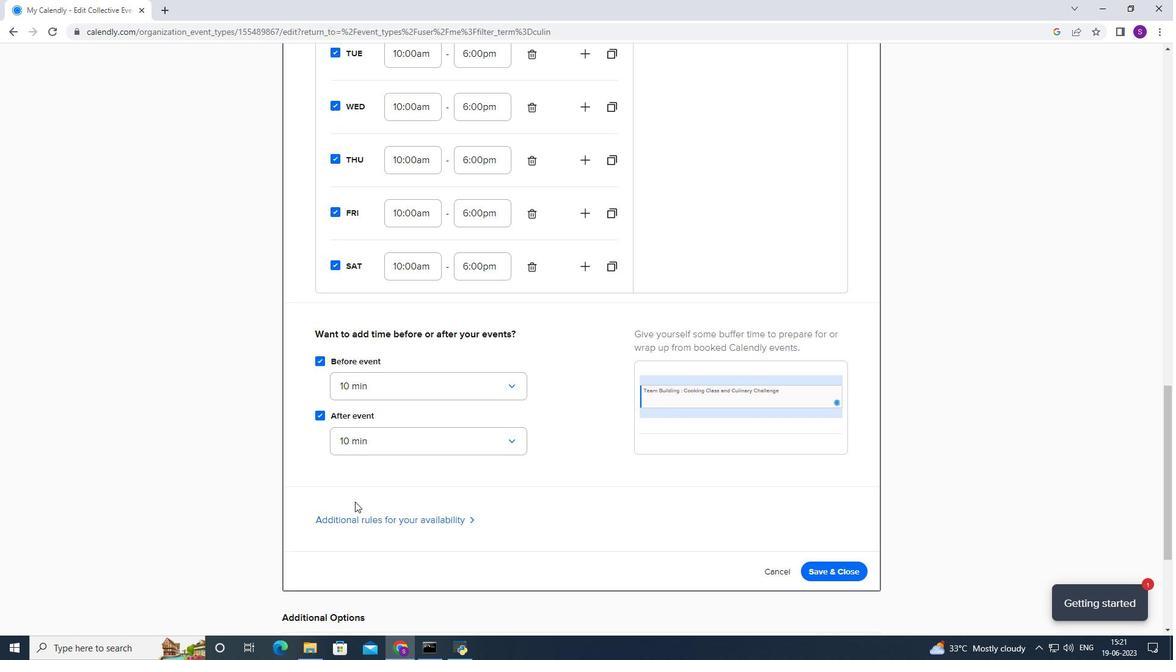 
Action: Mouse moved to (418, 284)
Screenshot: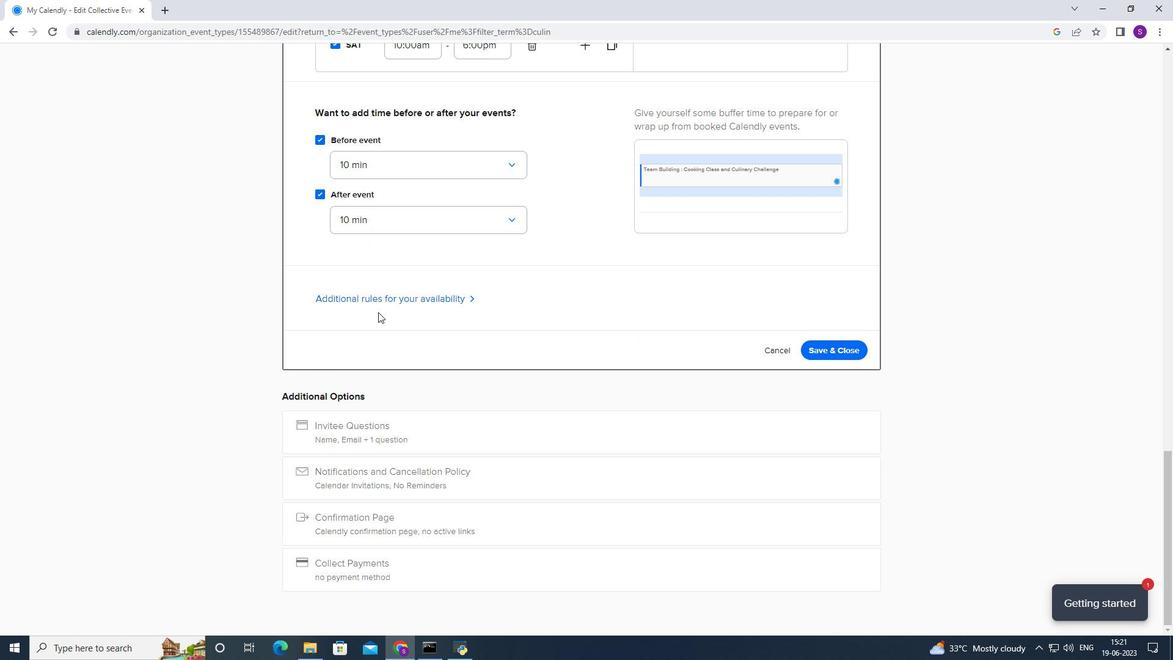 
Action: Mouse pressed left at (418, 284)
Screenshot: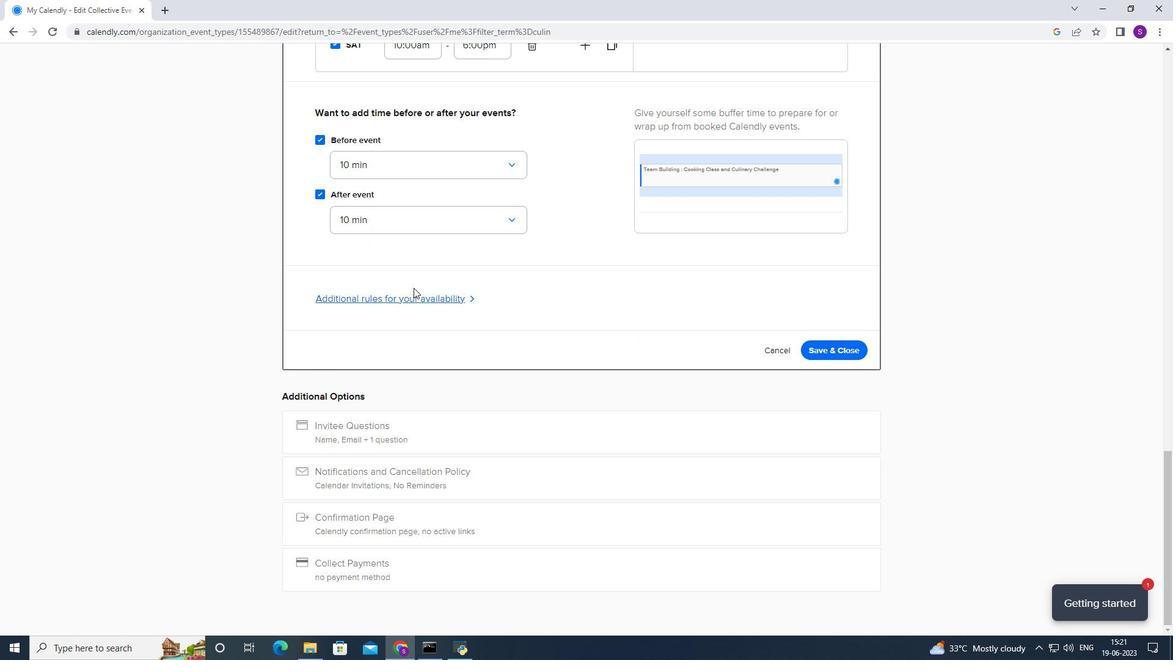 
Action: Mouse moved to (395, 297)
Screenshot: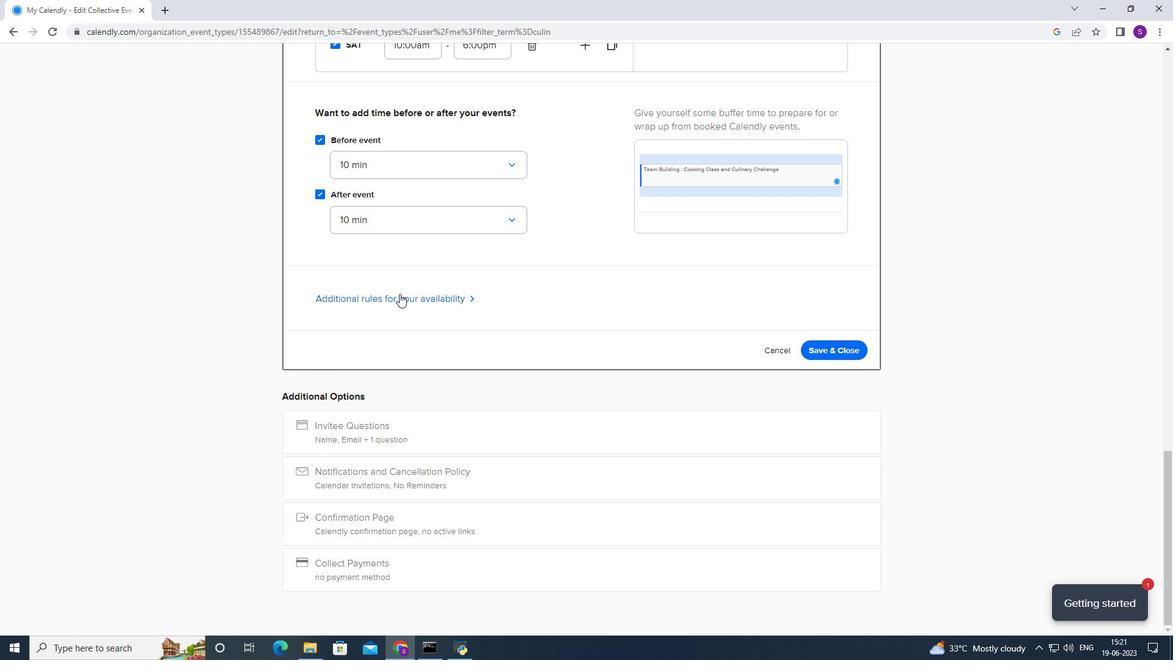 
Action: Mouse pressed left at (395, 297)
Screenshot: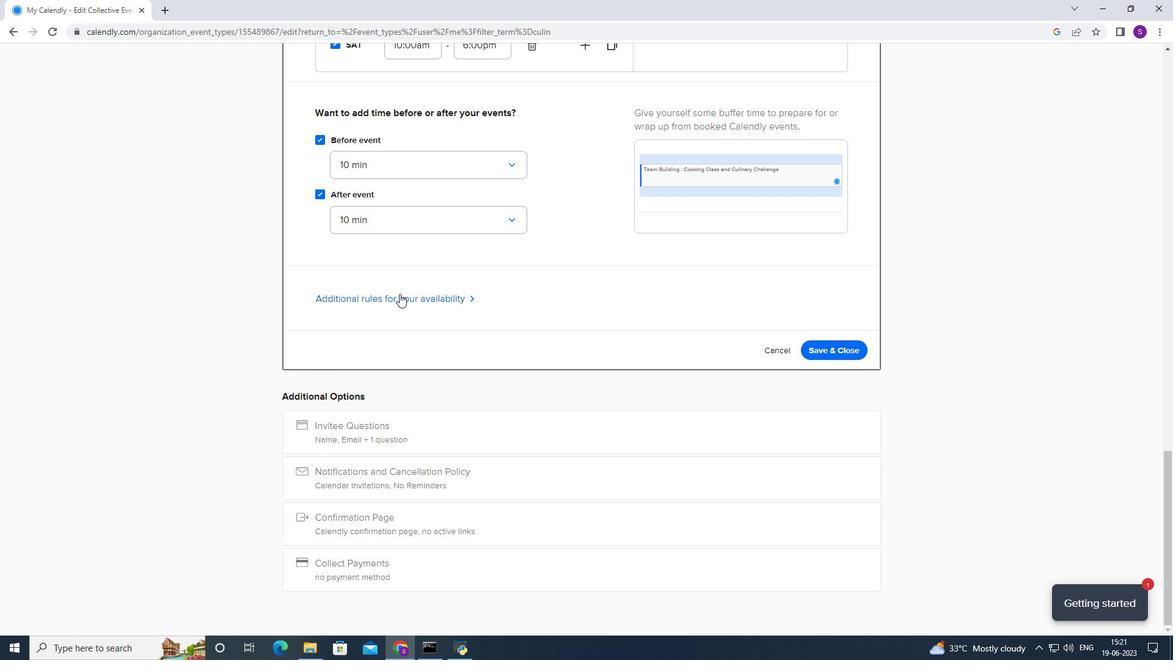
Action: Mouse moved to (425, 411)
Screenshot: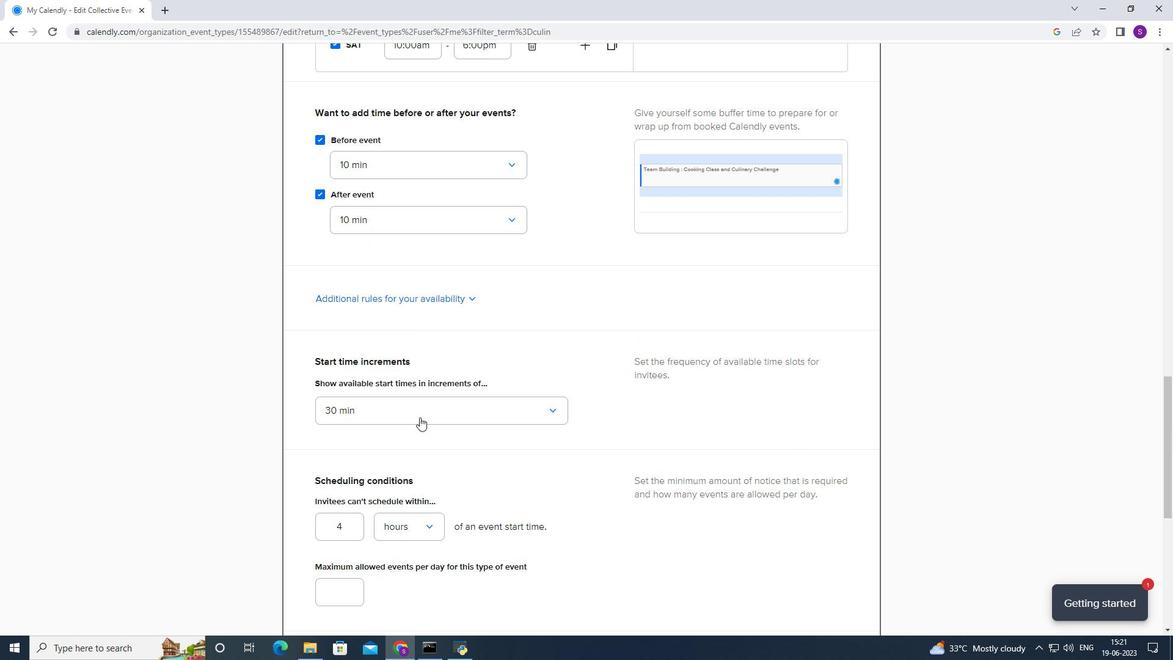 
Action: Mouse pressed left at (425, 411)
Screenshot: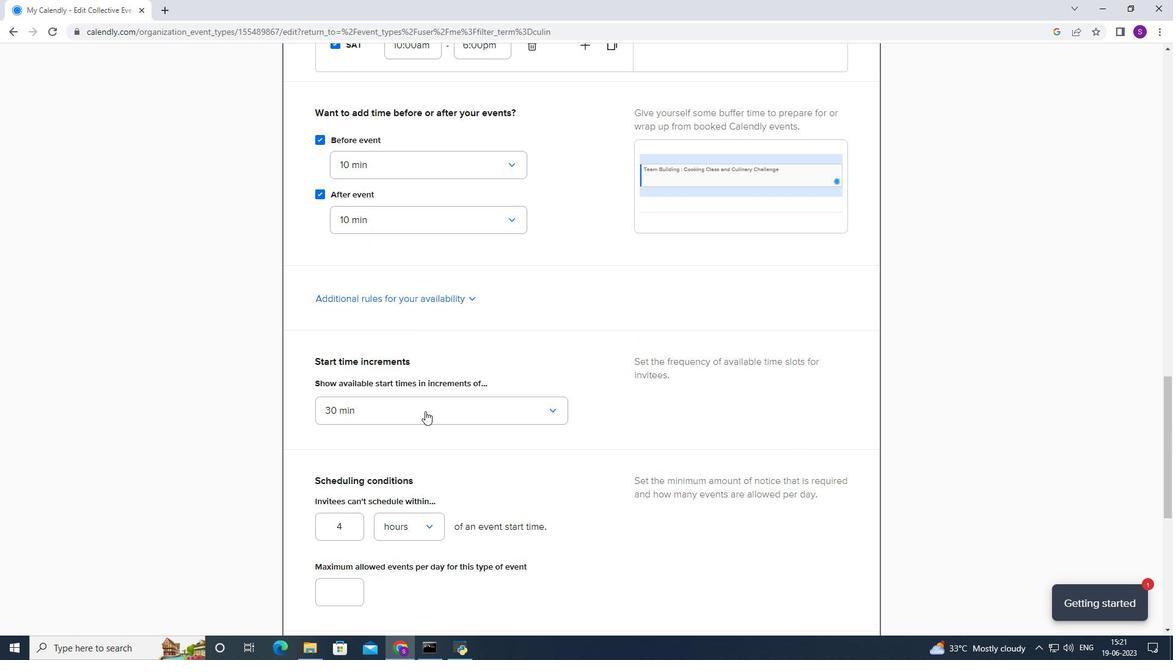 
Action: Mouse moved to (366, 577)
Screenshot: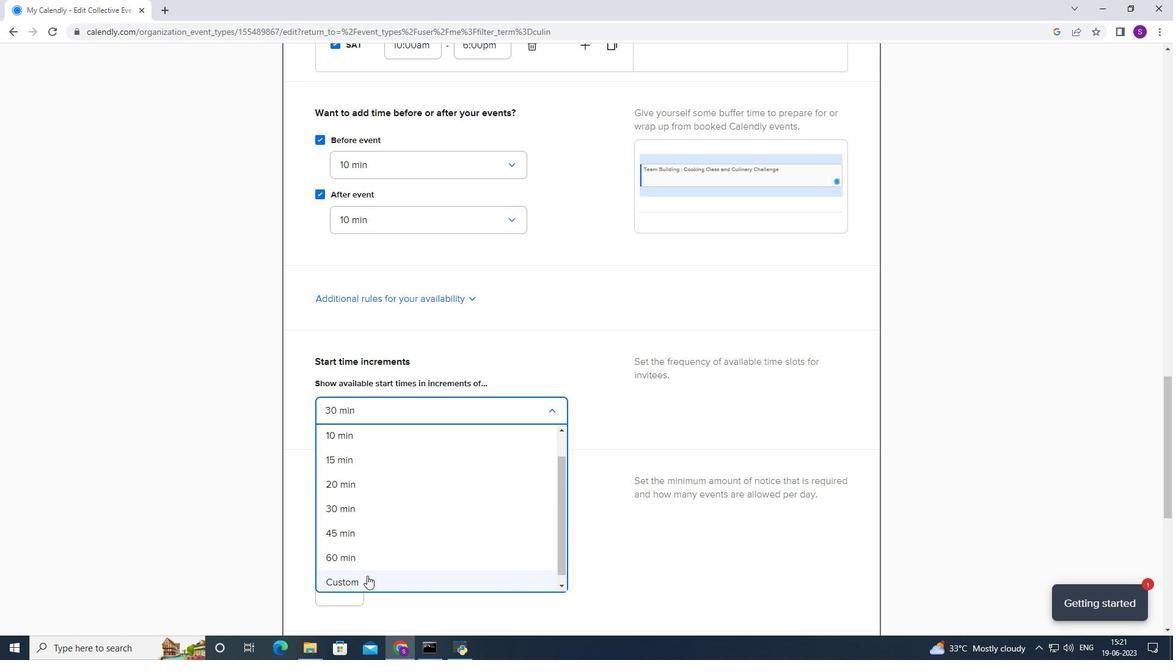 
Action: Mouse pressed left at (366, 577)
Screenshot: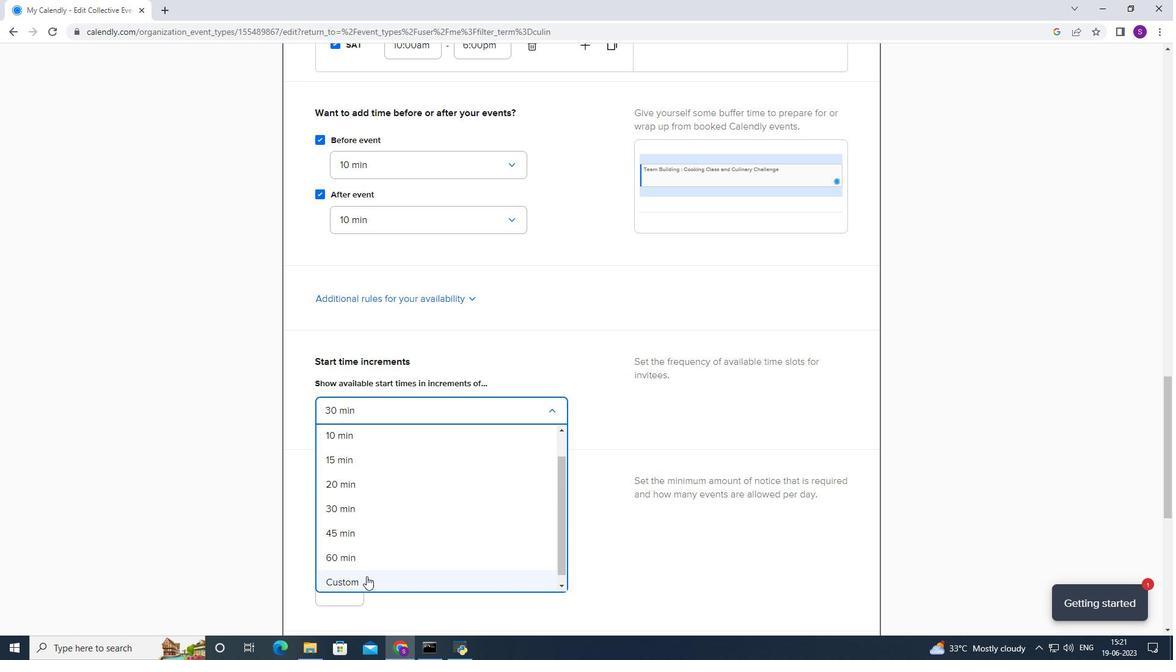 
Action: Mouse moved to (392, 443)
Screenshot: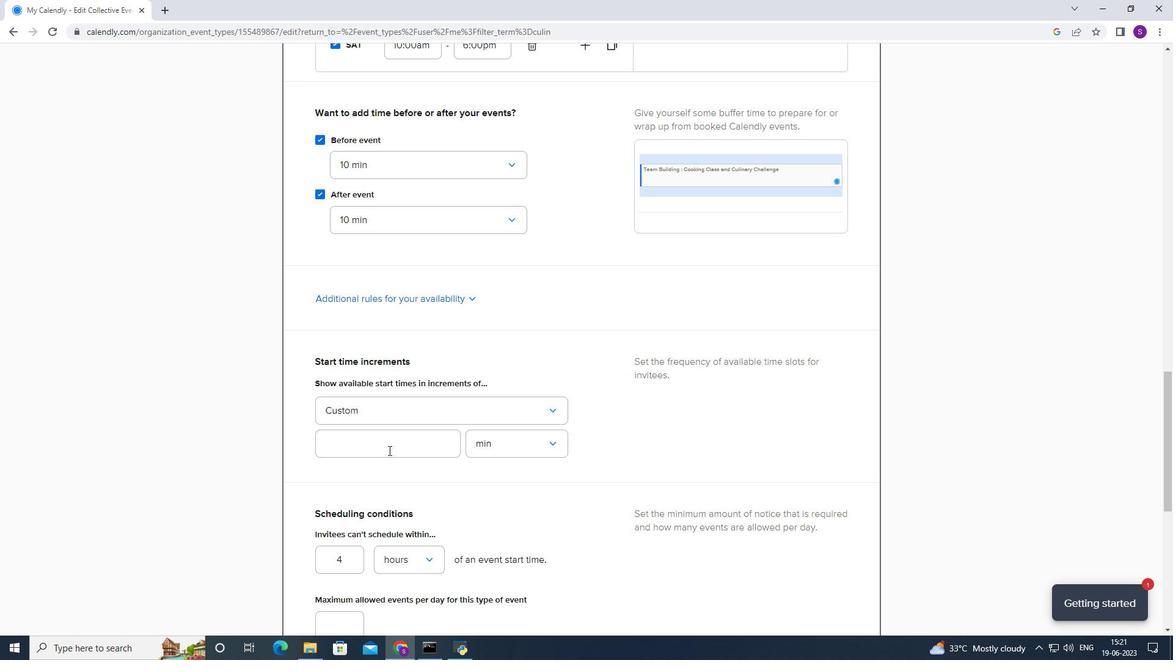 
Action: Mouse pressed left at (392, 443)
Screenshot: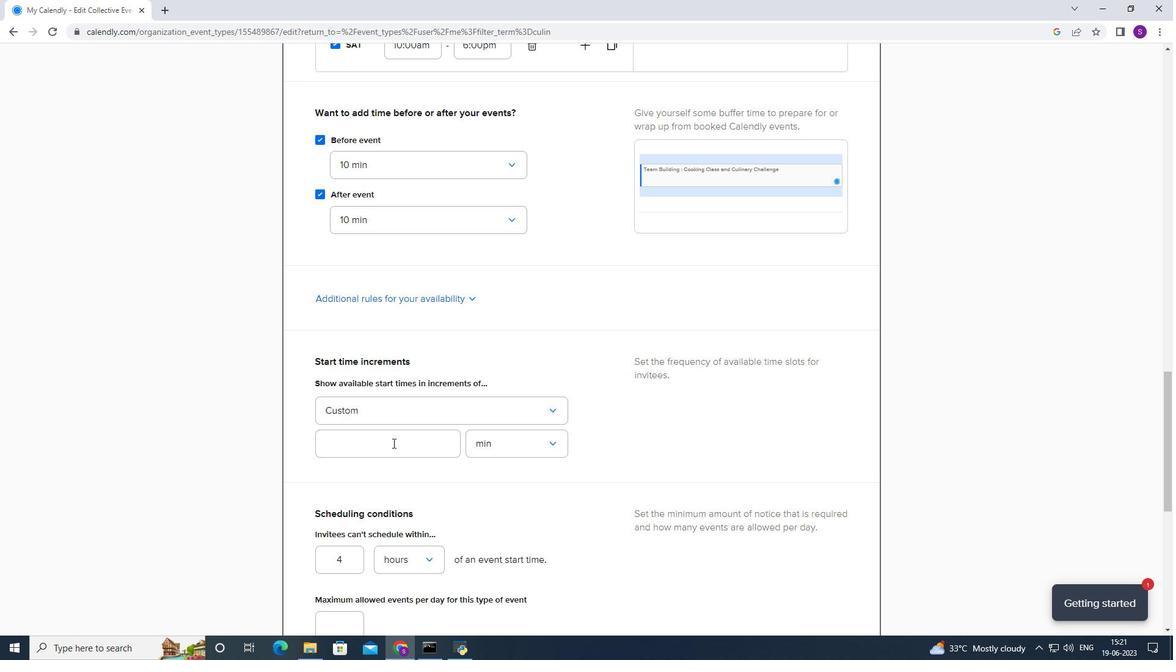 
Action: Key pressed 50
Screenshot: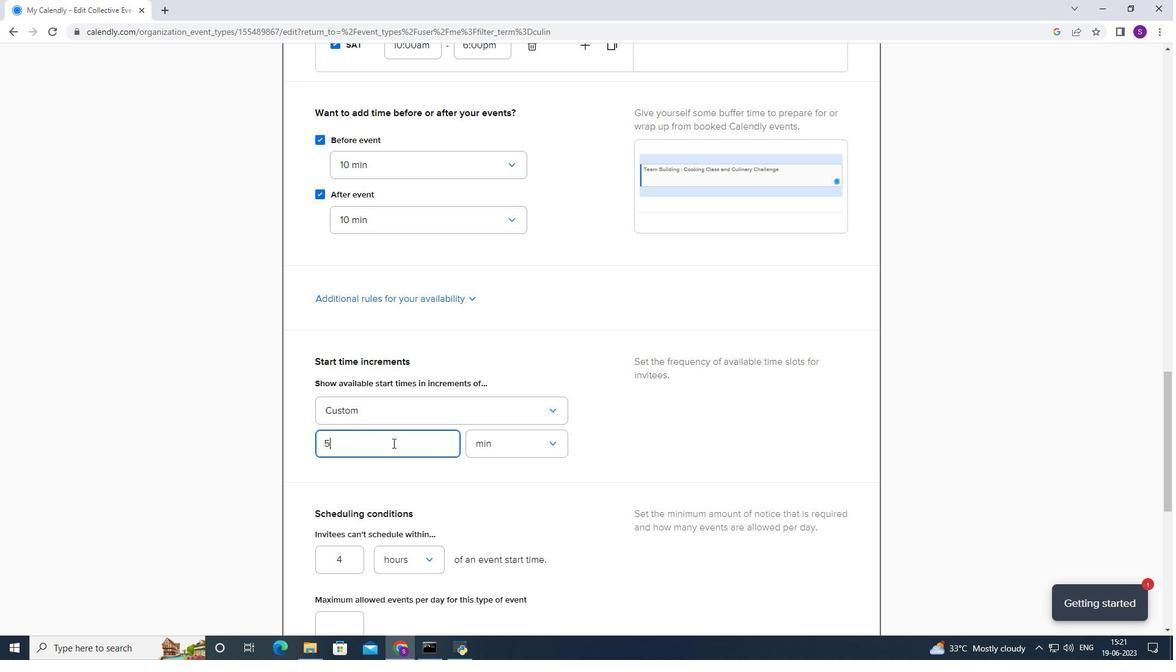 
Action: Mouse moved to (389, 490)
Screenshot: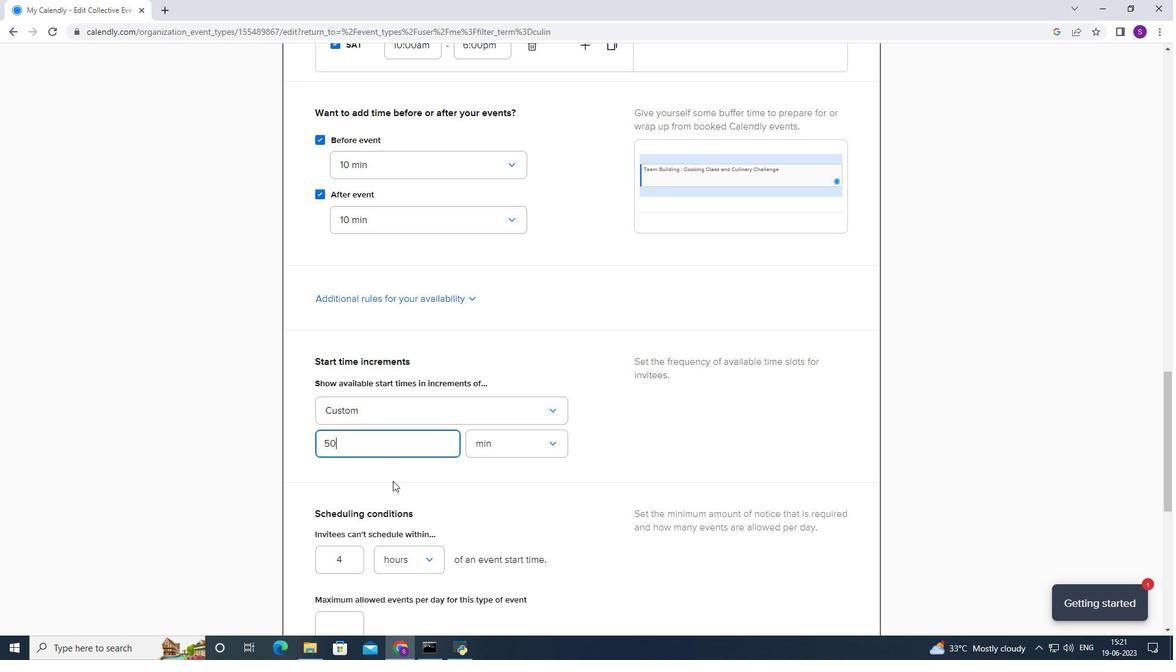 
Action: Mouse pressed left at (389, 490)
Screenshot: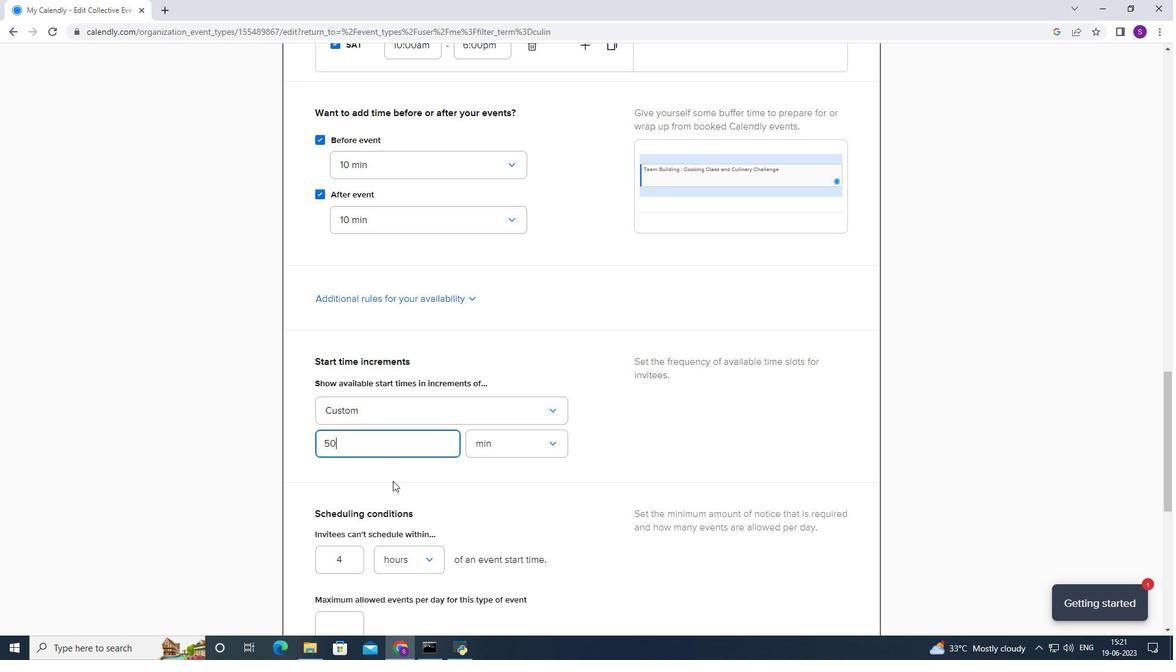 
Action: Mouse moved to (380, 530)
Screenshot: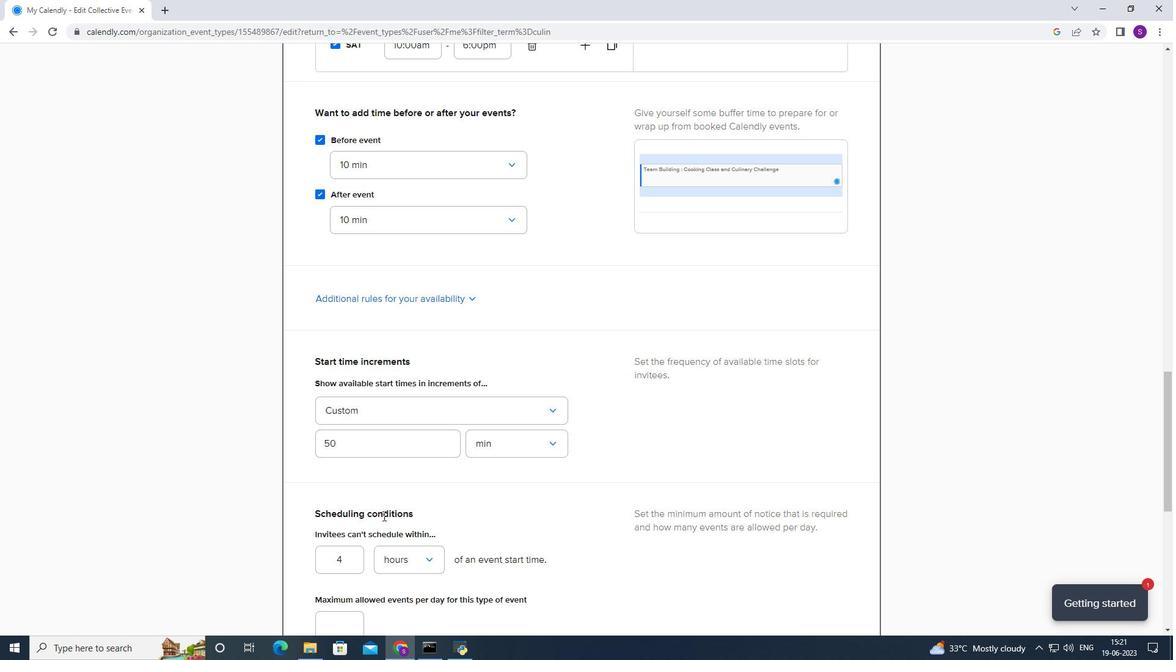 
Action: Mouse scrolled (380, 529) with delta (0, 0)
Screenshot: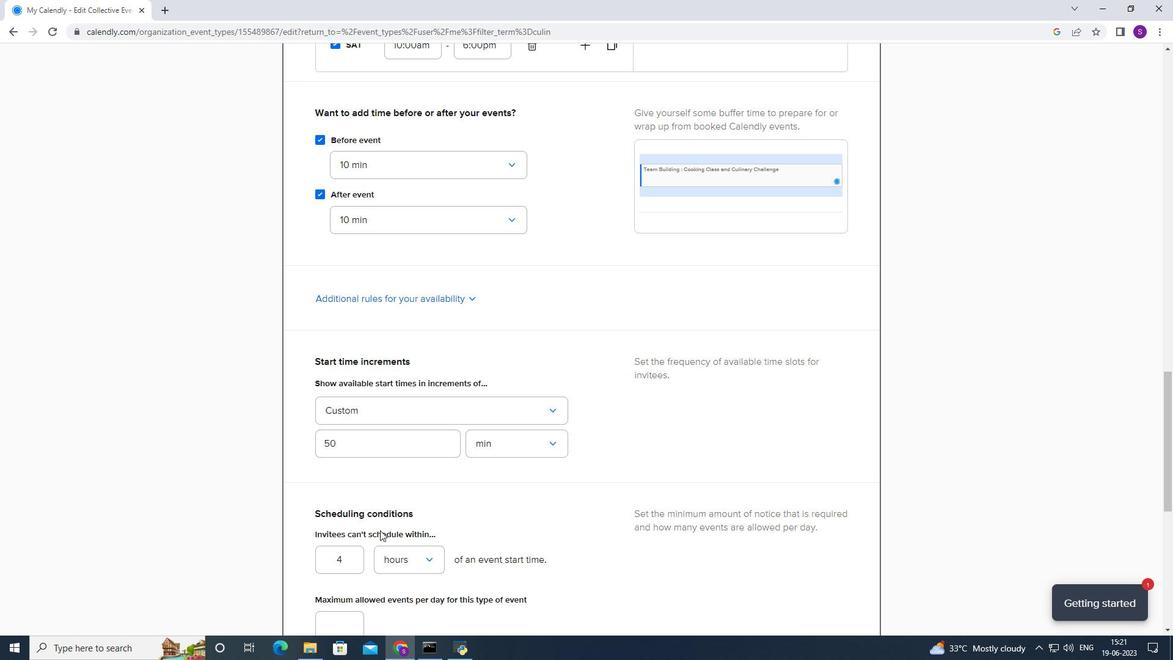 
Action: Mouse scrolled (380, 529) with delta (0, 0)
Screenshot: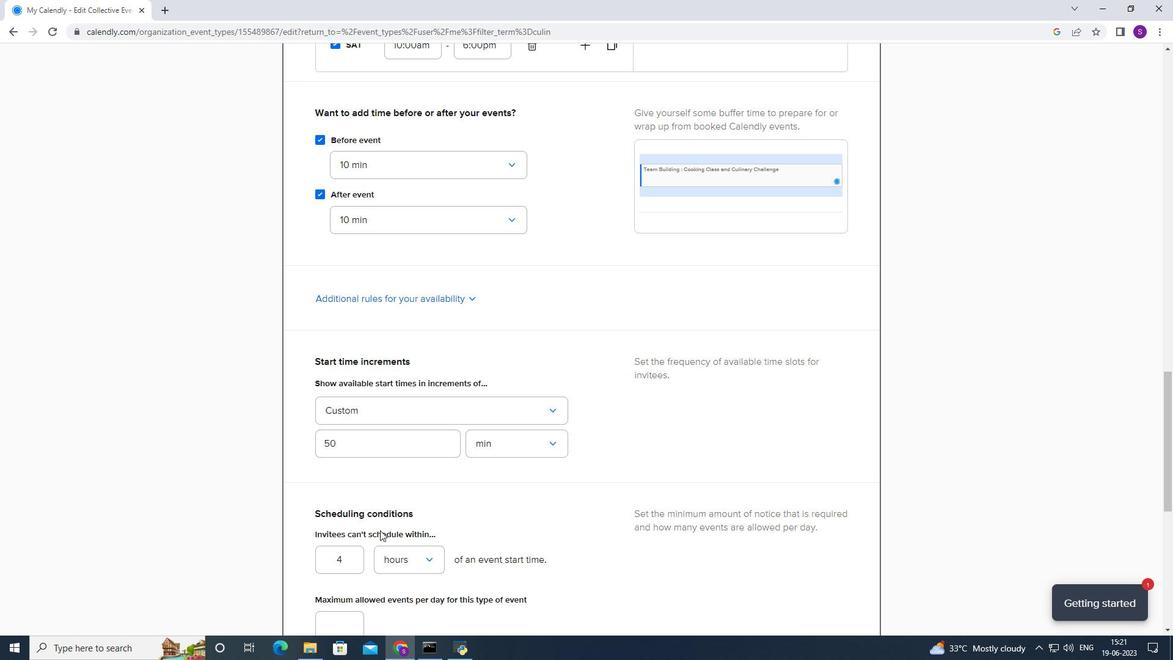 
Action: Mouse scrolled (380, 529) with delta (0, 0)
Screenshot: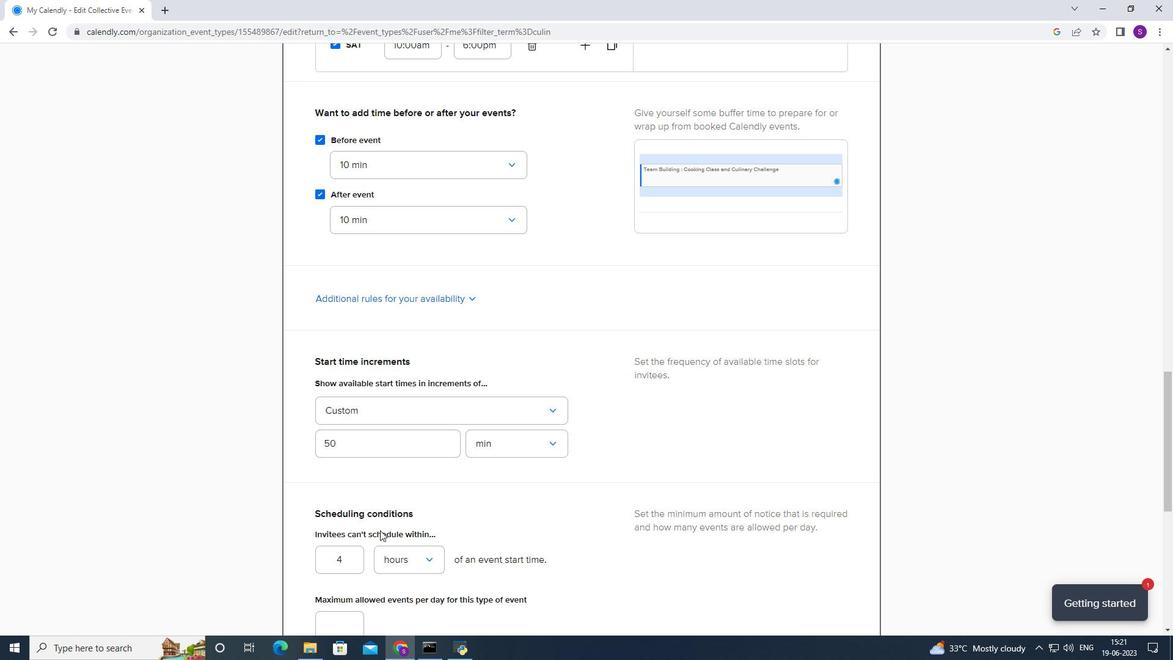 
Action: Mouse moved to (356, 381)
Screenshot: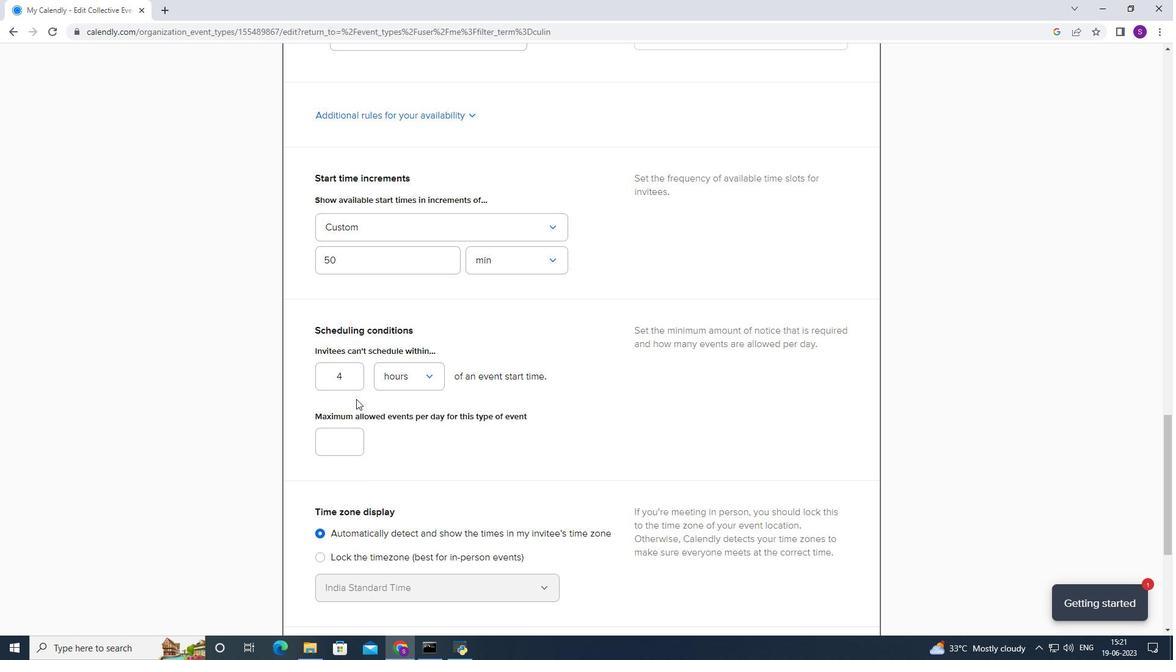
Action: Mouse pressed left at (356, 381)
Screenshot: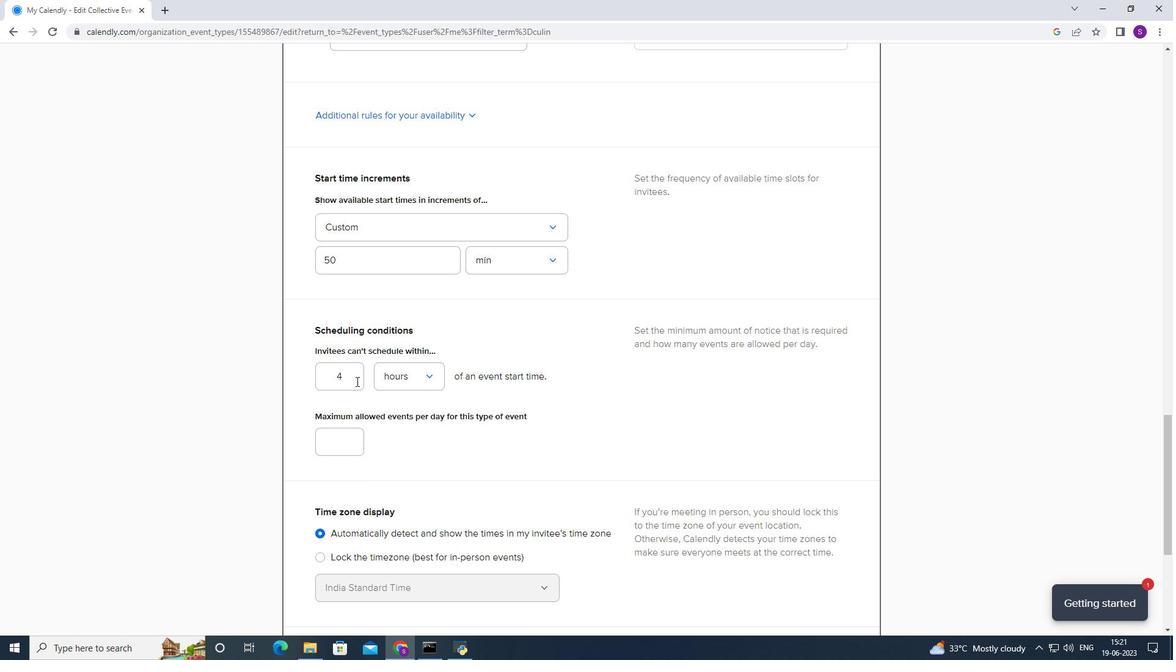 
Action: Mouse moved to (301, 374)
Screenshot: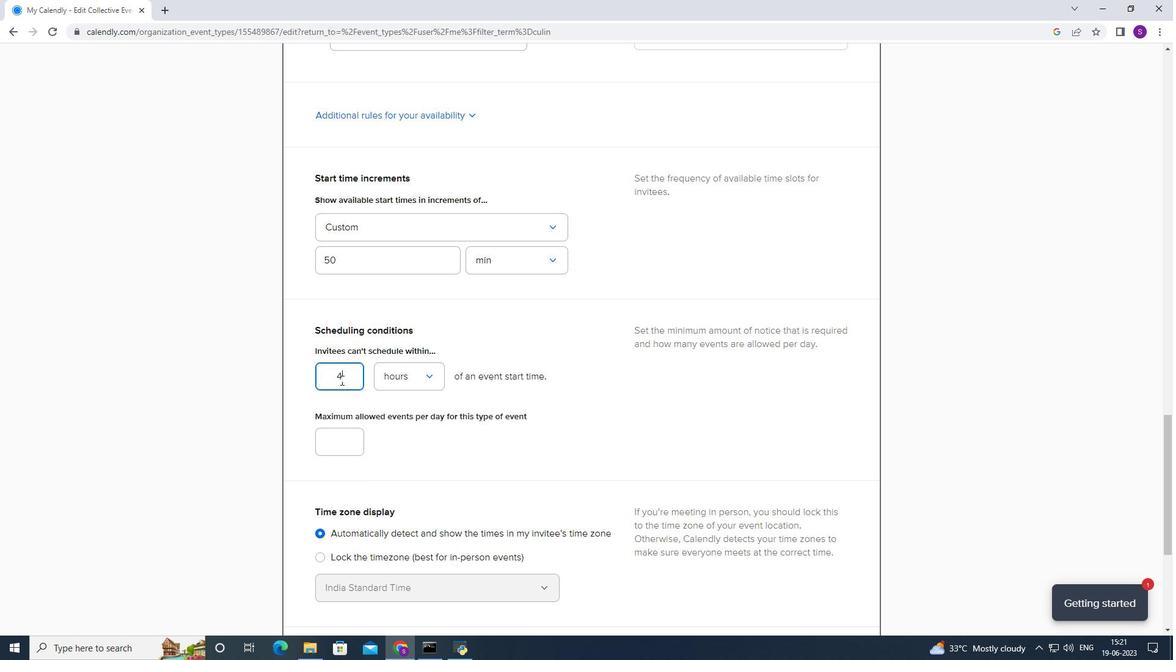 
Action: Key pressed 50
Screenshot: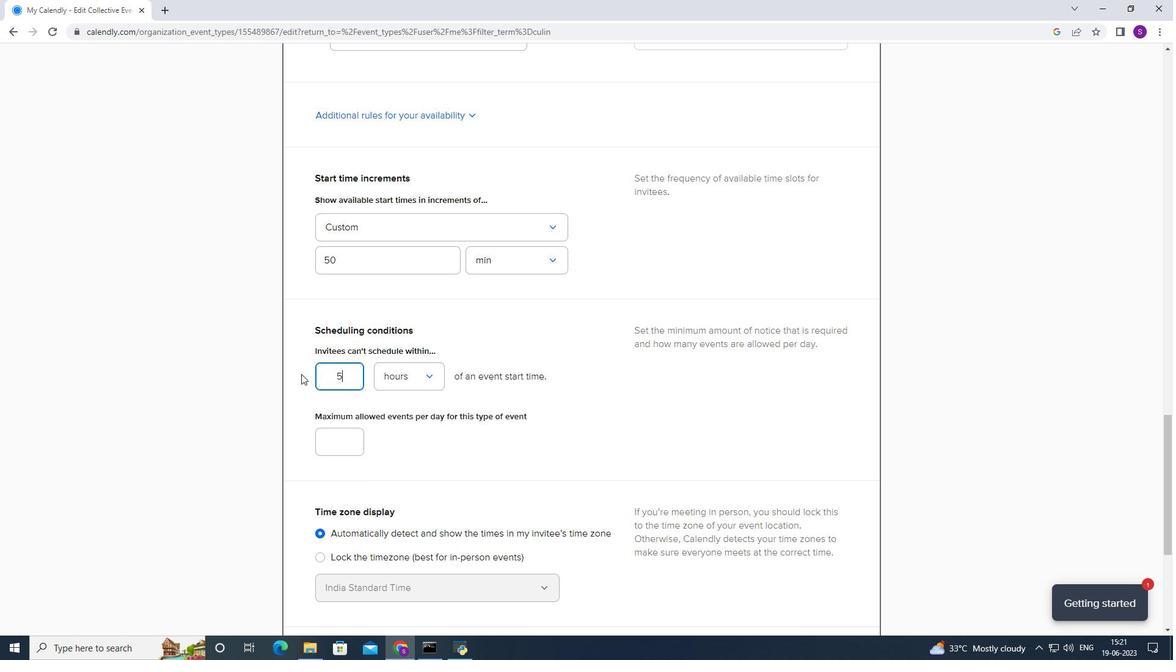 
Action: Mouse moved to (361, 454)
Screenshot: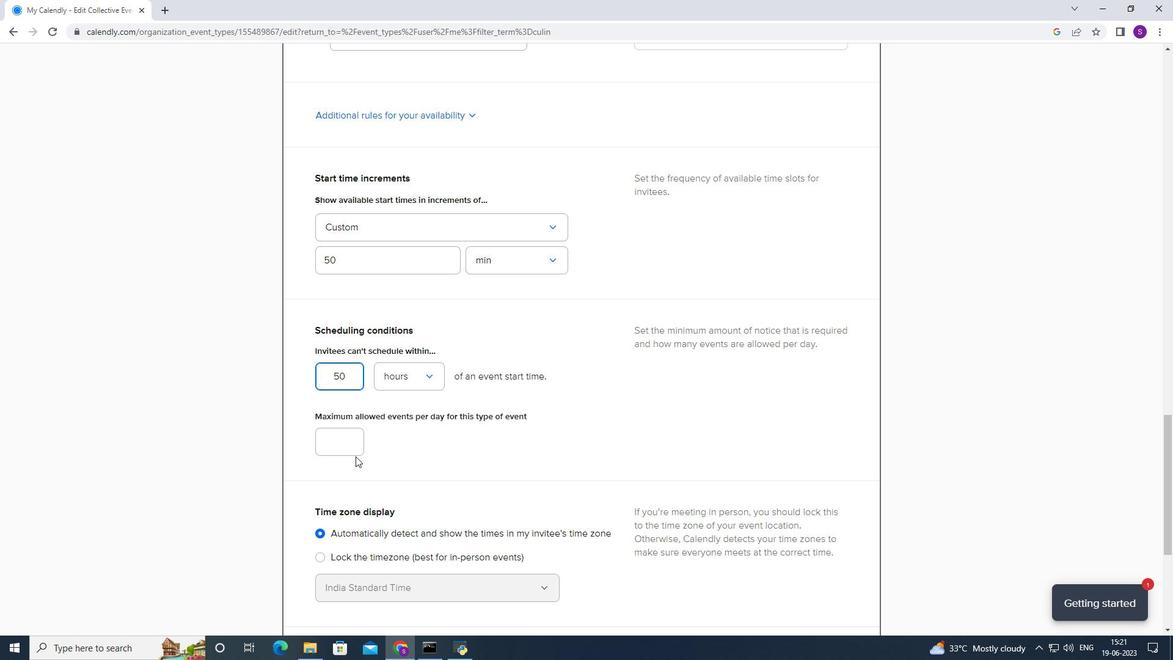 
Action: Mouse pressed left at (361, 454)
Screenshot: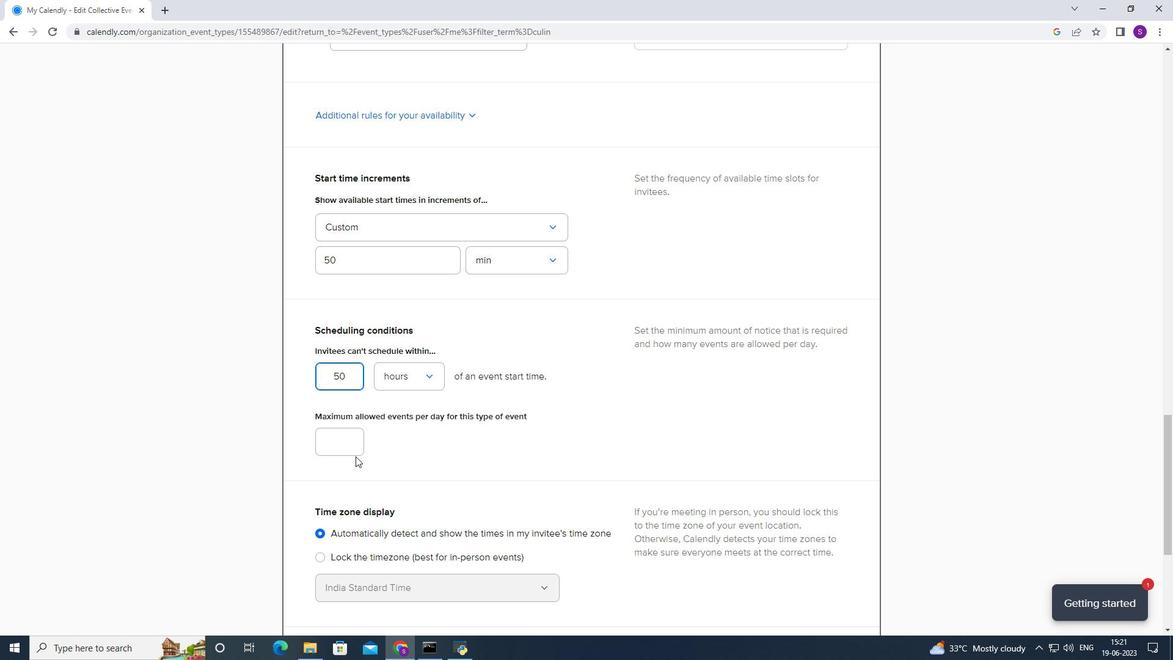 
Action: Mouse moved to (357, 450)
Screenshot: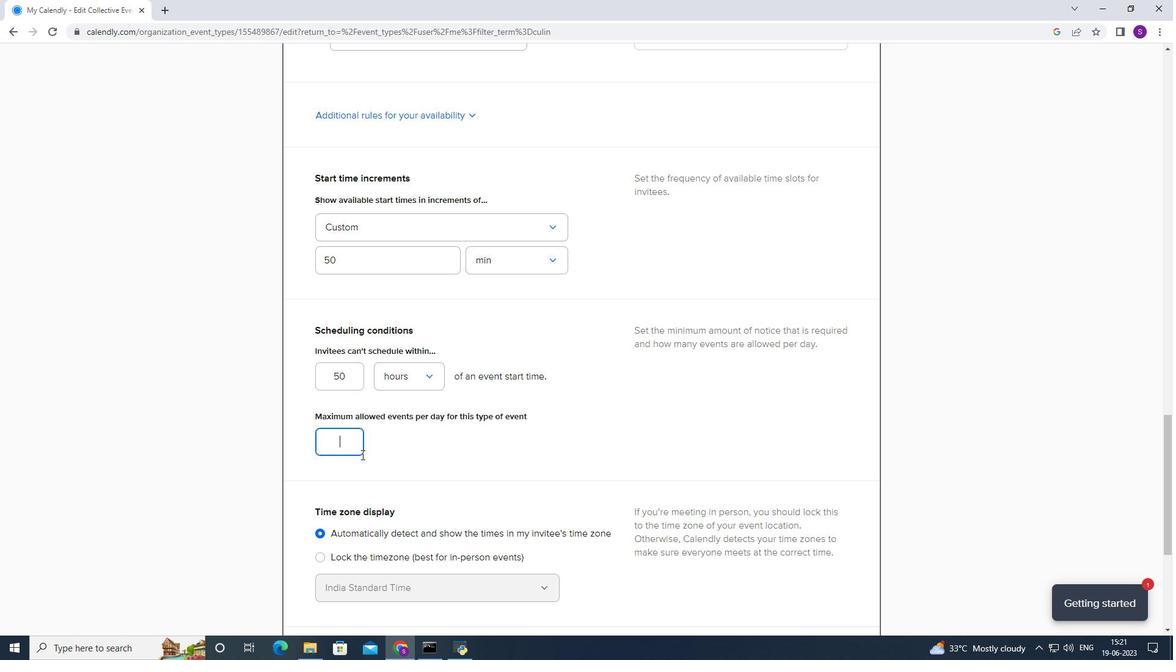 
Action: Key pressed 5
Screenshot: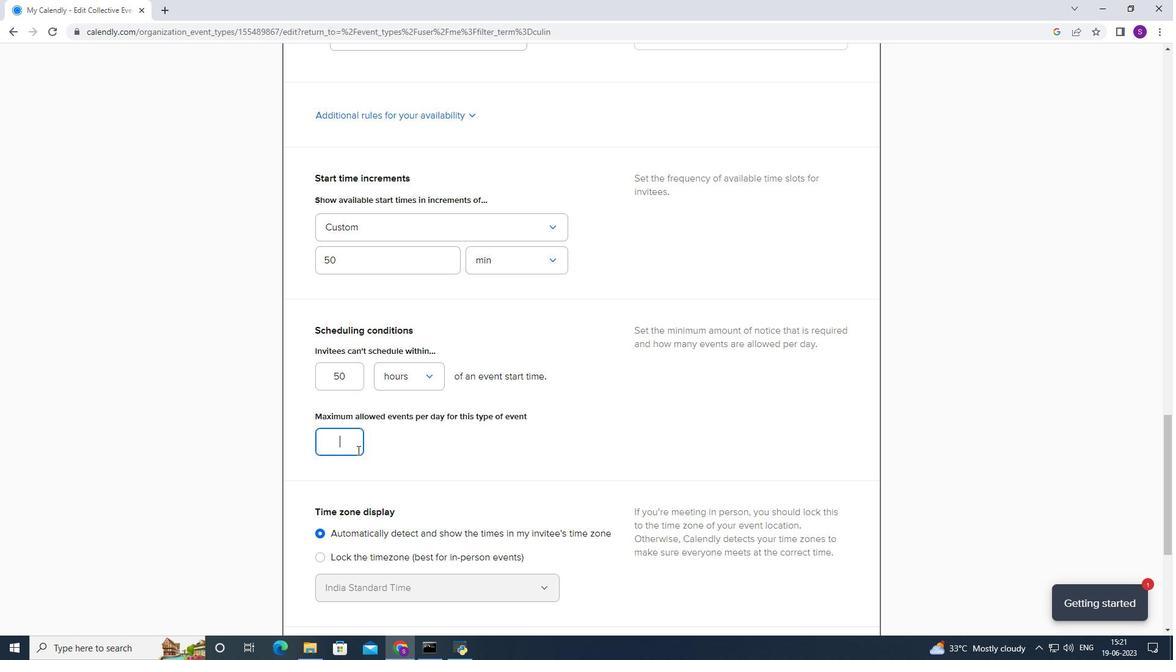 
Action: Mouse moved to (427, 447)
Screenshot: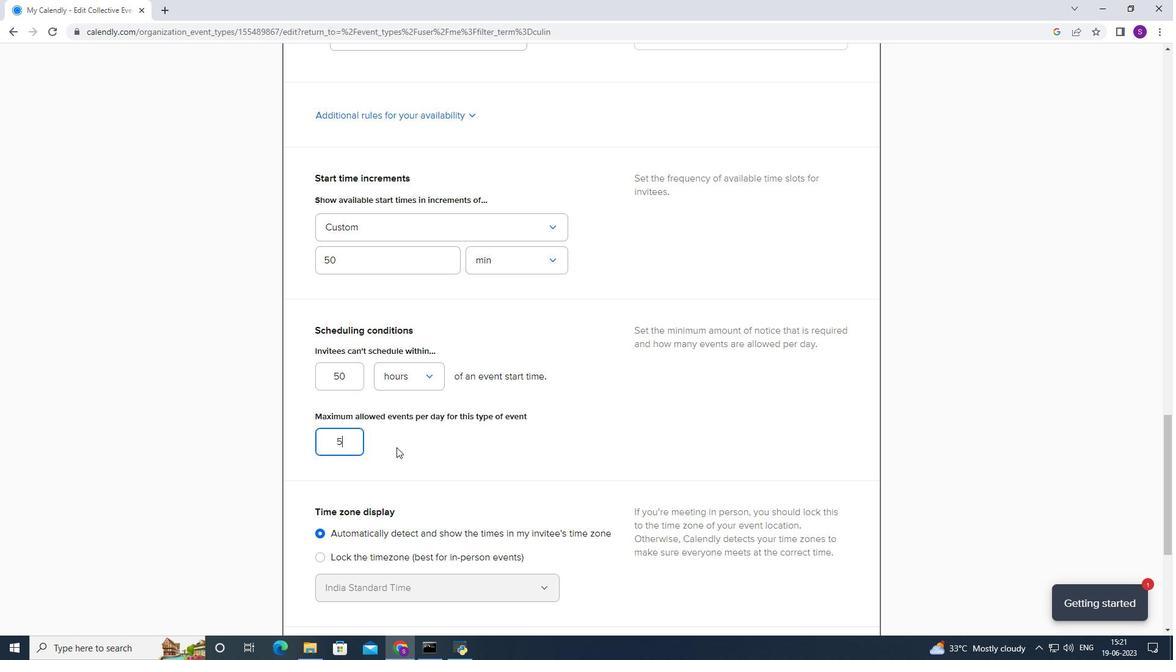 
Action: Mouse scrolled (427, 446) with delta (0, 0)
Screenshot: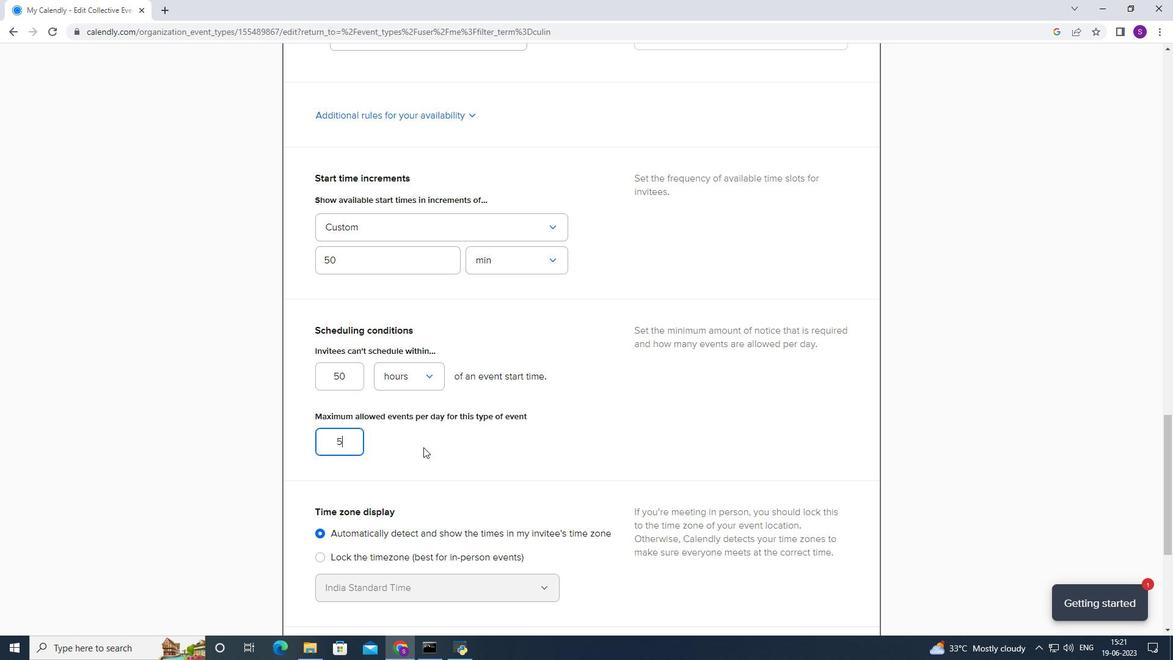 
Action: Mouse scrolled (427, 446) with delta (0, 0)
Screenshot: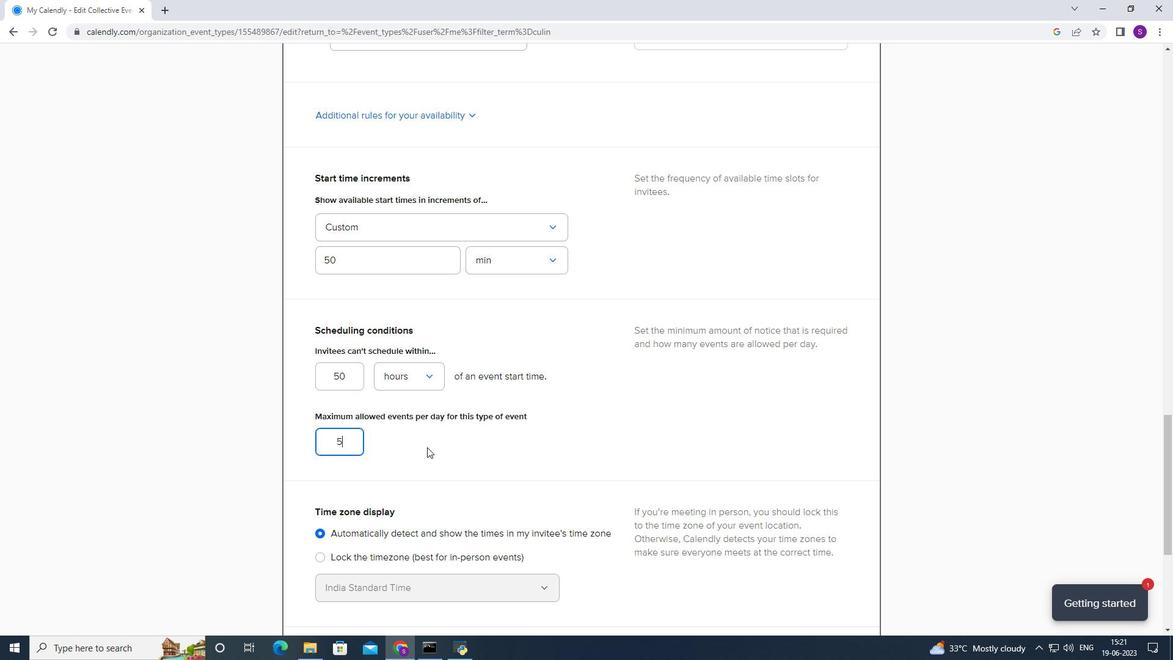 
Action: Mouse scrolled (427, 446) with delta (0, 0)
Screenshot: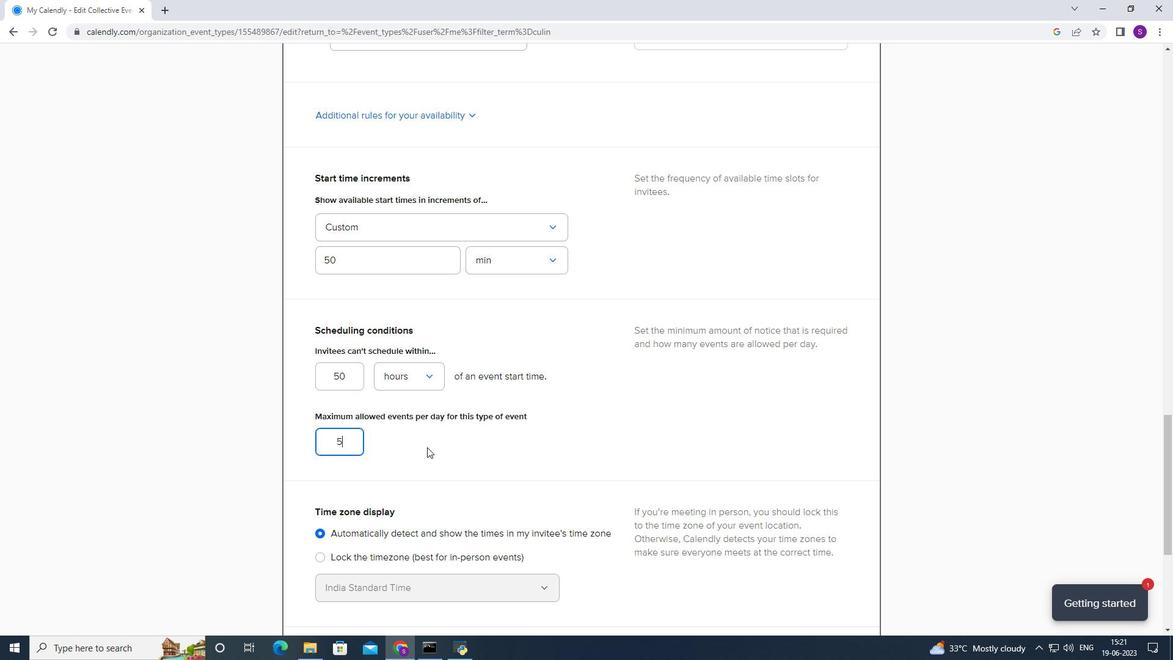 
Action: Mouse scrolled (427, 446) with delta (0, 0)
Screenshot: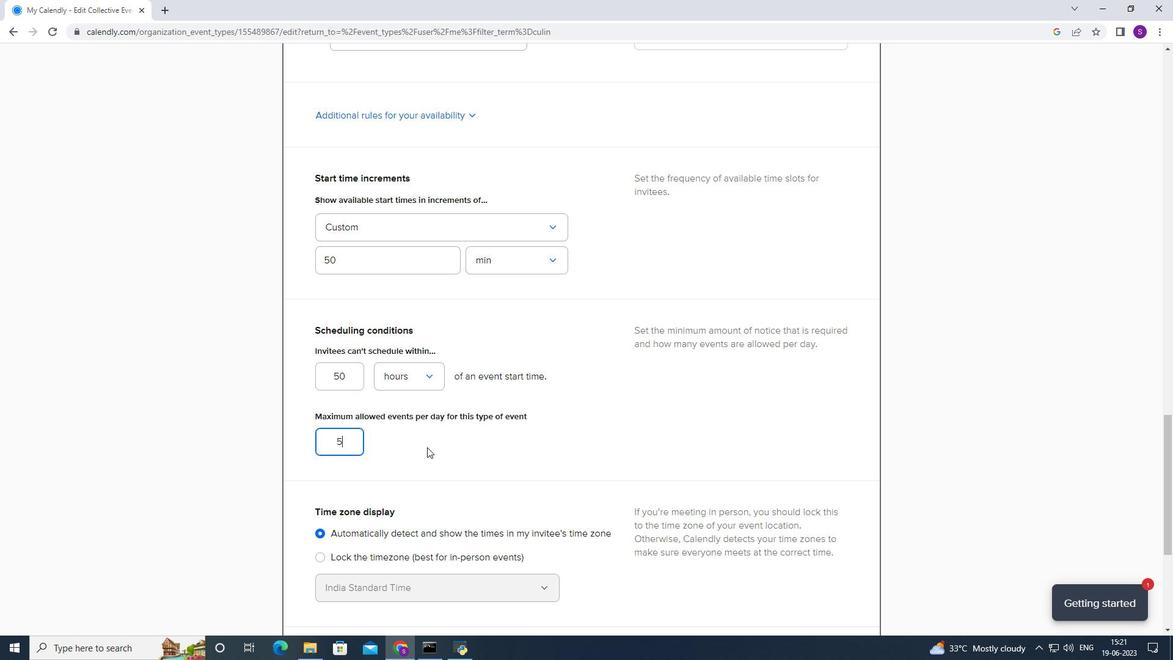 
Action: Mouse scrolled (427, 446) with delta (0, 0)
Screenshot: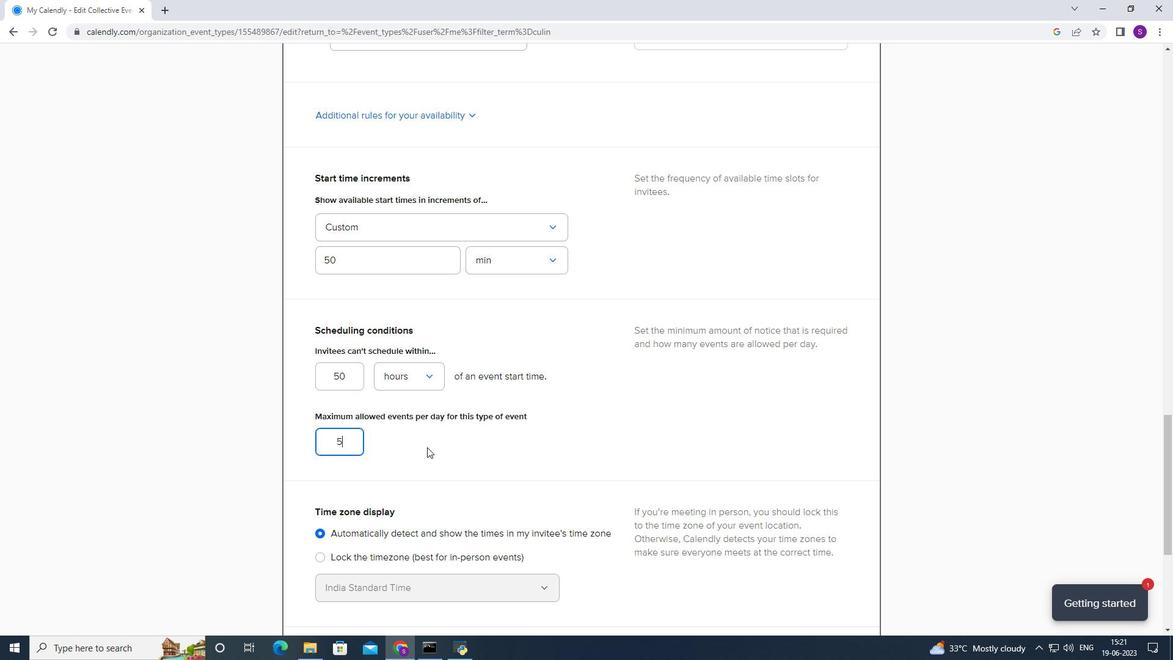 
Action: Mouse scrolled (427, 446) with delta (0, 0)
Screenshot: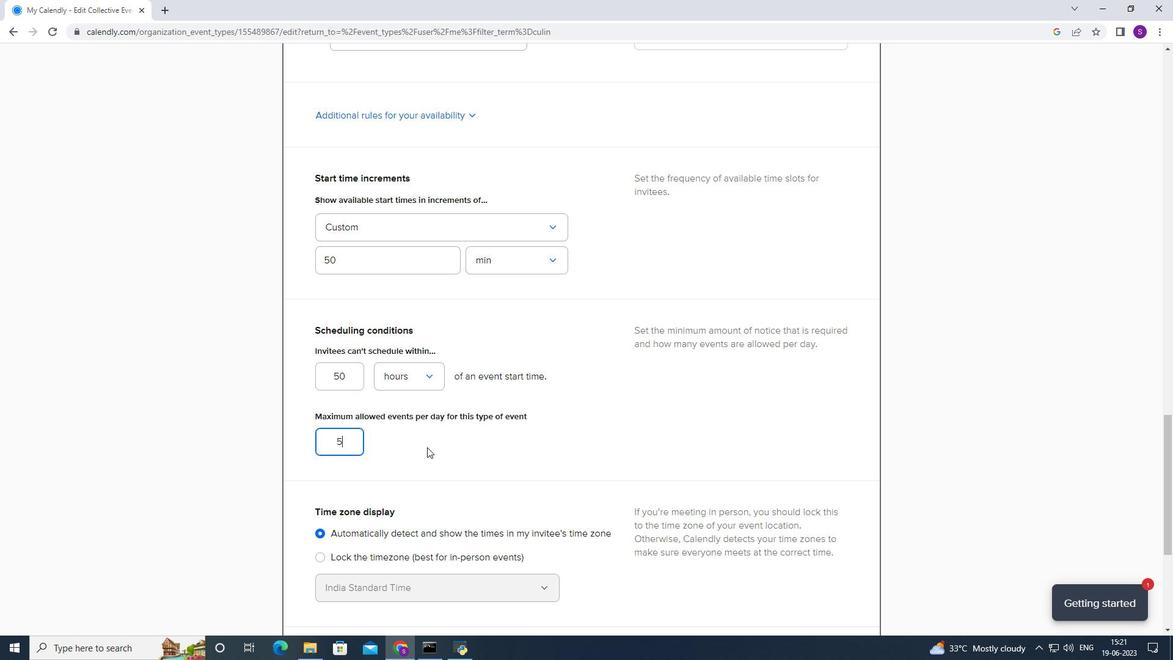 
Action: Mouse scrolled (427, 446) with delta (0, 0)
Screenshot: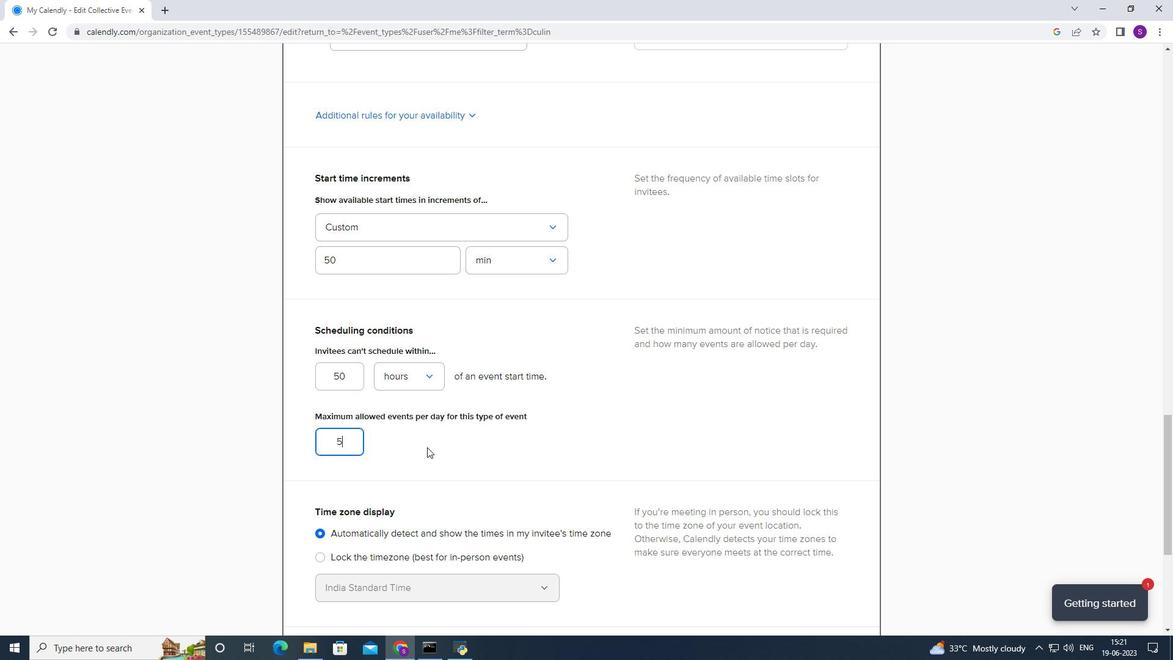 
Action: Mouse moved to (427, 447)
Screenshot: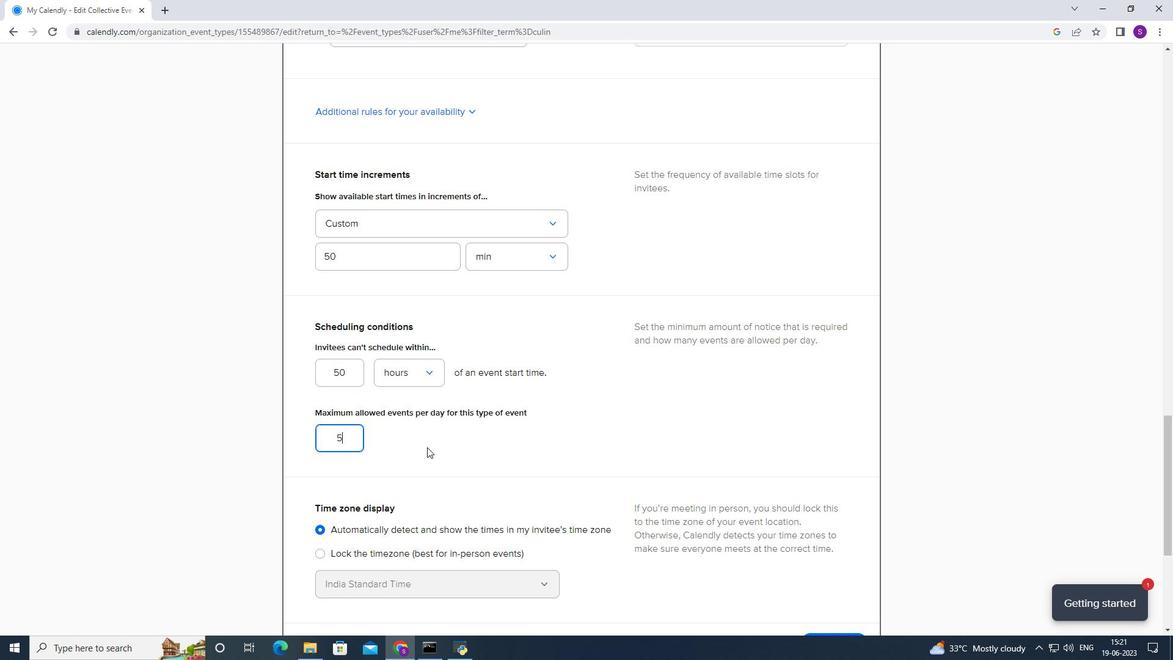 
Action: Mouse scrolled (427, 447) with delta (0, 0)
Screenshot: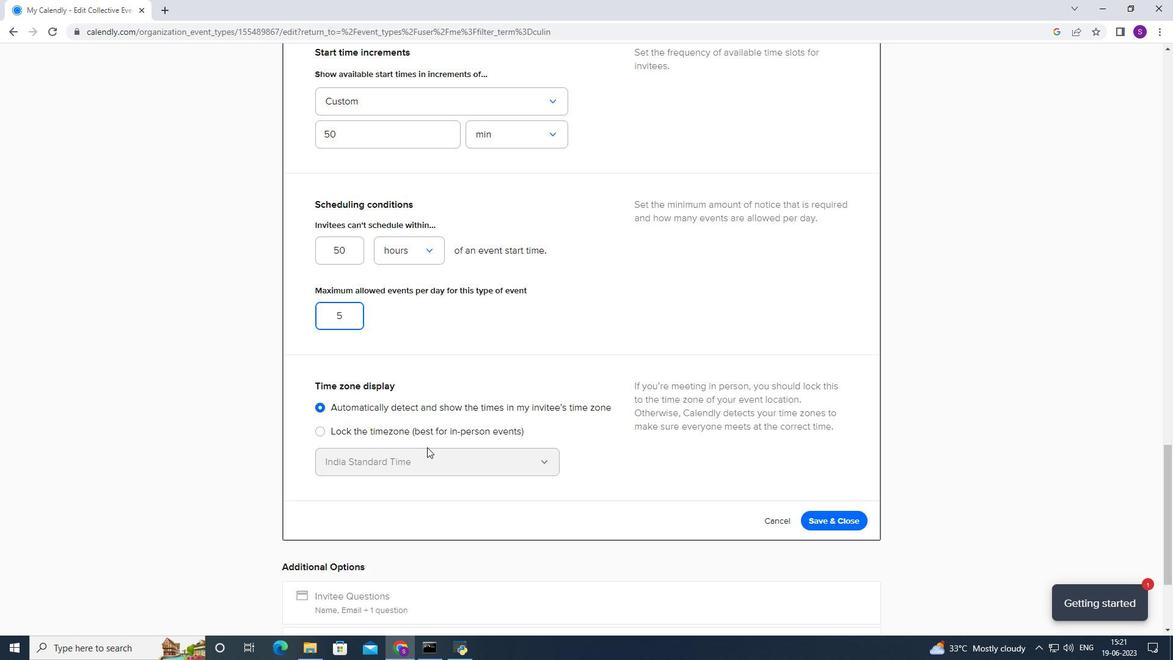 
Action: Mouse moved to (842, 422)
Screenshot: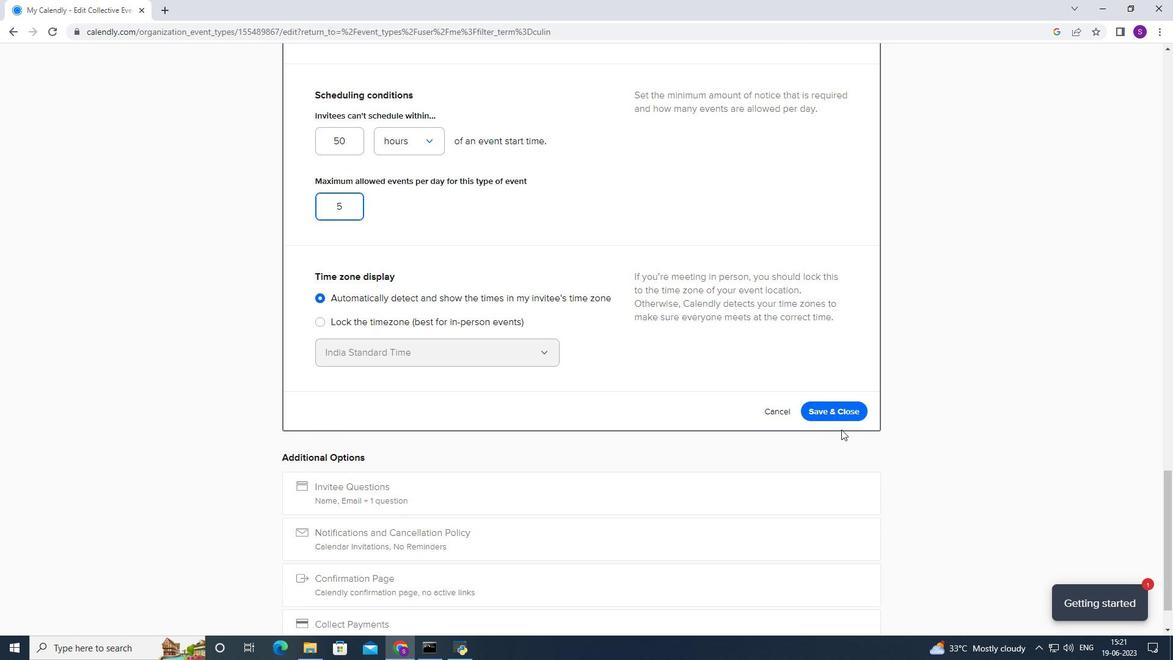 
Action: Mouse pressed left at (842, 422)
Screenshot: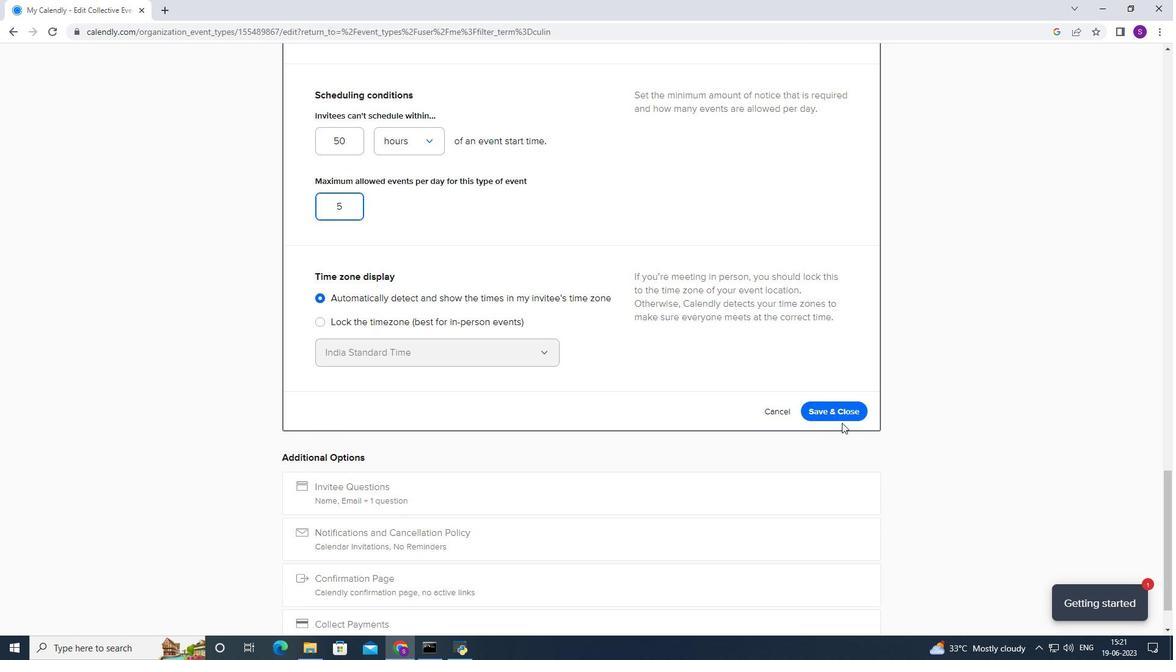 
Action: Mouse moved to (844, 416)
Screenshot: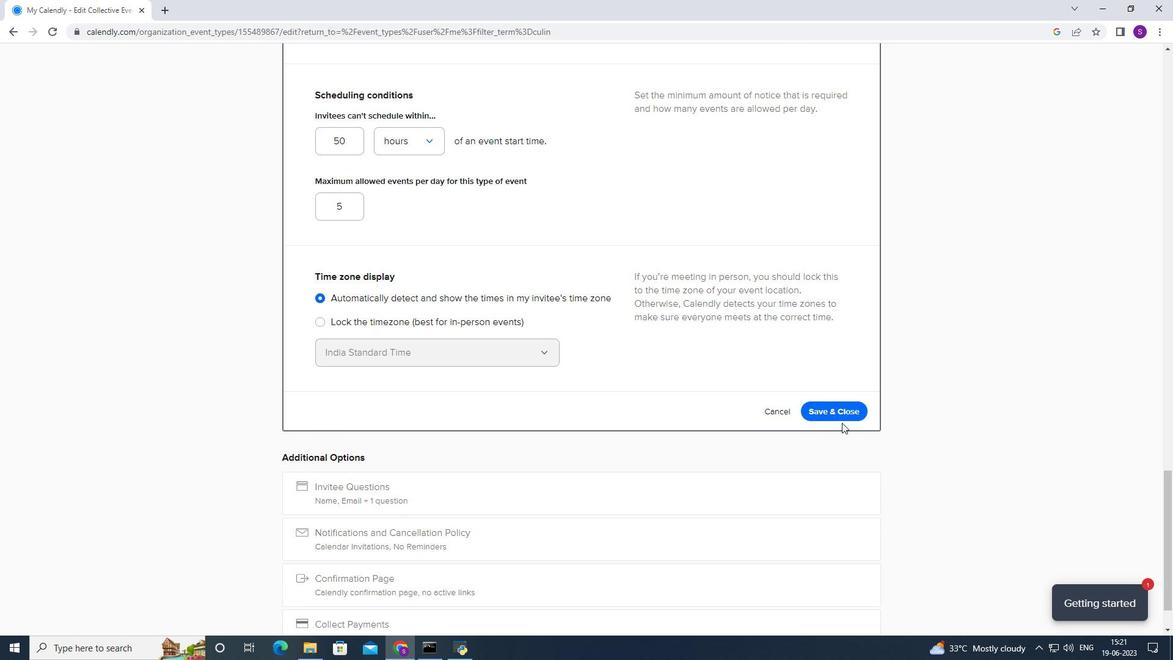 
Action: Mouse pressed left at (844, 416)
Screenshot: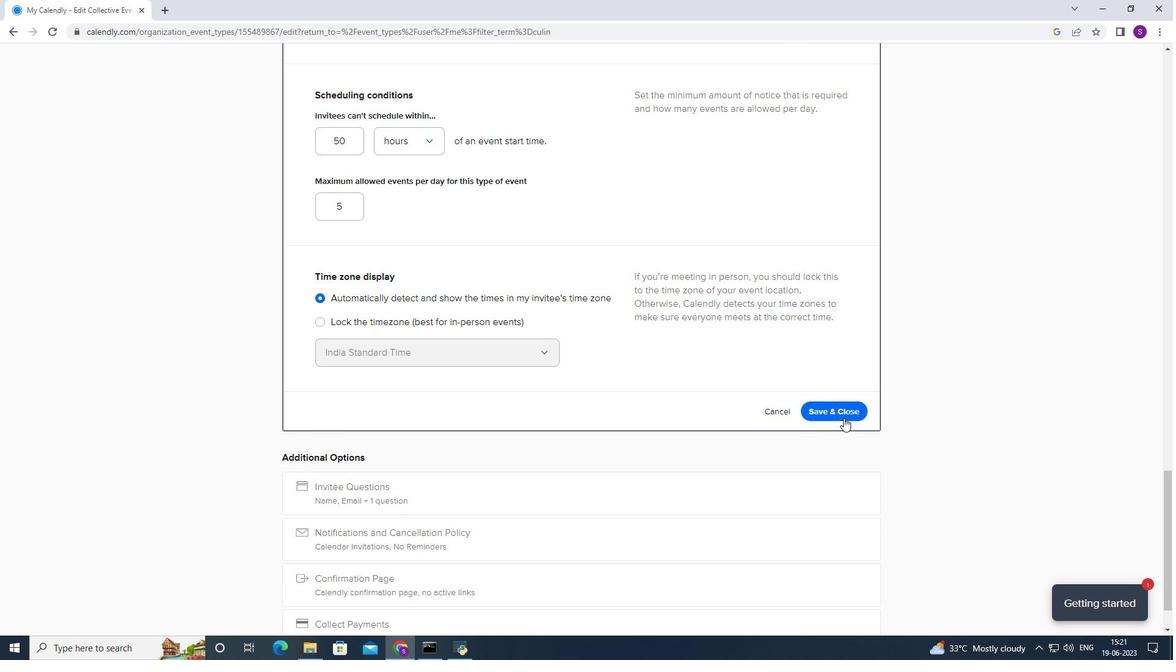 
Action: Mouse moved to (798, 430)
Screenshot: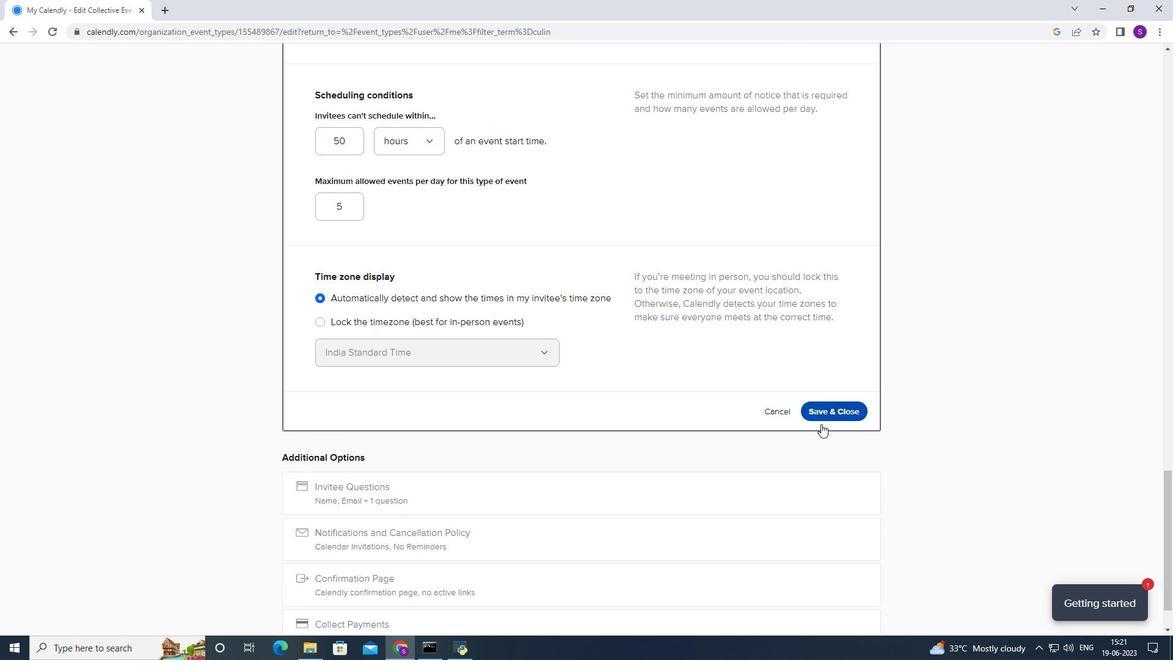
